 Task: Play online Dominion games.
Action: Mouse moved to (607, 456)
Screenshot: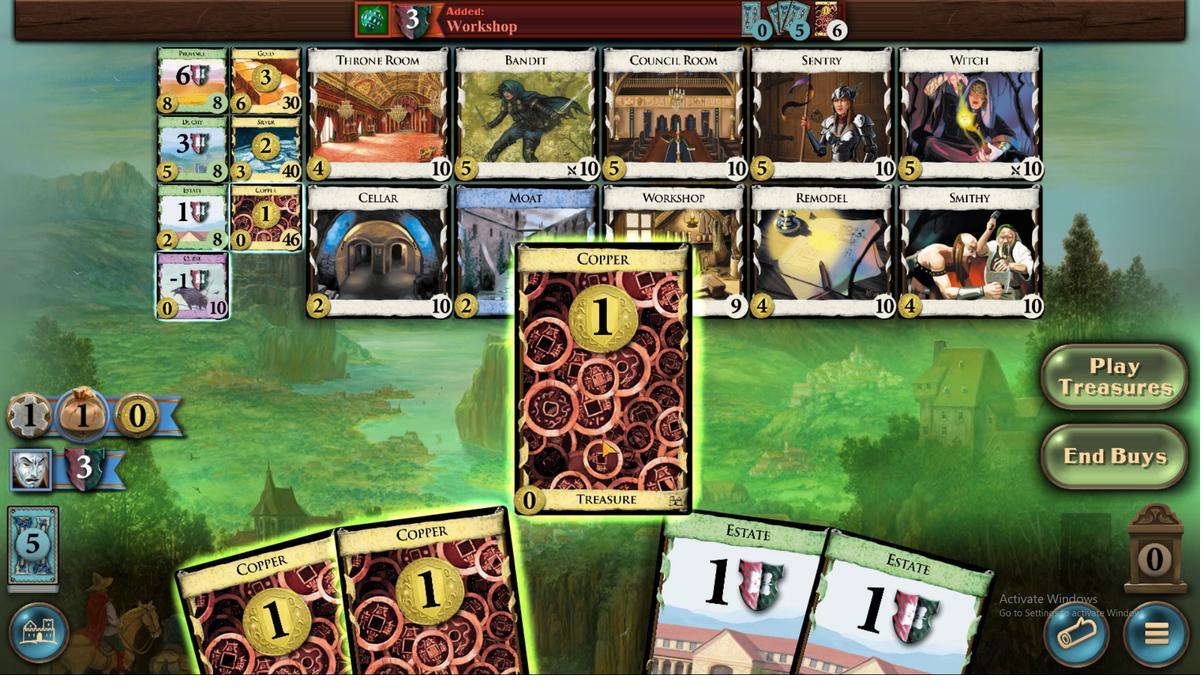 
Action: Mouse pressed left at (606, 457)
Screenshot: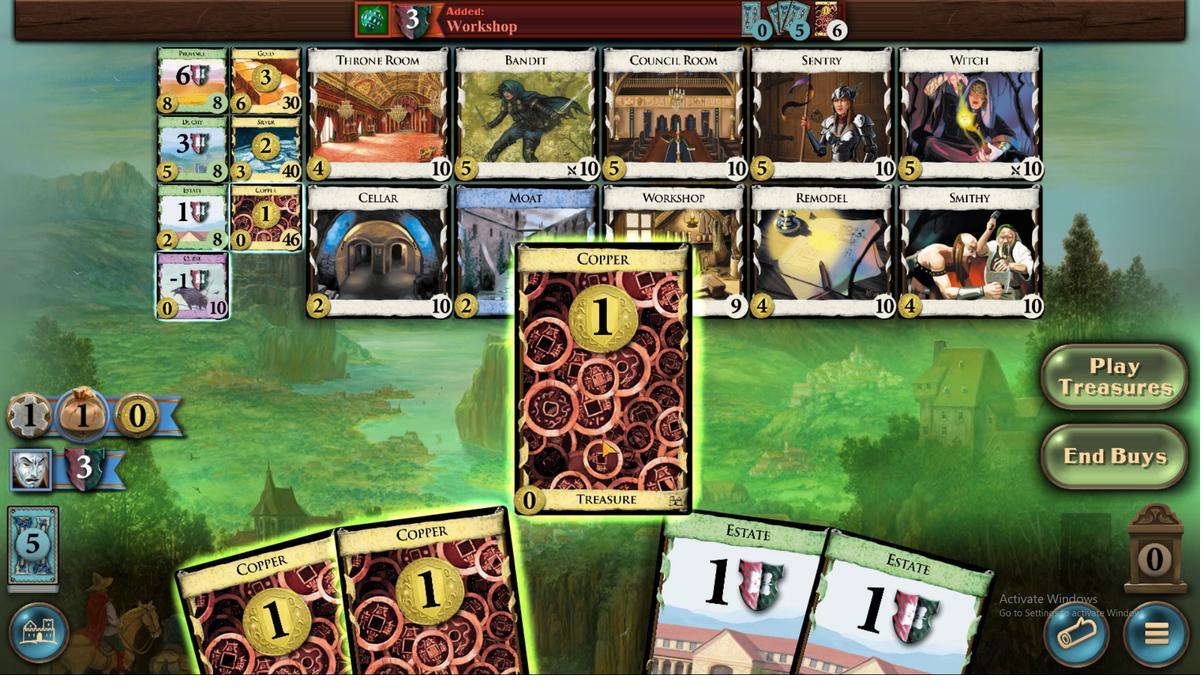 
Action: Mouse moved to (564, 459)
Screenshot: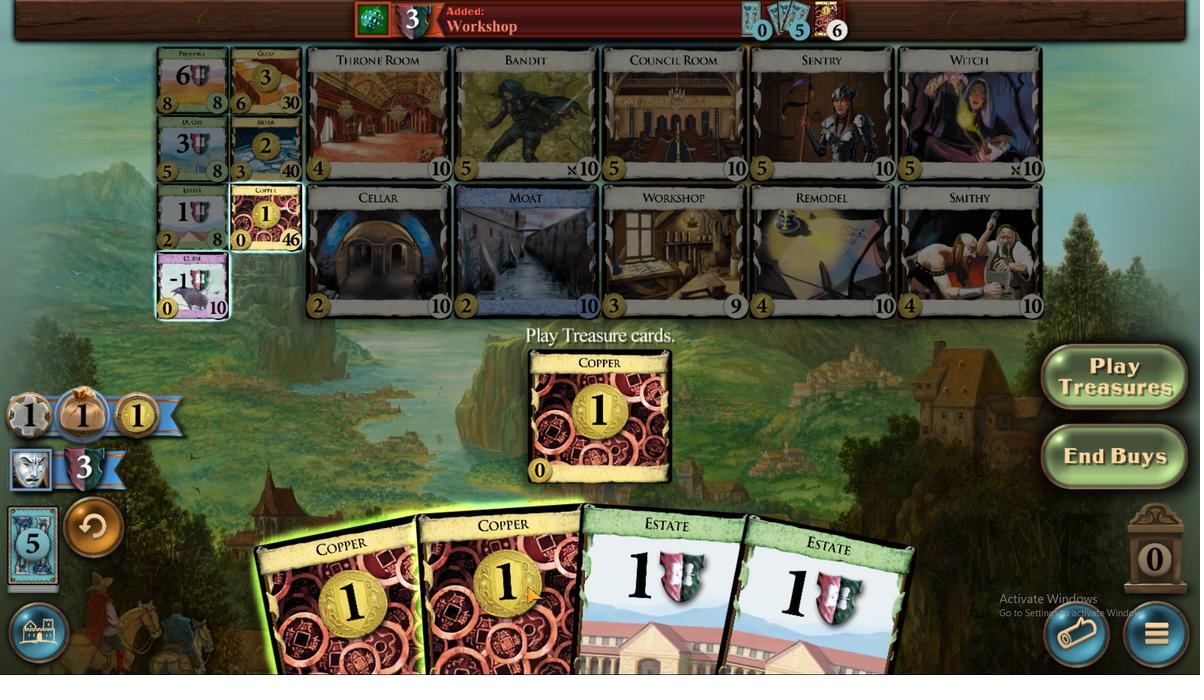 
Action: Mouse pressed left at (564, 459)
Screenshot: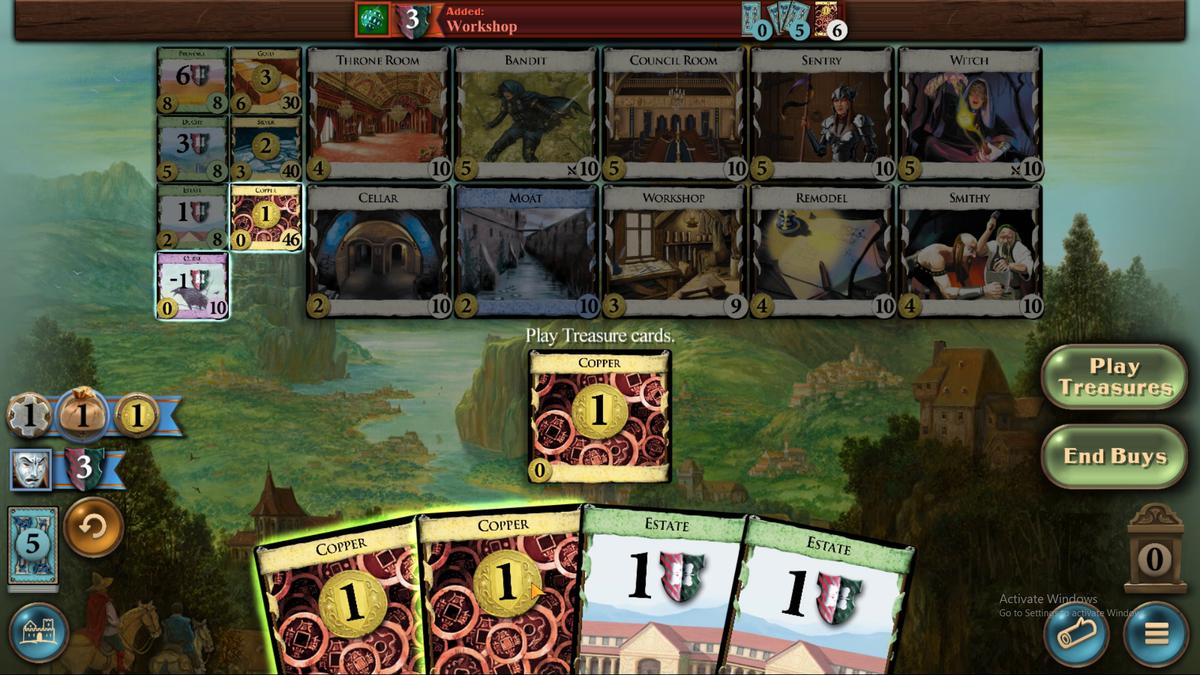 
Action: Mouse moved to (529, 457)
Screenshot: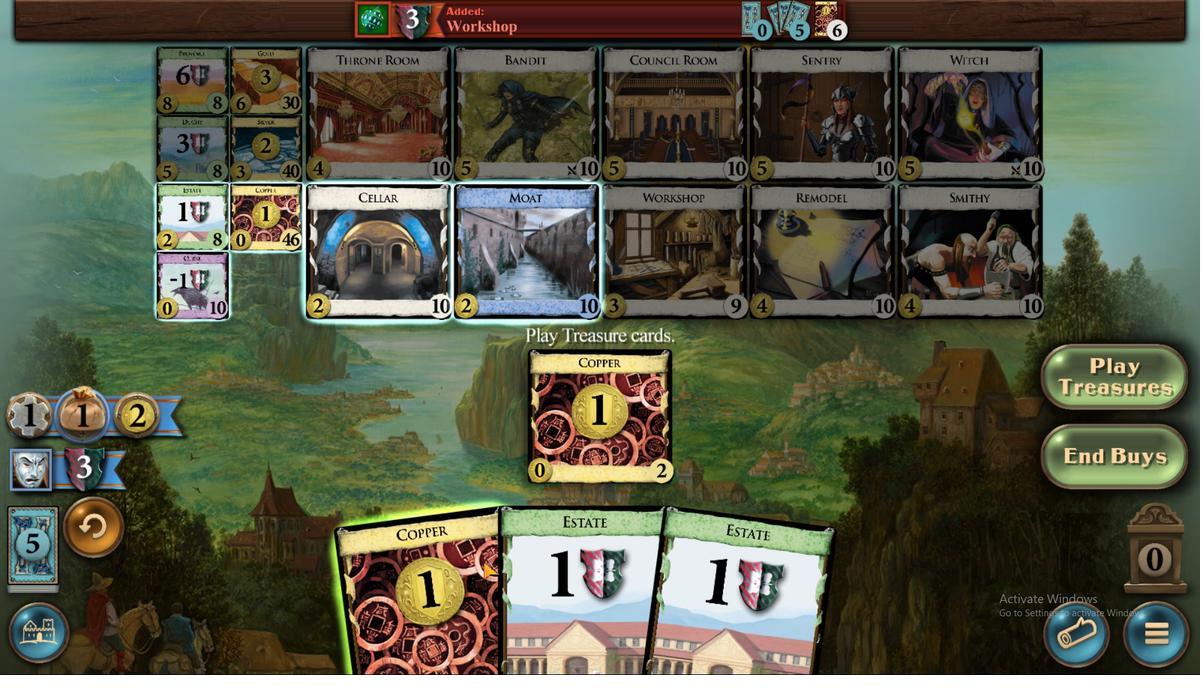 
Action: Mouse pressed left at (529, 457)
Screenshot: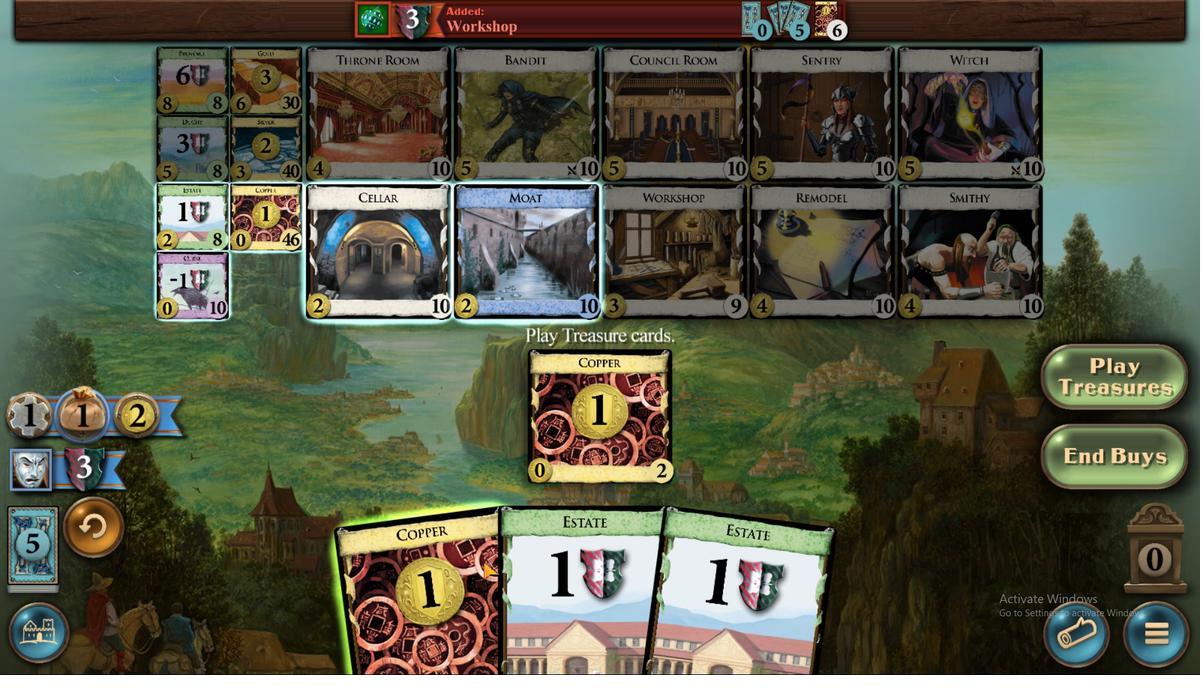 
Action: Mouse moved to (389, 399)
Screenshot: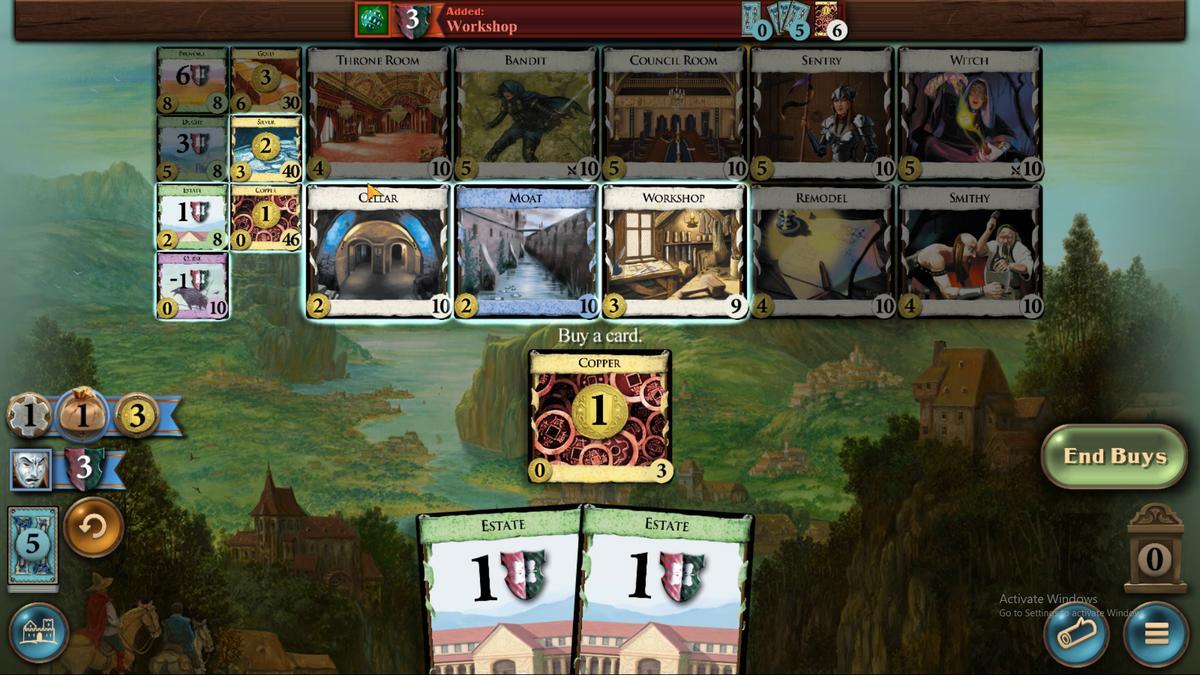 
Action: Mouse pressed left at (379, 397)
Screenshot: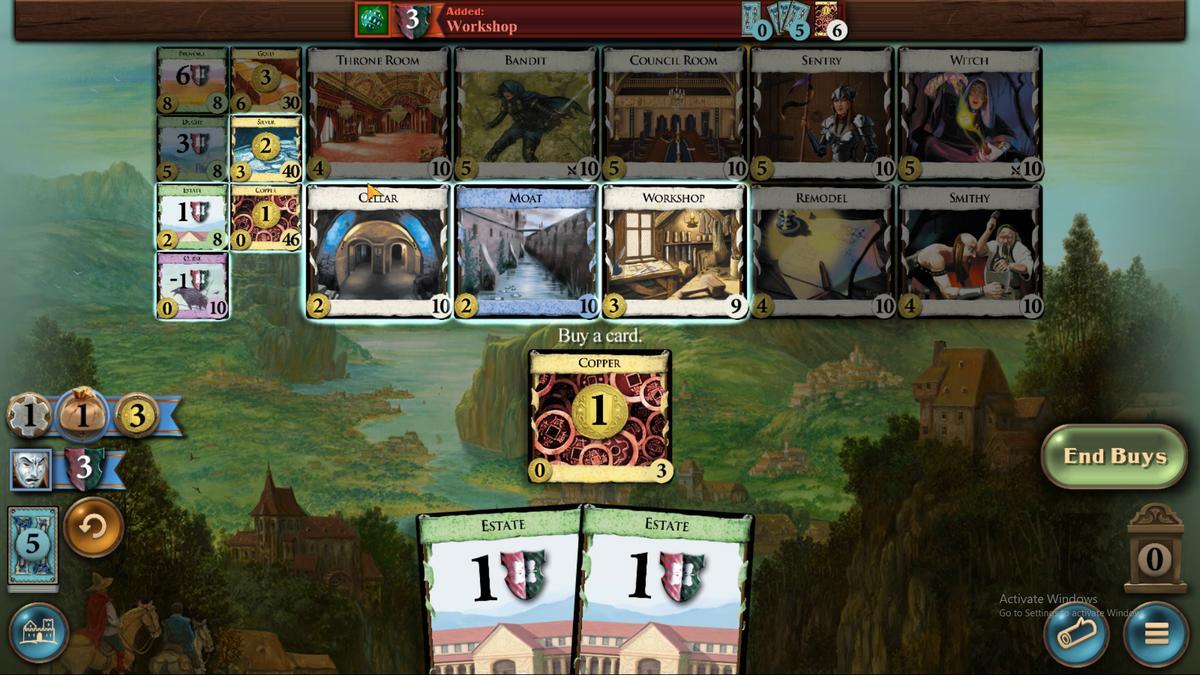 
Action: Mouse moved to (731, 459)
Screenshot: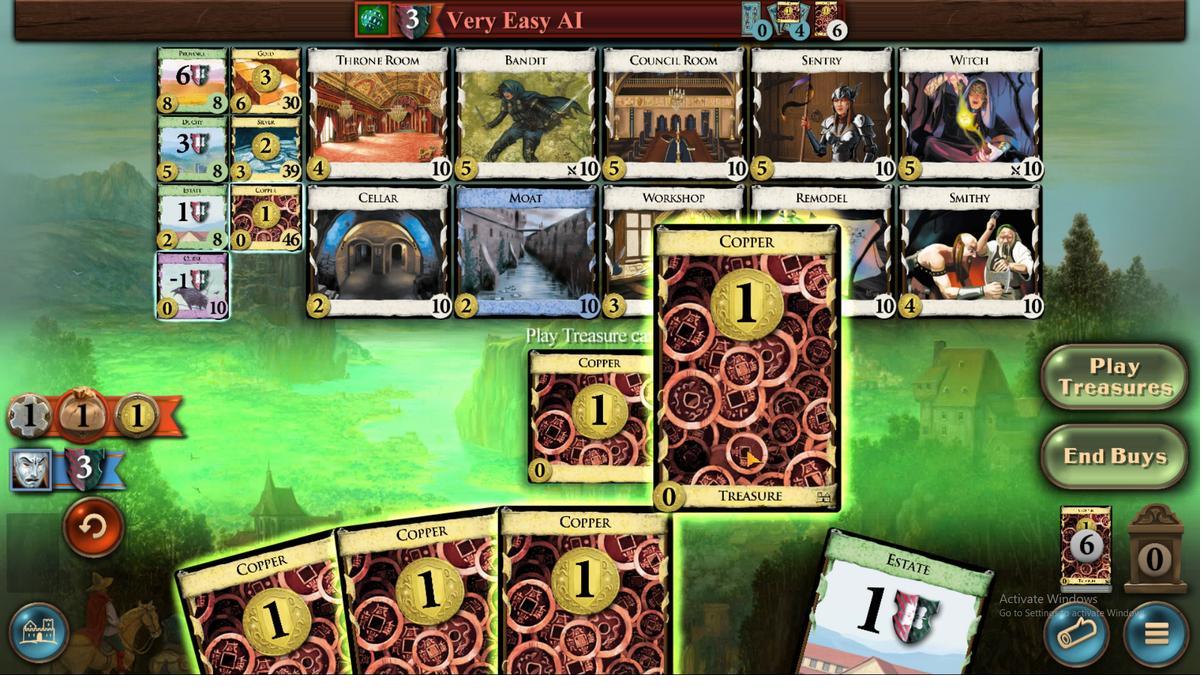 
Action: Mouse pressed left at (731, 459)
Screenshot: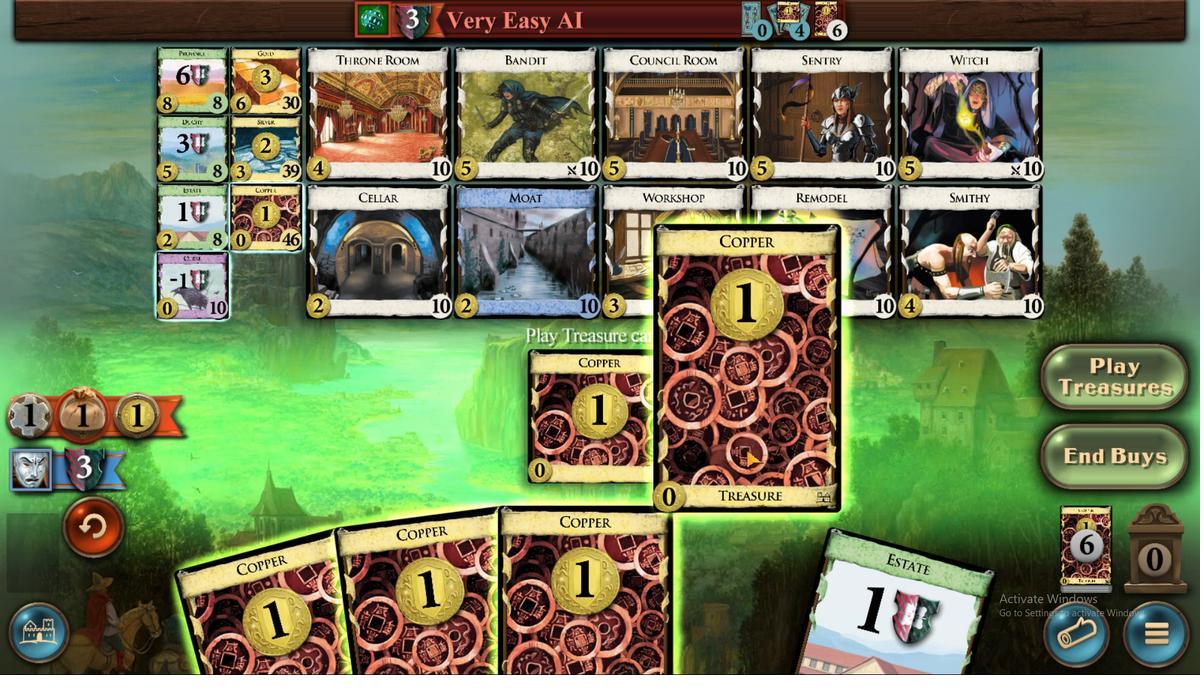 
Action: Mouse moved to (646, 459)
Screenshot: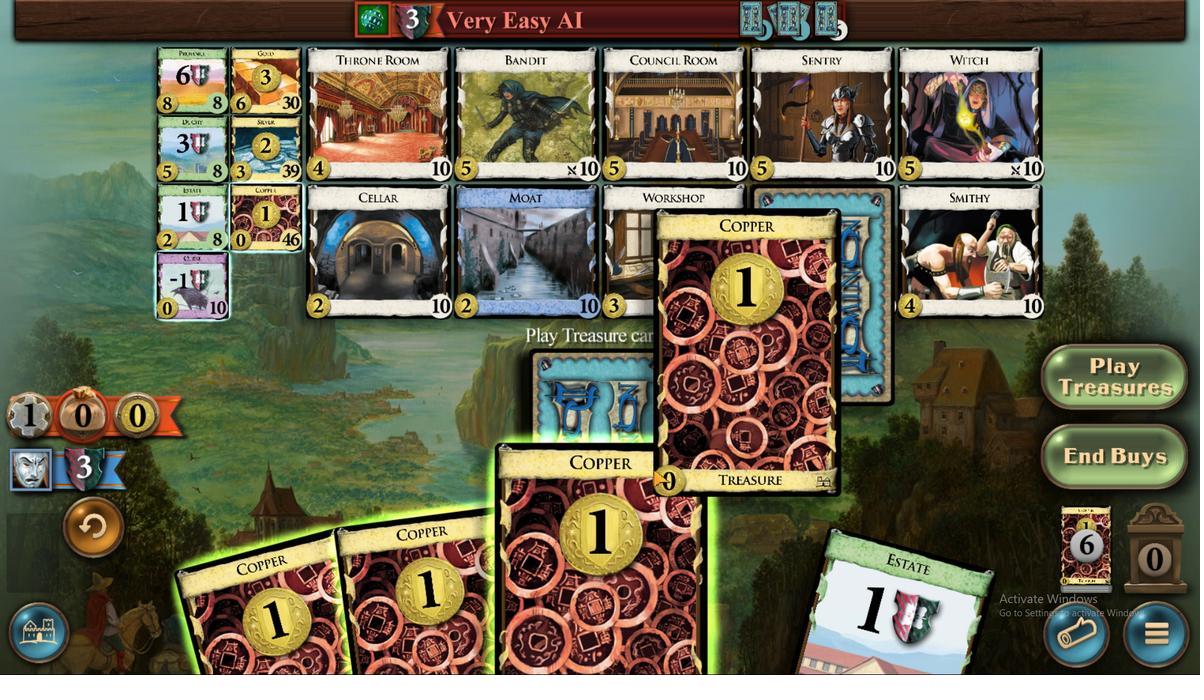 
Action: Mouse pressed left at (646, 459)
Screenshot: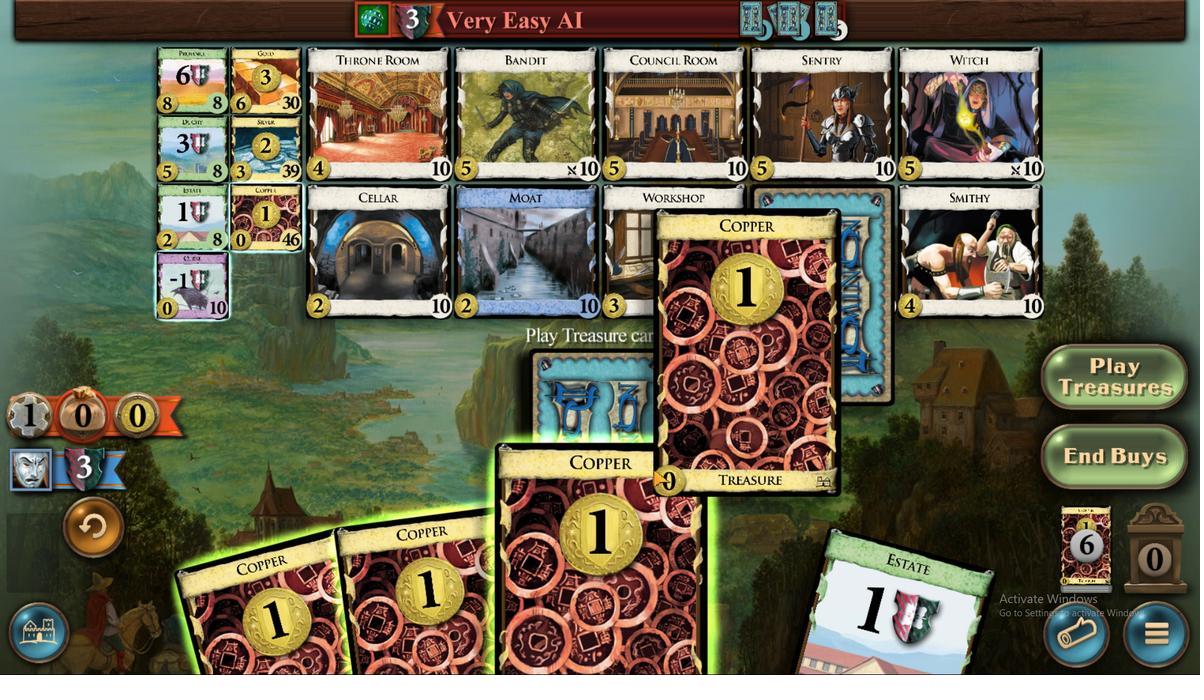 
Action: Mouse moved to (578, 460)
Screenshot: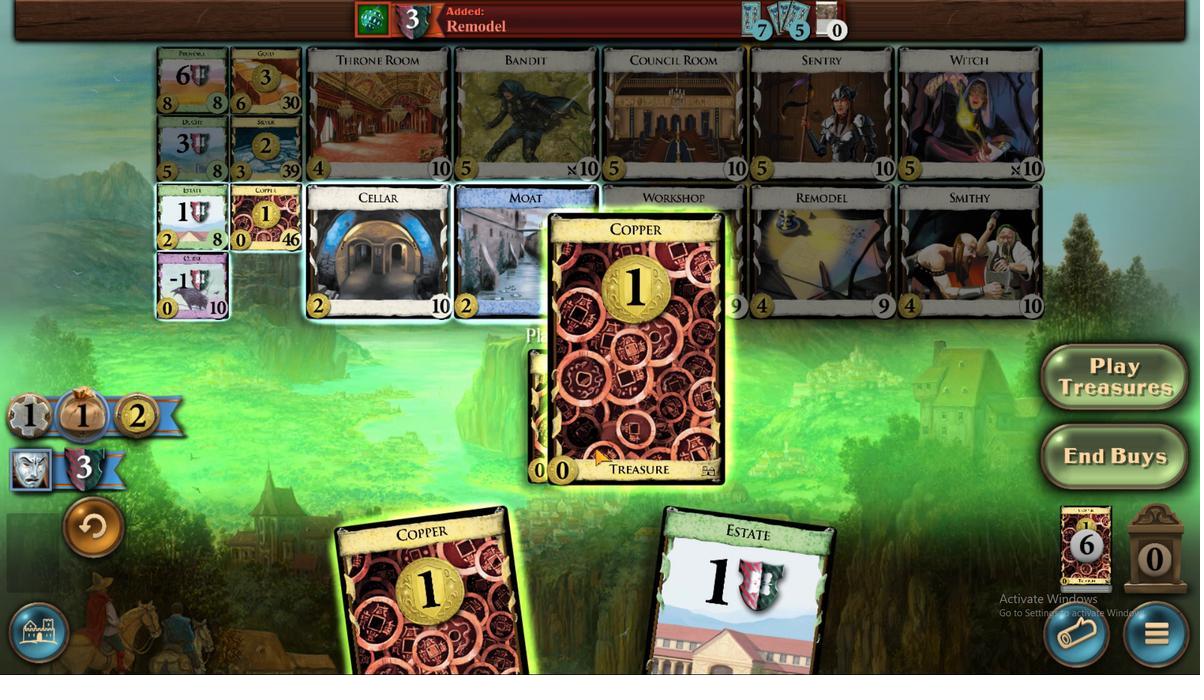 
Action: Mouse pressed left at (577, 460)
Screenshot: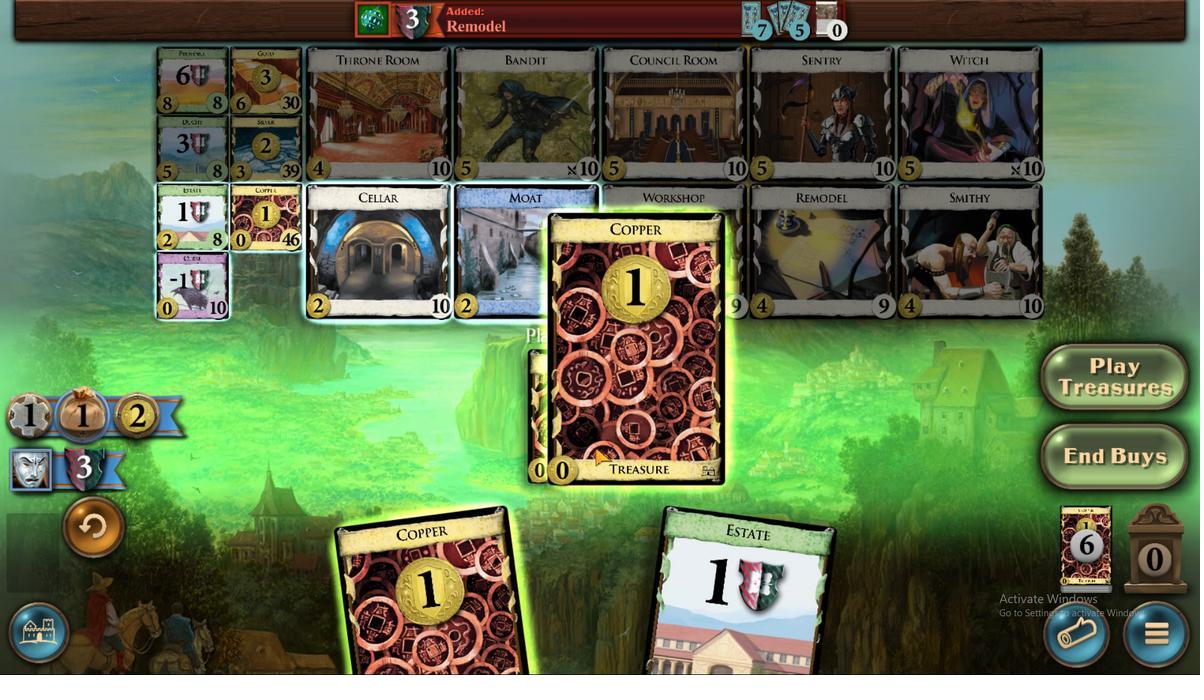 
Action: Mouse moved to (573, 458)
Screenshot: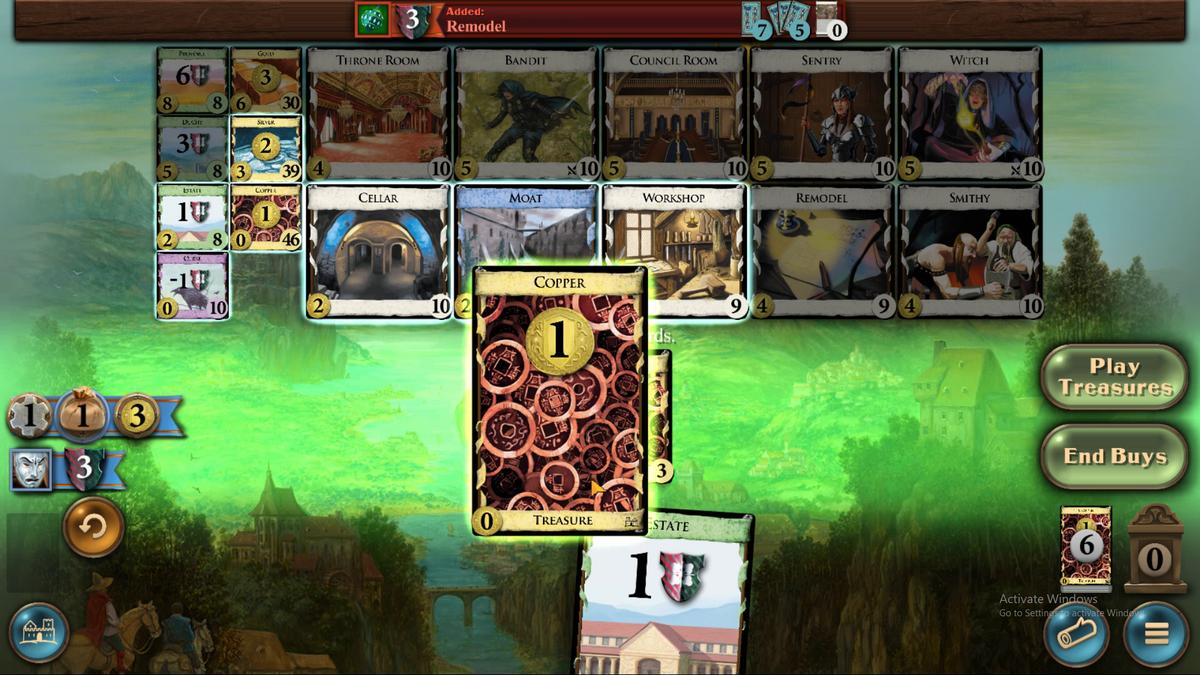 
Action: Mouse pressed left at (569, 459)
Screenshot: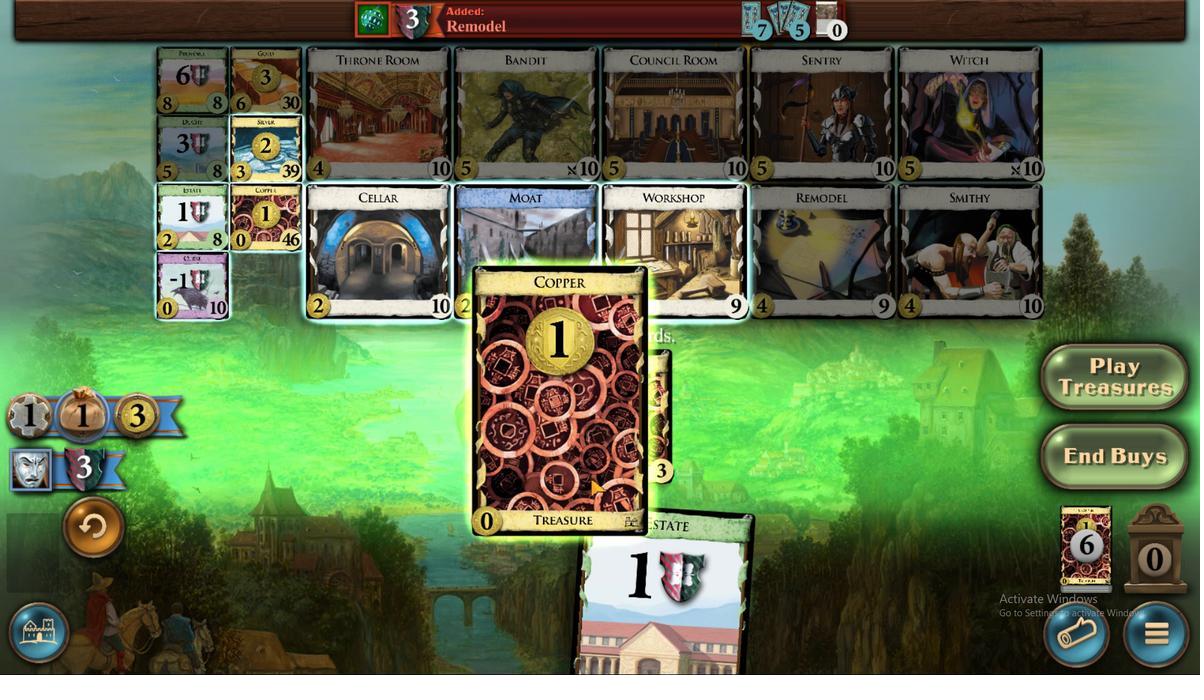 
Action: Mouse moved to (449, 397)
Screenshot: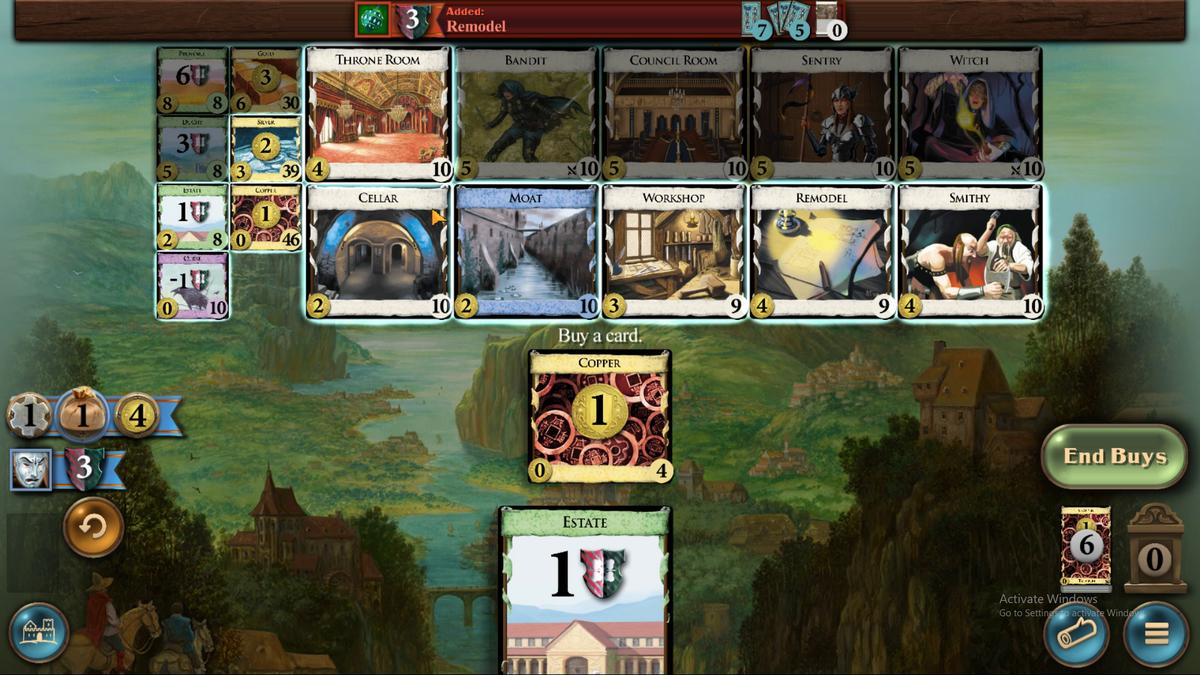 
Action: Mouse pressed left at (440, 397)
Screenshot: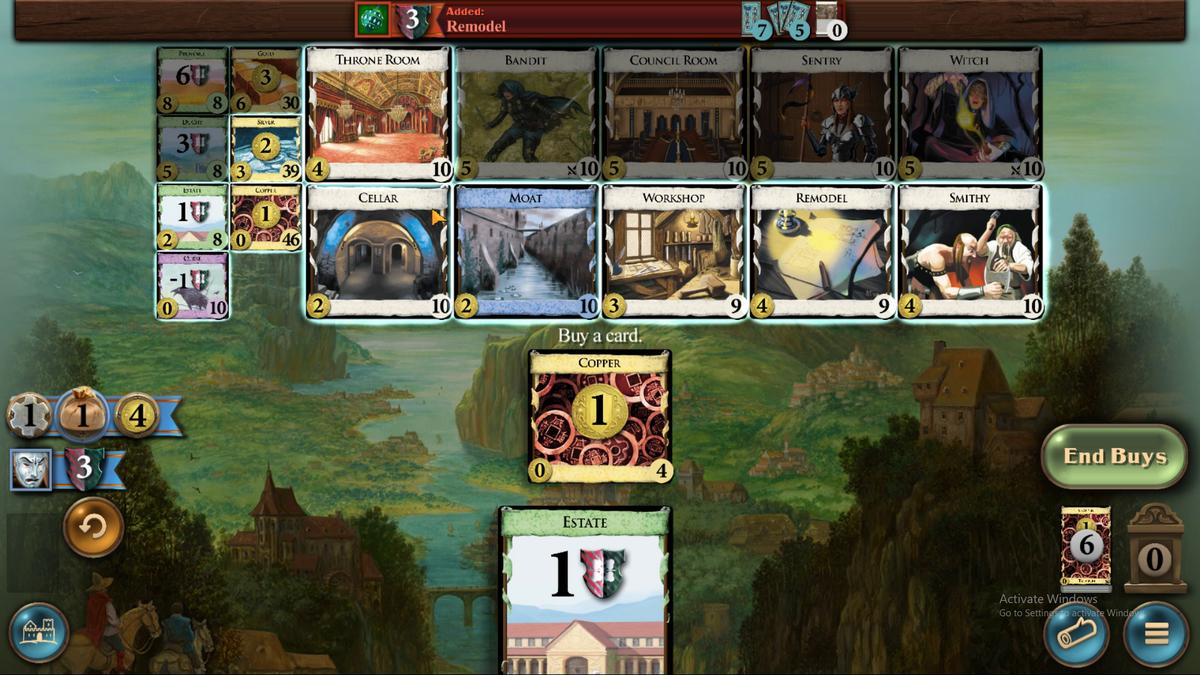 
Action: Mouse moved to (609, 451)
Screenshot: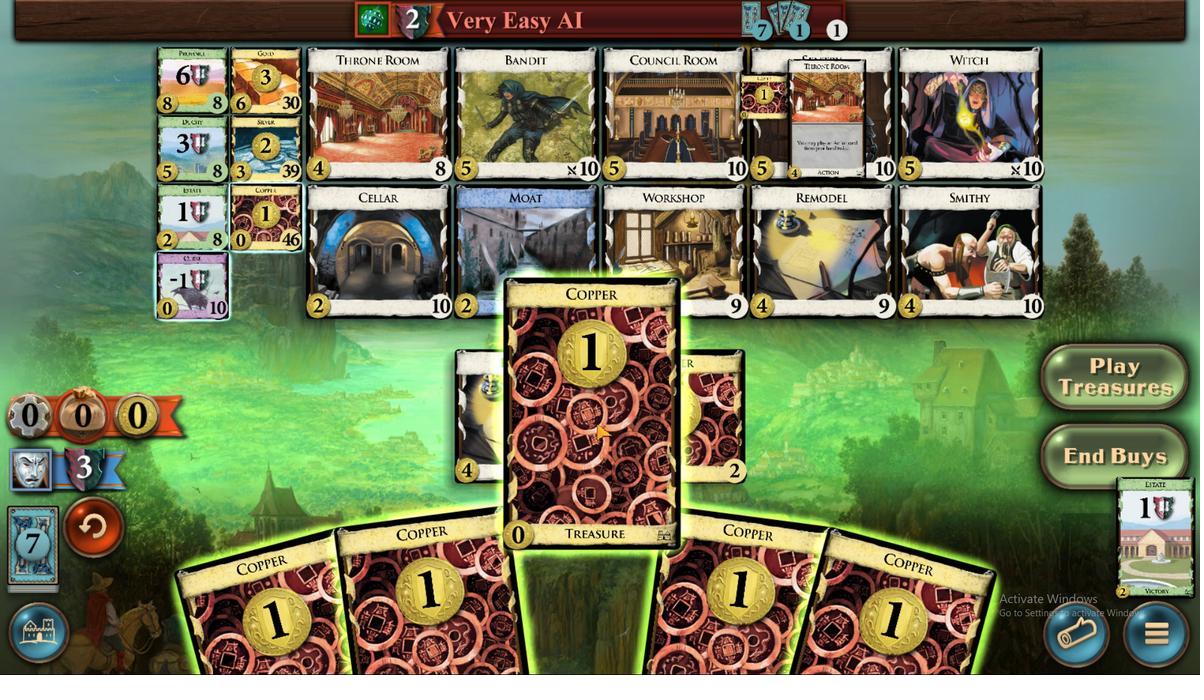 
Action: Mouse pressed left at (605, 455)
Screenshot: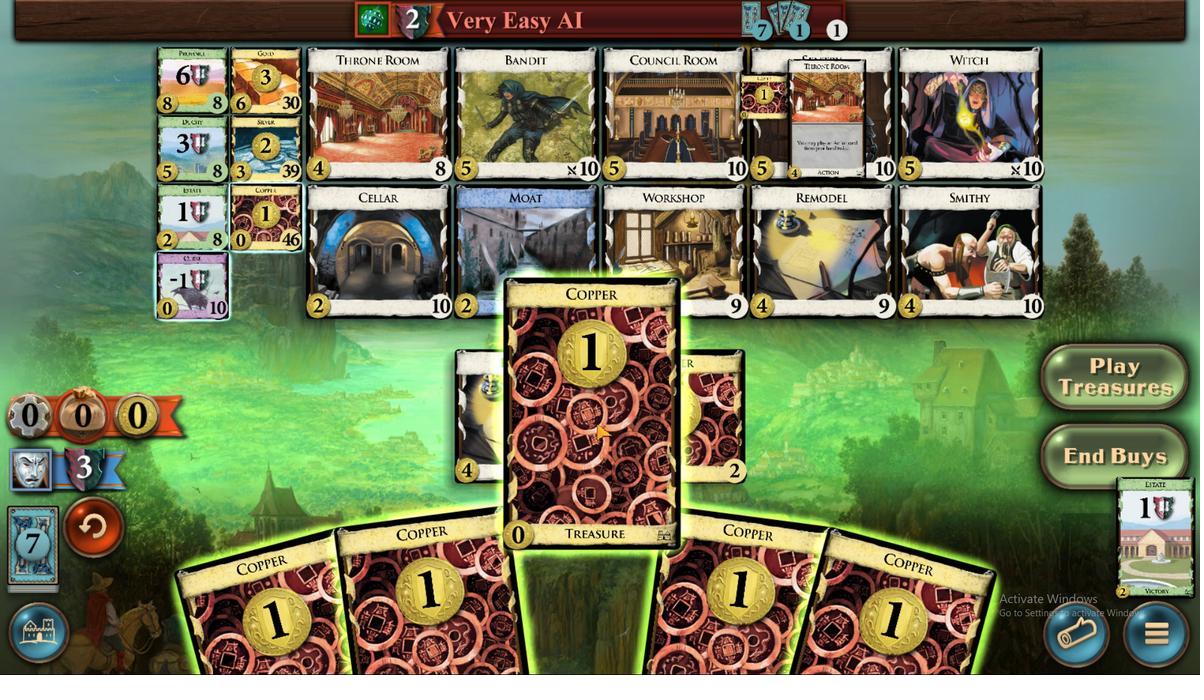 
Action: Mouse moved to (663, 455)
Screenshot: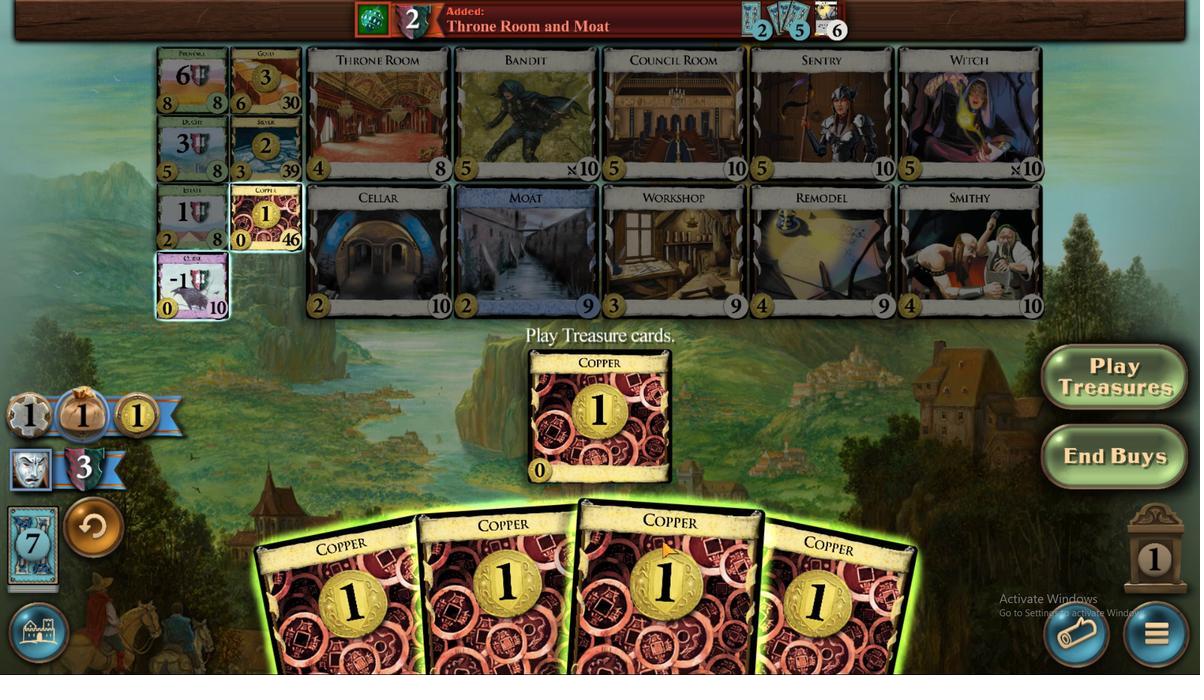
Action: Mouse pressed left at (663, 455)
Screenshot: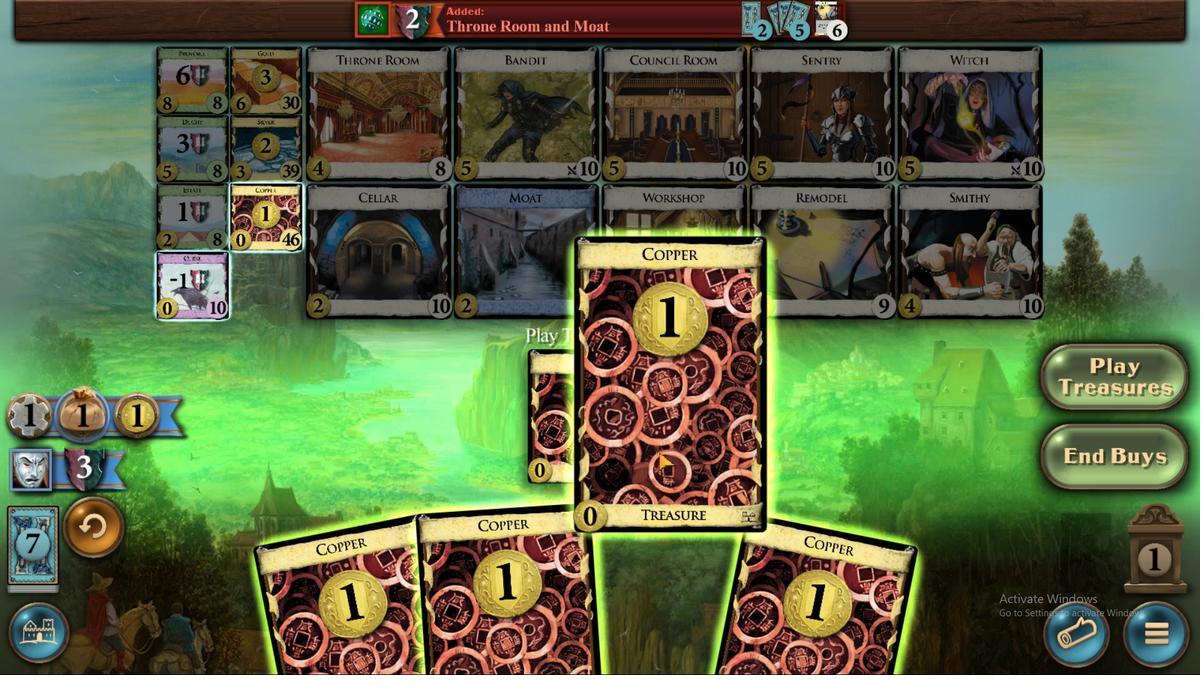 
Action: Mouse moved to (708, 455)
Screenshot: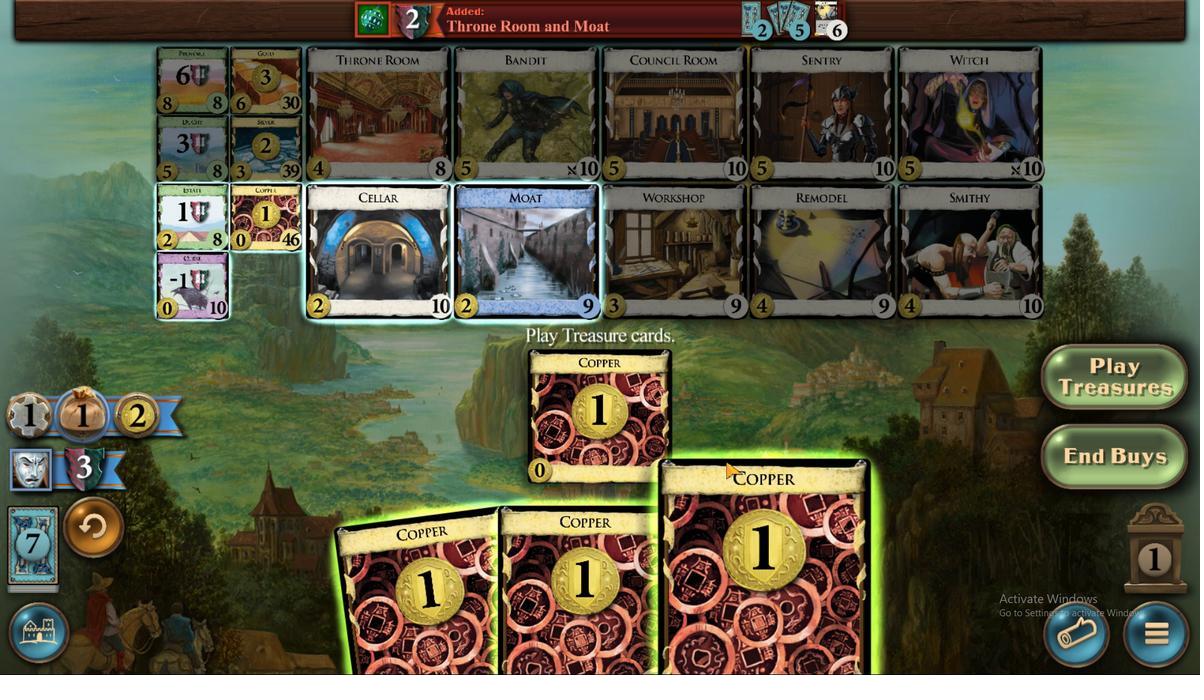 
Action: Mouse pressed left at (708, 455)
Screenshot: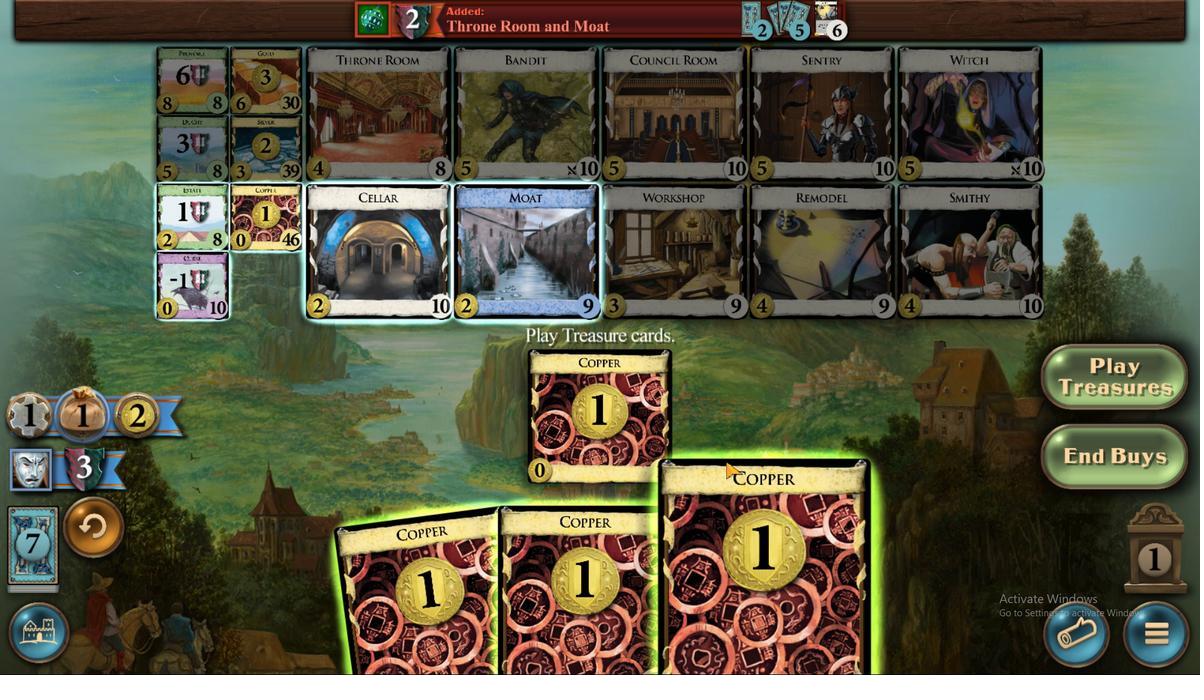 
Action: Mouse moved to (670, 448)
Screenshot: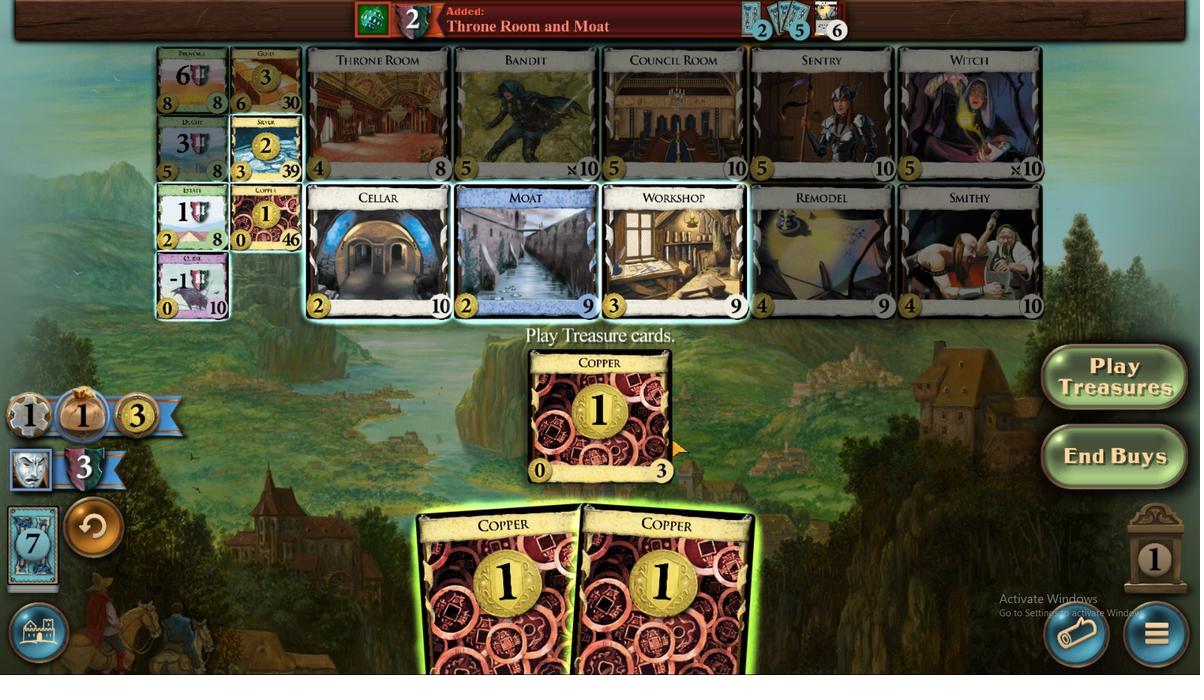
Action: Mouse pressed left at (669, 457)
Screenshot: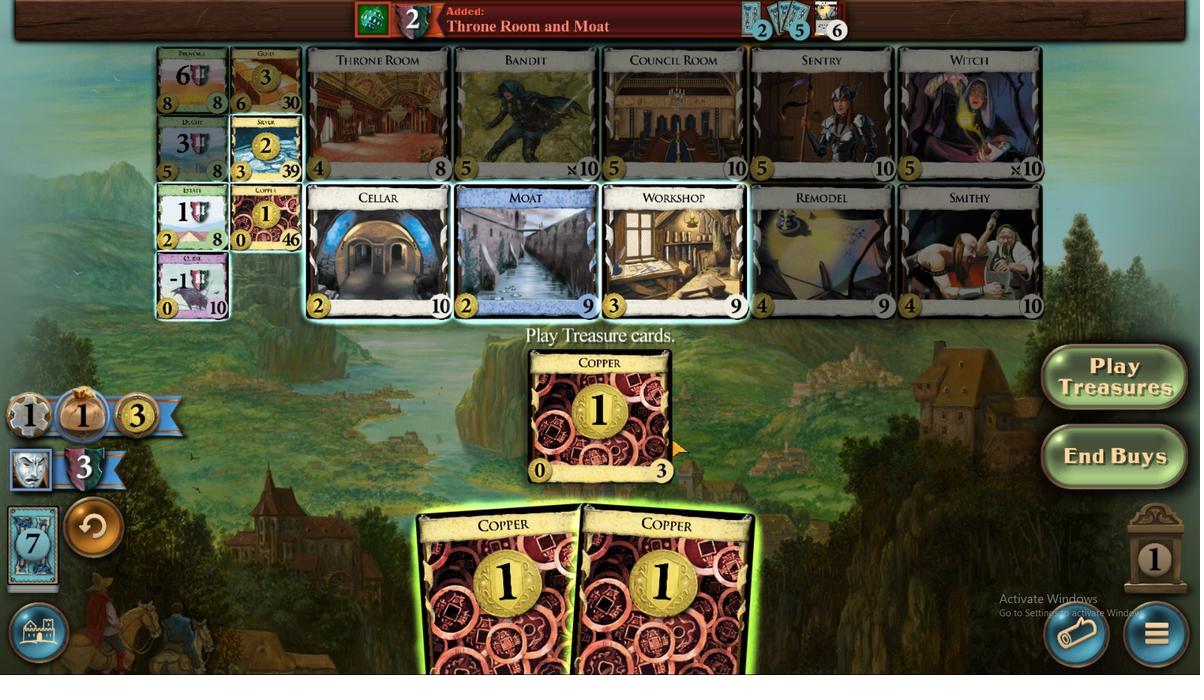 
Action: Mouse moved to (774, 450)
Screenshot: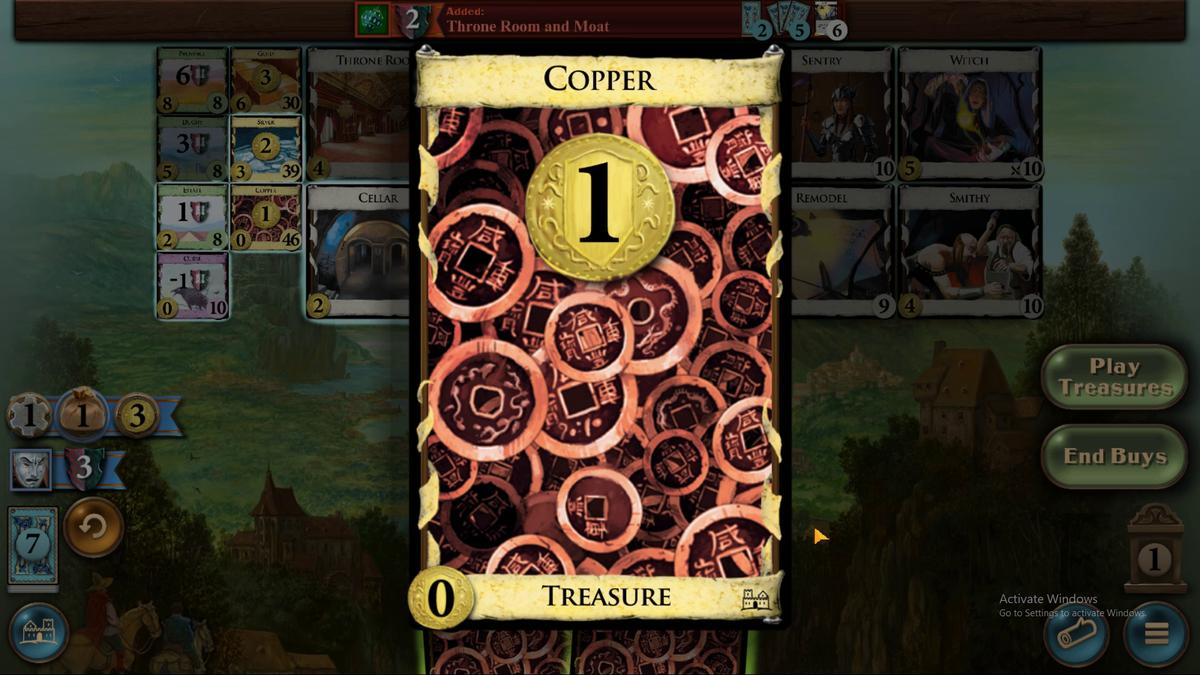 
Action: Mouse pressed left at (774, 450)
Screenshot: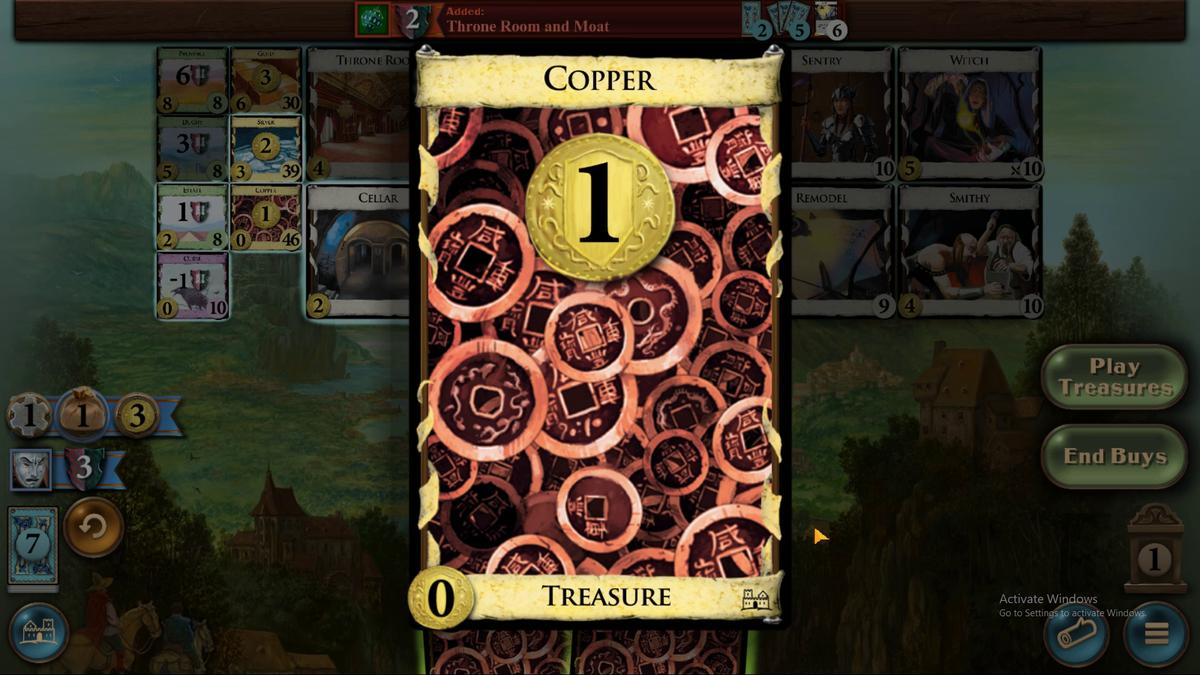 
Action: Mouse moved to (678, 459)
Screenshot: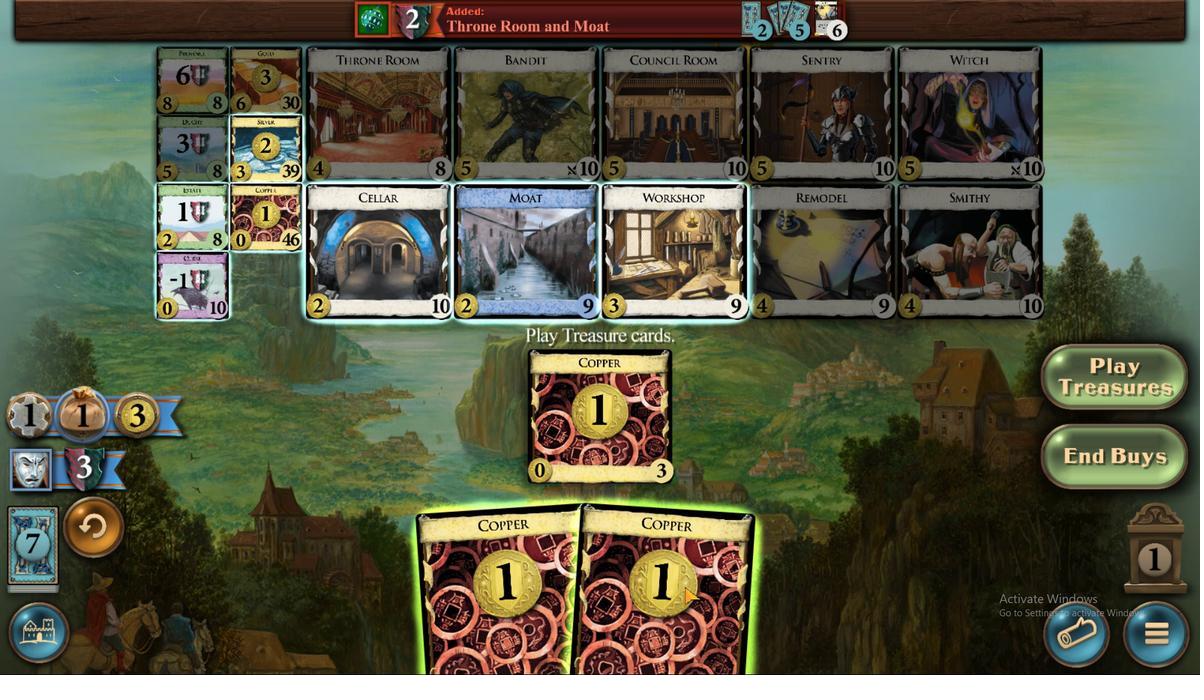 
Action: Mouse pressed left at (678, 459)
Screenshot: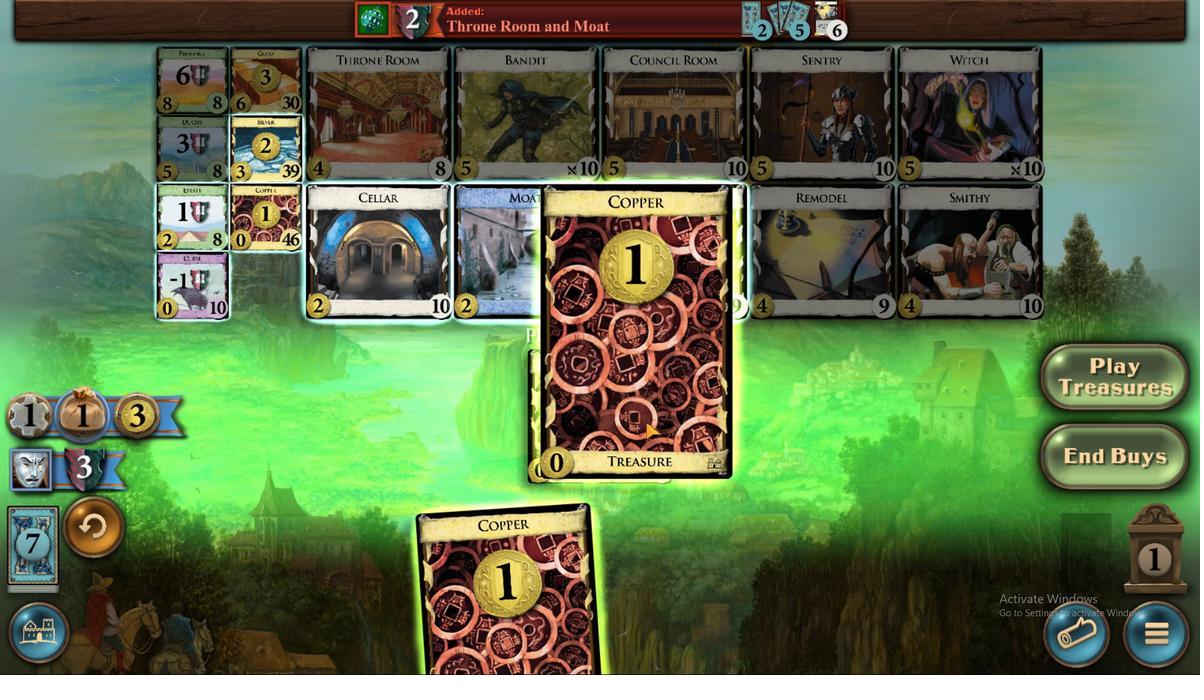 
Action: Mouse moved to (603, 453)
Screenshot: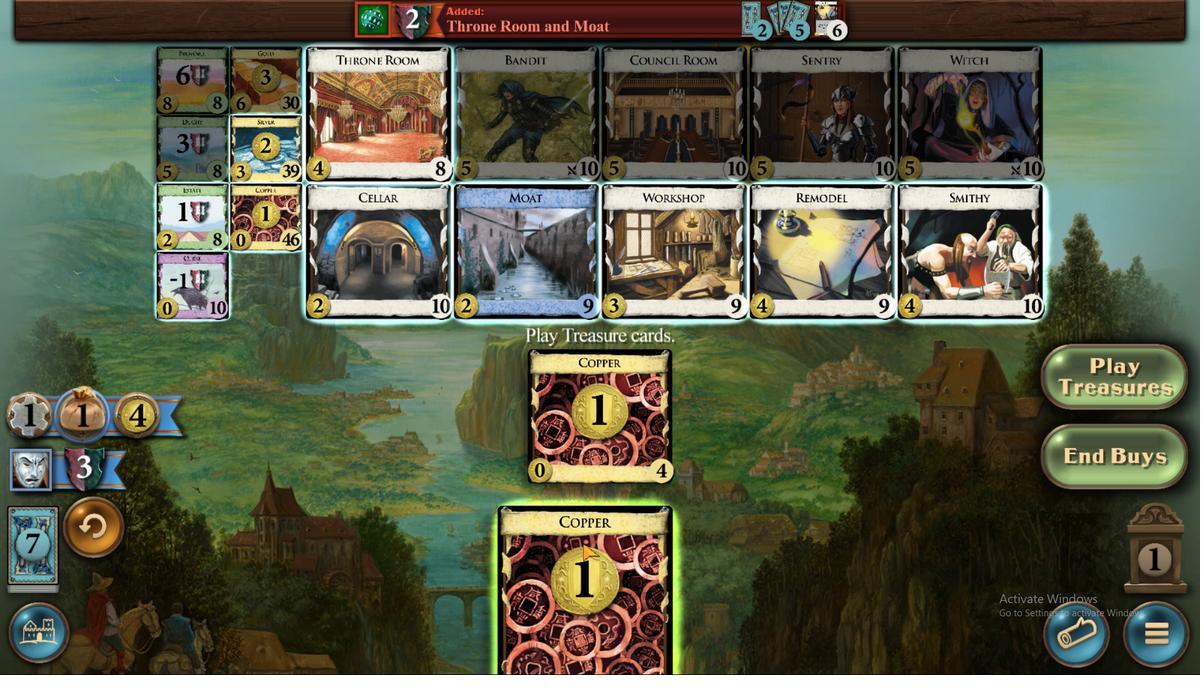 
Action: Mouse pressed left at (602, 453)
Screenshot: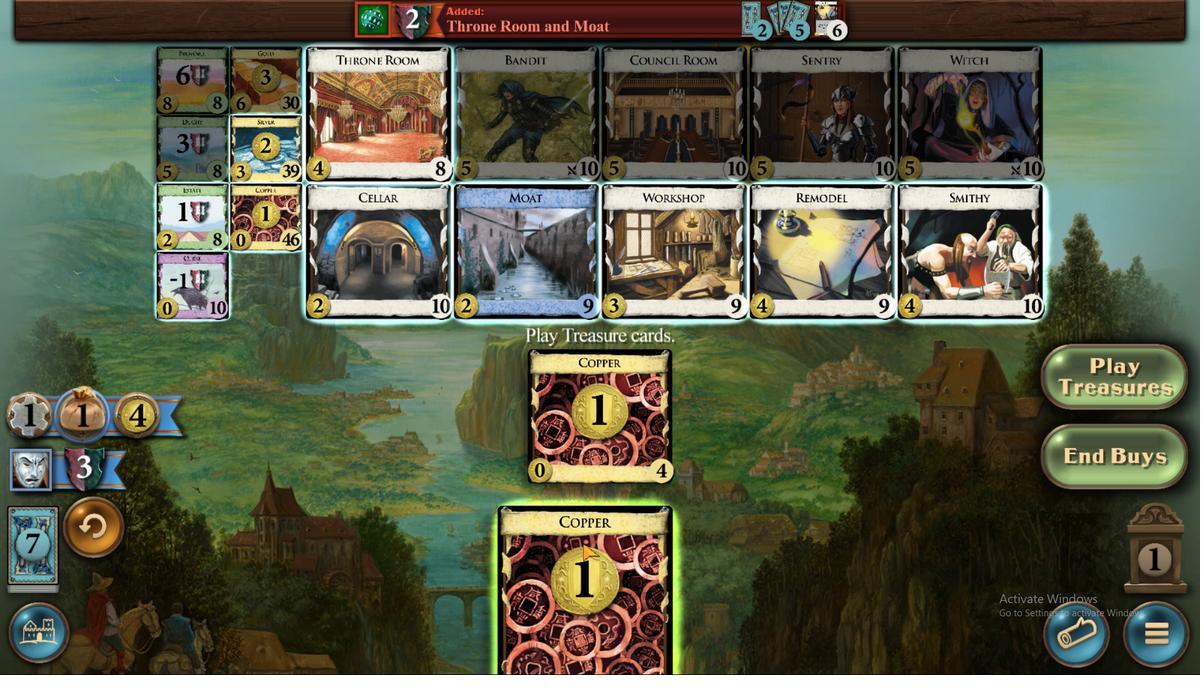 
Action: Mouse moved to (318, 397)
Screenshot: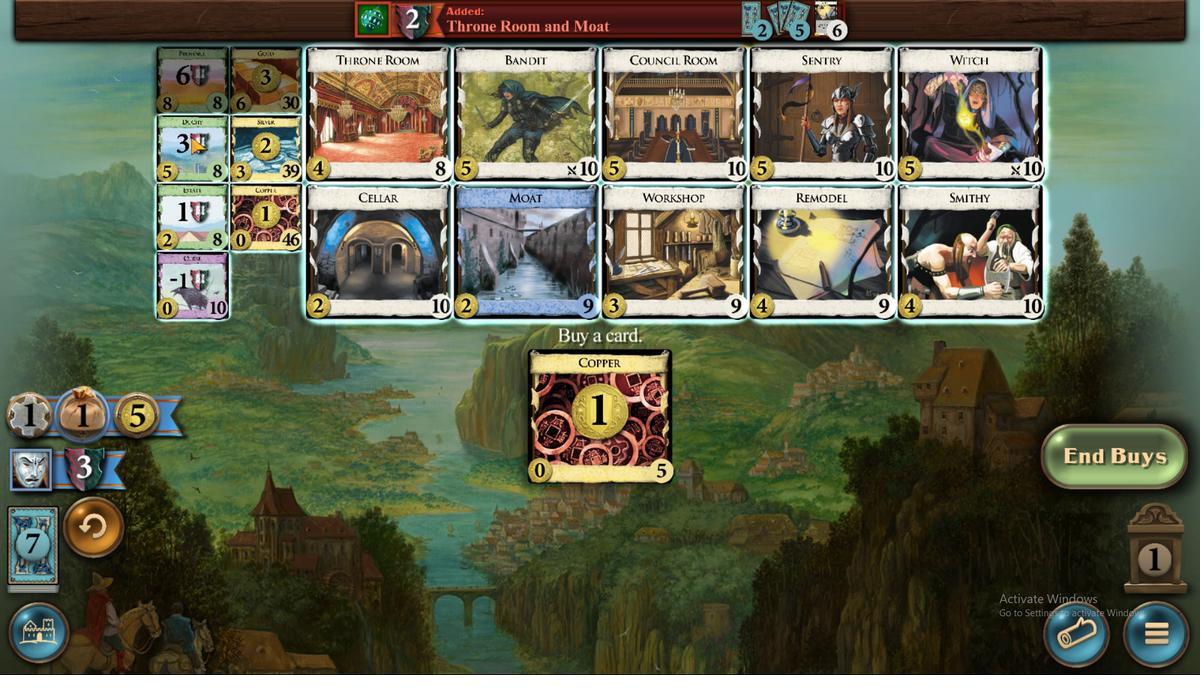 
Action: Mouse pressed left at (318, 397)
Screenshot: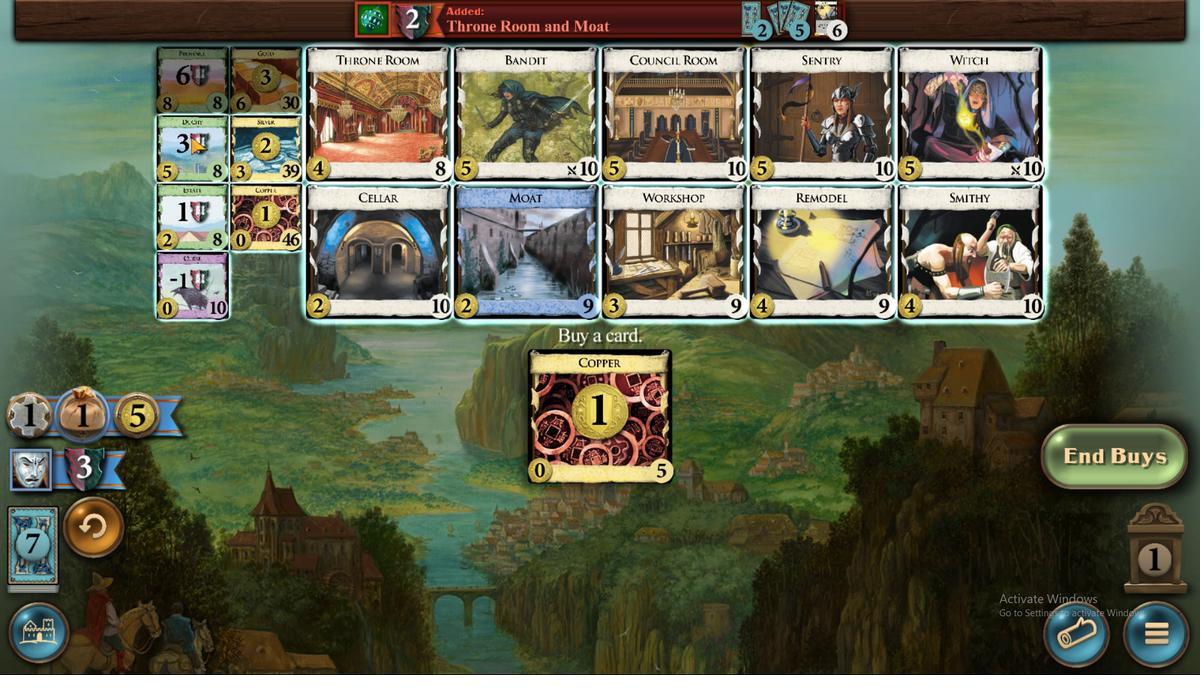 
Action: Mouse moved to (404, 460)
Screenshot: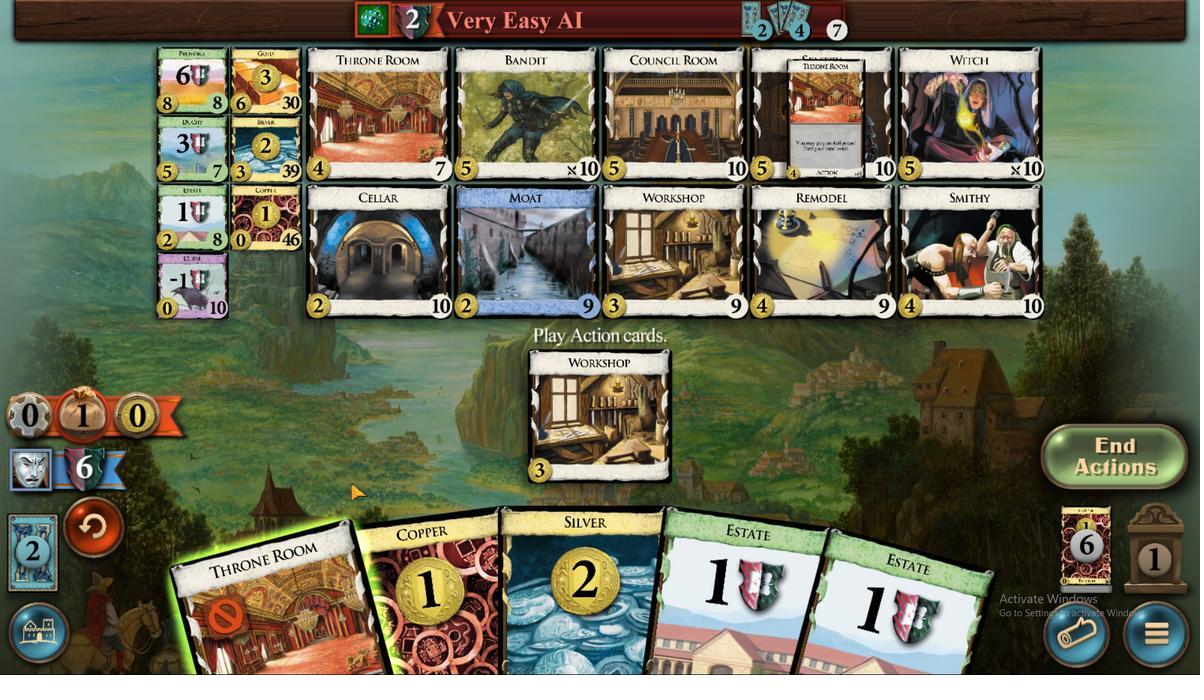 
Action: Mouse pressed left at (404, 460)
Screenshot: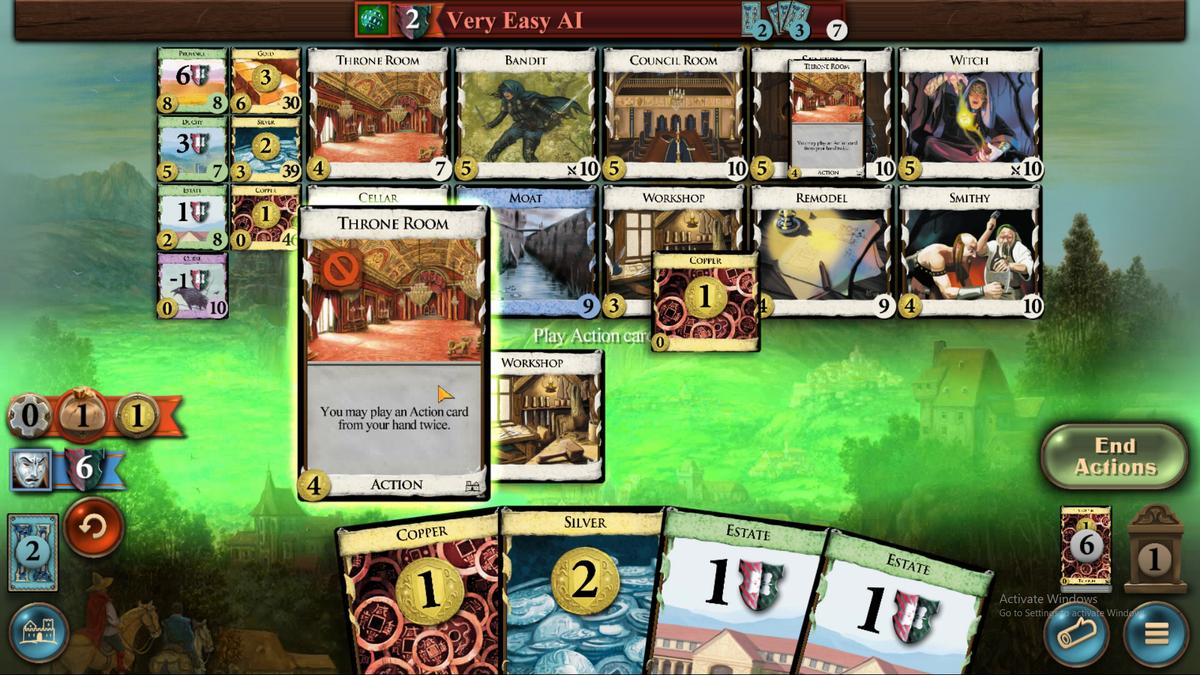 
Action: Mouse moved to (526, 455)
Screenshot: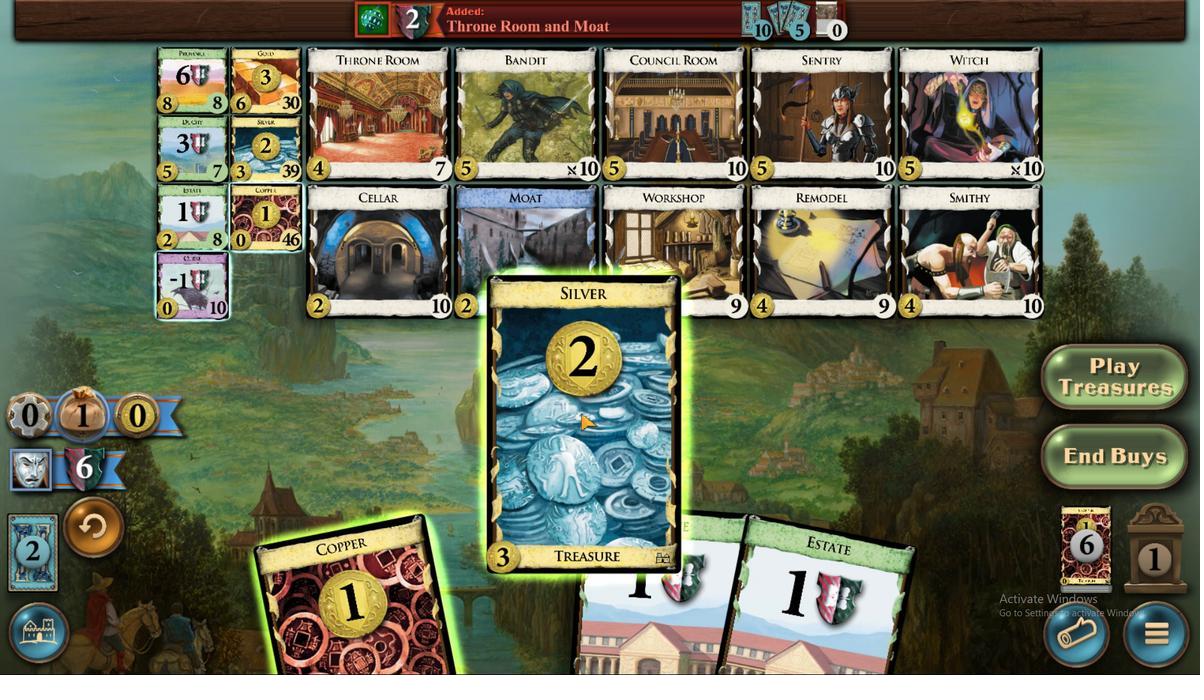 
Action: Mouse pressed left at (526, 455)
Screenshot: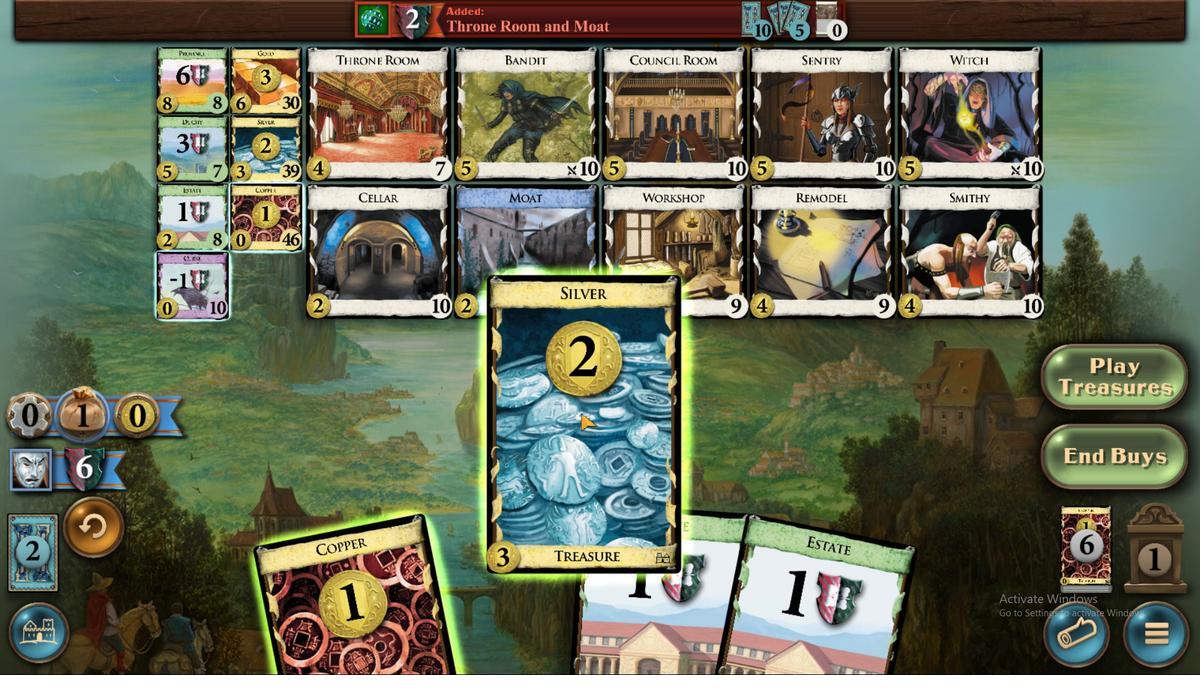 
Action: Mouse moved to (482, 462)
Screenshot: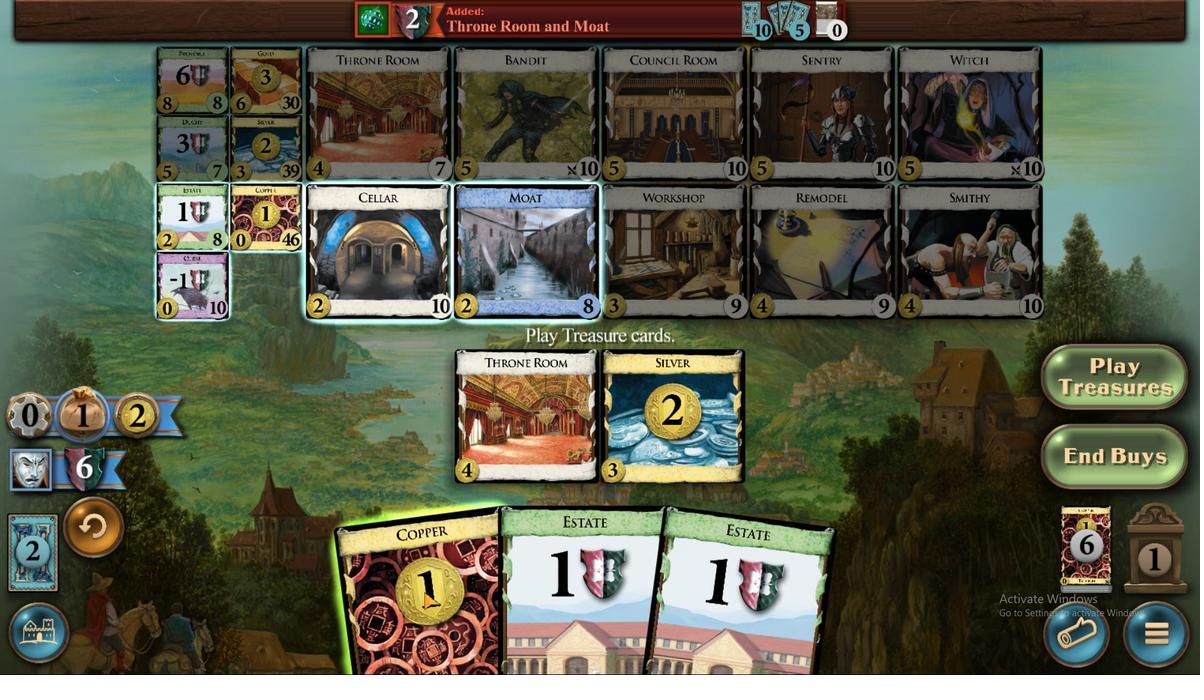 
Action: Mouse pressed left at (482, 462)
Screenshot: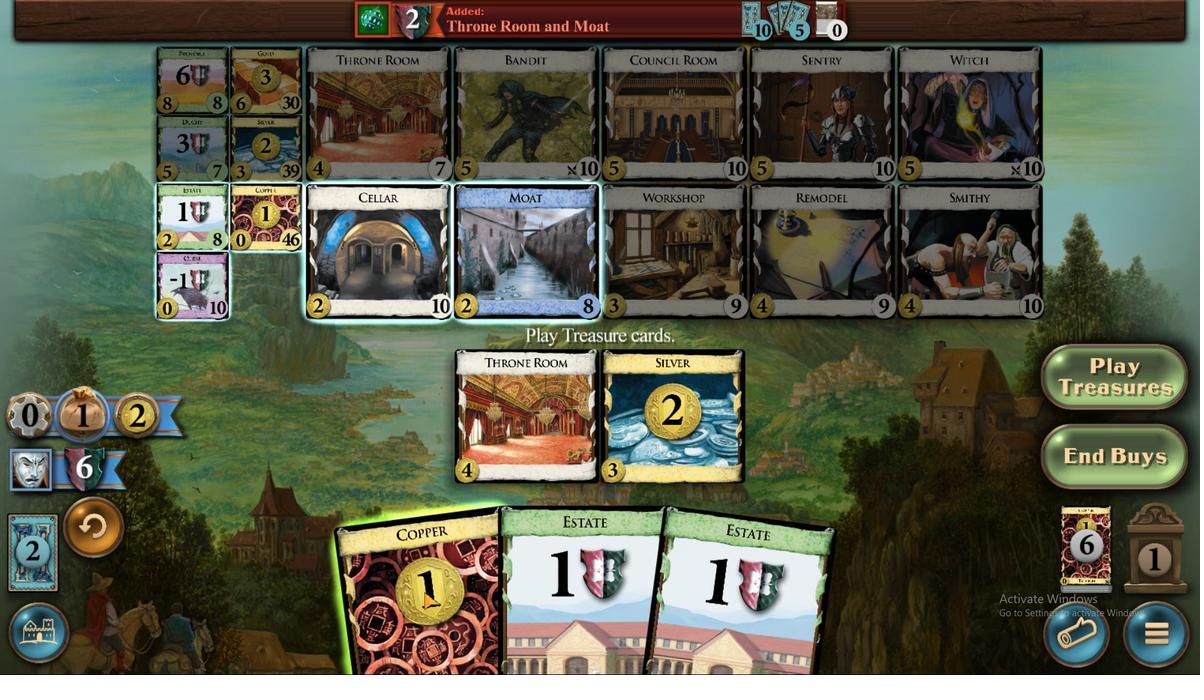 
Action: Mouse moved to (408, 401)
Screenshot: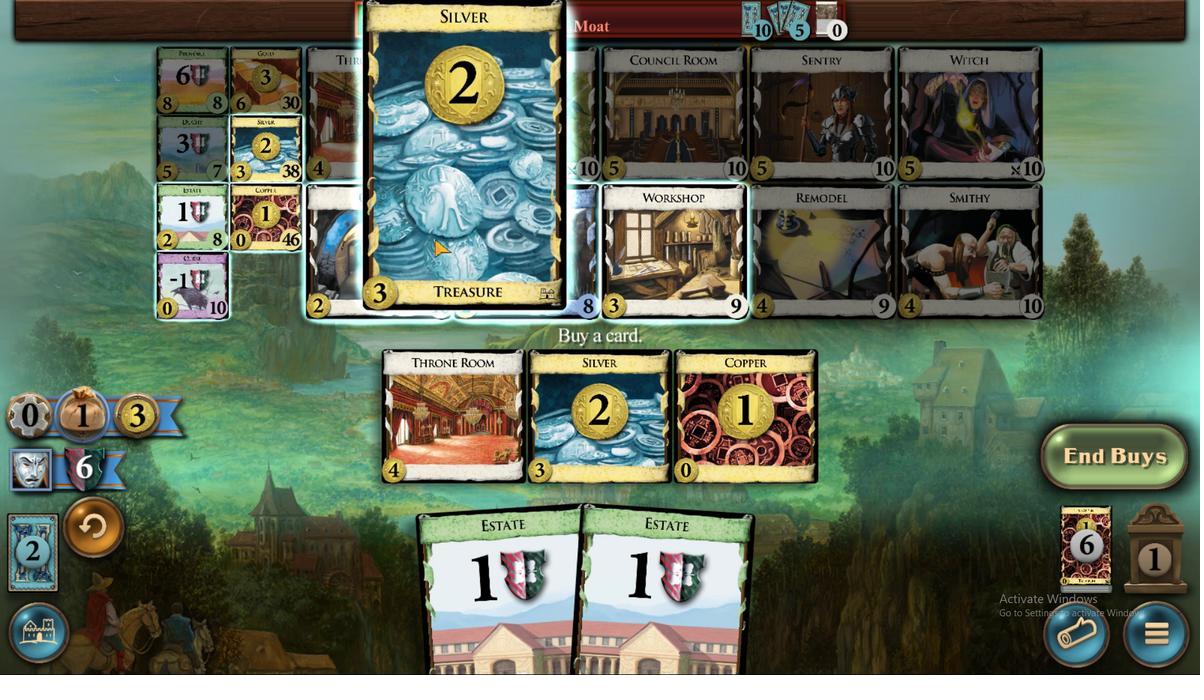 
Action: Mouse pressed left at (386, 401)
Screenshot: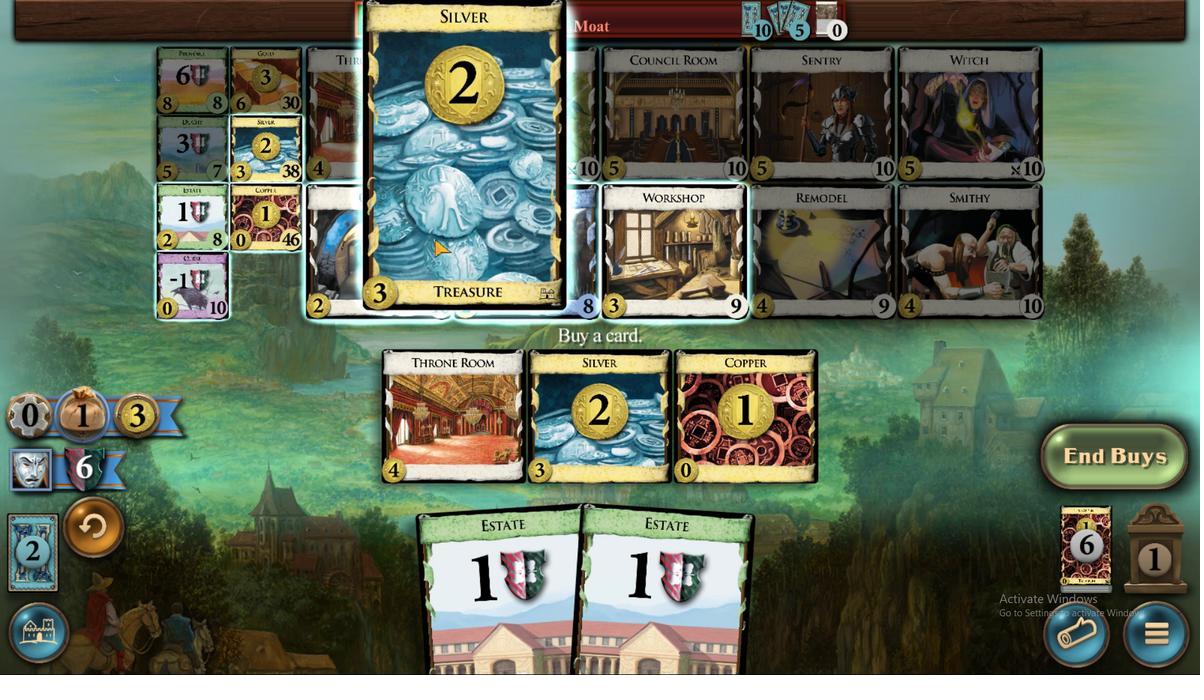 
Action: Mouse moved to (405, 462)
Screenshot: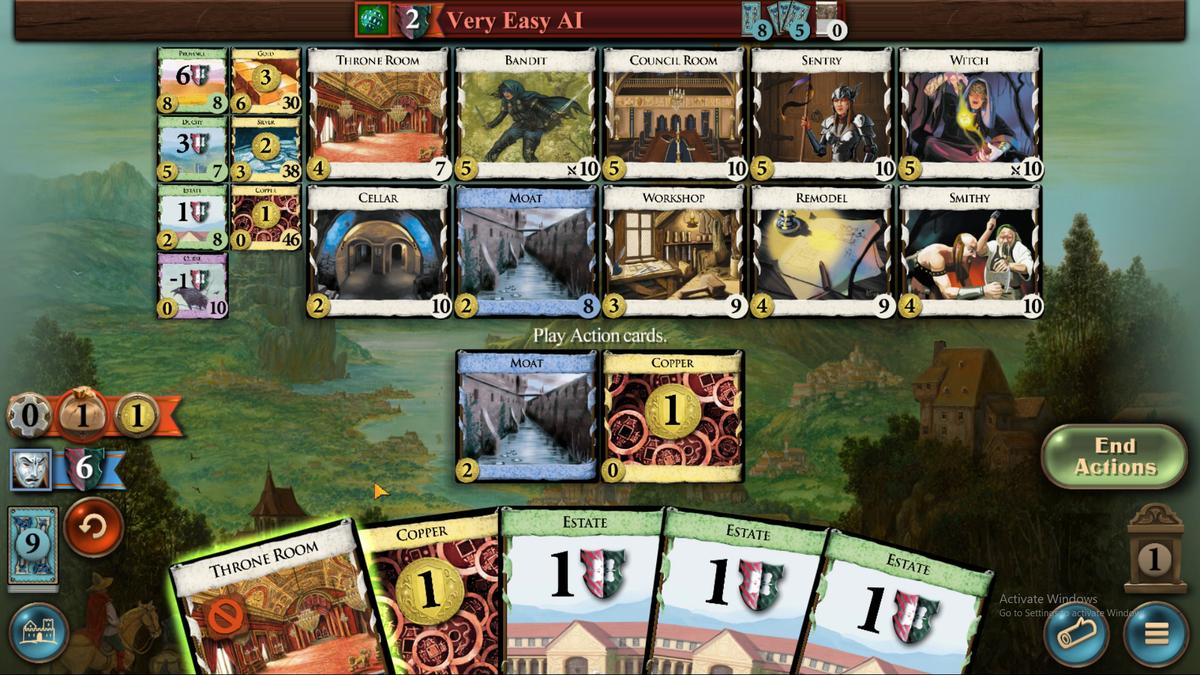 
Action: Mouse pressed left at (405, 462)
Screenshot: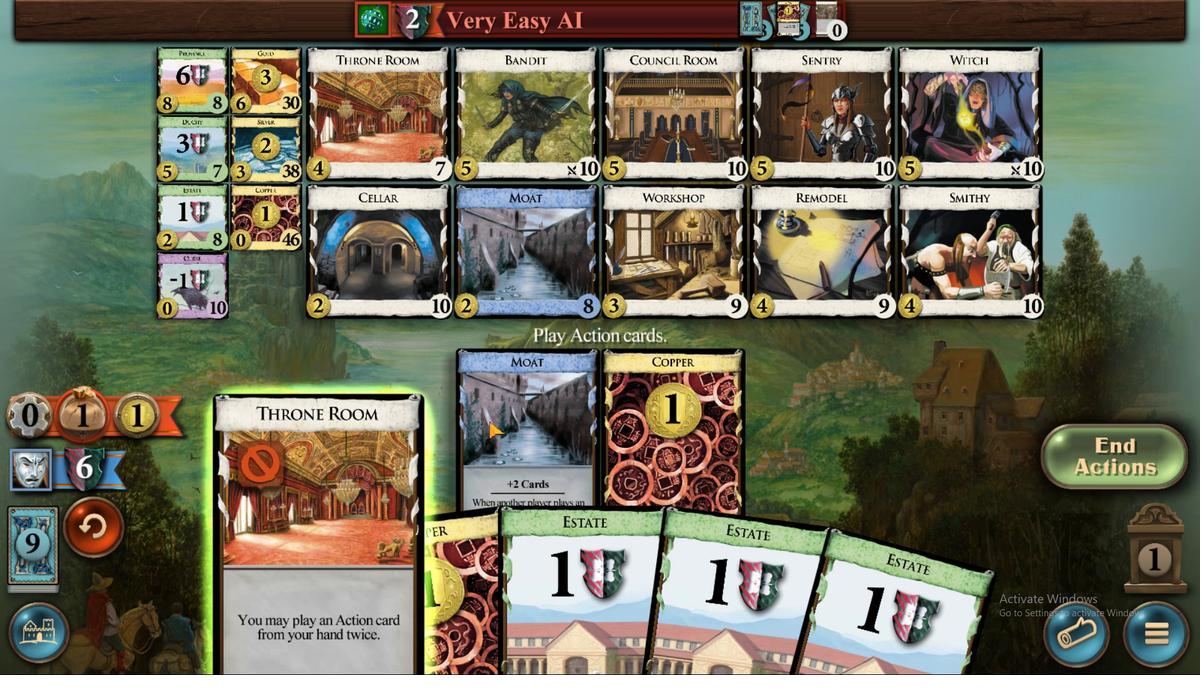
Action: Mouse moved to (432, 460)
Screenshot: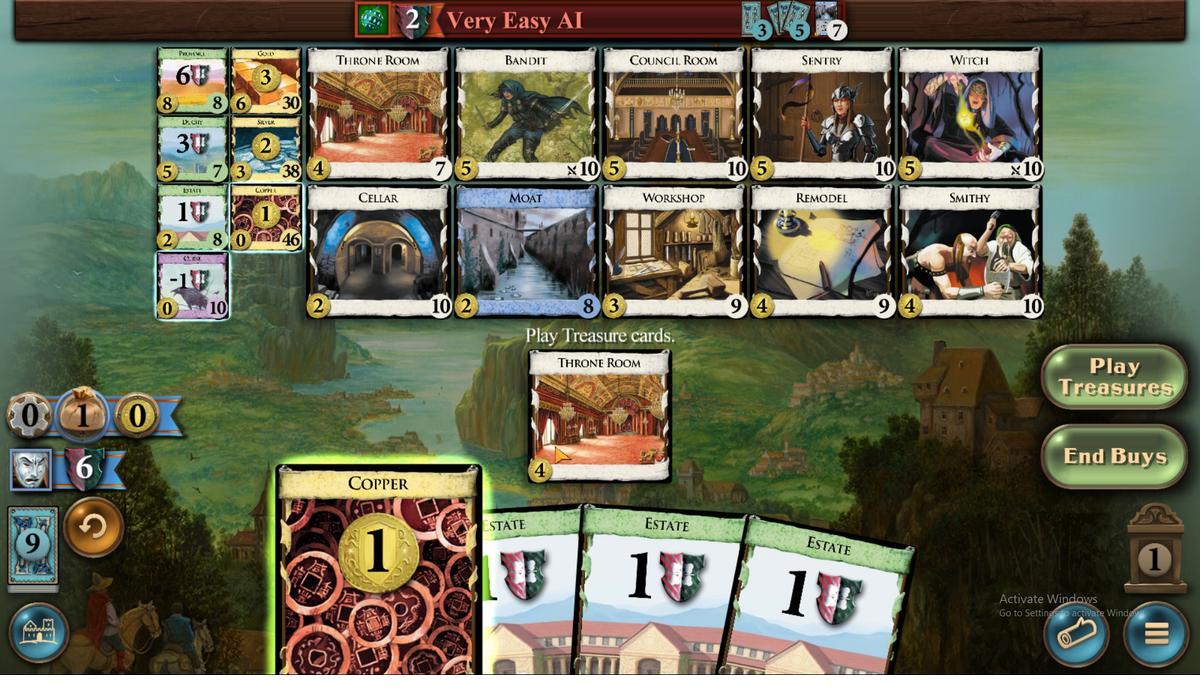 
Action: Mouse pressed left at (431, 461)
Screenshot: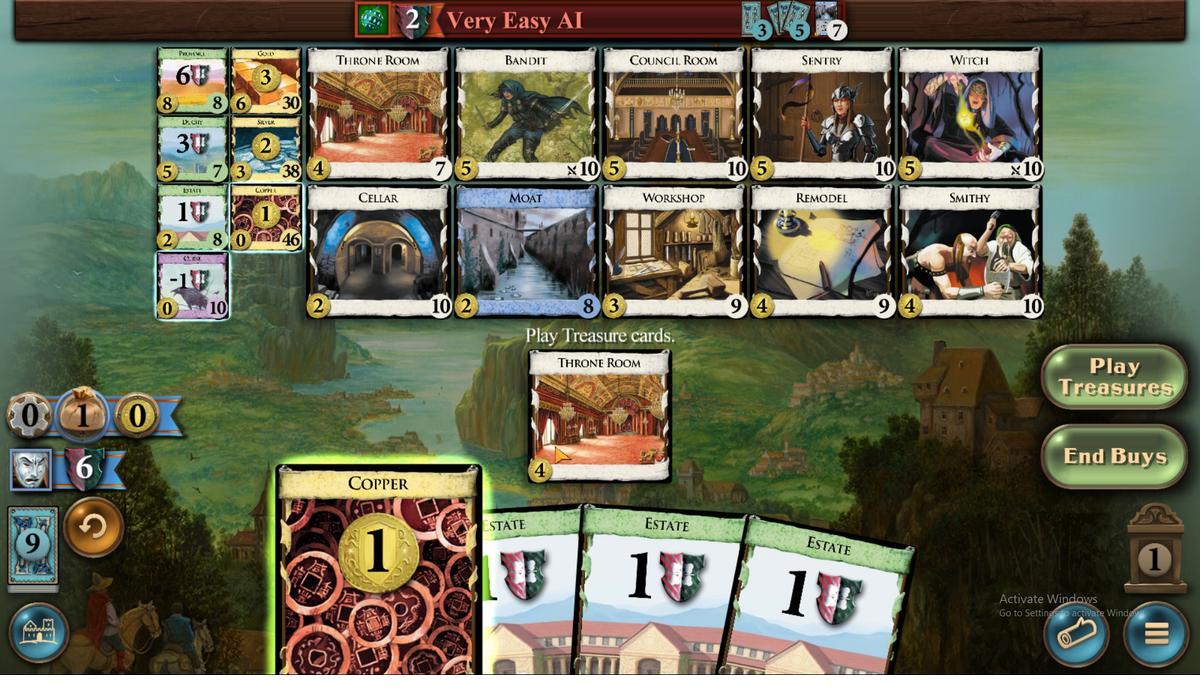 
Action: Mouse moved to (382, 408)
Screenshot: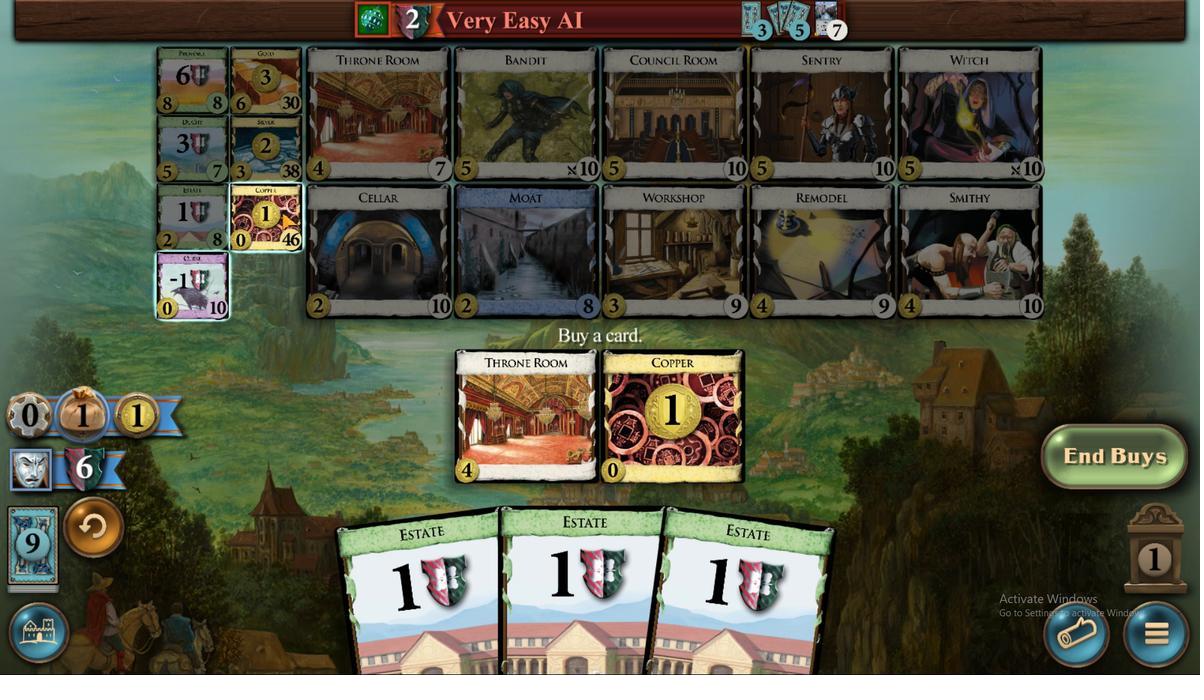 
Action: Mouse pressed left at (382, 408)
Screenshot: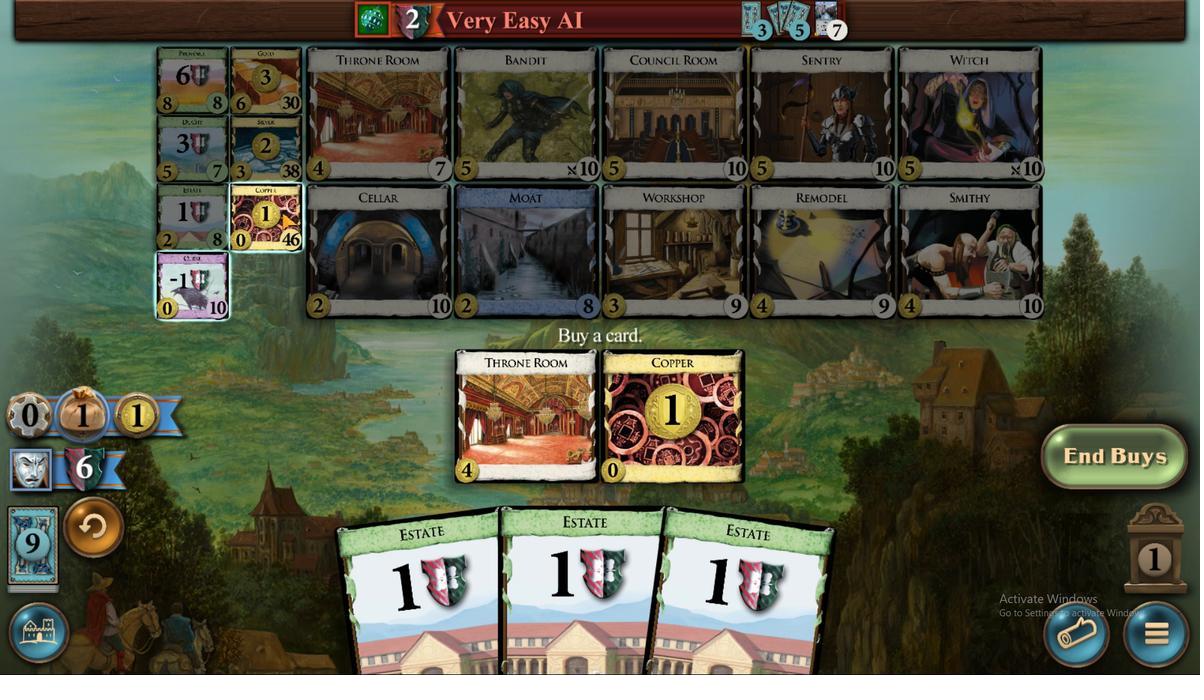 
Action: Mouse moved to (589, 455)
Screenshot: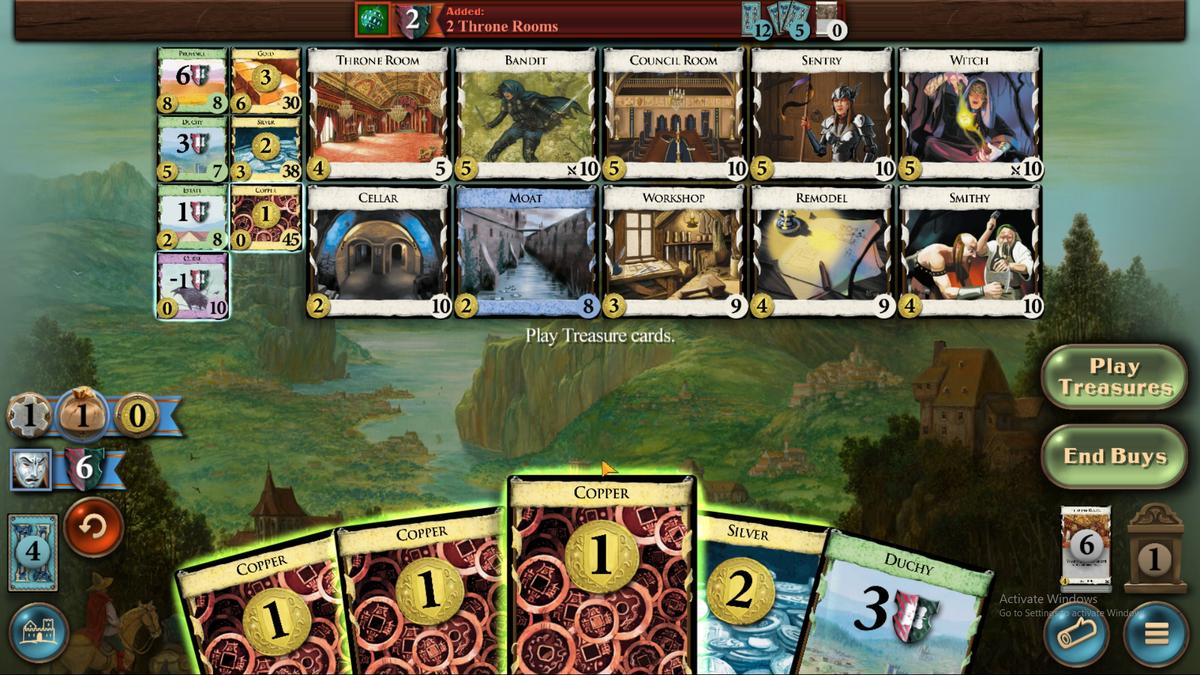
Action: Mouse pressed left at (587, 456)
Screenshot: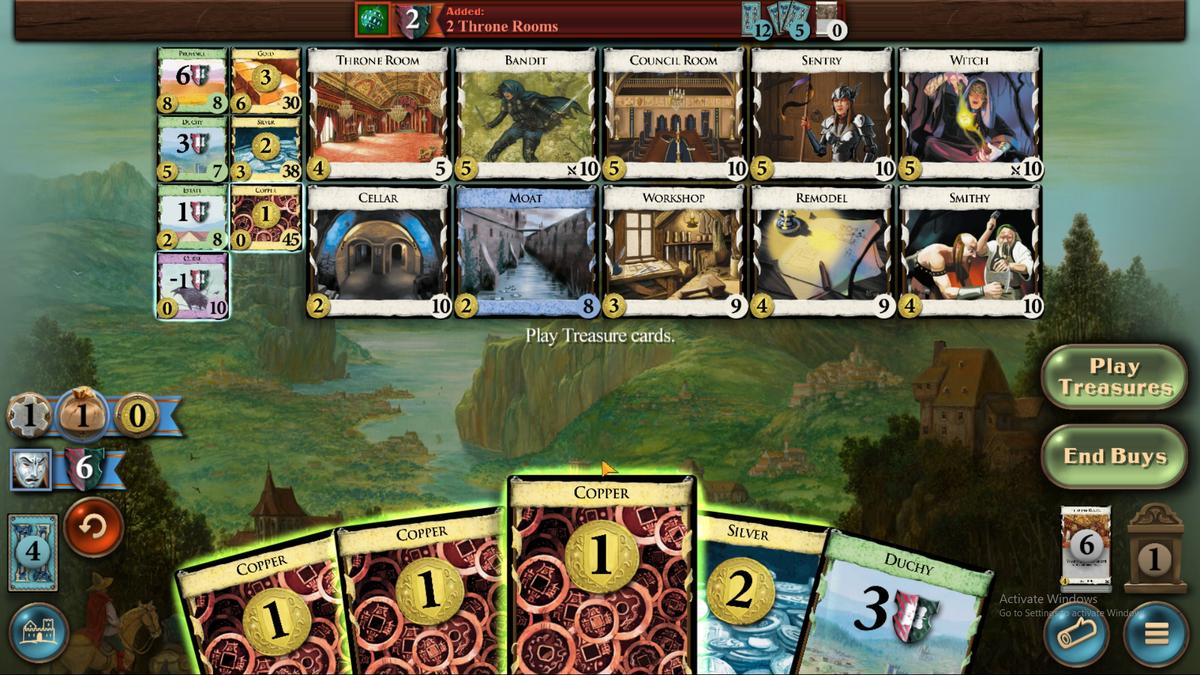 
Action: Mouse moved to (565, 455)
Screenshot: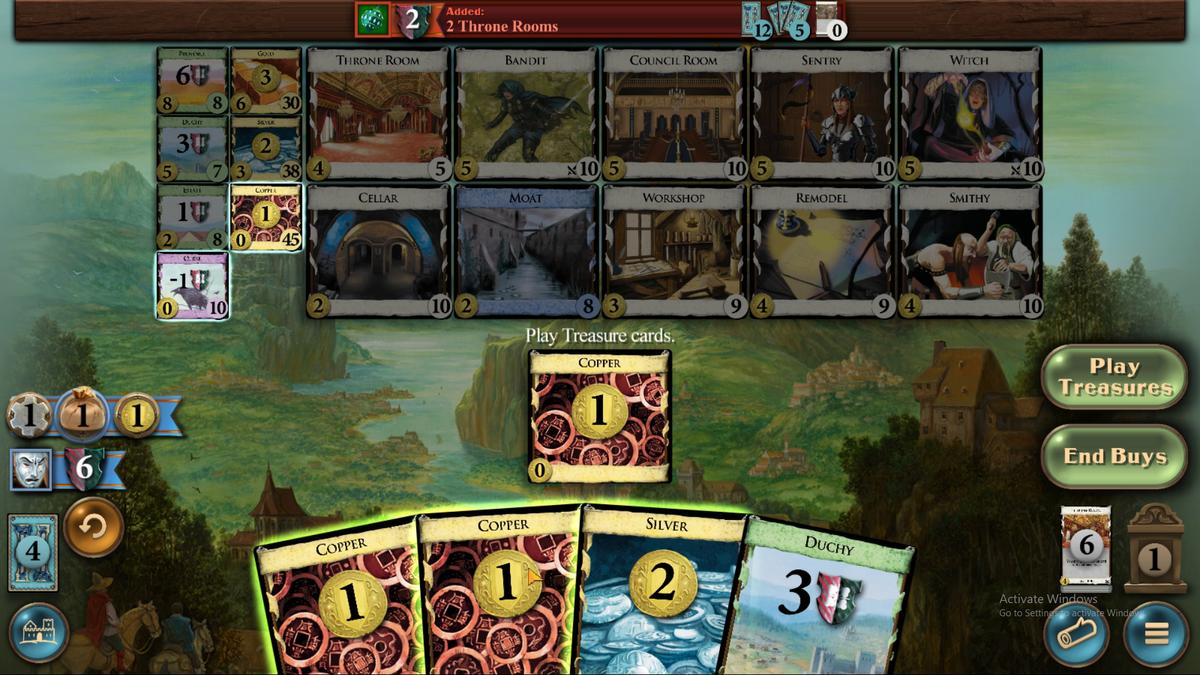 
Action: Mouse pressed left at (565, 455)
Screenshot: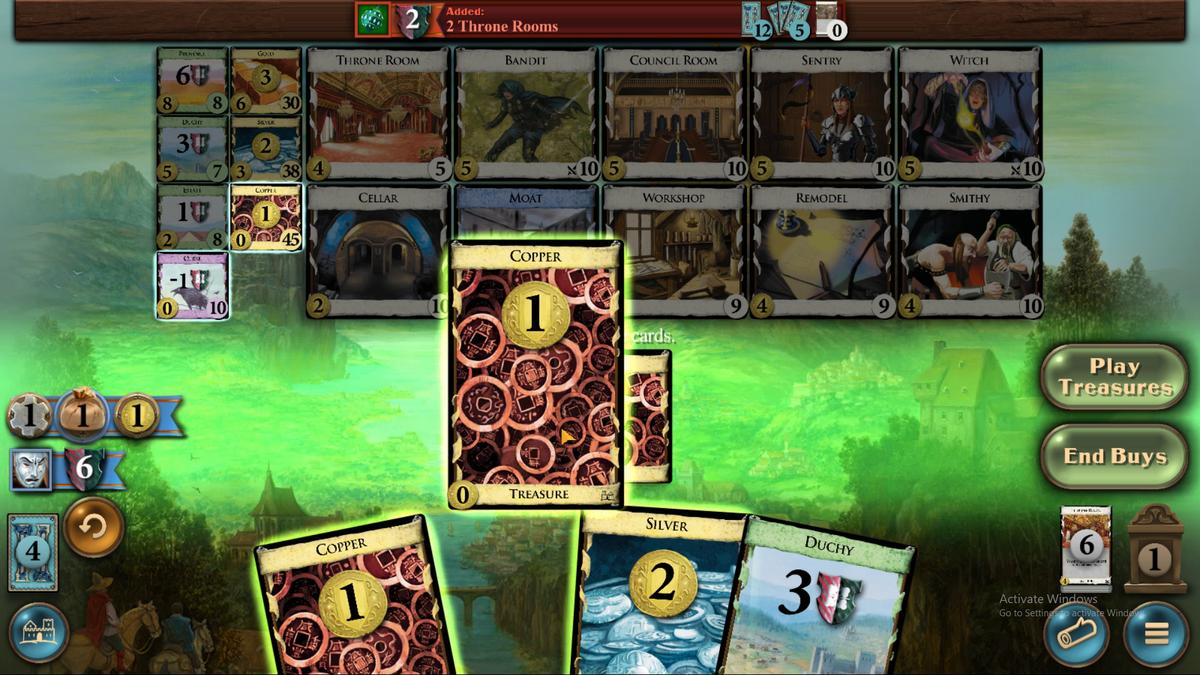 
Action: Mouse moved to (627, 455)
Screenshot: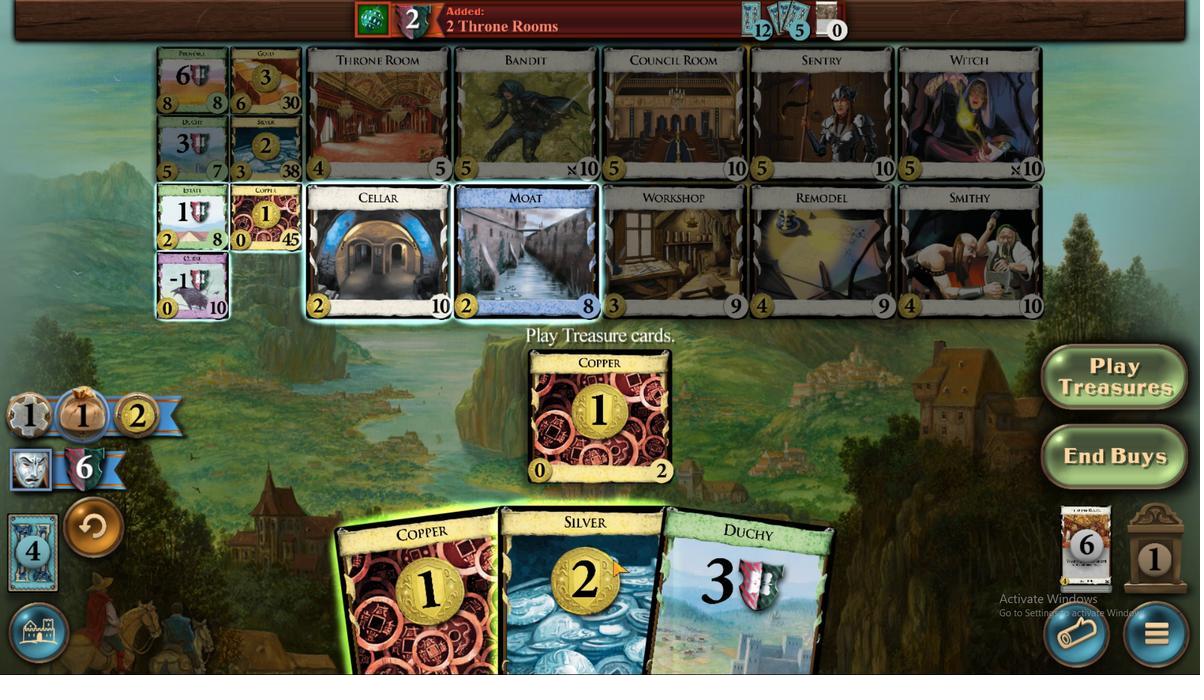 
Action: Mouse pressed left at (627, 455)
Screenshot: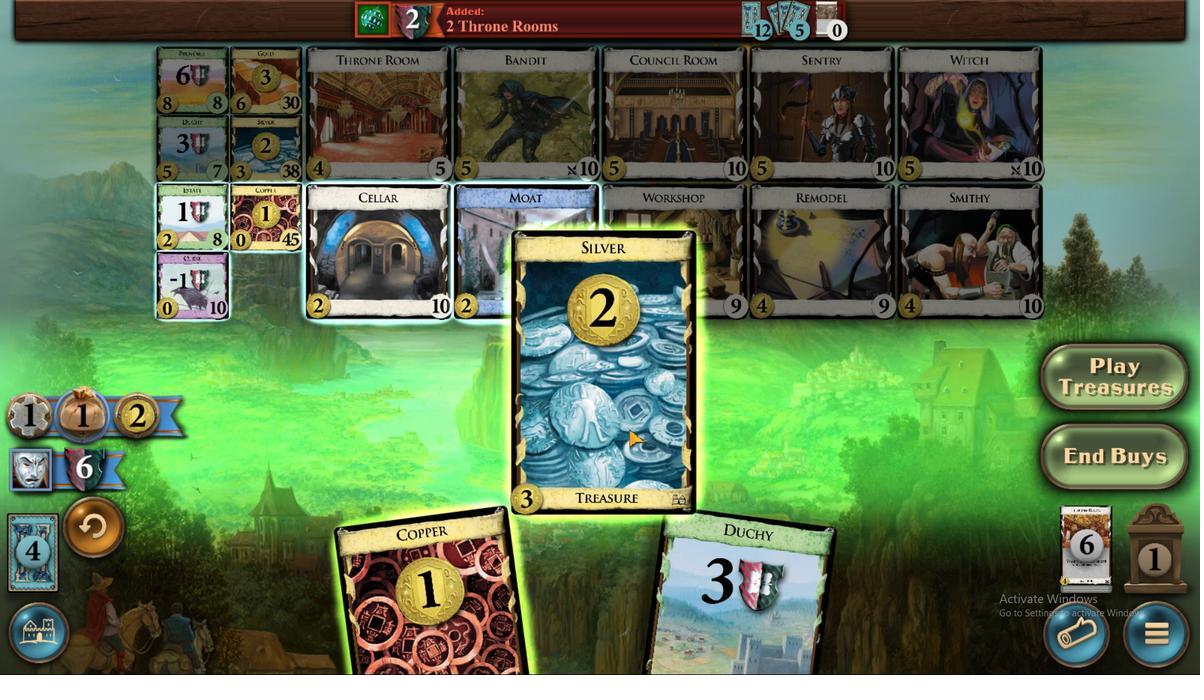 
Action: Mouse moved to (449, 397)
Screenshot: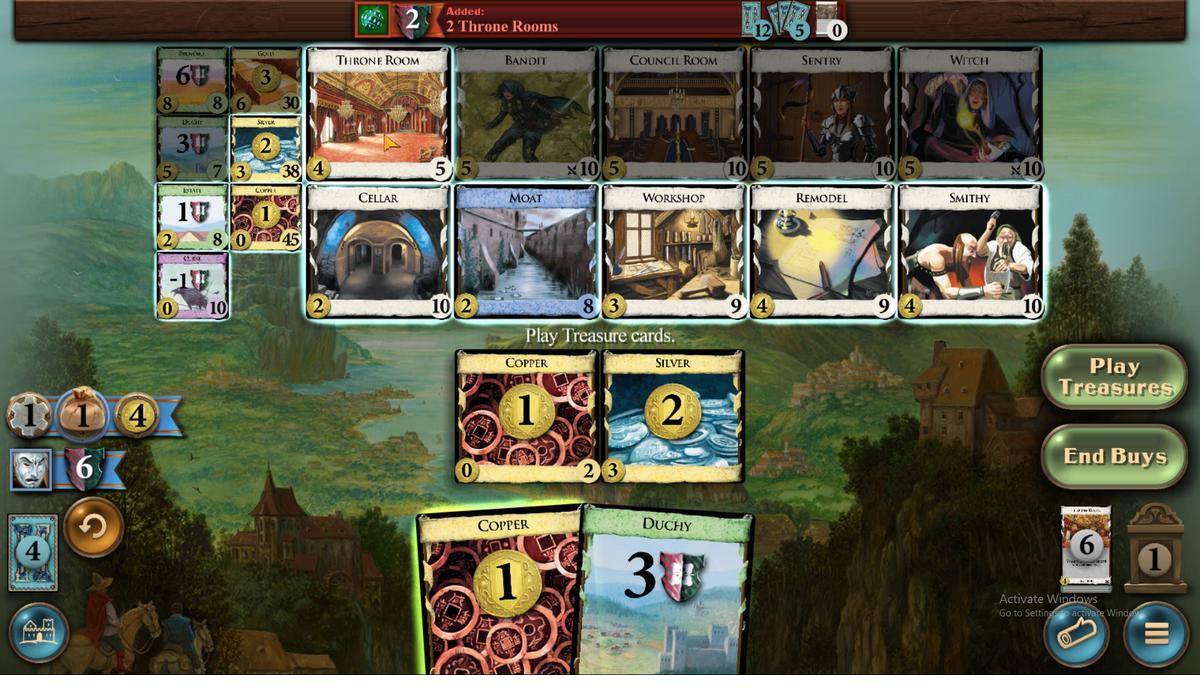 
Action: Mouse pressed left at (447, 397)
Screenshot: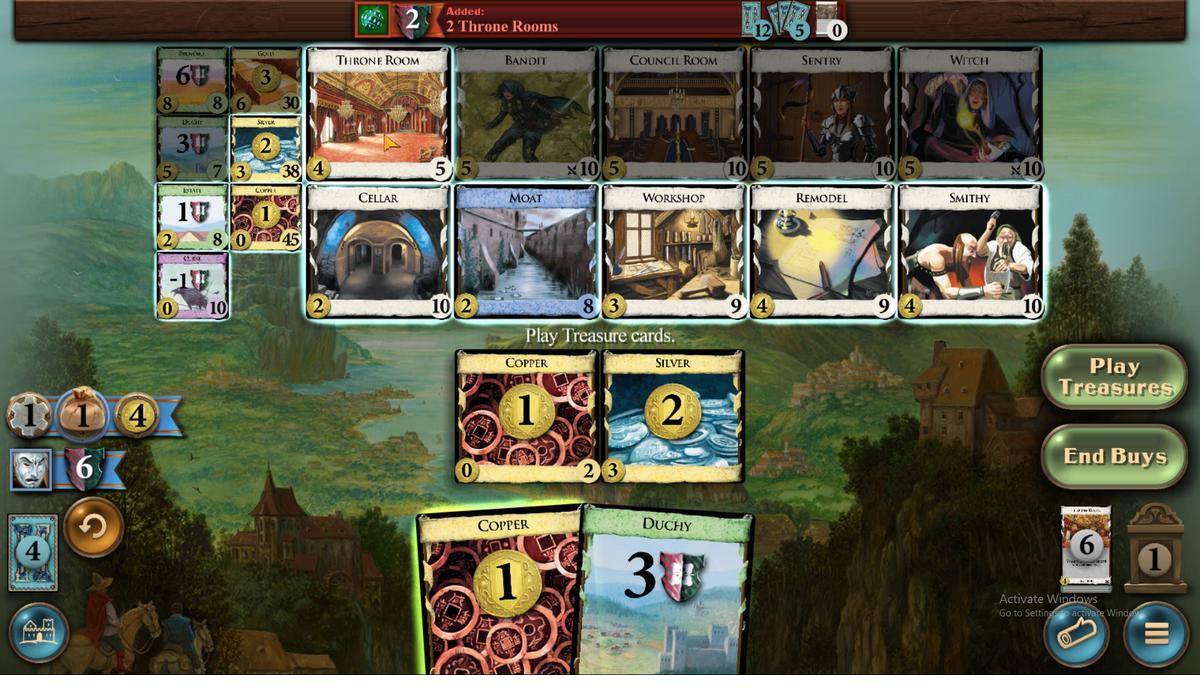 
Action: Mouse moved to (714, 459)
Screenshot: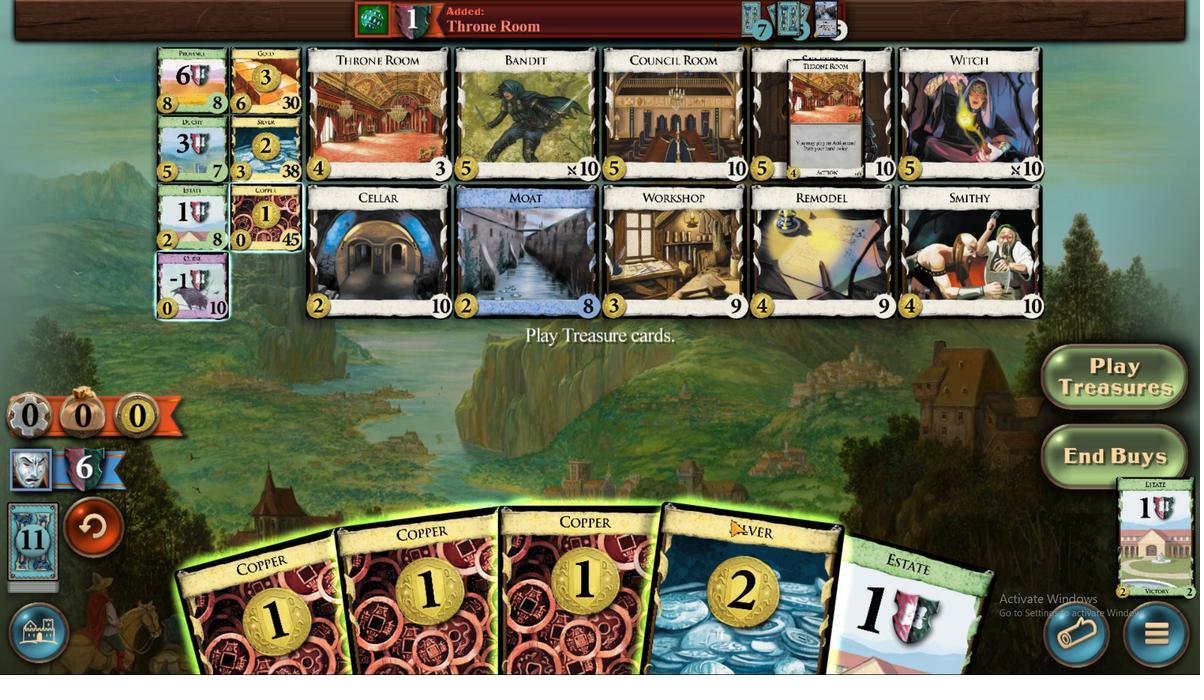 
Action: Mouse pressed left at (714, 459)
Screenshot: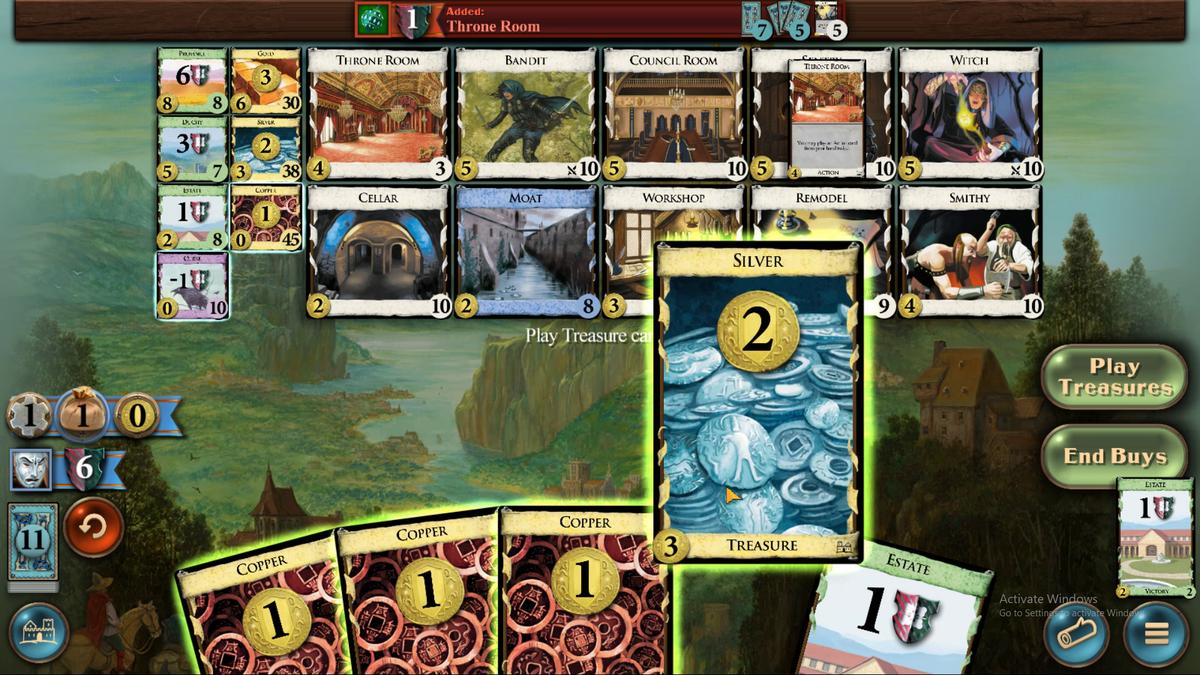 
Action: Mouse moved to (631, 459)
Screenshot: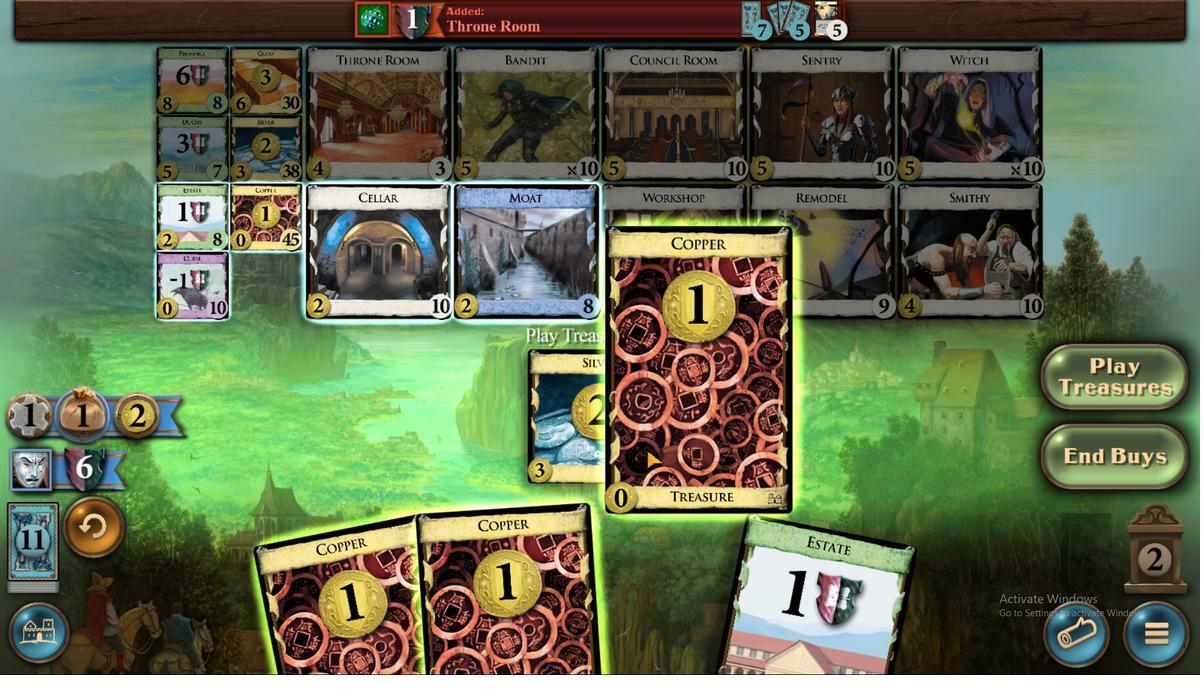 
Action: Mouse pressed left at (631, 459)
Screenshot: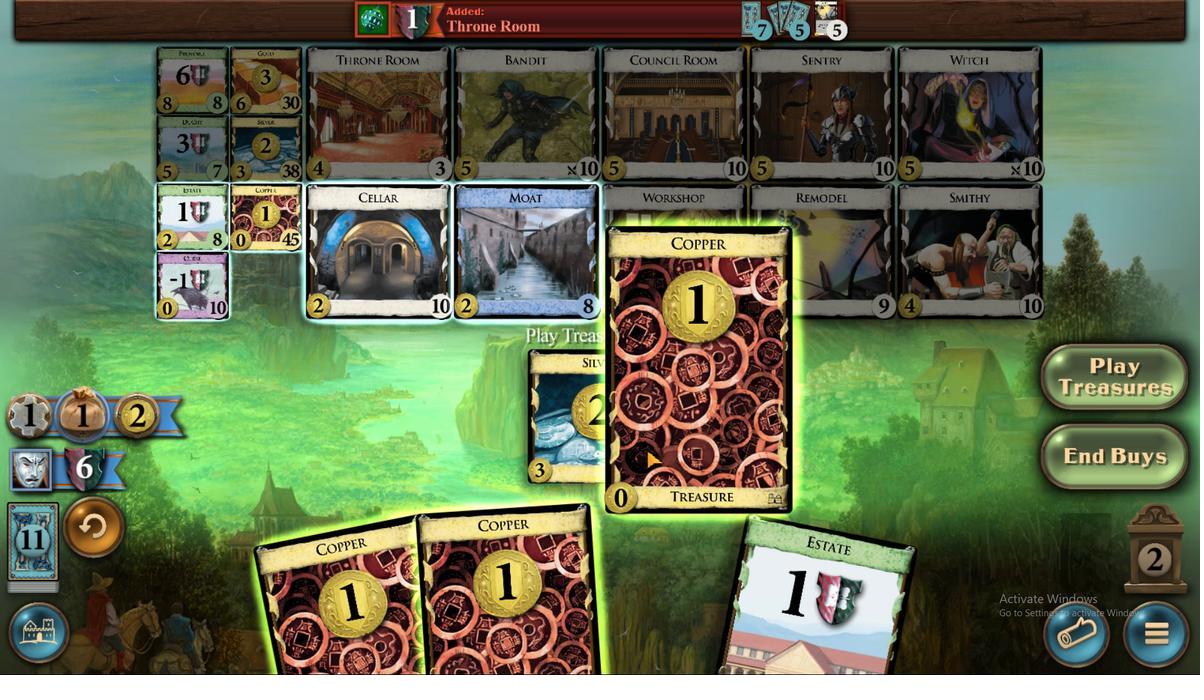 
Action: Mouse moved to (581, 462)
Screenshot: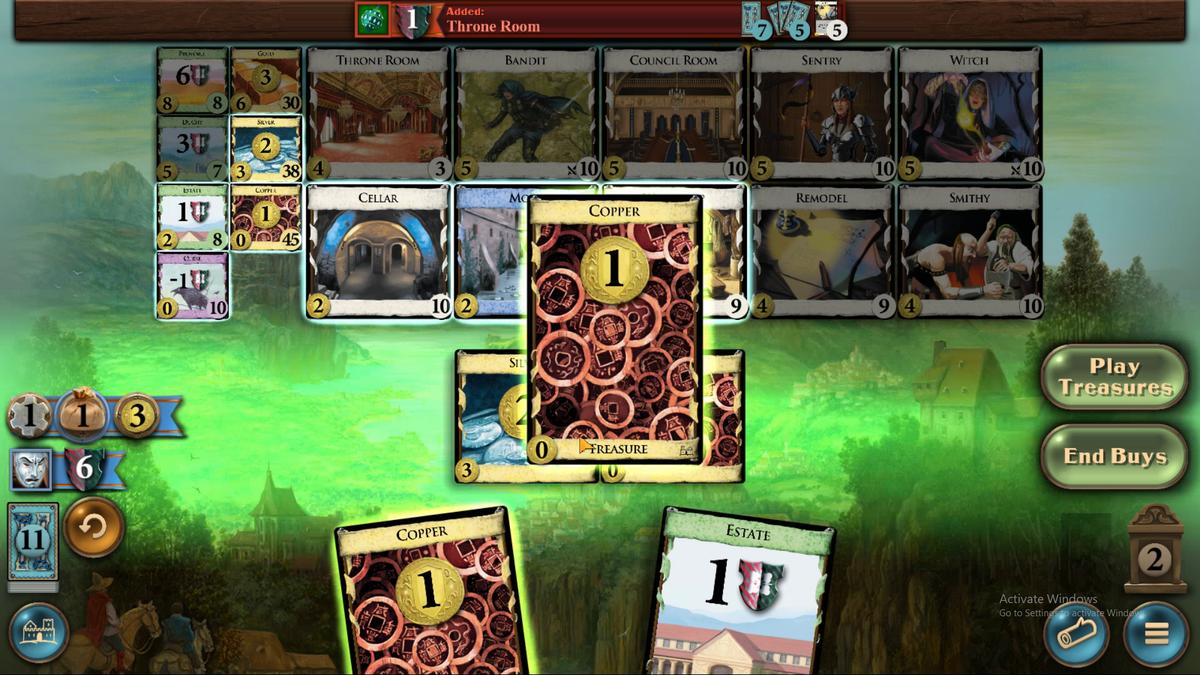 
Action: Mouse pressed left at (579, 462)
Screenshot: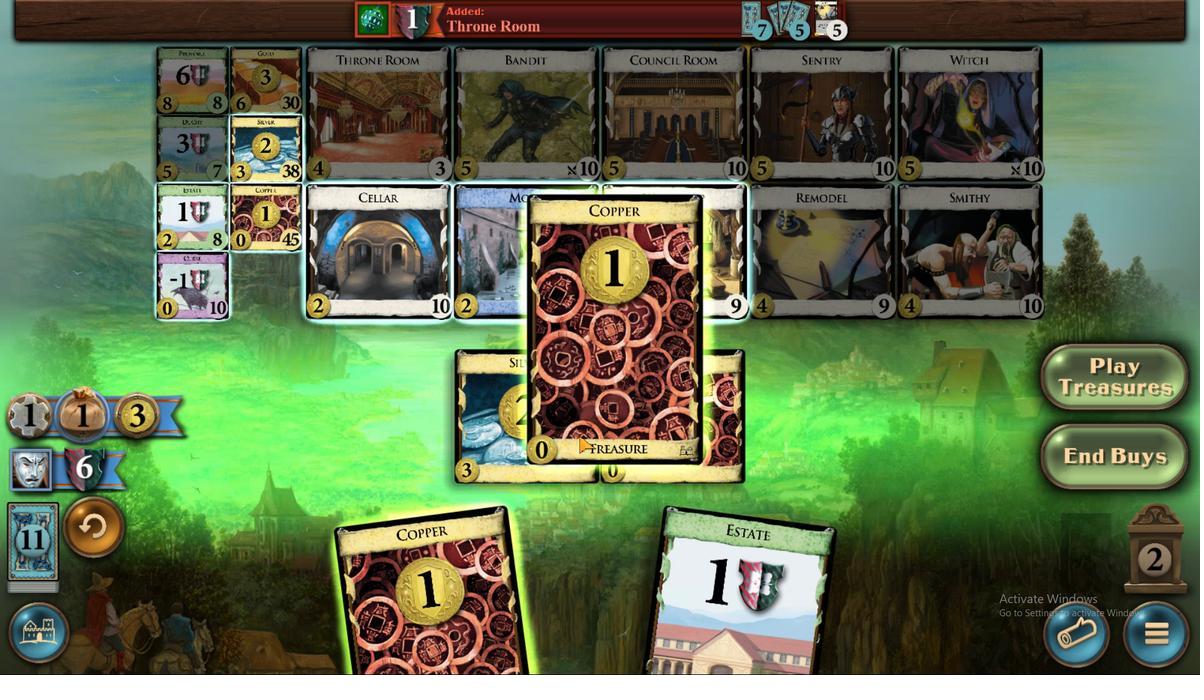 
Action: Mouse moved to (511, 457)
Screenshot: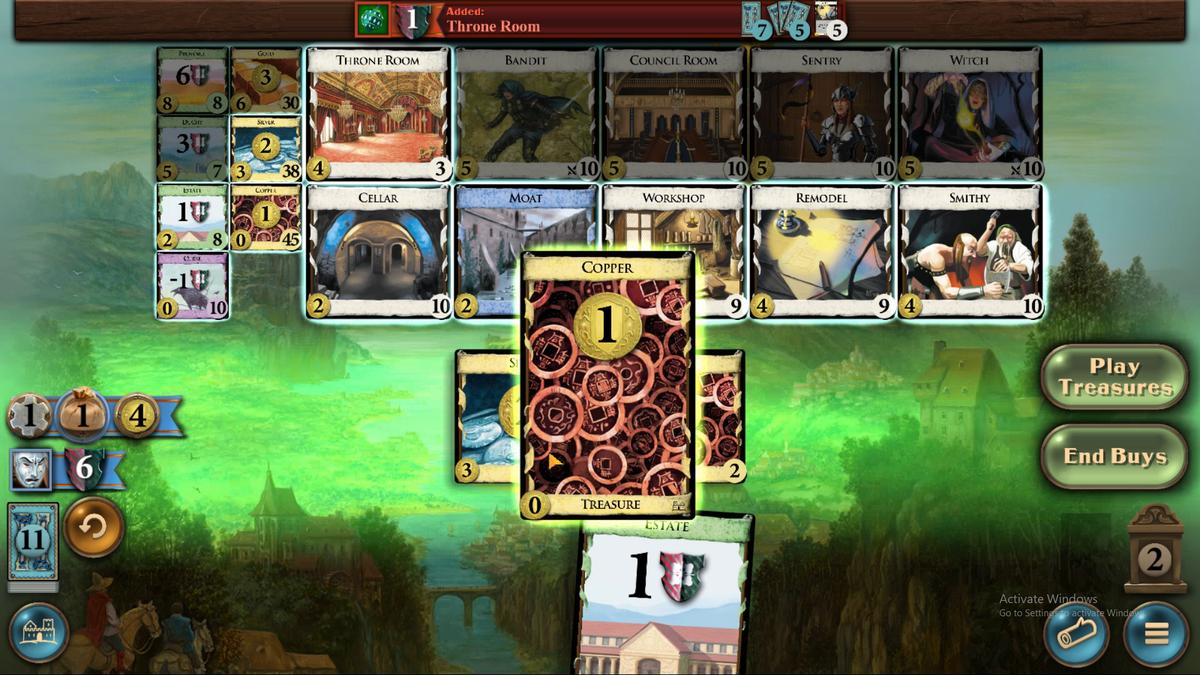 
Action: Mouse pressed left at (503, 457)
Screenshot: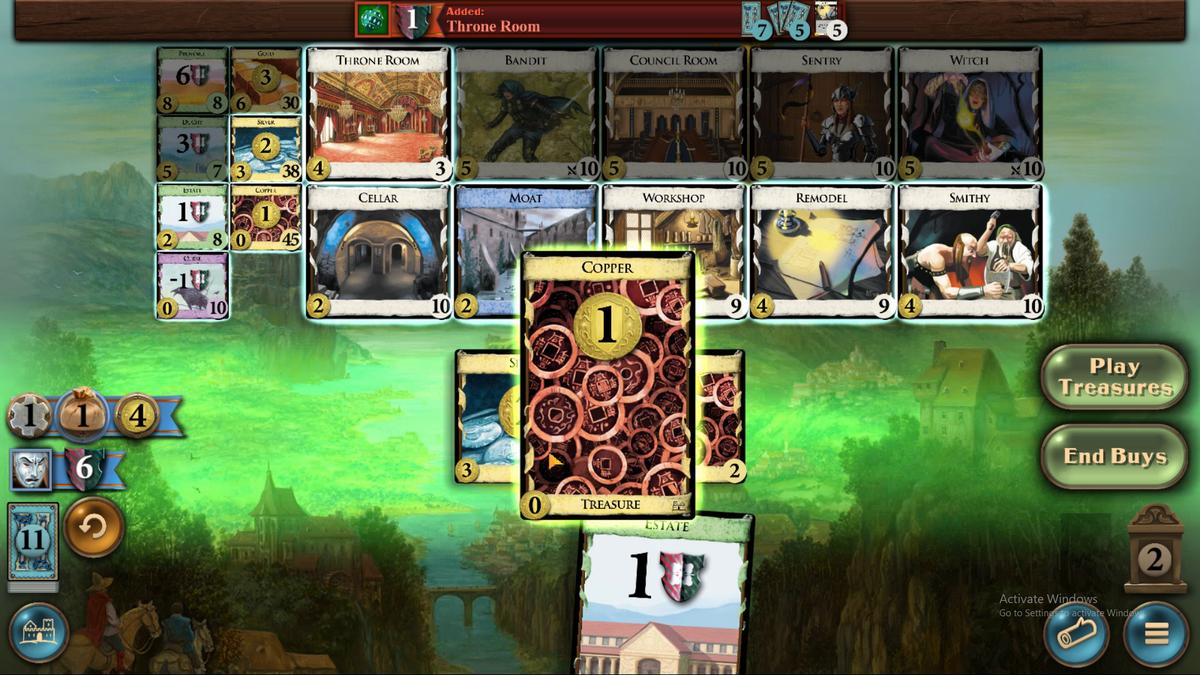 
Action: Mouse moved to (310, 401)
Screenshot: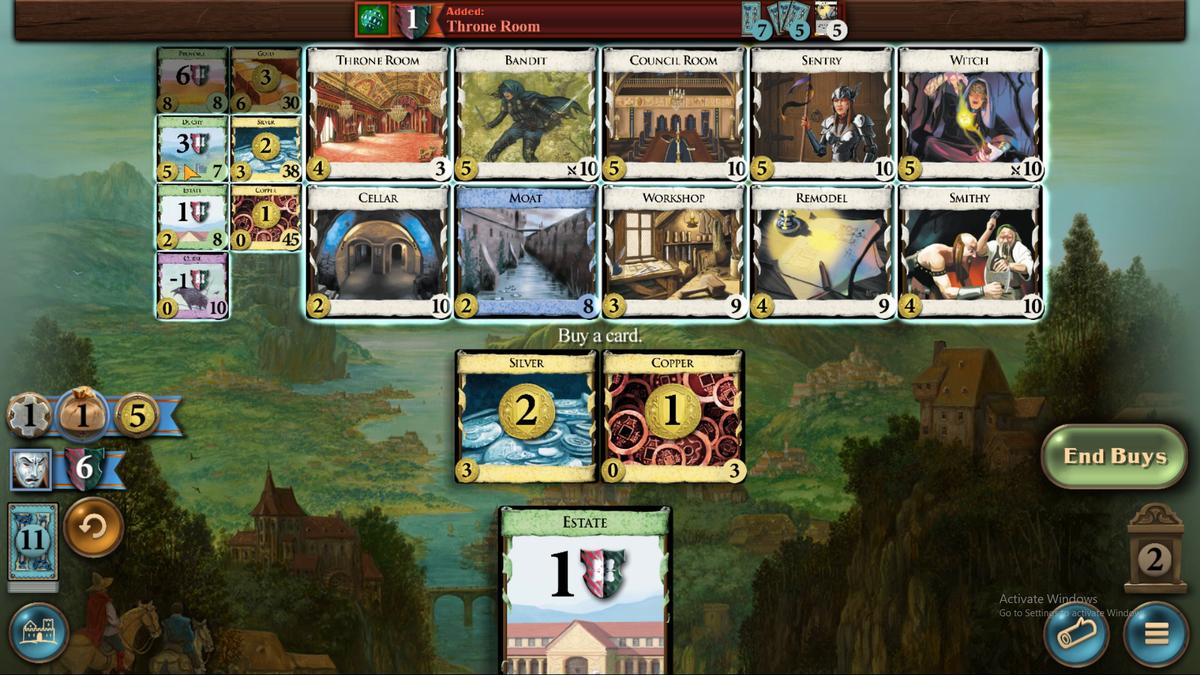 
Action: Mouse pressed left at (310, 401)
Screenshot: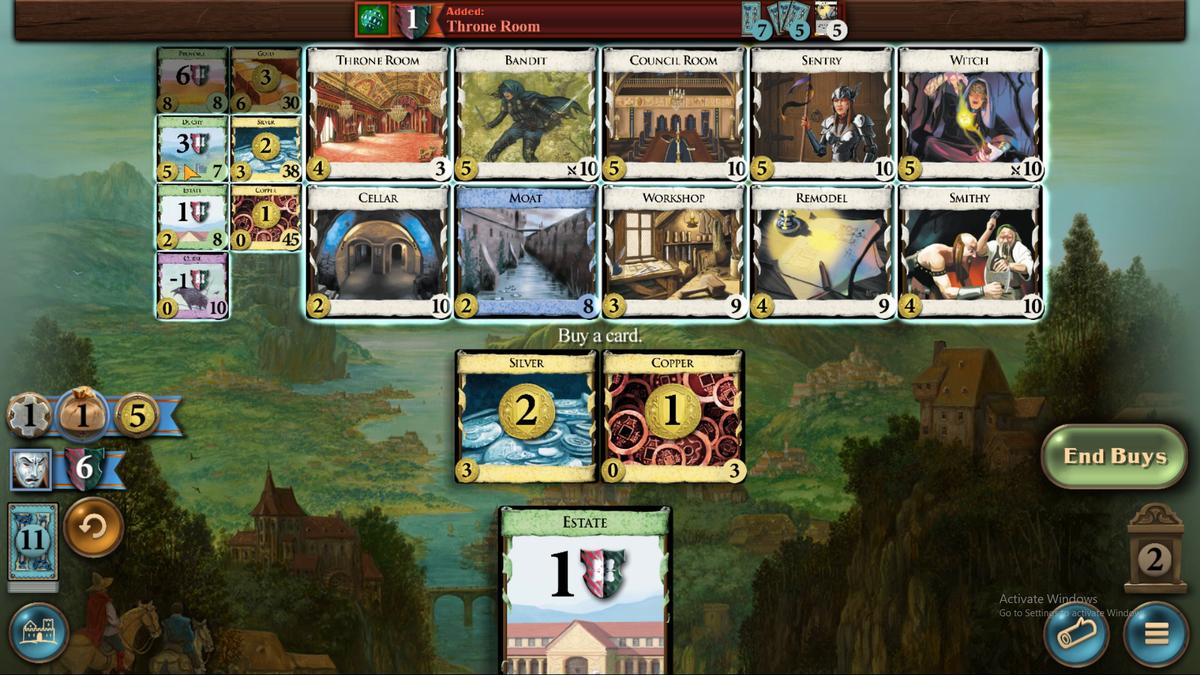 
Action: Mouse moved to (541, 444)
Screenshot: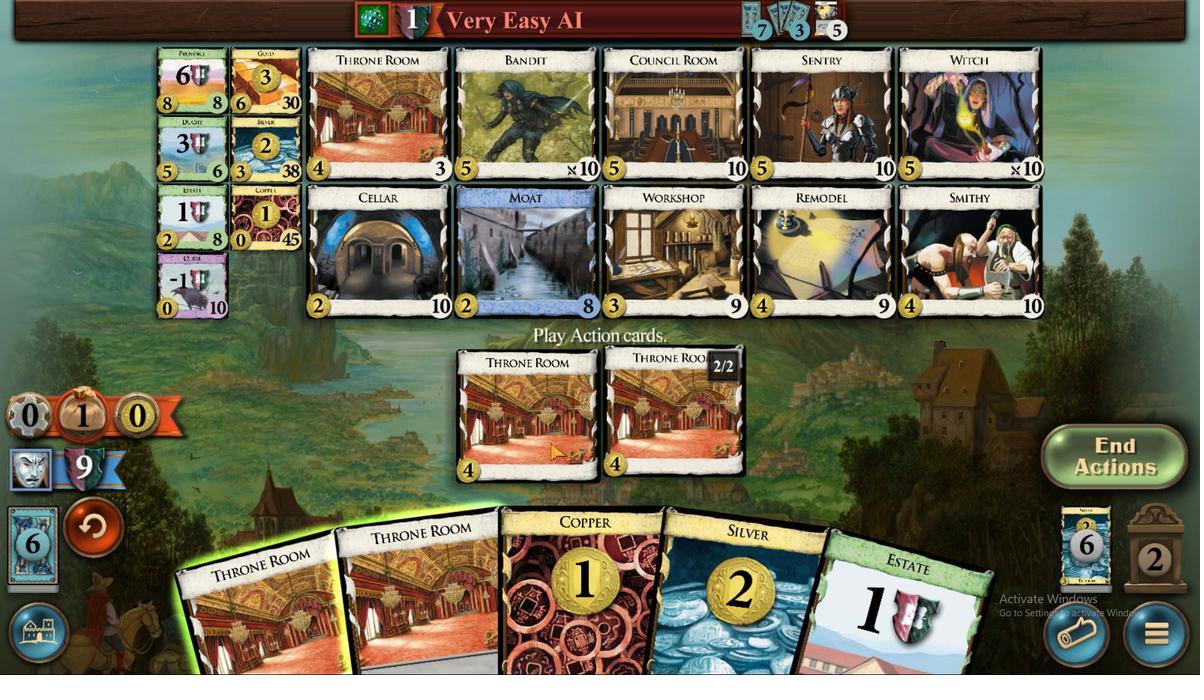 
Action: Mouse pressed left at (492, 462)
Screenshot: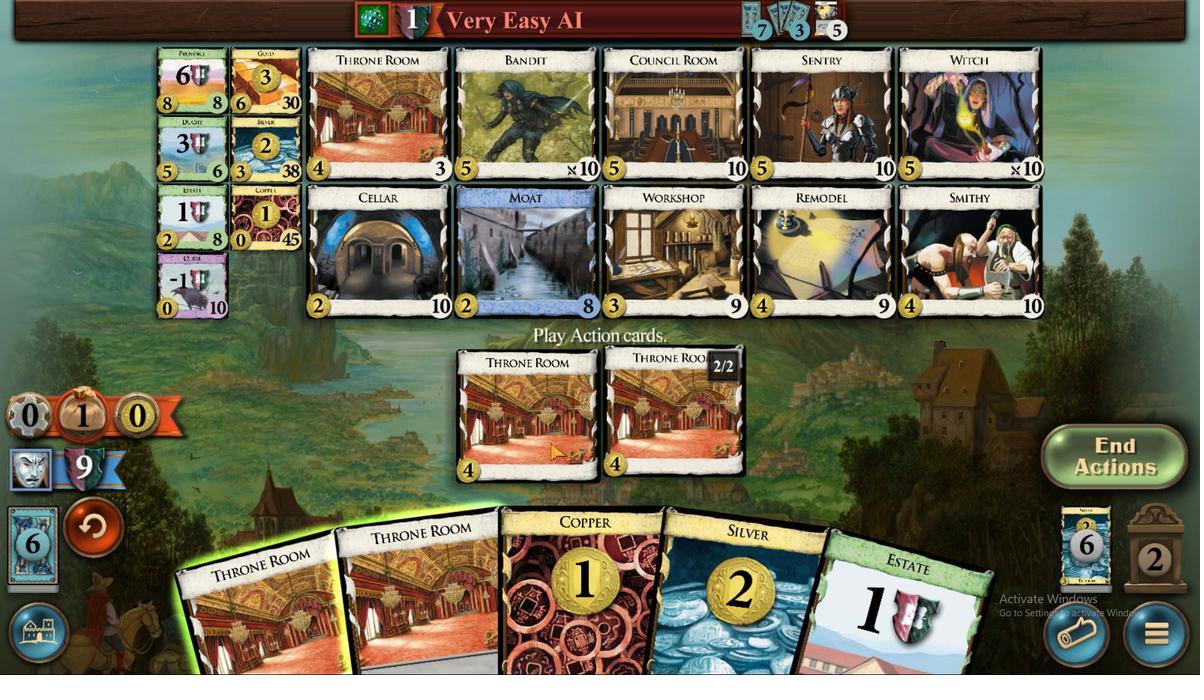 
Action: Mouse moved to (495, 457)
Screenshot: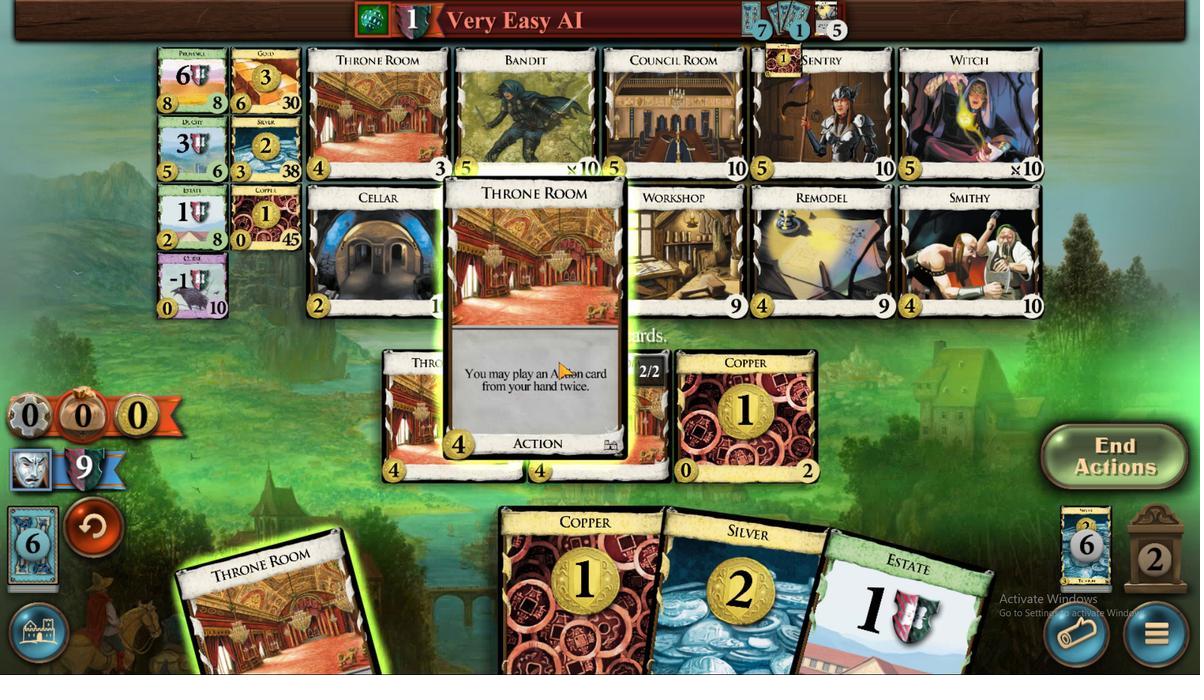 
Action: Mouse pressed left at (495, 457)
Screenshot: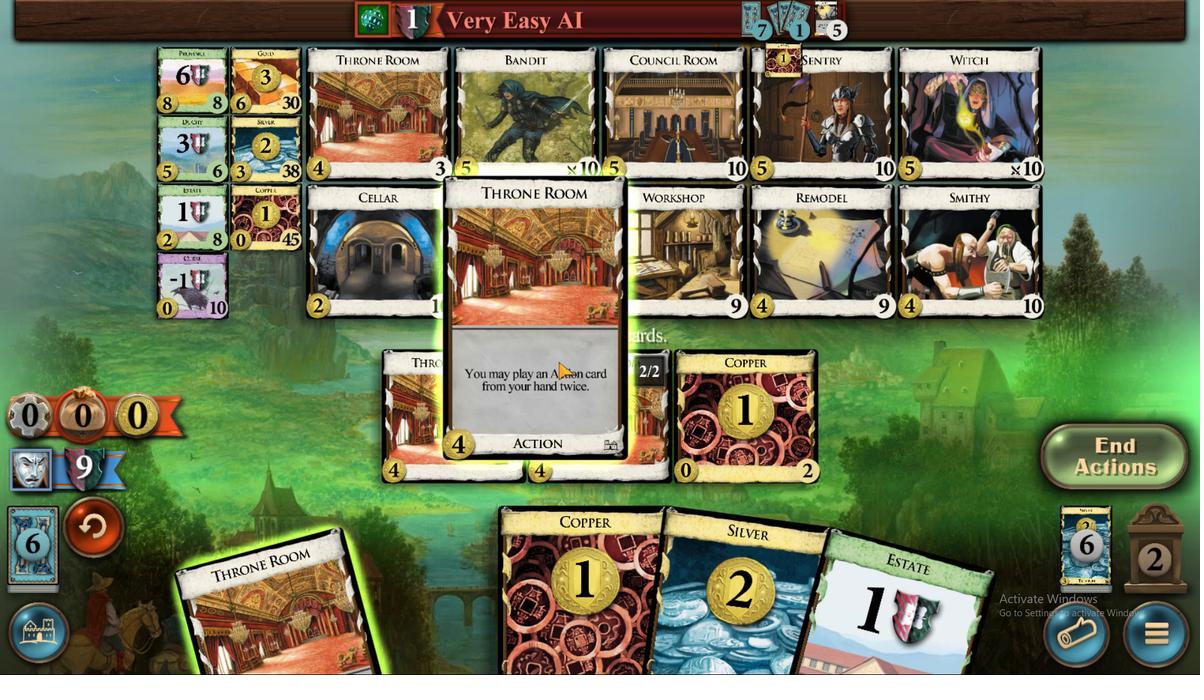 
Action: Mouse moved to (414, 454)
Screenshot: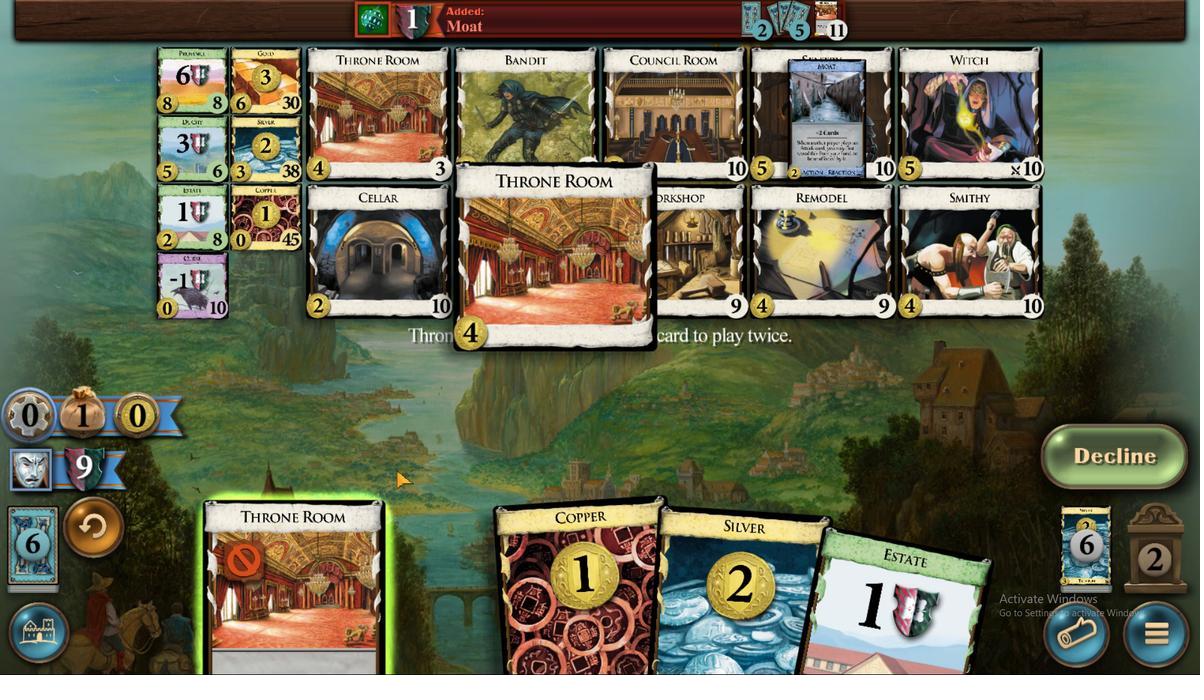 
Action: Mouse pressed left at (403, 460)
Screenshot: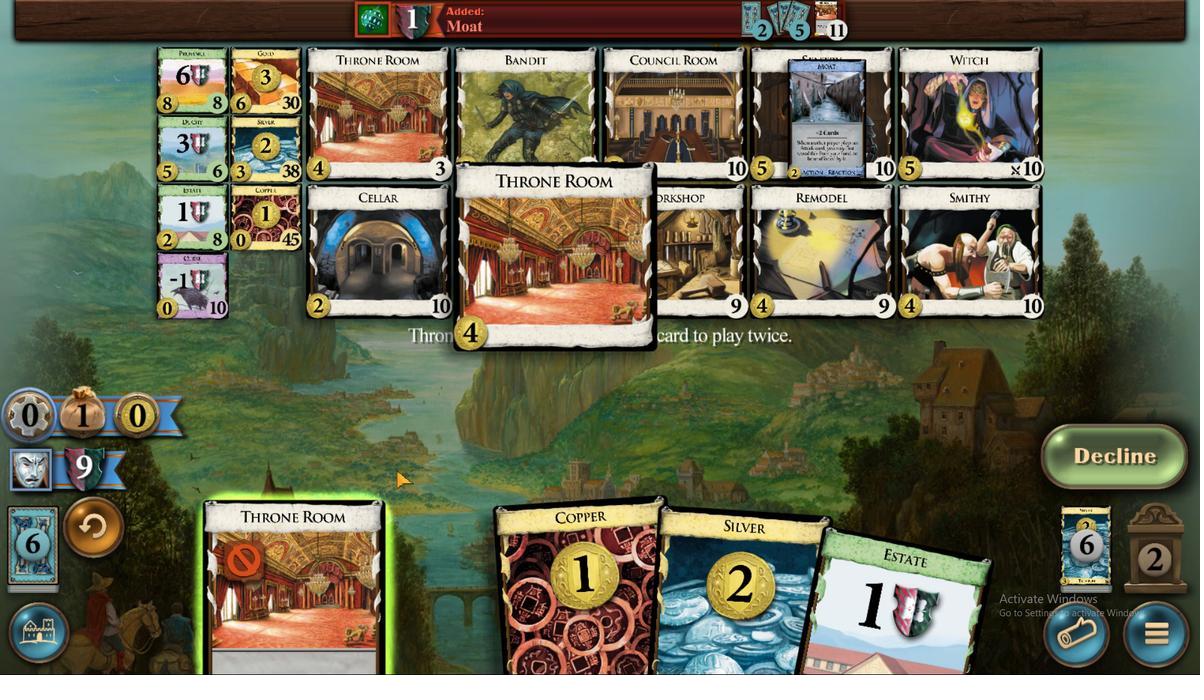 
Action: Mouse moved to (577, 461)
Screenshot: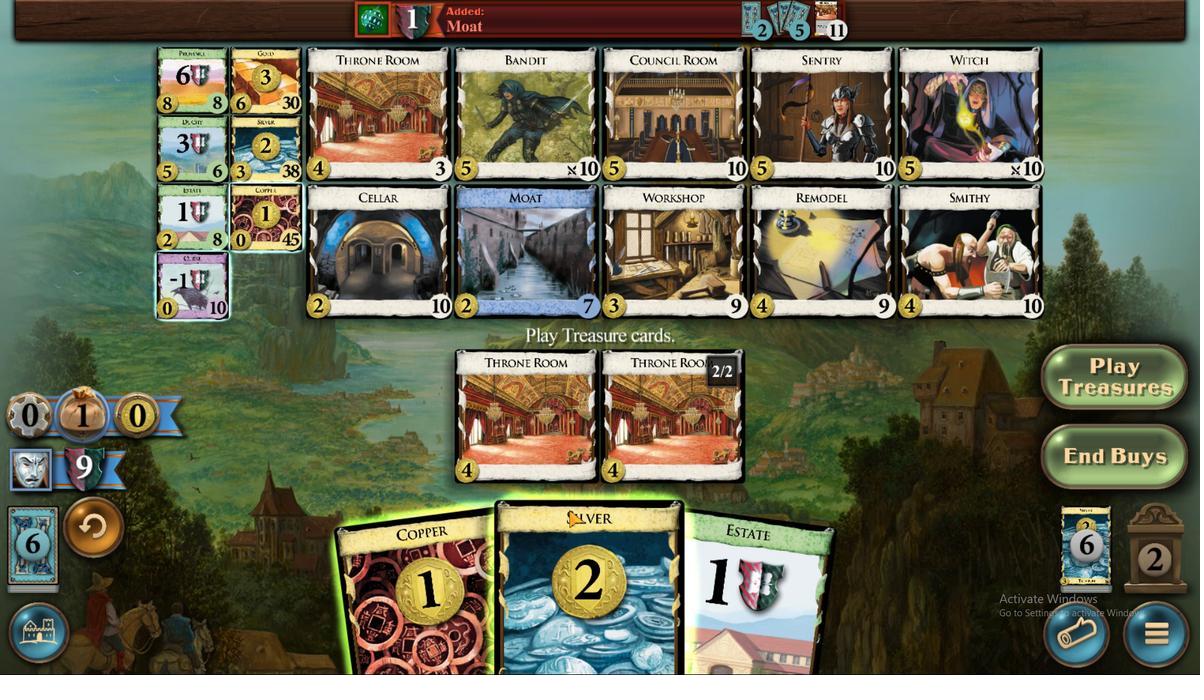 
Action: Mouse pressed left at (577, 461)
Screenshot: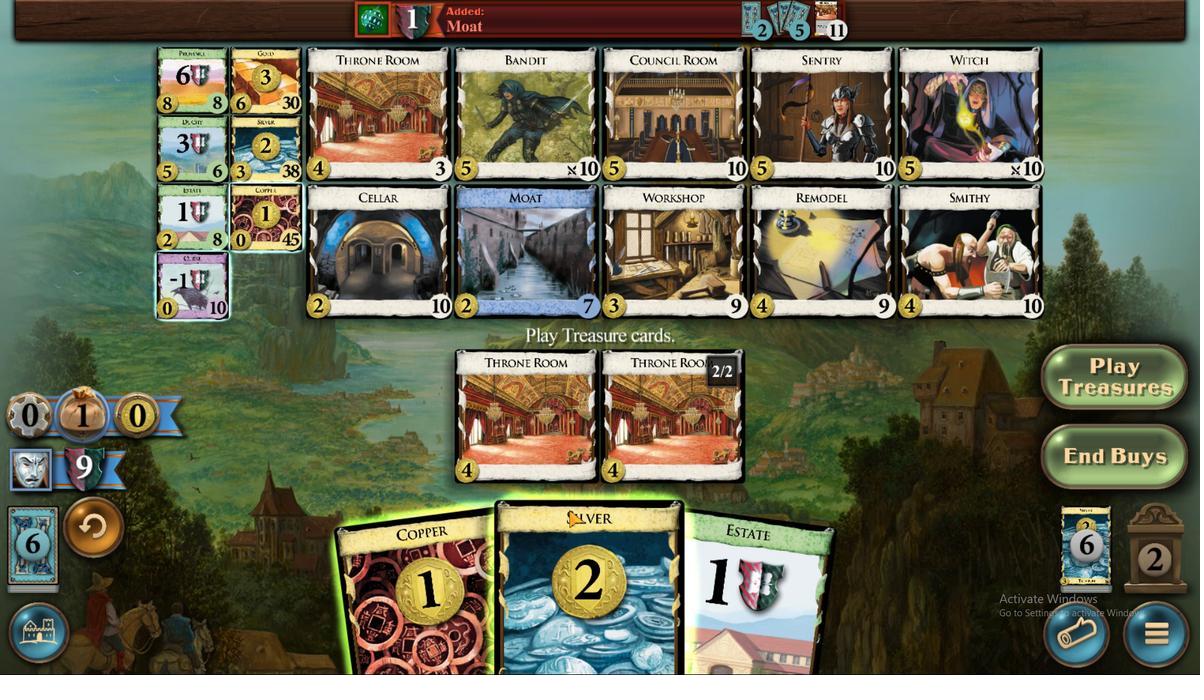 
Action: Mouse moved to (530, 465)
Screenshot: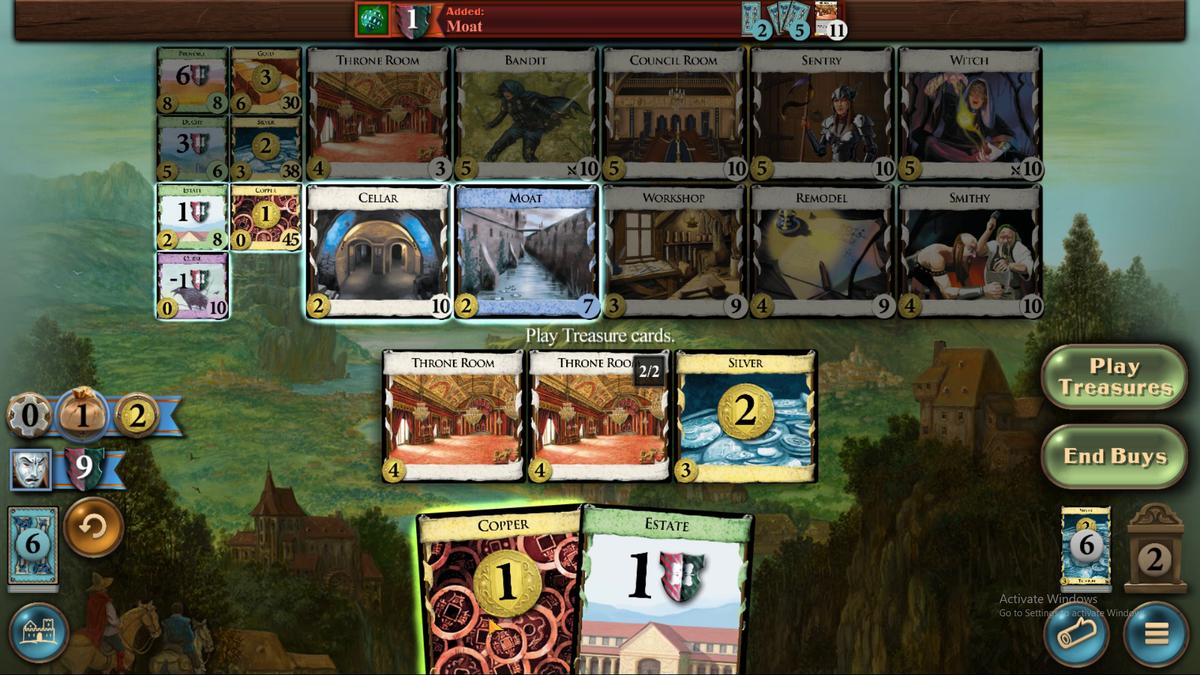 
Action: Mouse pressed left at (529, 465)
Screenshot: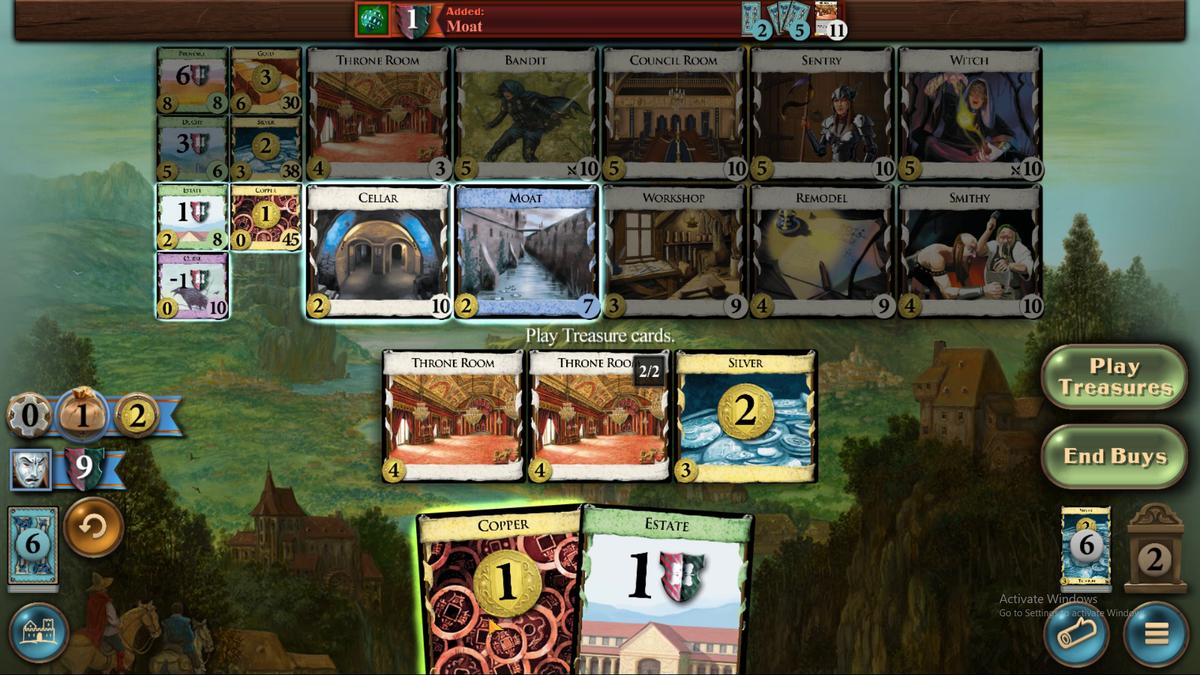 
Action: Mouse moved to (368, 401)
Screenshot: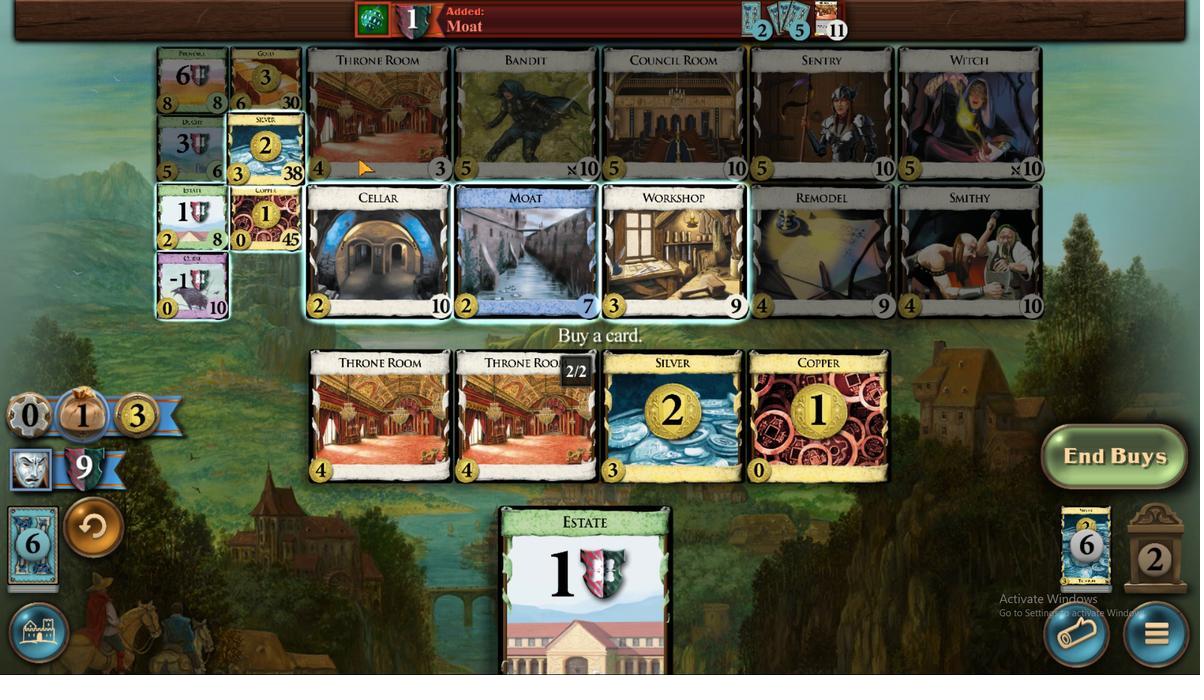 
Action: Mouse pressed left at (368, 401)
Screenshot: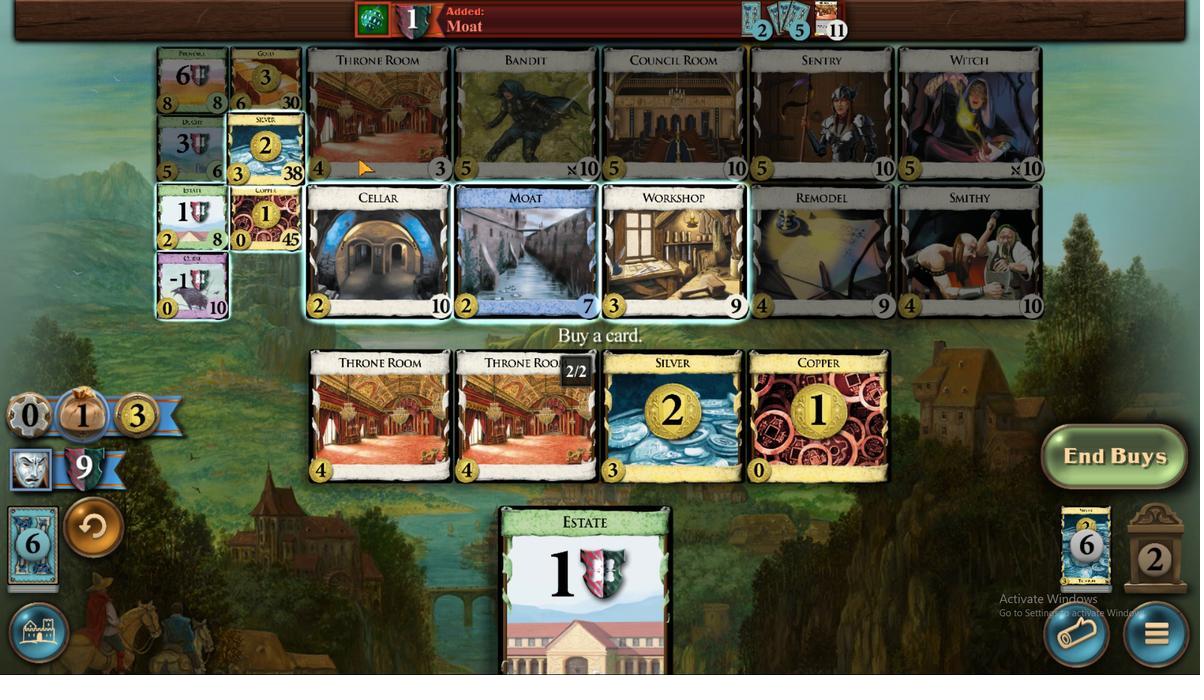 
Action: Mouse moved to (718, 461)
Screenshot: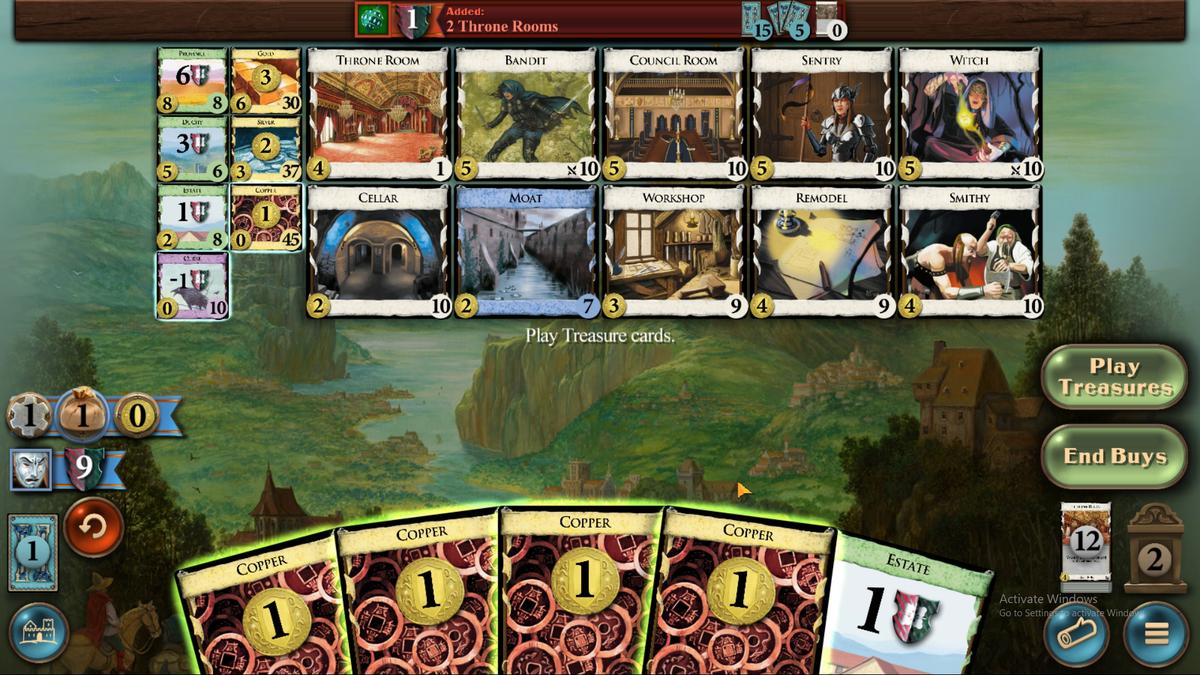 
Action: Mouse pressed left at (718, 461)
Screenshot: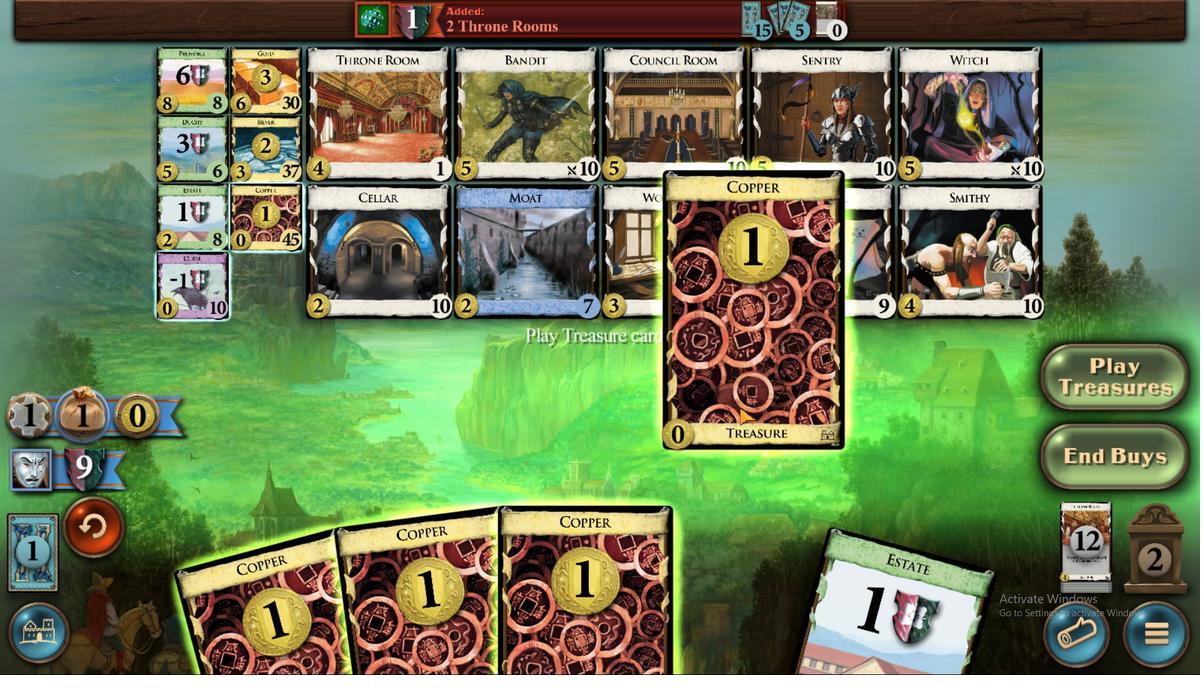 
Action: Mouse moved to (661, 463)
Screenshot: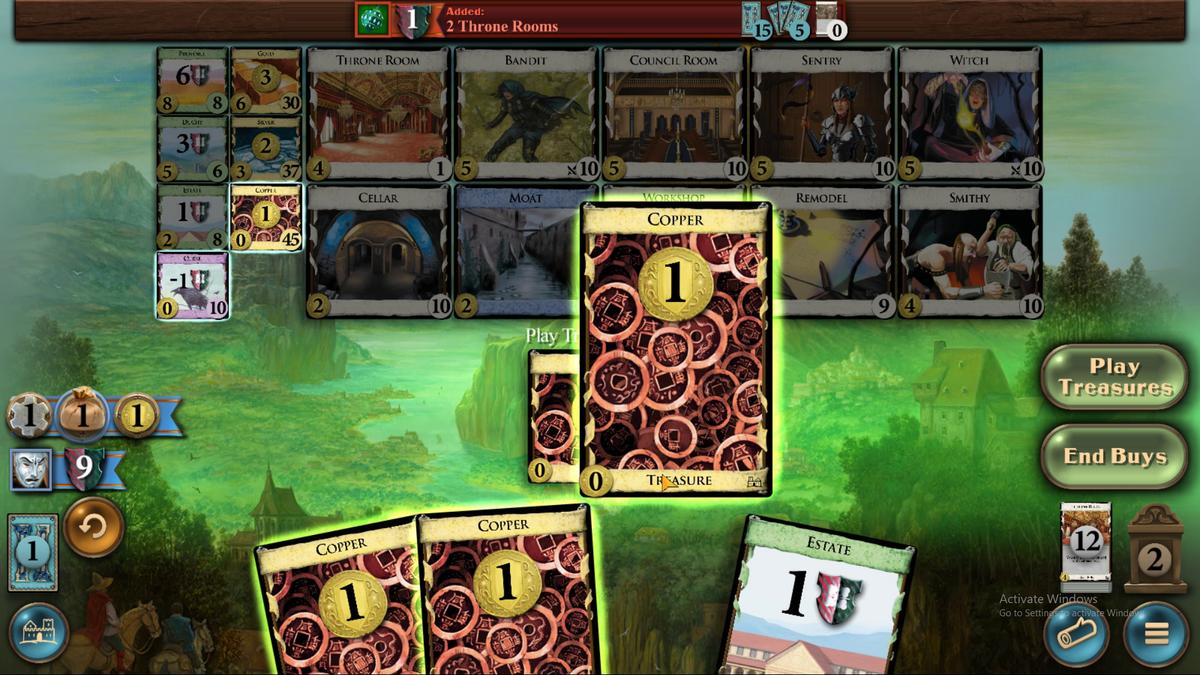 
Action: Mouse pressed left at (661, 464)
Screenshot: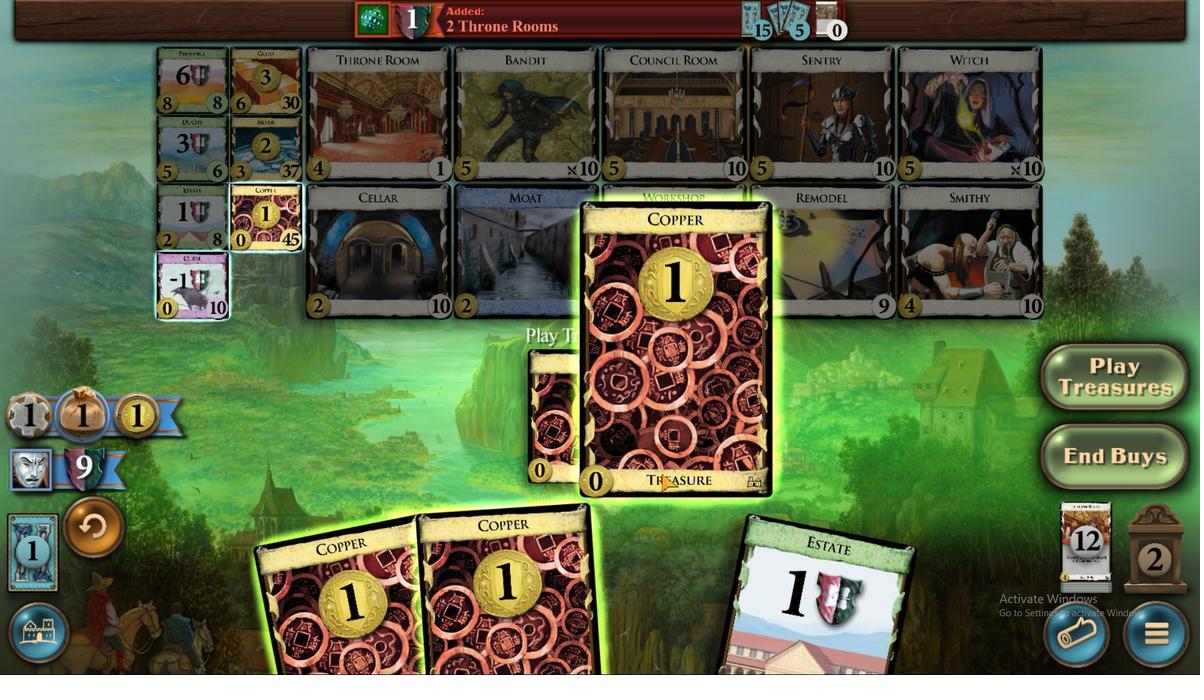 
Action: Mouse moved to (616, 455)
Screenshot: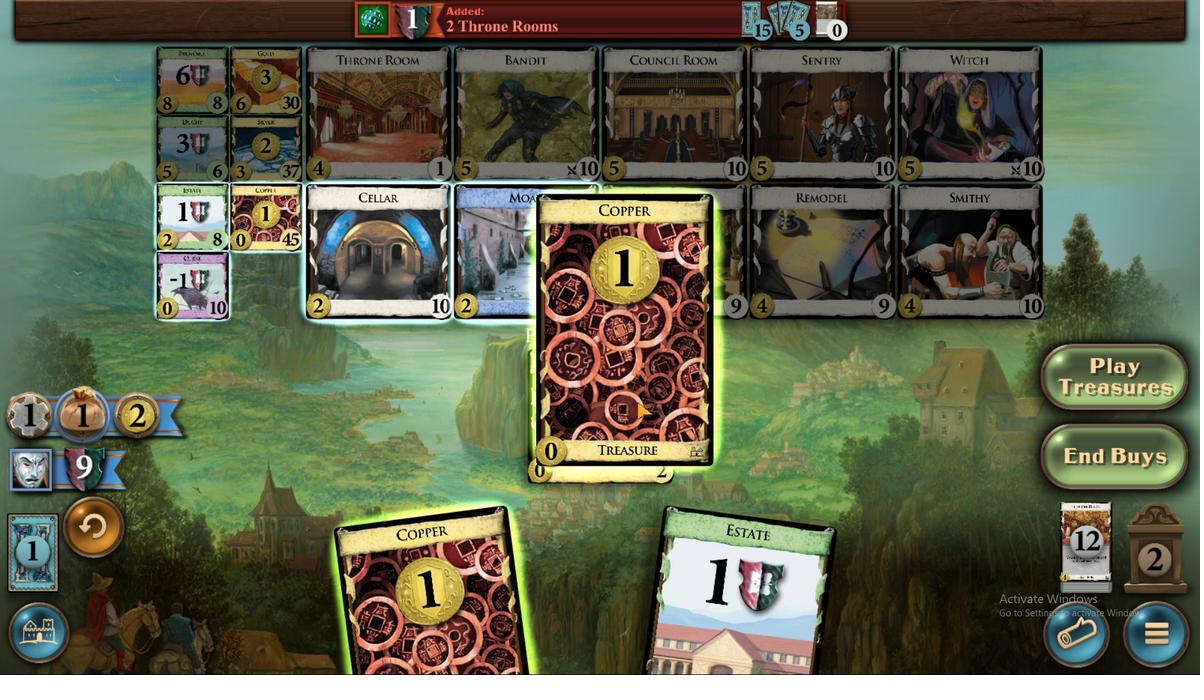 
Action: Mouse pressed left at (616, 457)
Screenshot: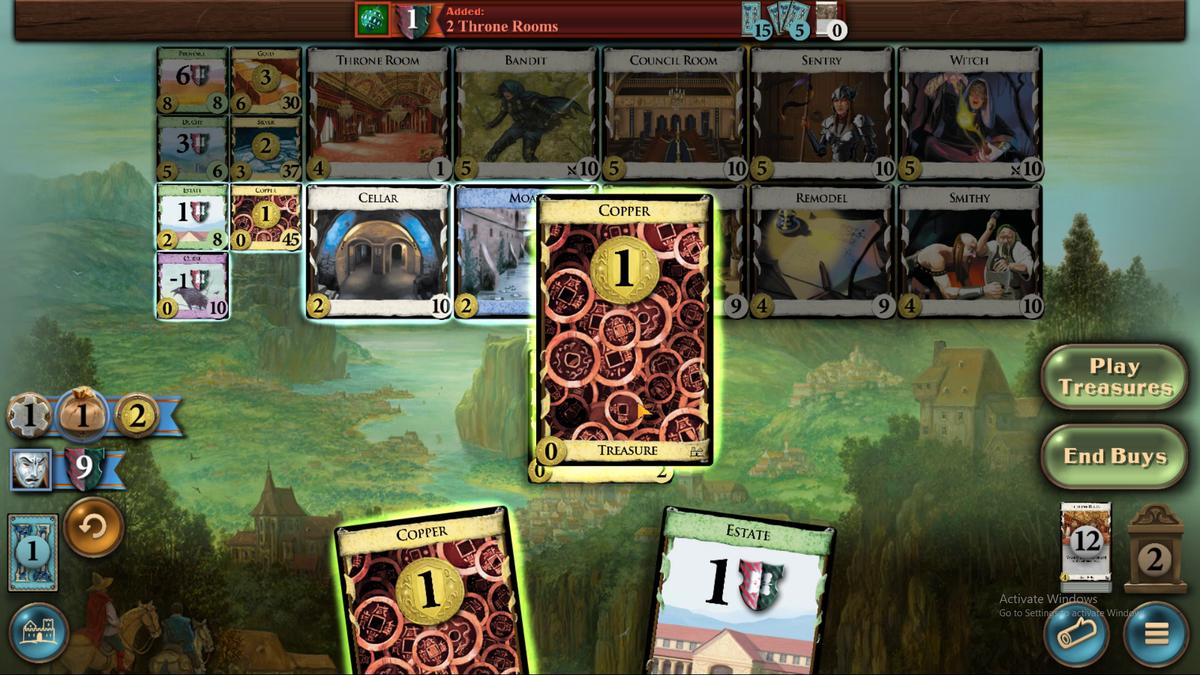 
Action: Mouse moved to (560, 462)
Screenshot: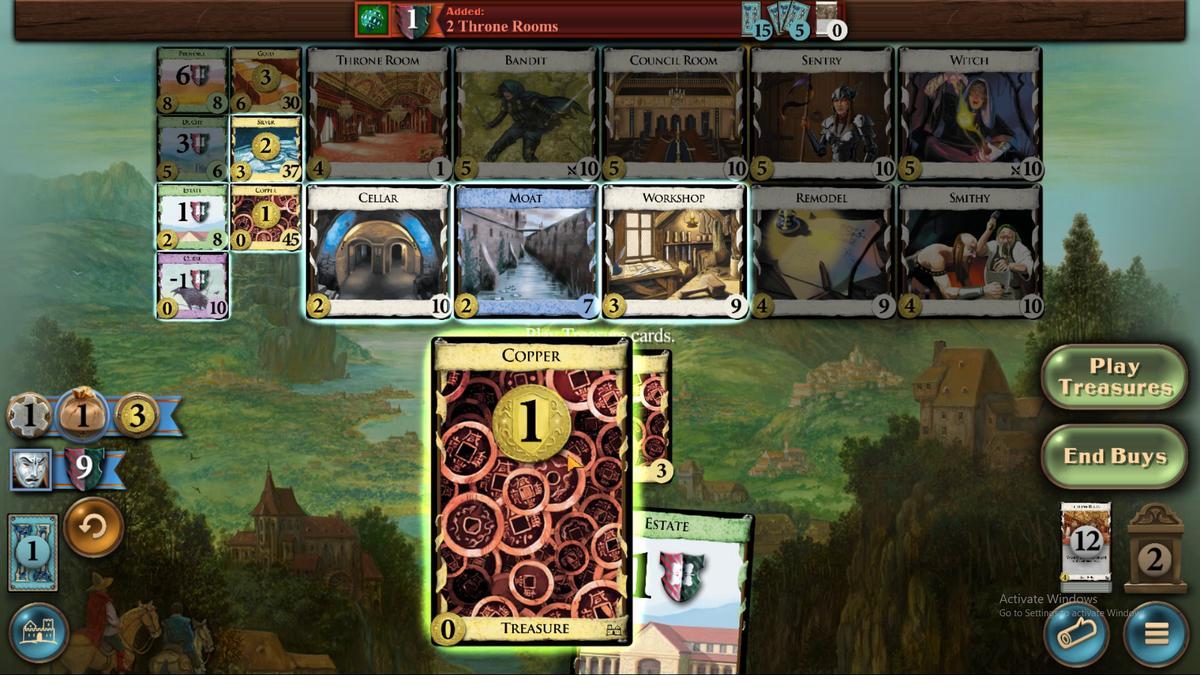 
Action: Mouse pressed left at (560, 462)
Screenshot: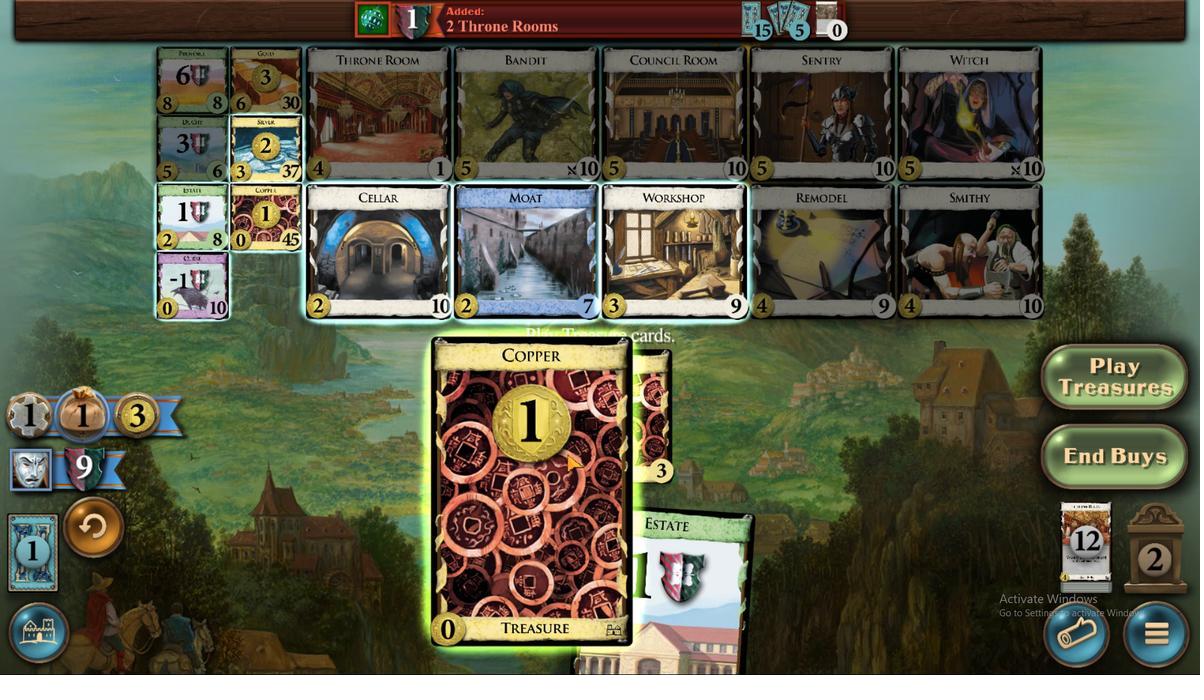 
Action: Mouse moved to (470, 399)
Screenshot: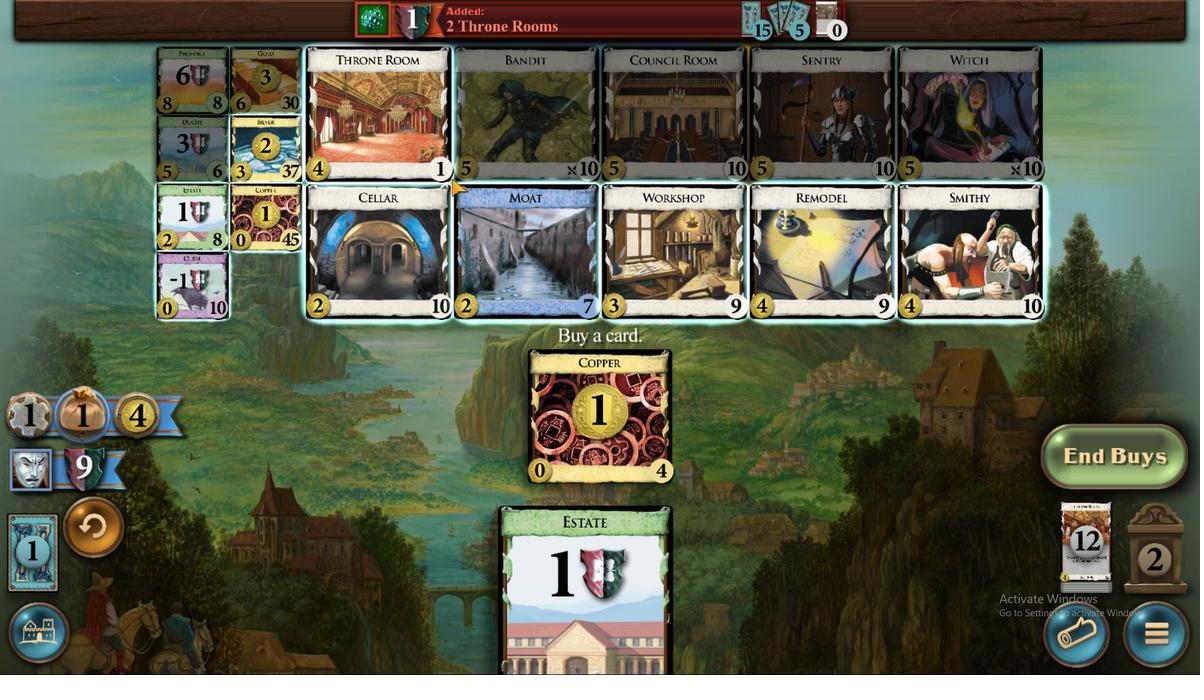 
Action: Mouse pressed left at (469, 399)
Screenshot: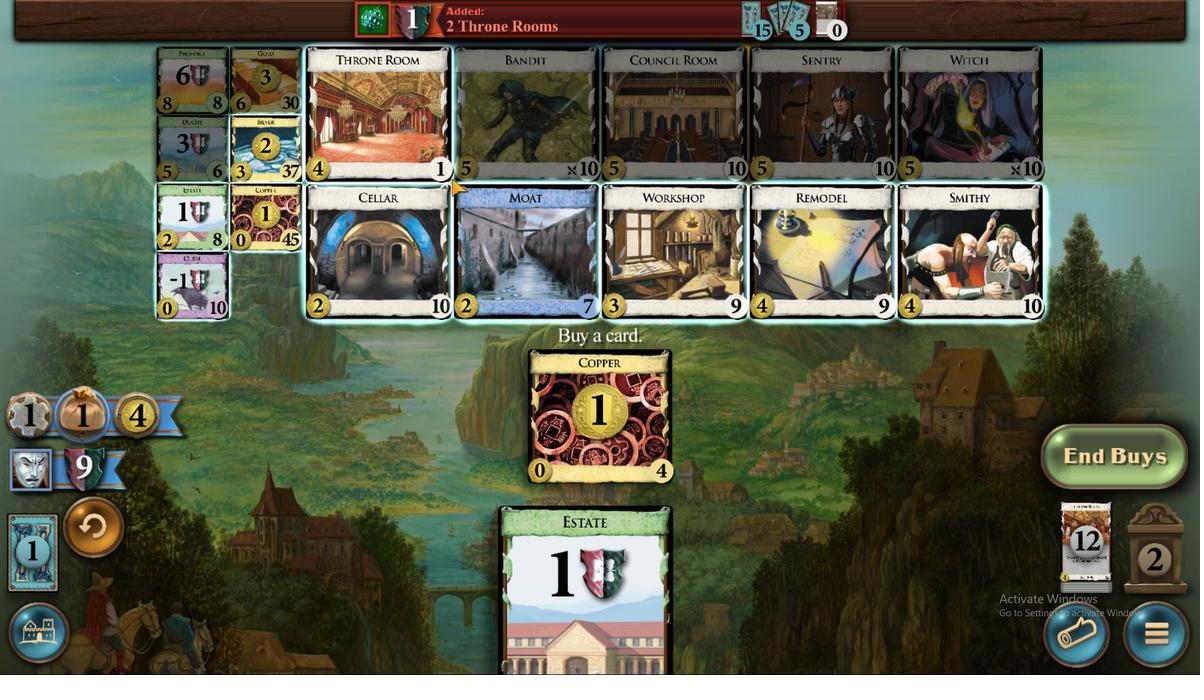 
Action: Mouse moved to (403, 461)
Screenshot: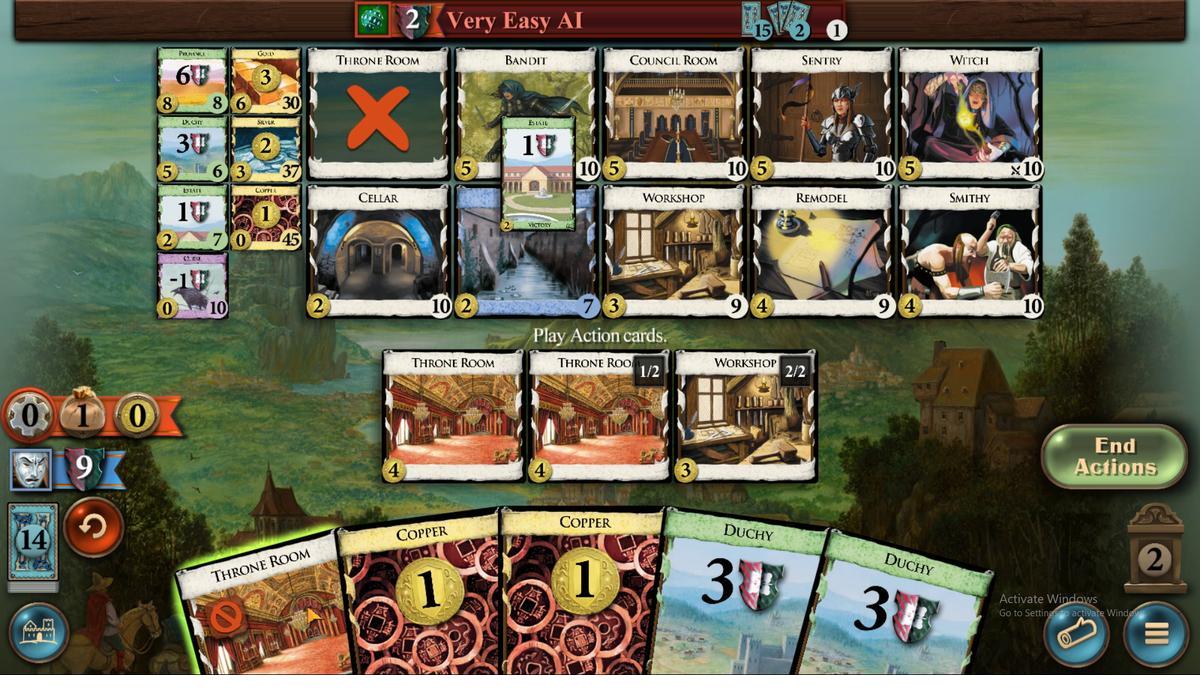 
Action: Mouse pressed left at (403, 461)
Screenshot: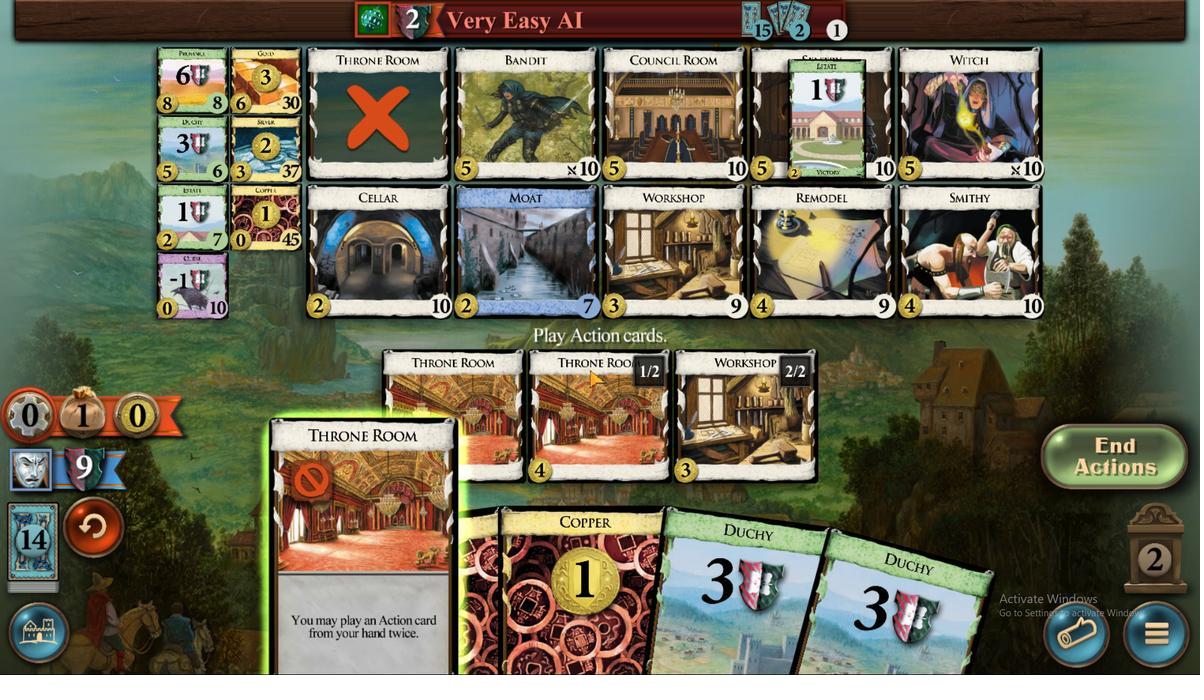 
Action: Mouse moved to (561, 452)
Screenshot: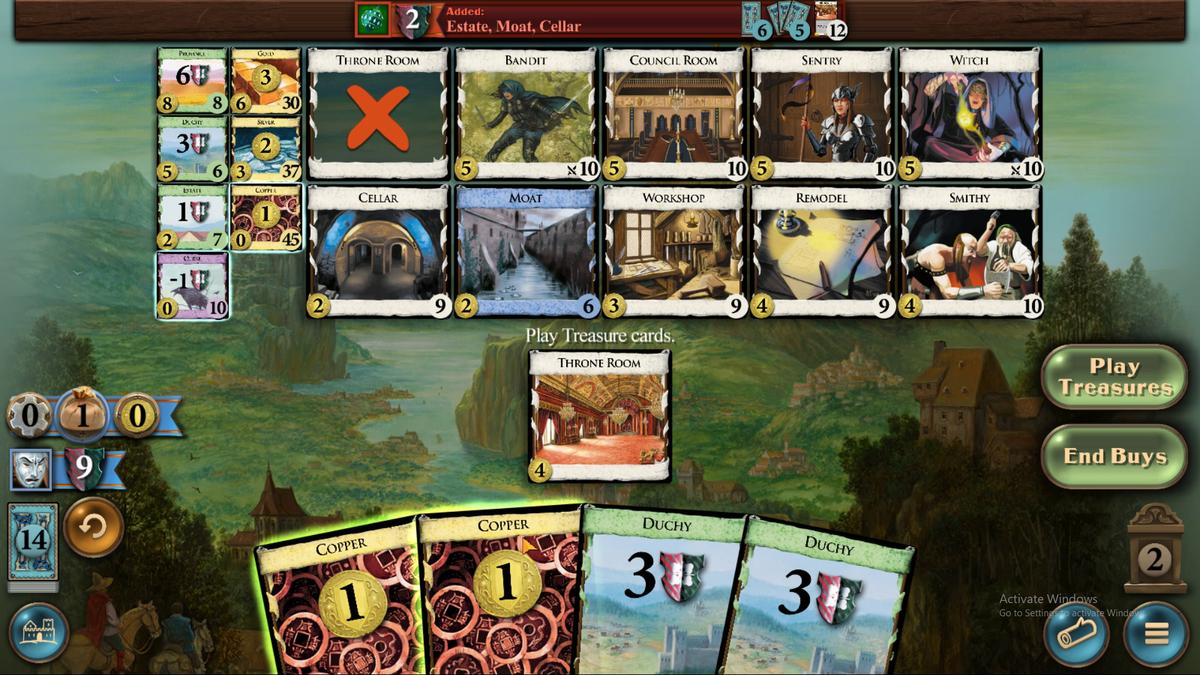 
Action: Mouse pressed left at (561, 452)
Screenshot: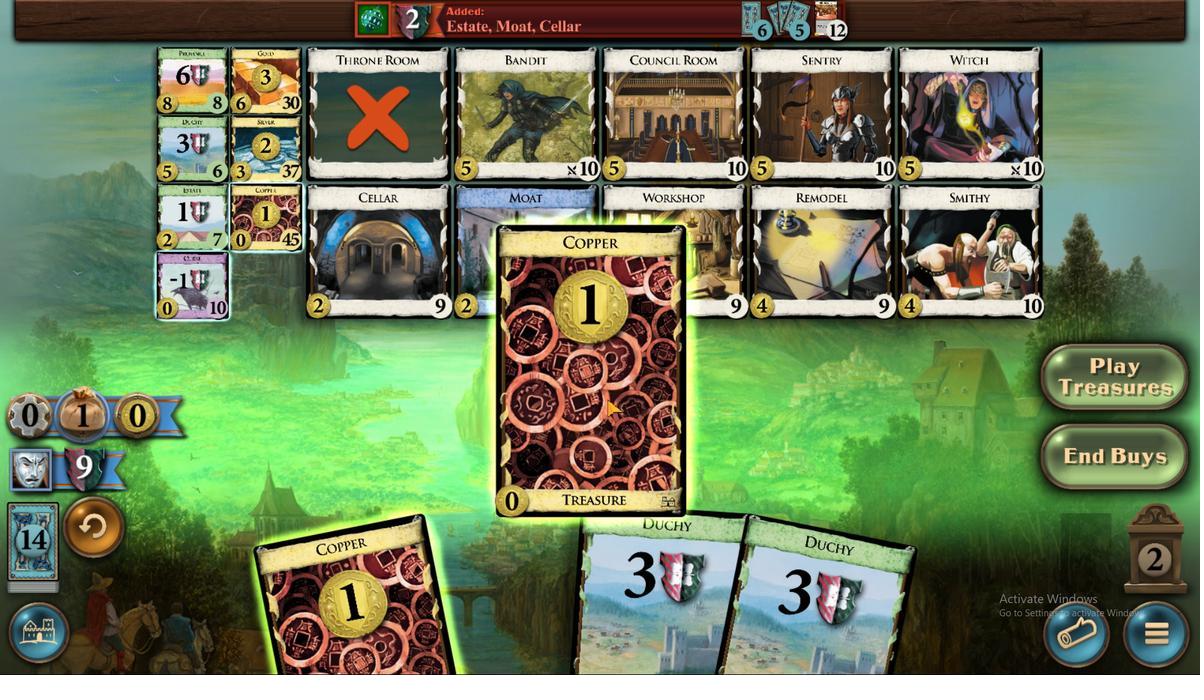
Action: Mouse moved to (529, 457)
Screenshot: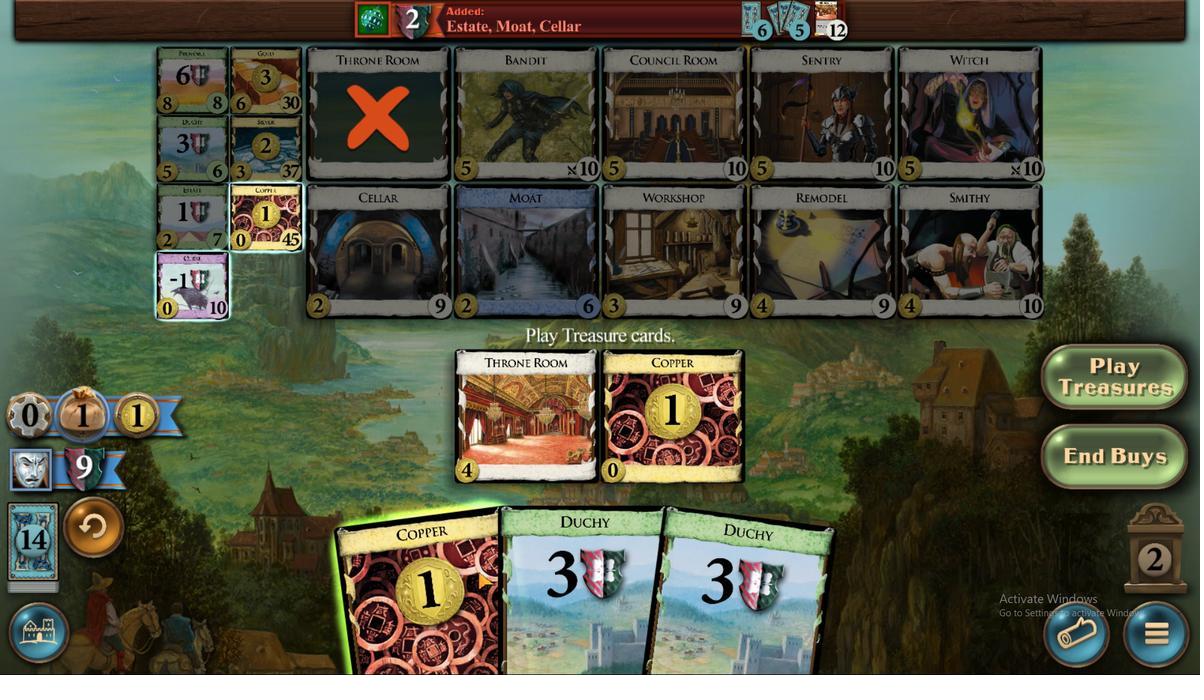
Action: Mouse pressed left at (529, 457)
Screenshot: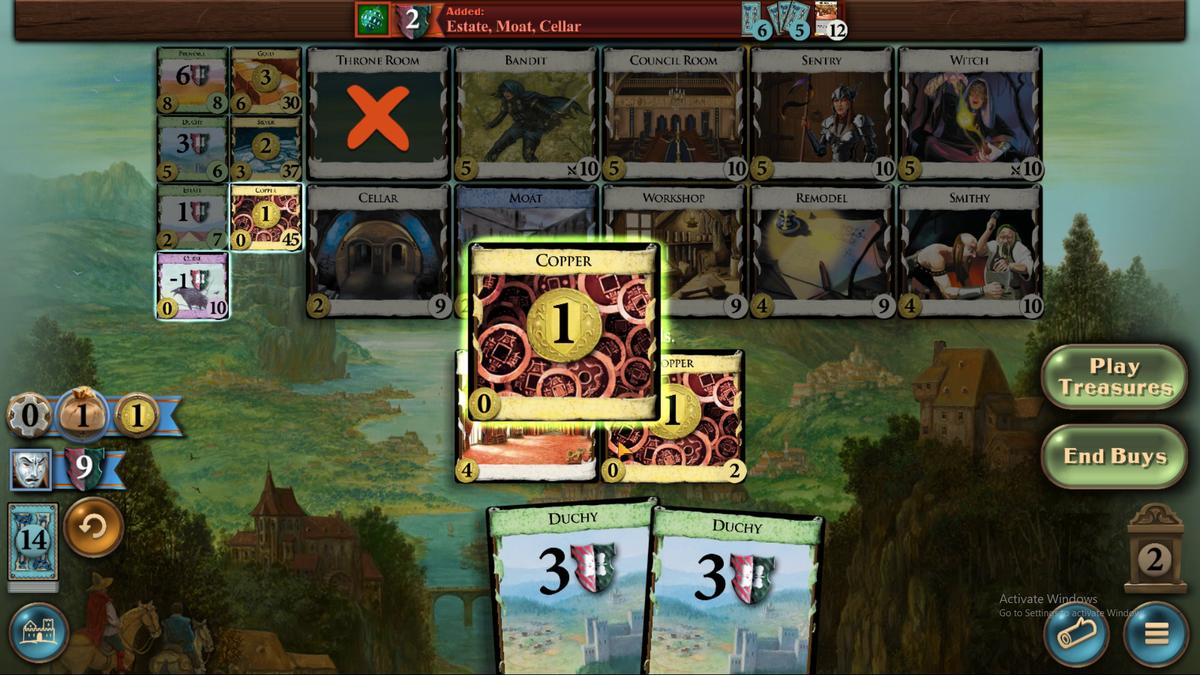 
Action: Mouse moved to (568, 415)
Screenshot: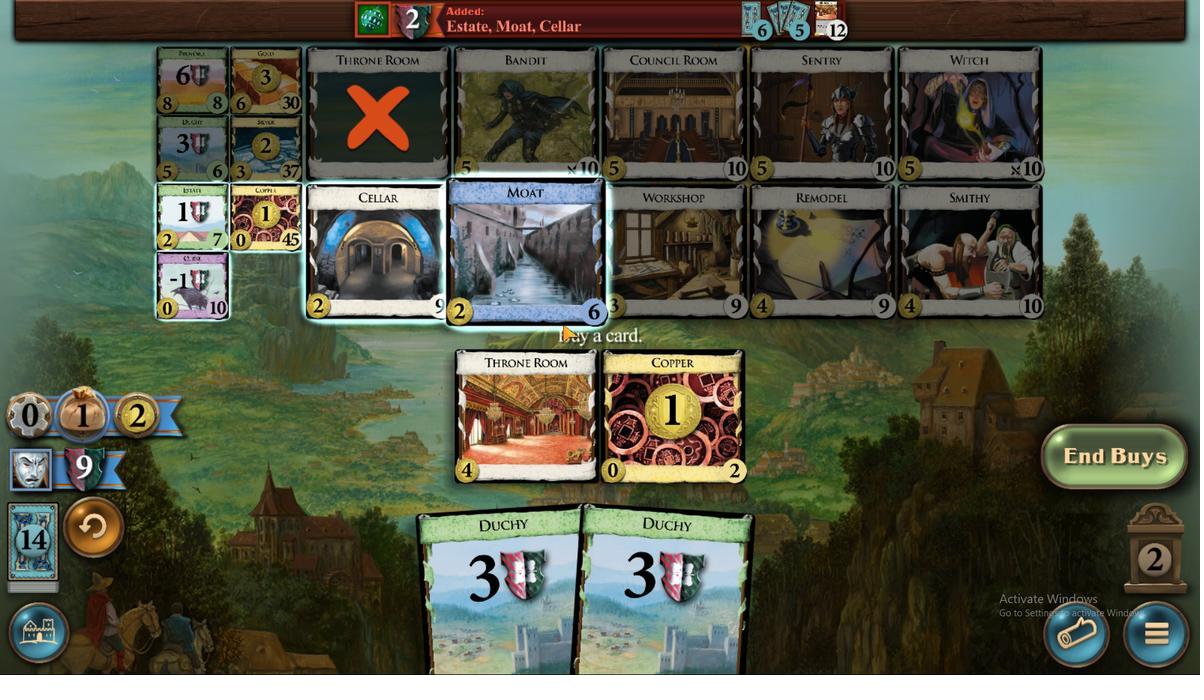 
Action: Mouse pressed left at (567, 415)
Screenshot: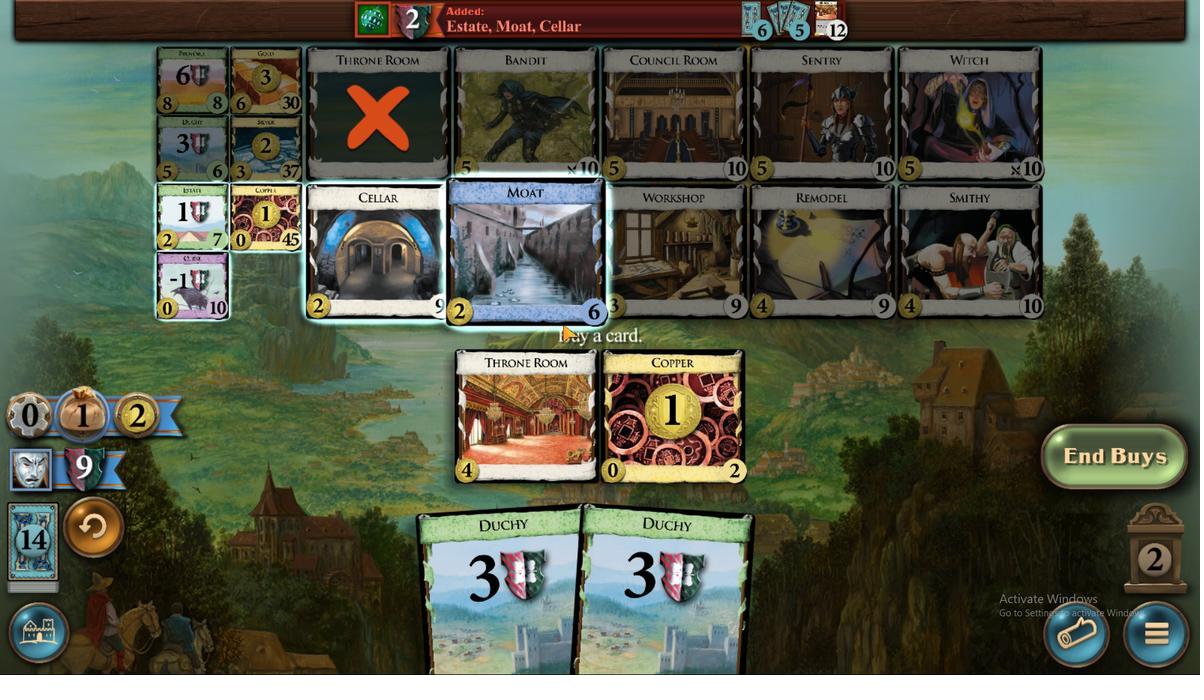 
Action: Mouse moved to (693, 458)
Screenshot: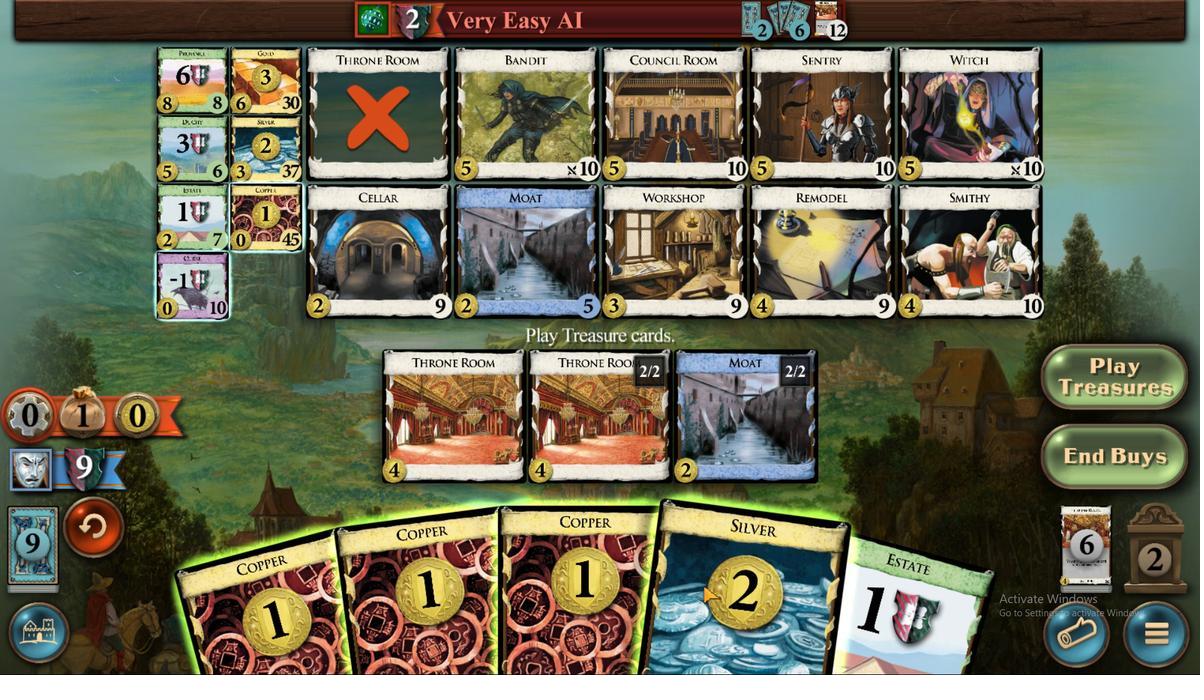 
Action: Mouse pressed left at (693, 458)
Screenshot: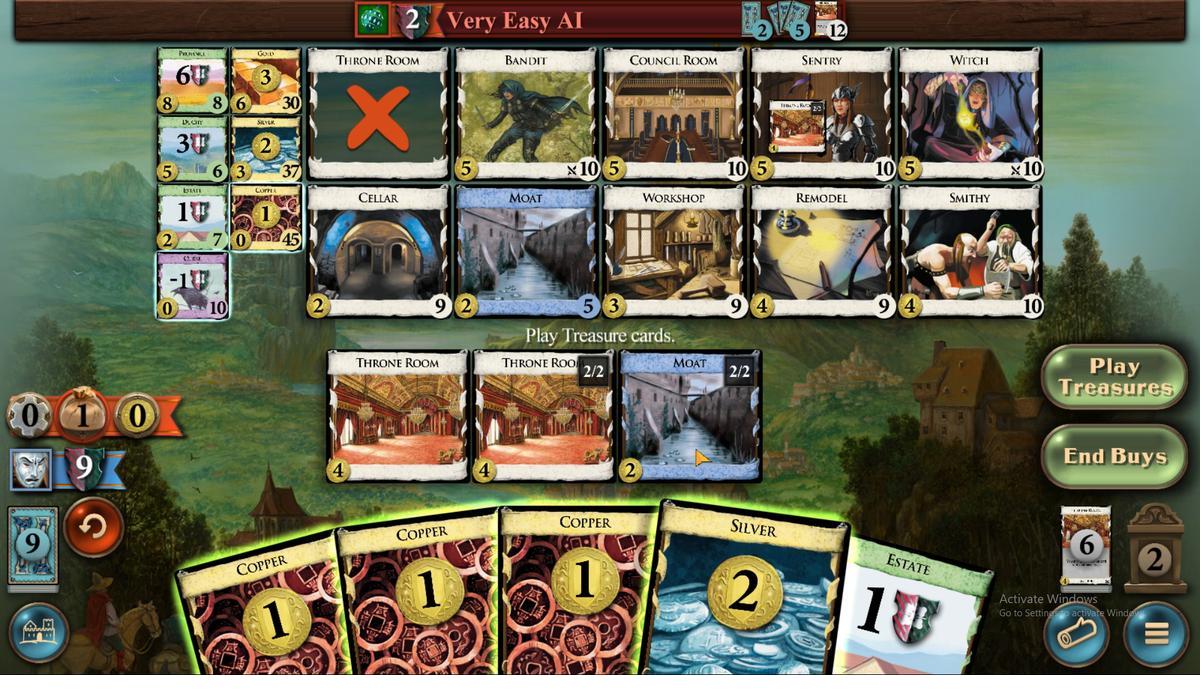 
Action: Mouse moved to (632, 458)
Screenshot: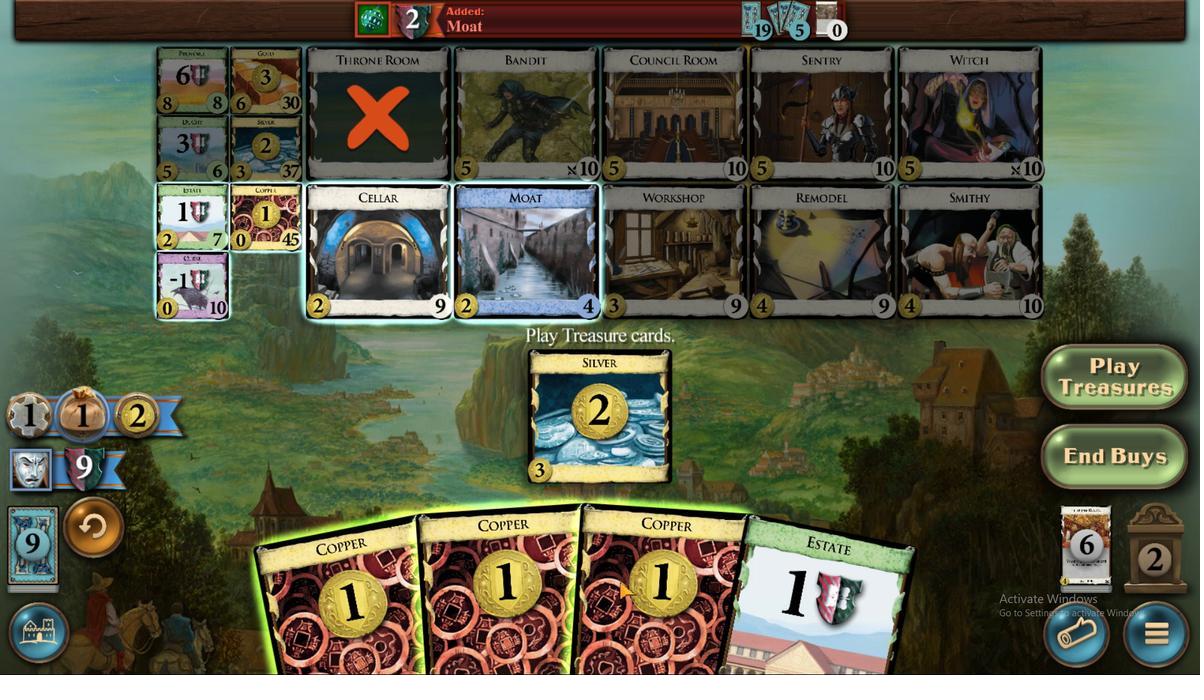 
Action: Mouse pressed left at (632, 458)
Screenshot: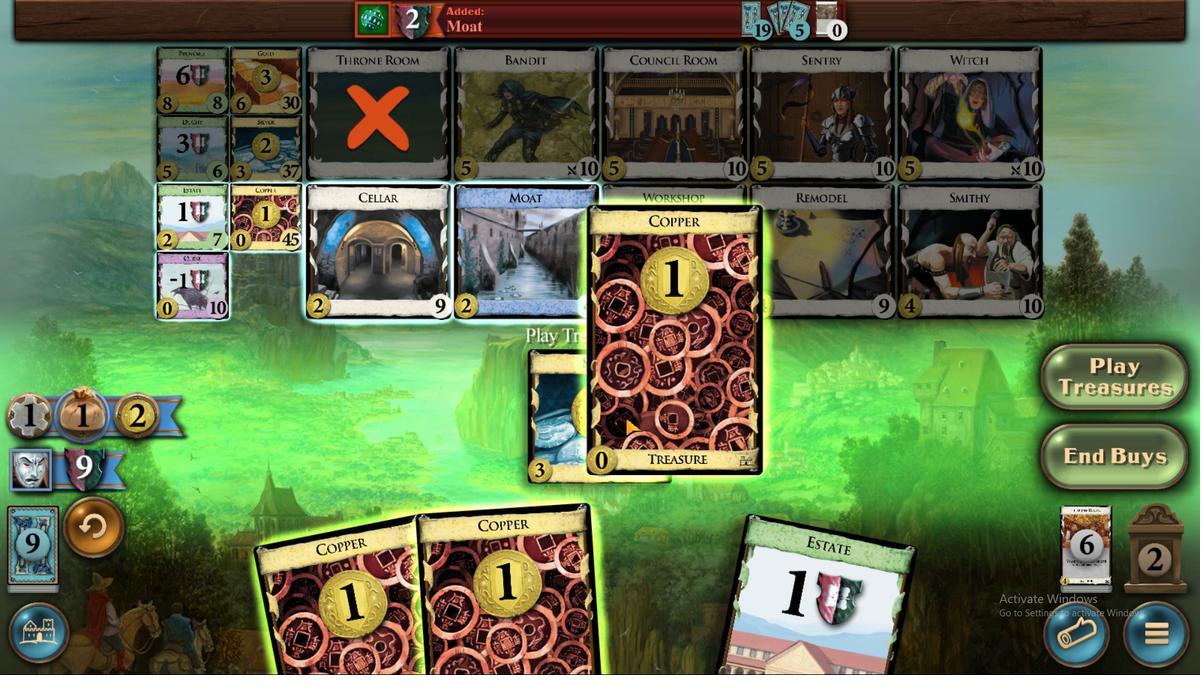 
Action: Mouse moved to (625, 453)
Screenshot: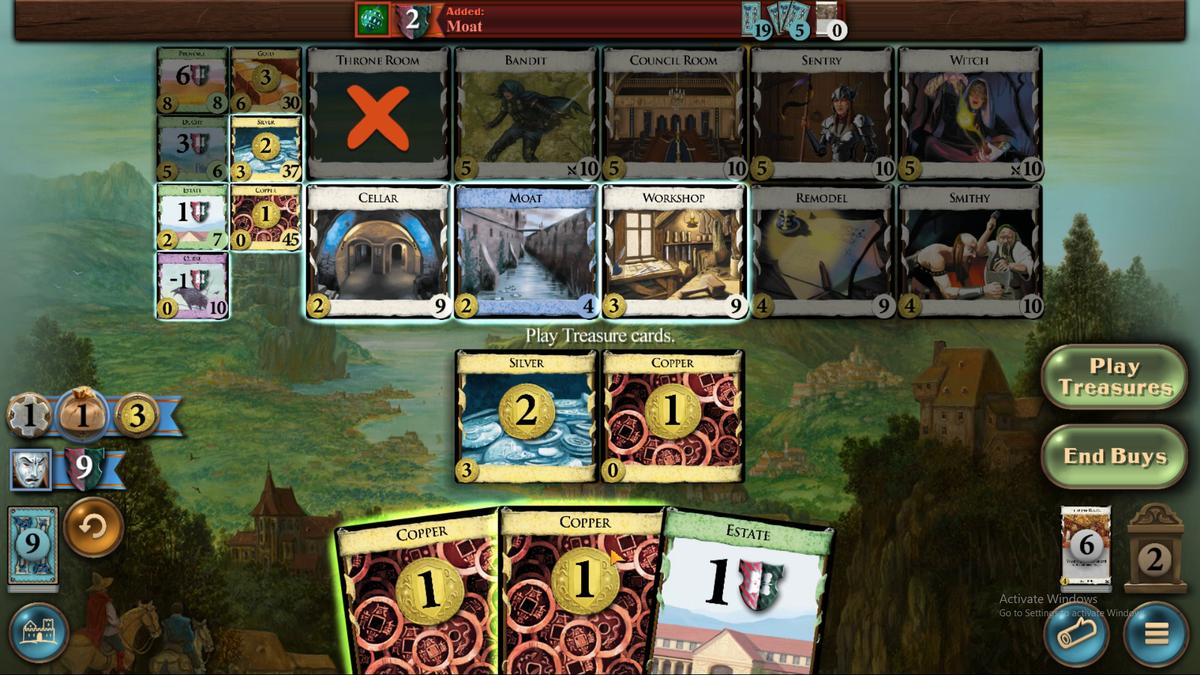 
Action: Mouse pressed left at (625, 453)
Screenshot: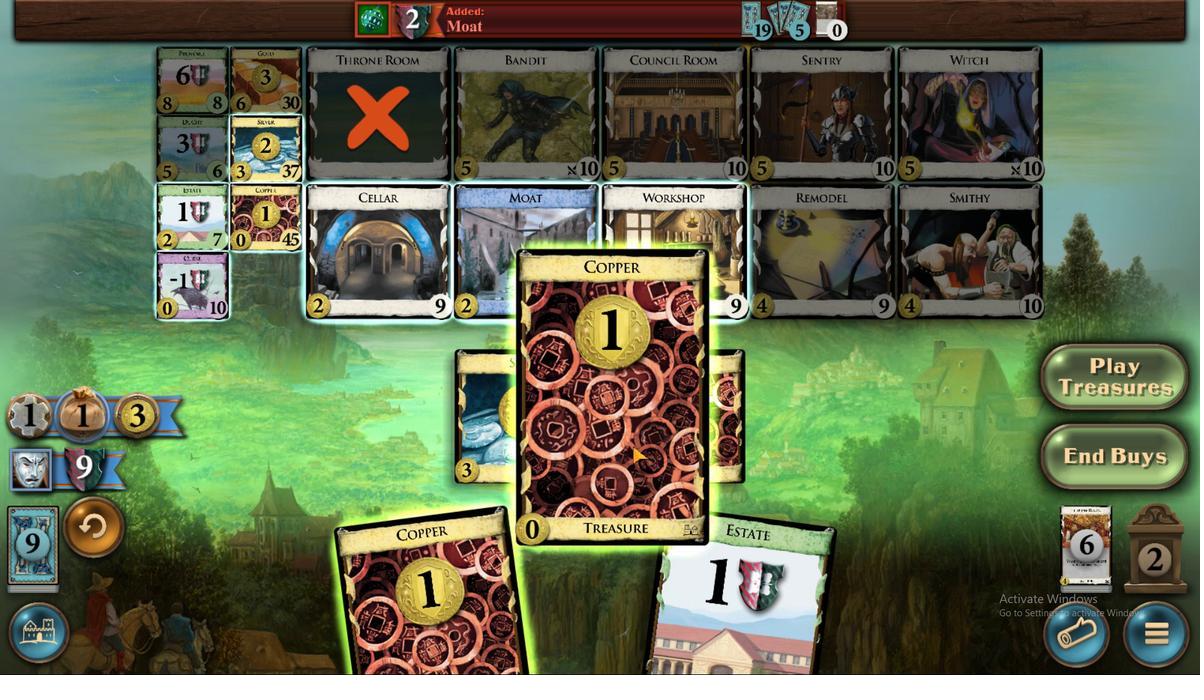 
Action: Mouse moved to (566, 456)
Screenshot: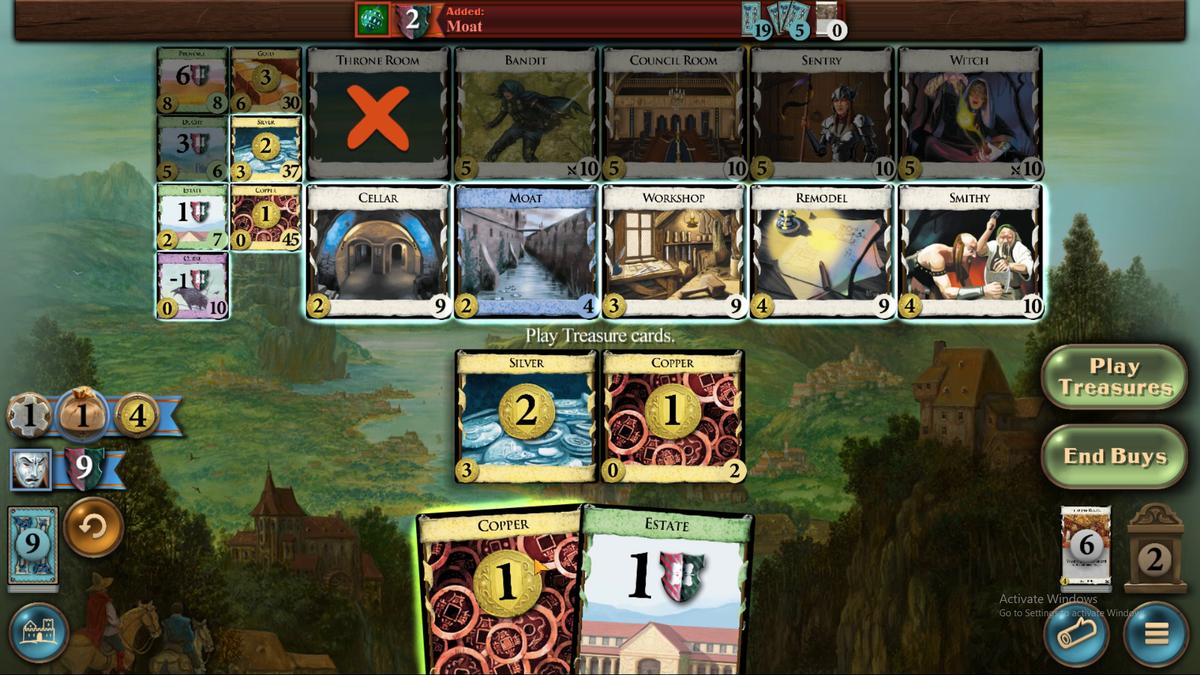 
Action: Mouse pressed left at (566, 456)
Screenshot: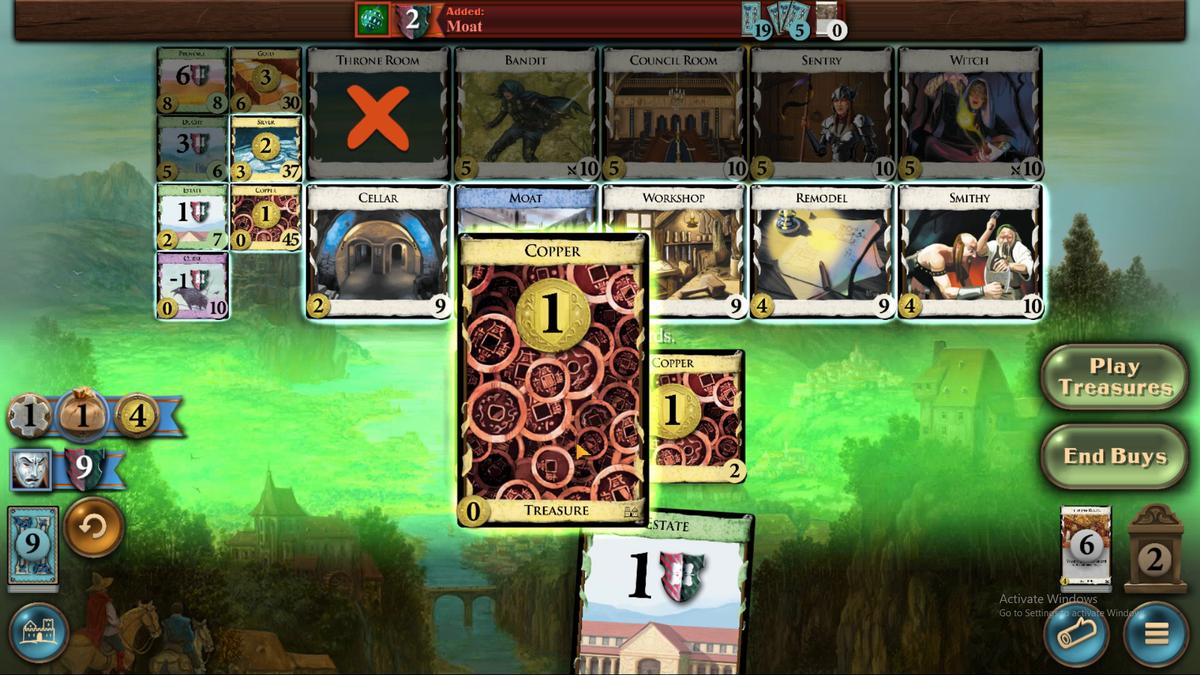 
Action: Mouse moved to (323, 399)
Screenshot: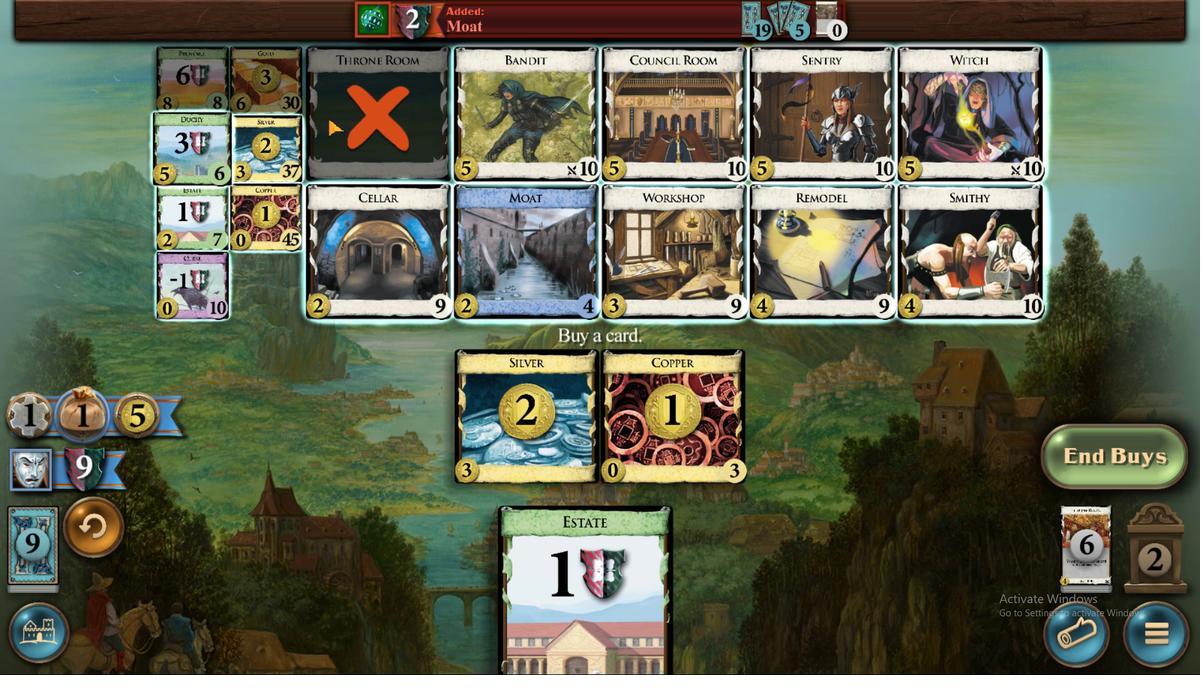 
Action: Mouse pressed left at (323, 399)
Screenshot: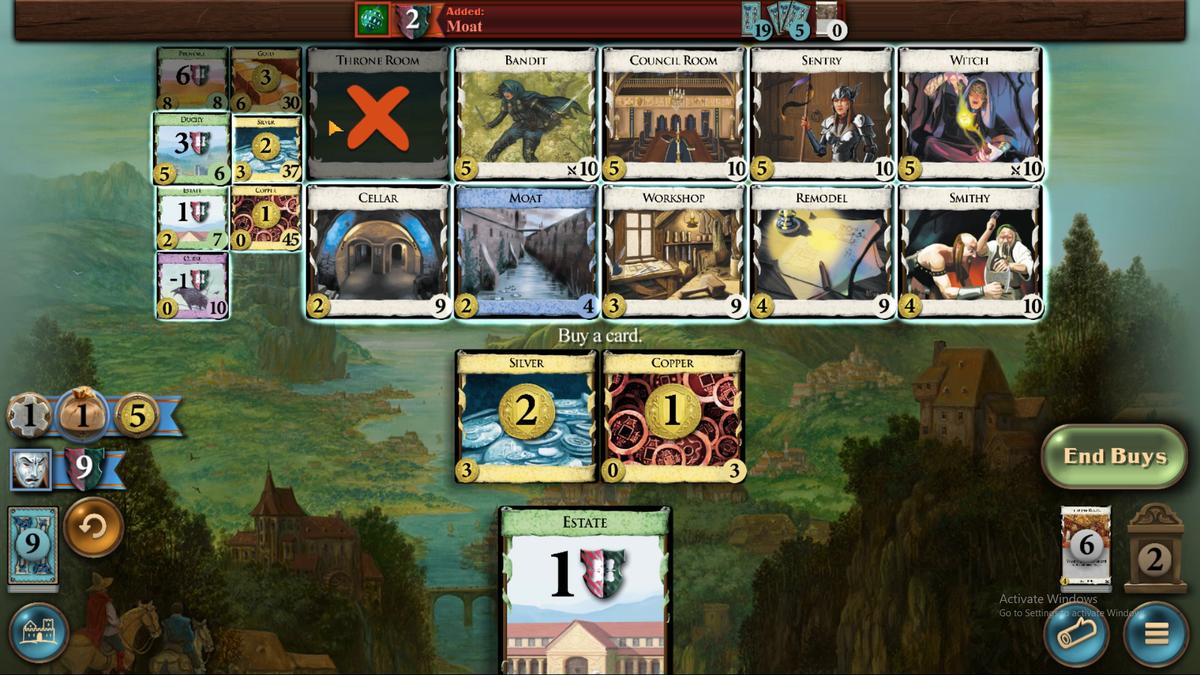 
Action: Mouse moved to (602, 455)
Screenshot: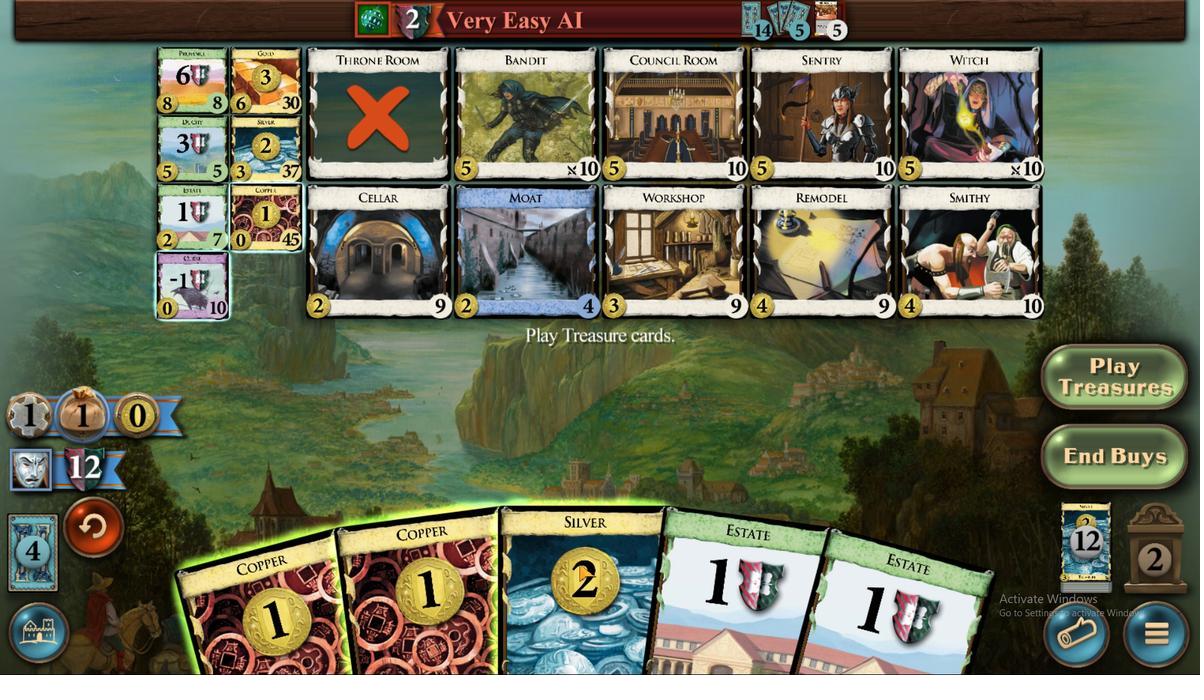 
Action: Mouse pressed left at (602, 455)
Screenshot: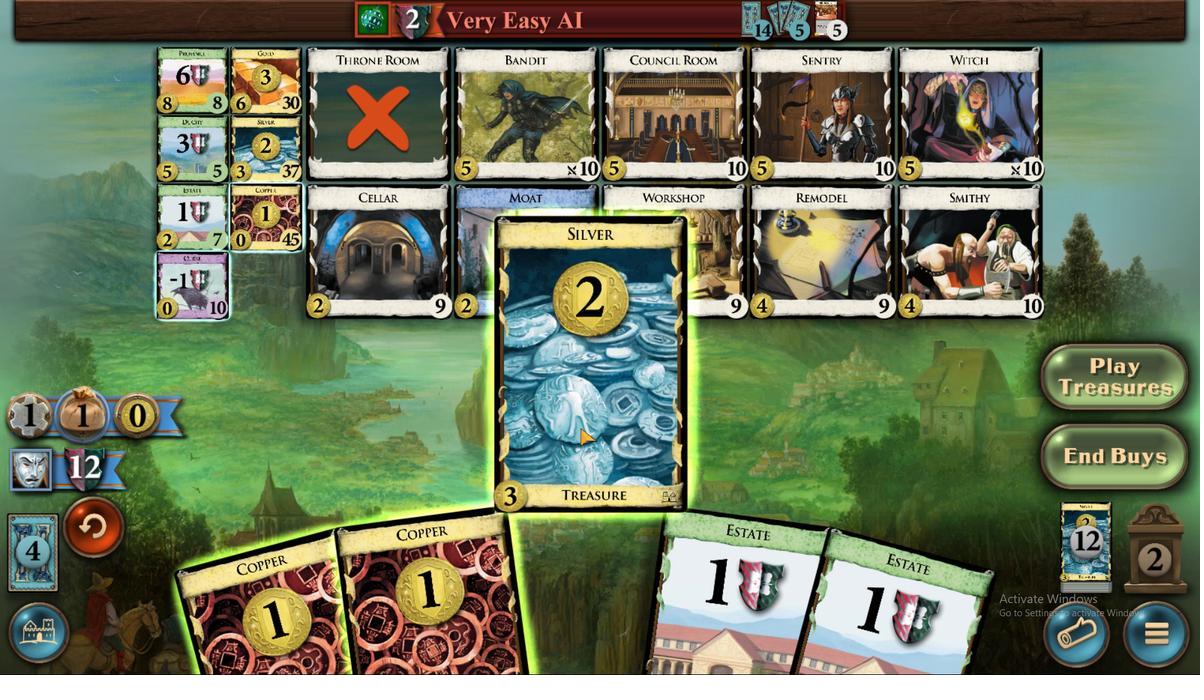 
Action: Mouse moved to (556, 455)
Screenshot: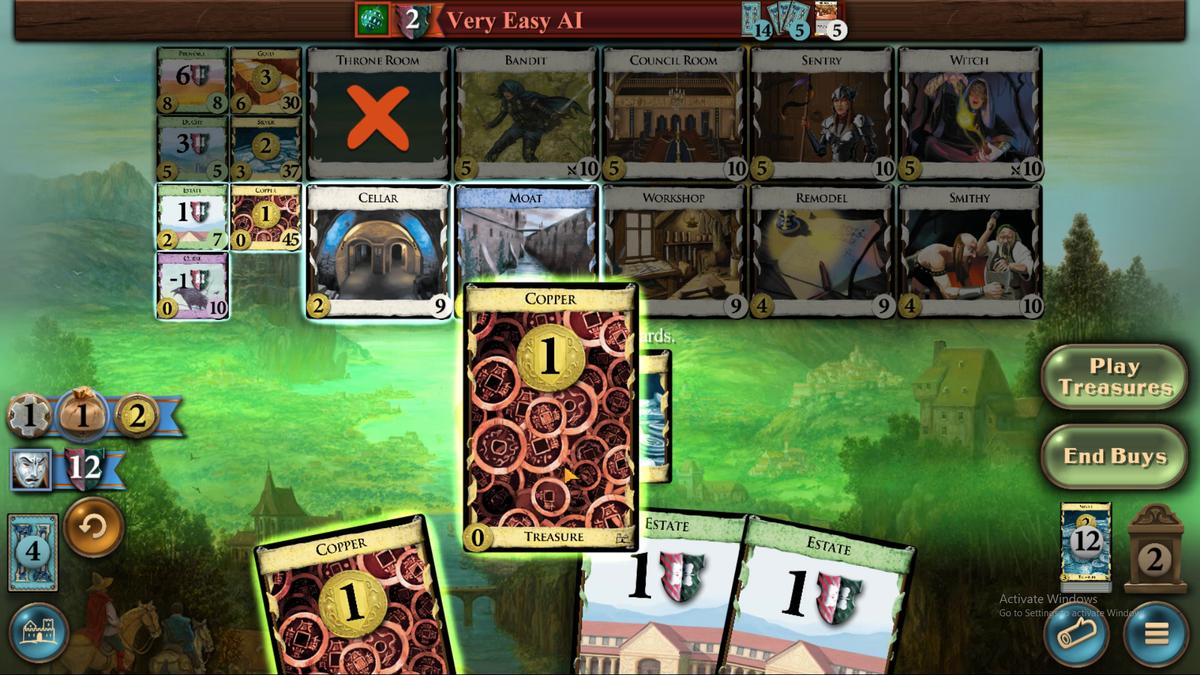 
Action: Mouse pressed left at (550, 459)
Screenshot: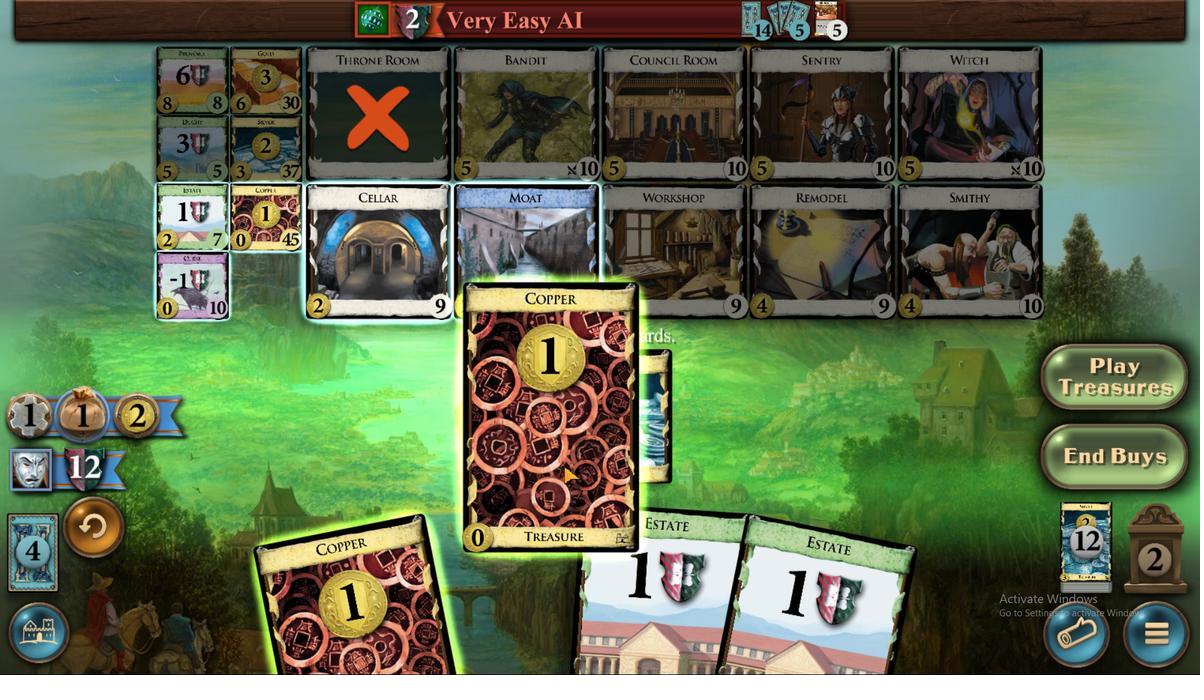
Action: Mouse moved to (486, 457)
Screenshot: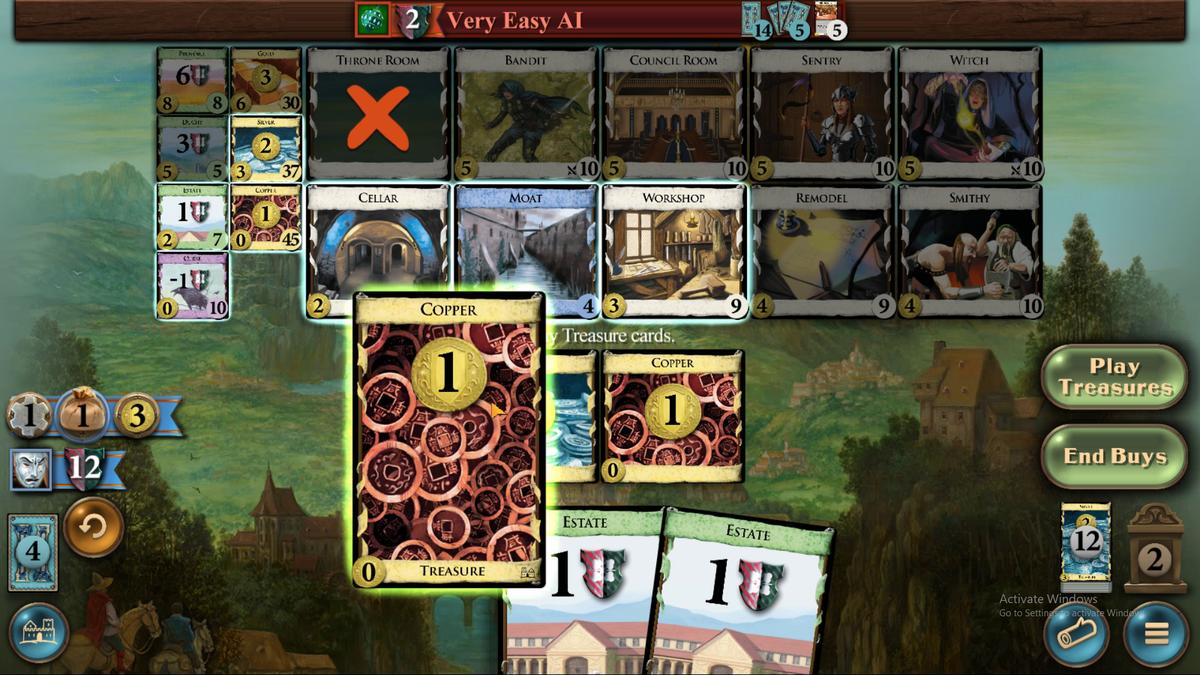 
Action: Mouse pressed left at (486, 457)
Screenshot: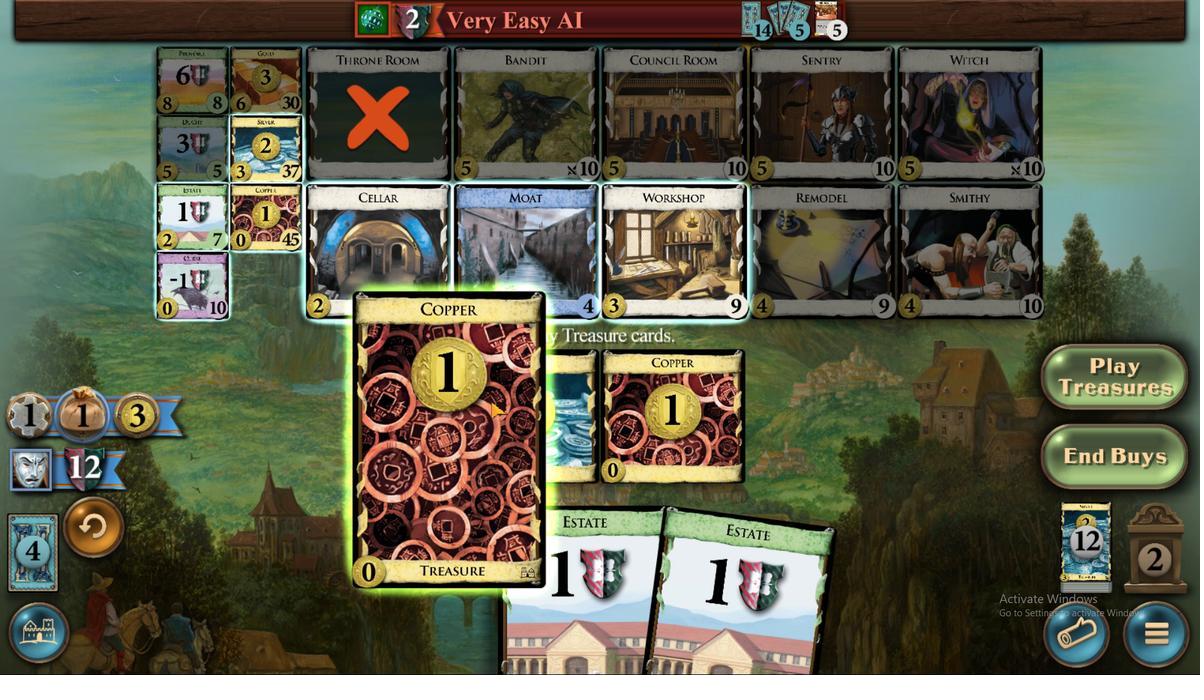 
Action: Mouse moved to (566, 412)
Screenshot: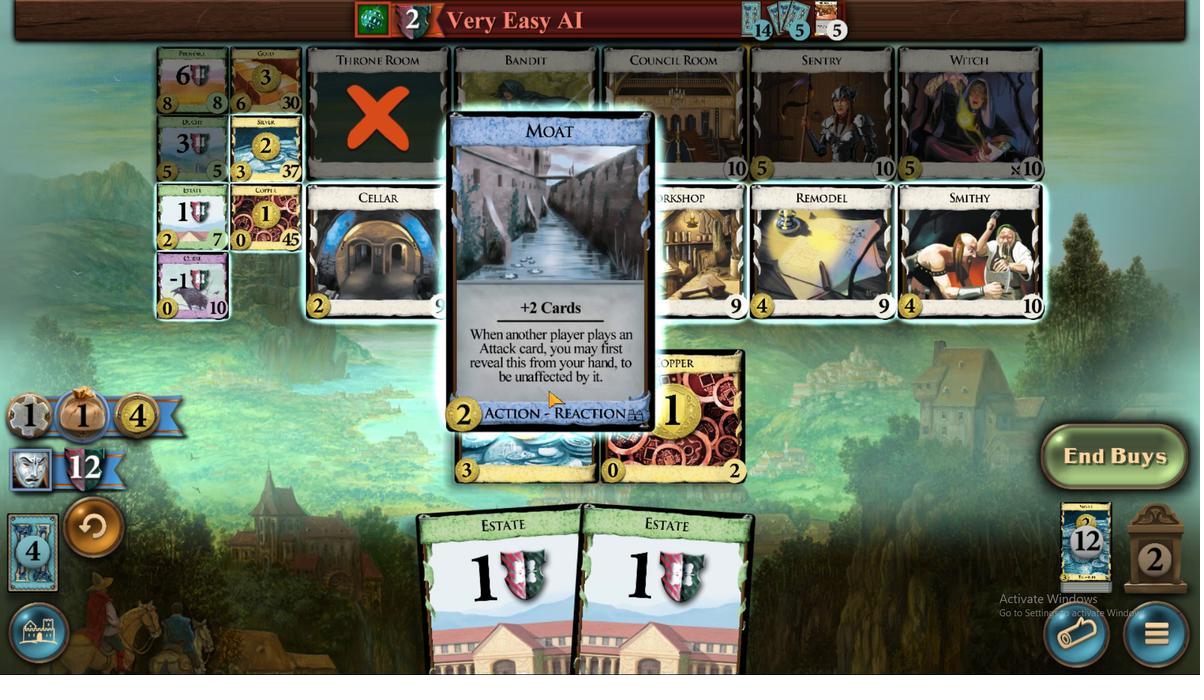 
Action: Mouse pressed left at (556, 409)
Screenshot: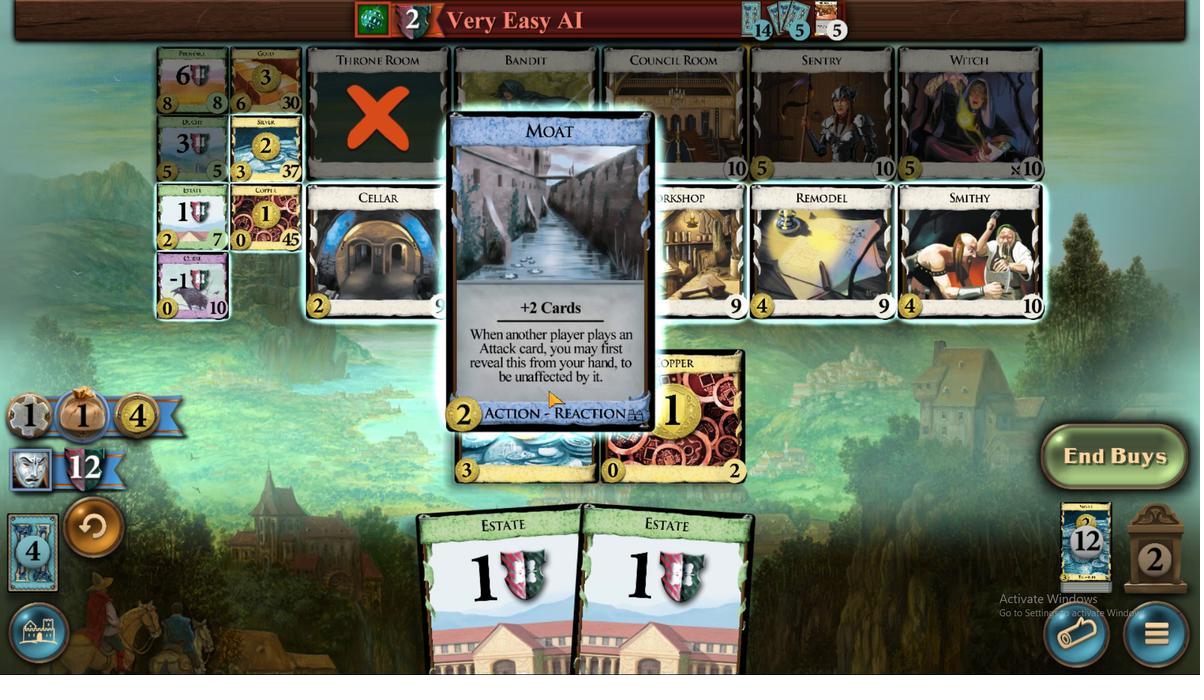 
Action: Mouse moved to (471, 460)
Screenshot: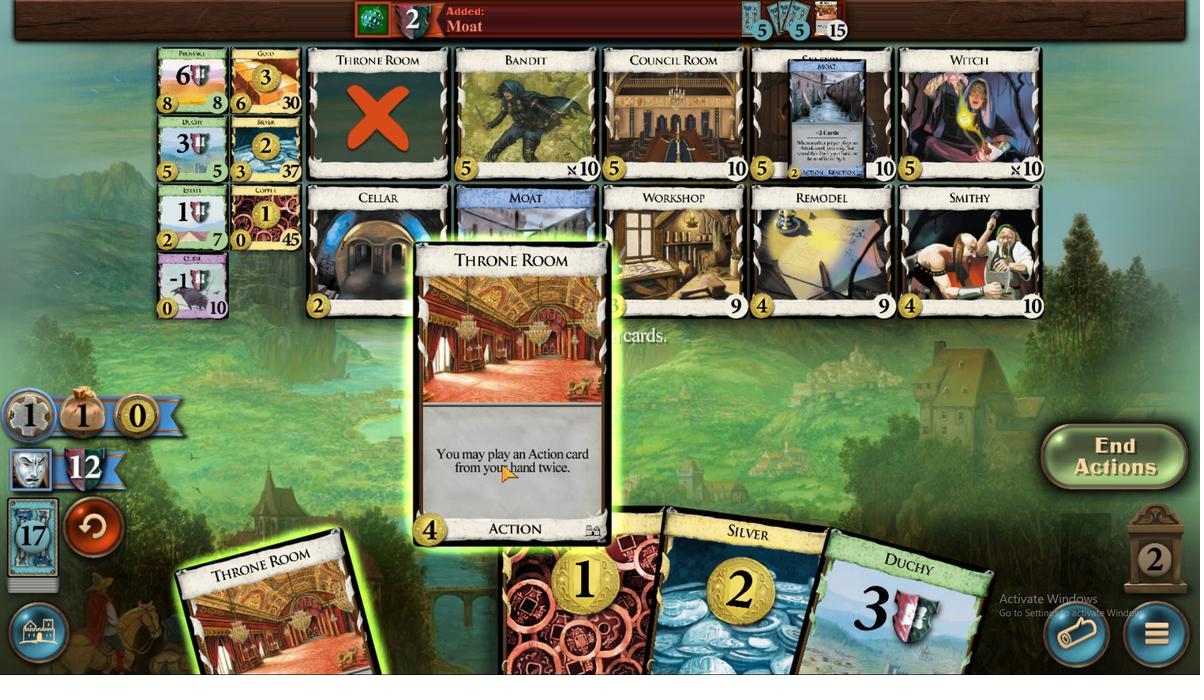 
Action: Mouse pressed left at (470, 460)
Screenshot: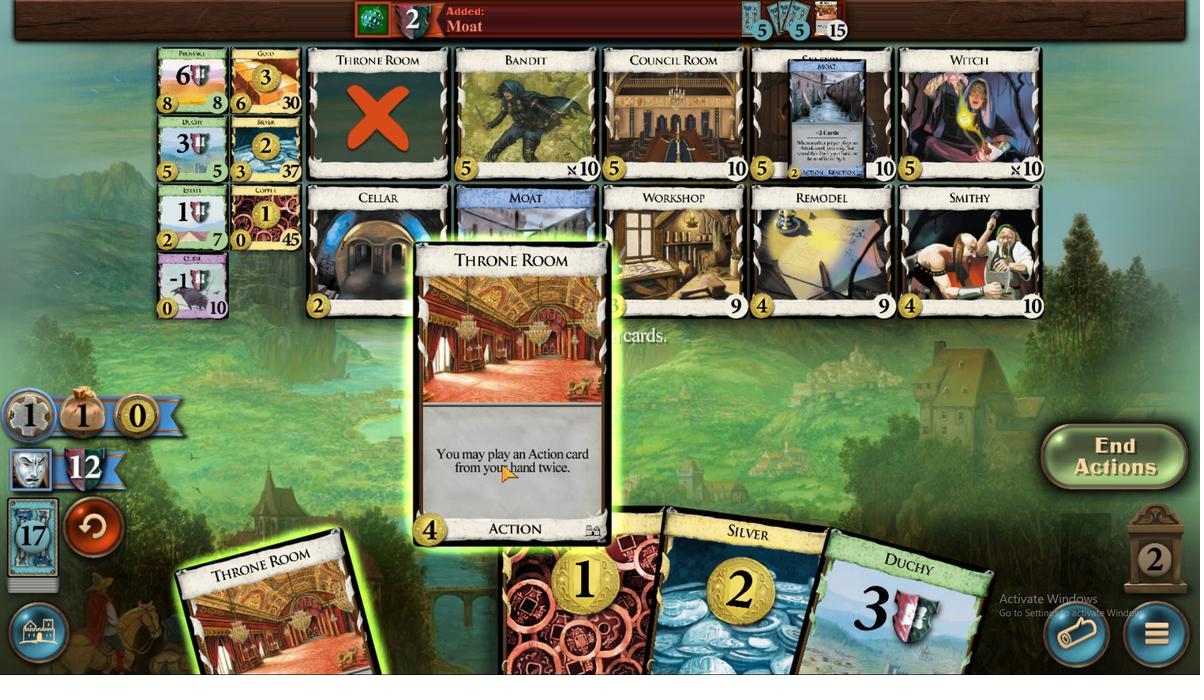 
Action: Mouse moved to (468, 452)
Screenshot: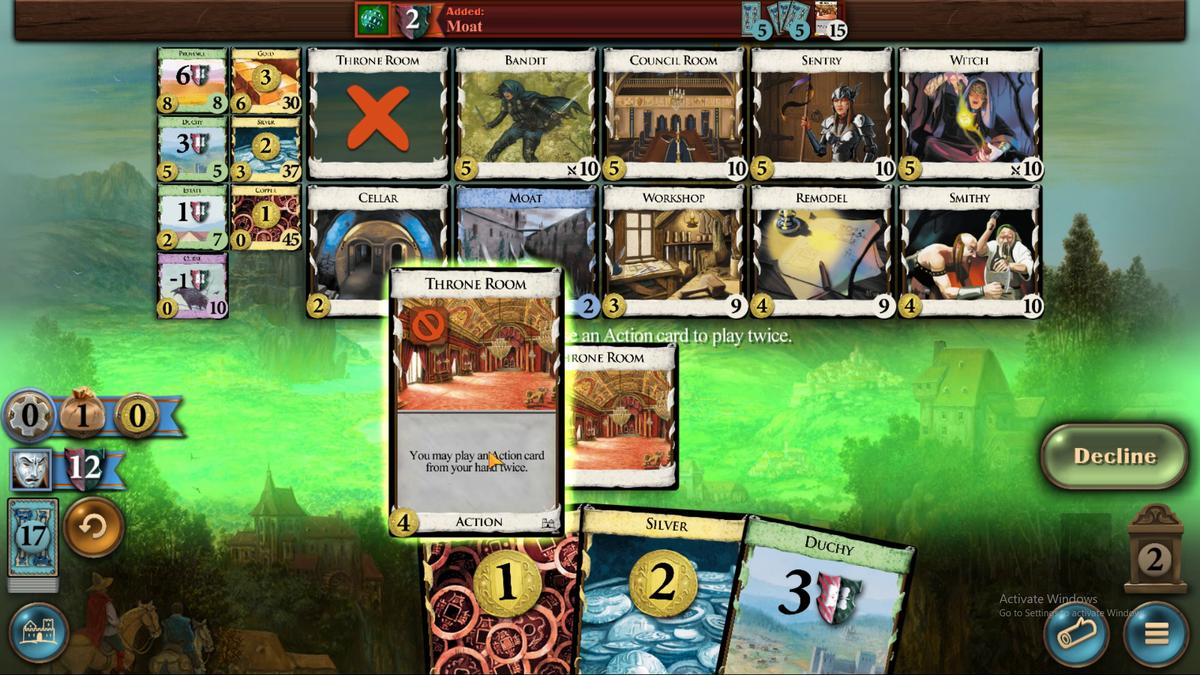 
Action: Mouse pressed left at (436, 460)
Screenshot: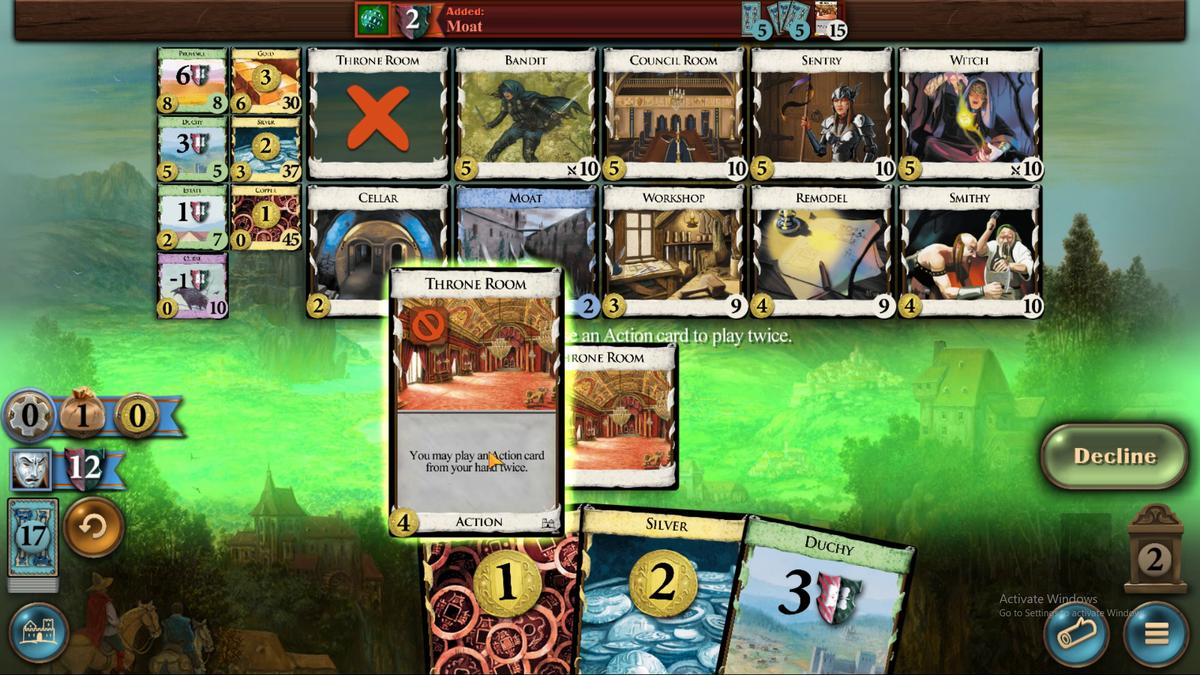 
Action: Mouse moved to (600, 460)
Screenshot: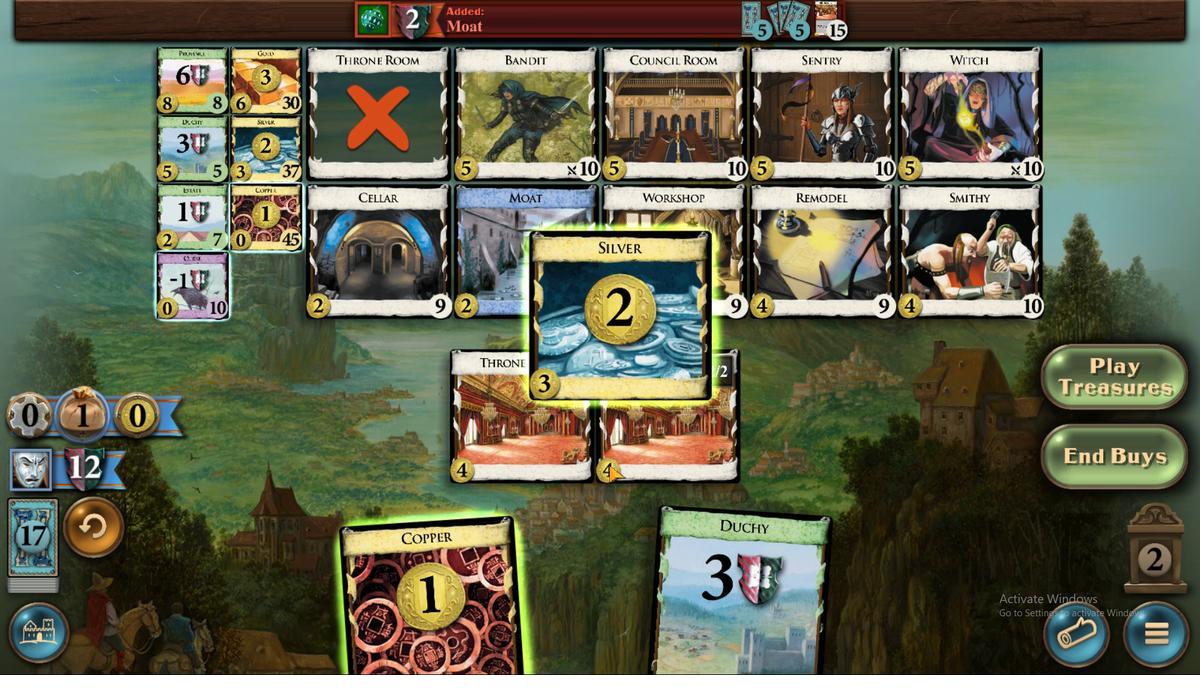 
Action: Mouse pressed left at (594, 462)
Screenshot: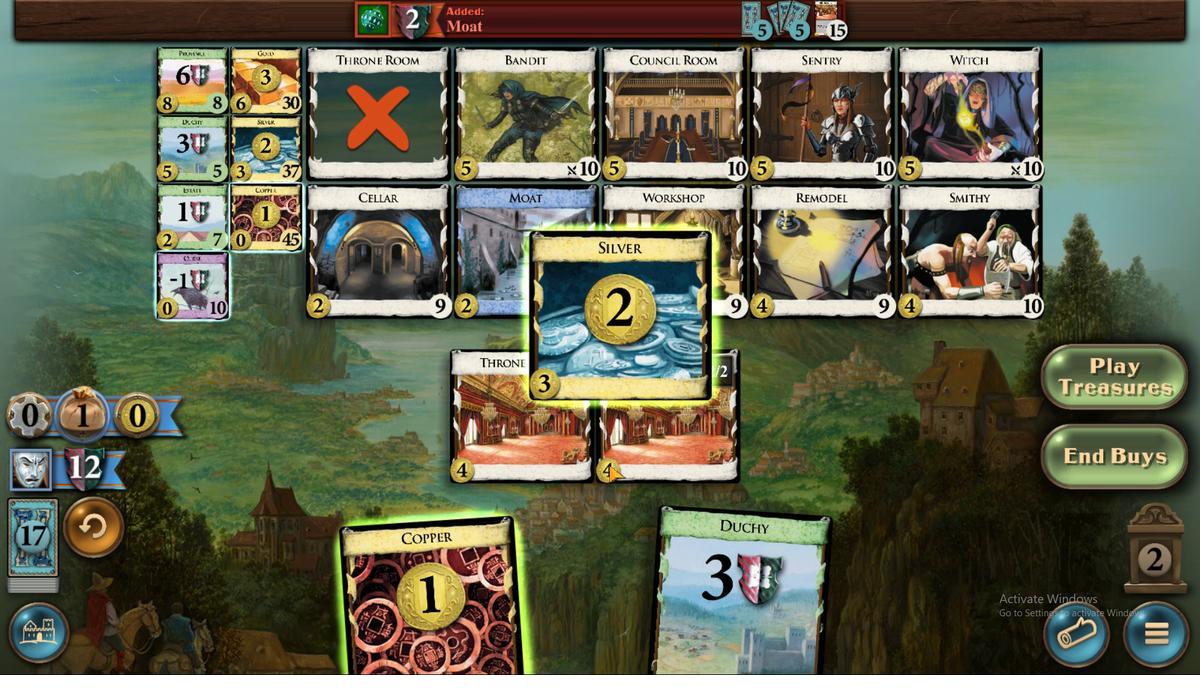 
Action: Mouse moved to (556, 459)
Screenshot: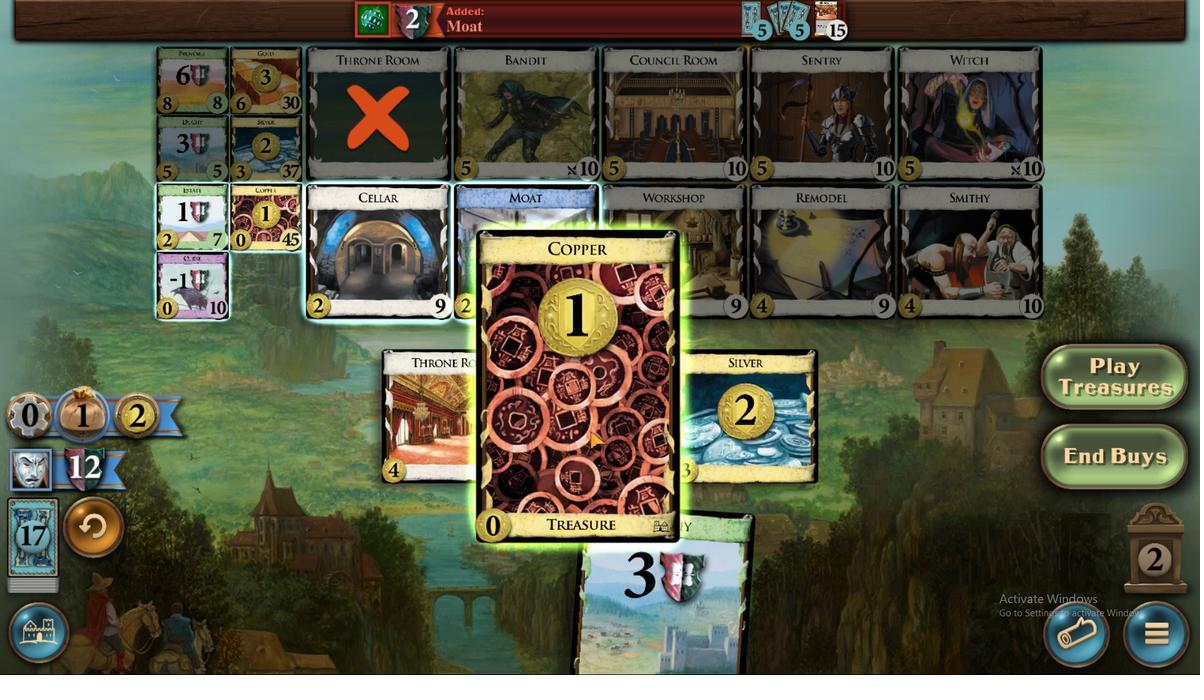 
Action: Mouse pressed left at (556, 459)
Screenshot: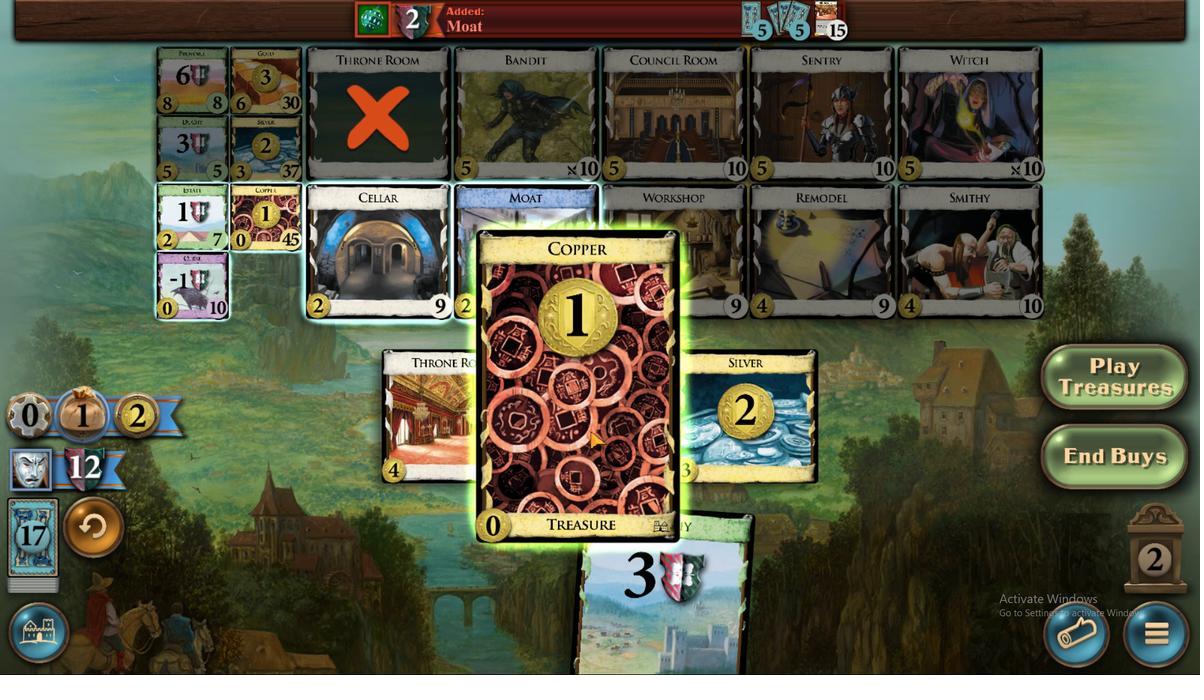 
Action: Mouse moved to (373, 397)
Screenshot: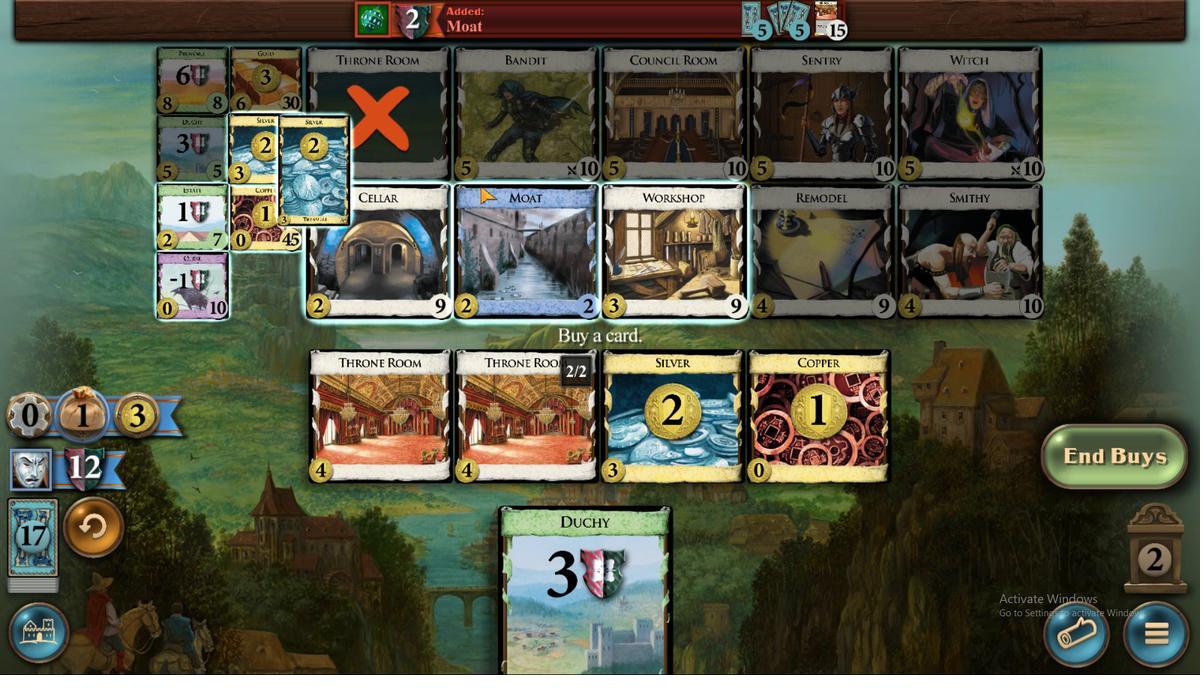 
Action: Mouse pressed left at (373, 397)
Screenshot: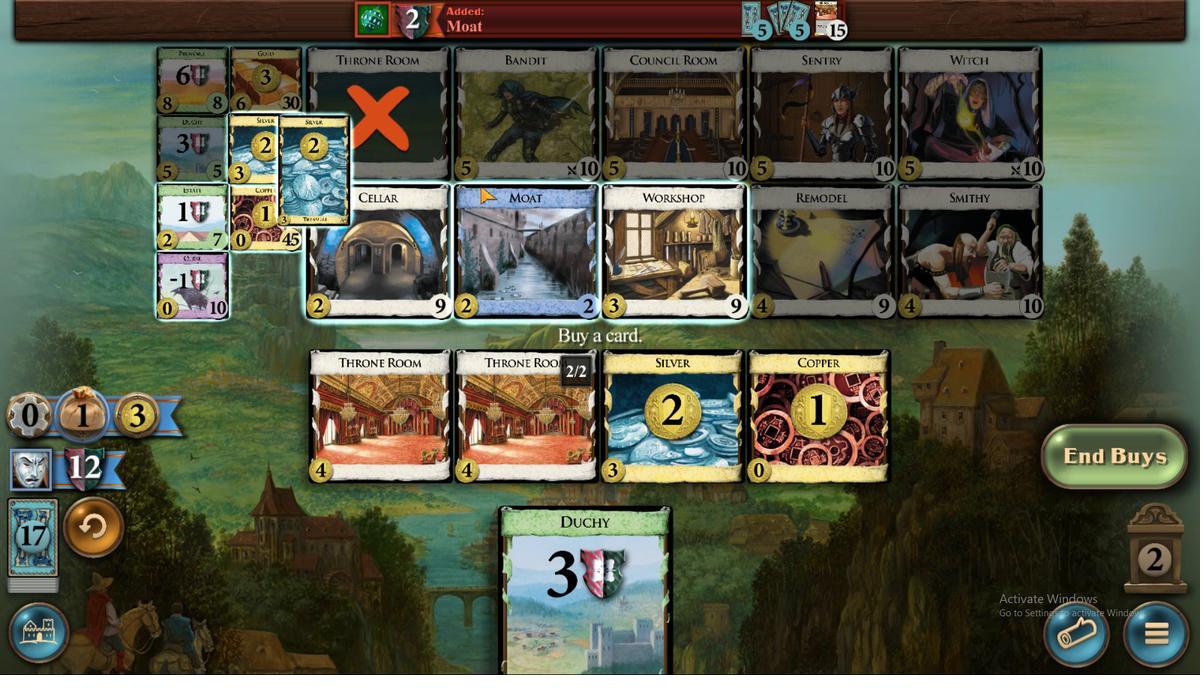 
Action: Mouse moved to (456, 457)
Screenshot: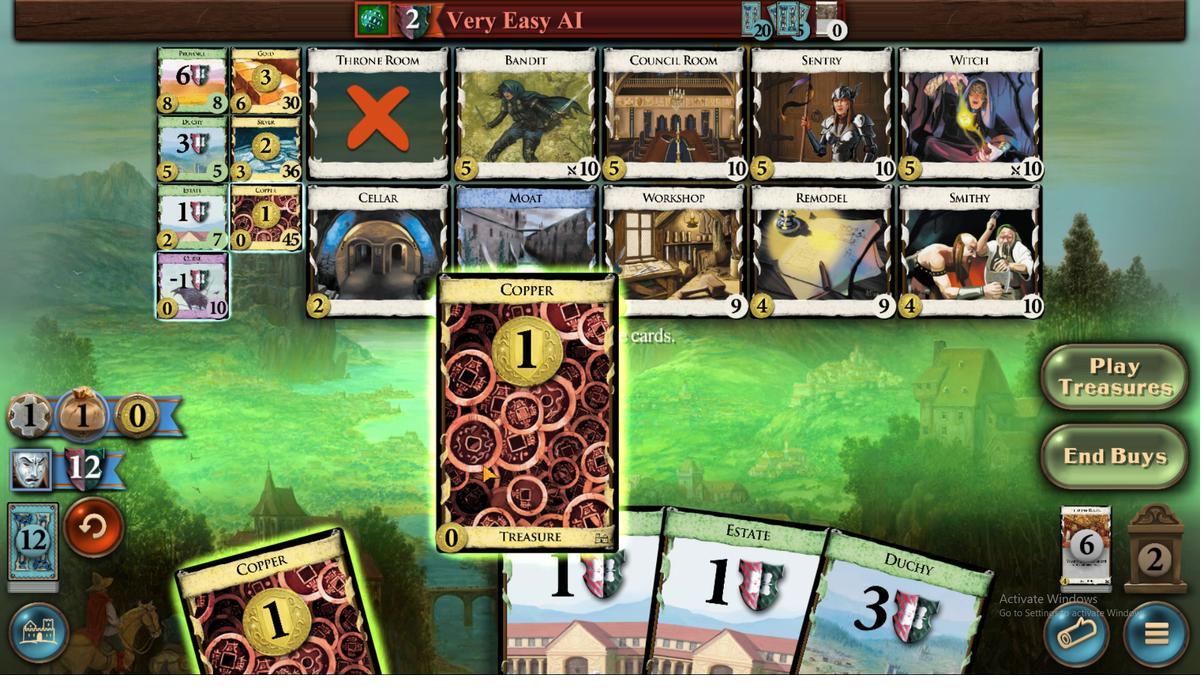 
Action: Mouse pressed left at (455, 457)
Screenshot: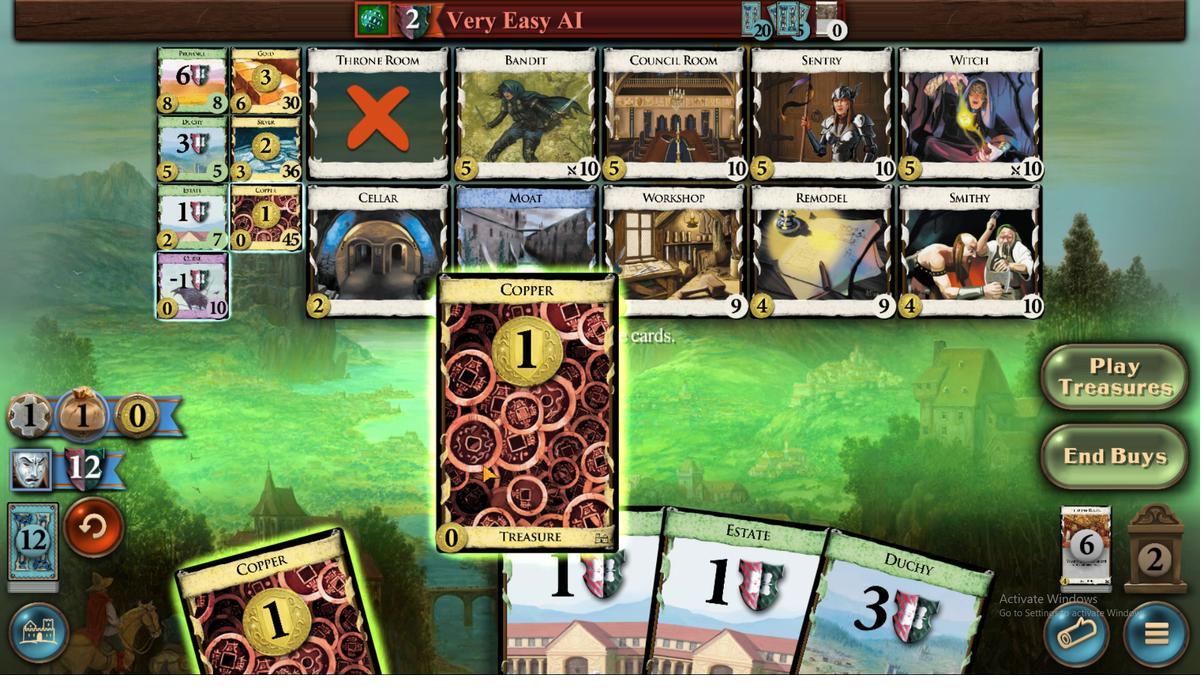 
Action: Mouse moved to (439, 460)
Screenshot: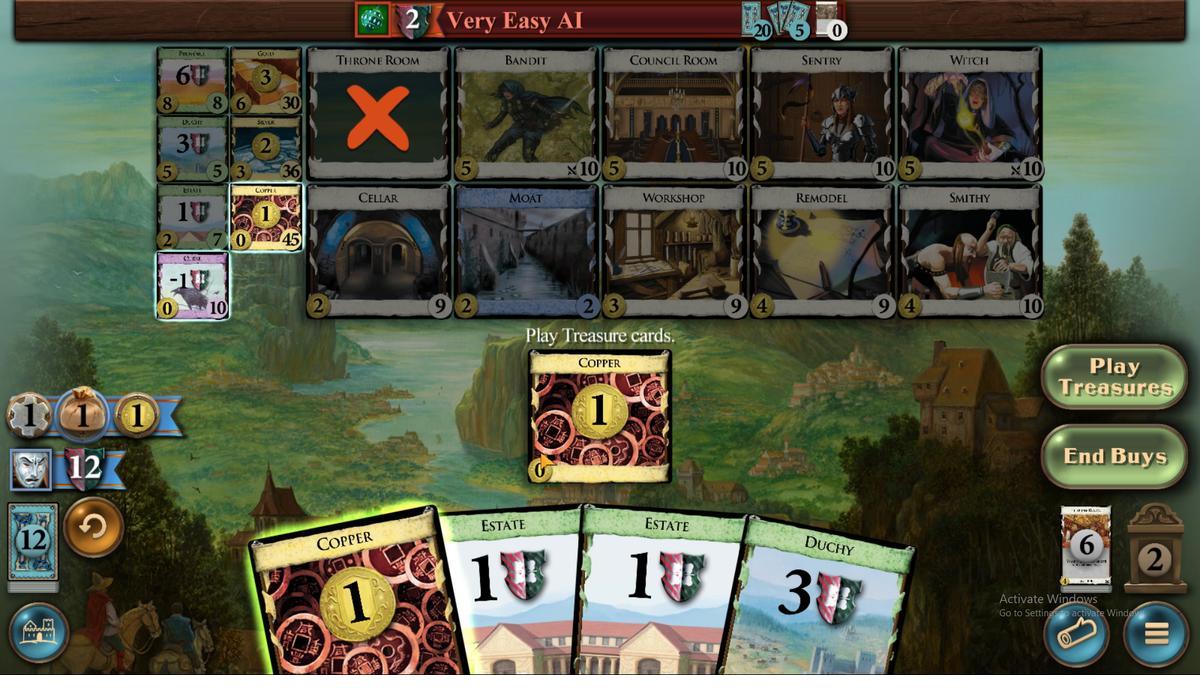 
Action: Mouse pressed left at (439, 460)
Screenshot: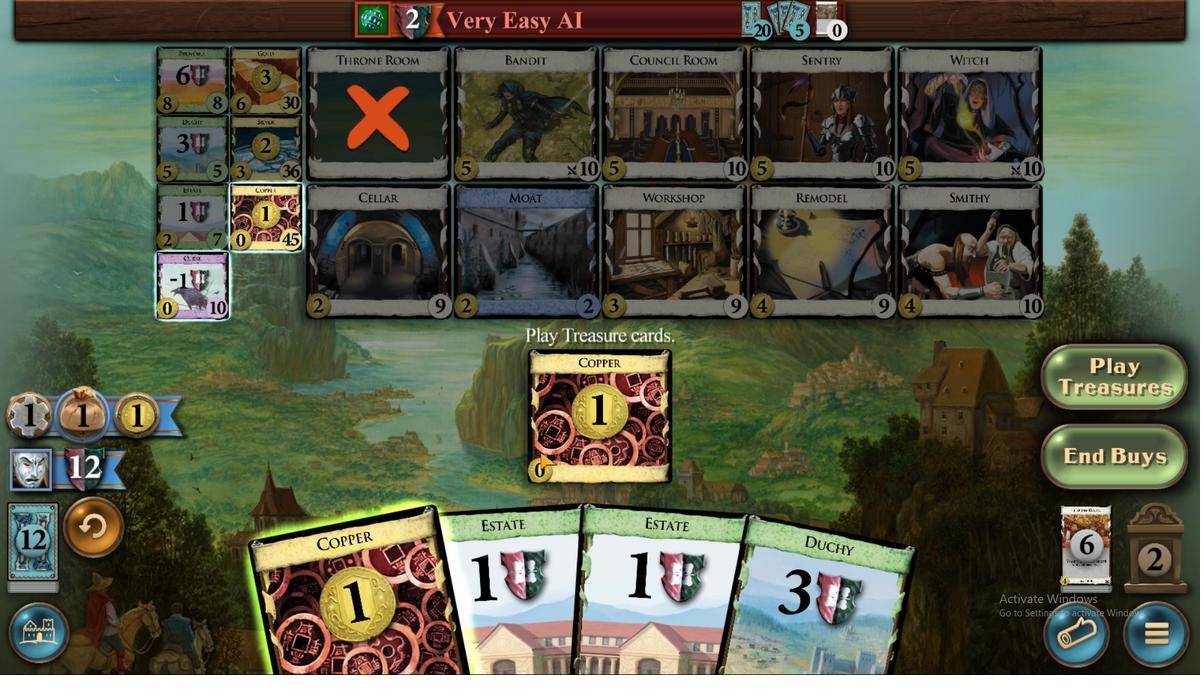 
Action: Mouse moved to (534, 414)
Screenshot: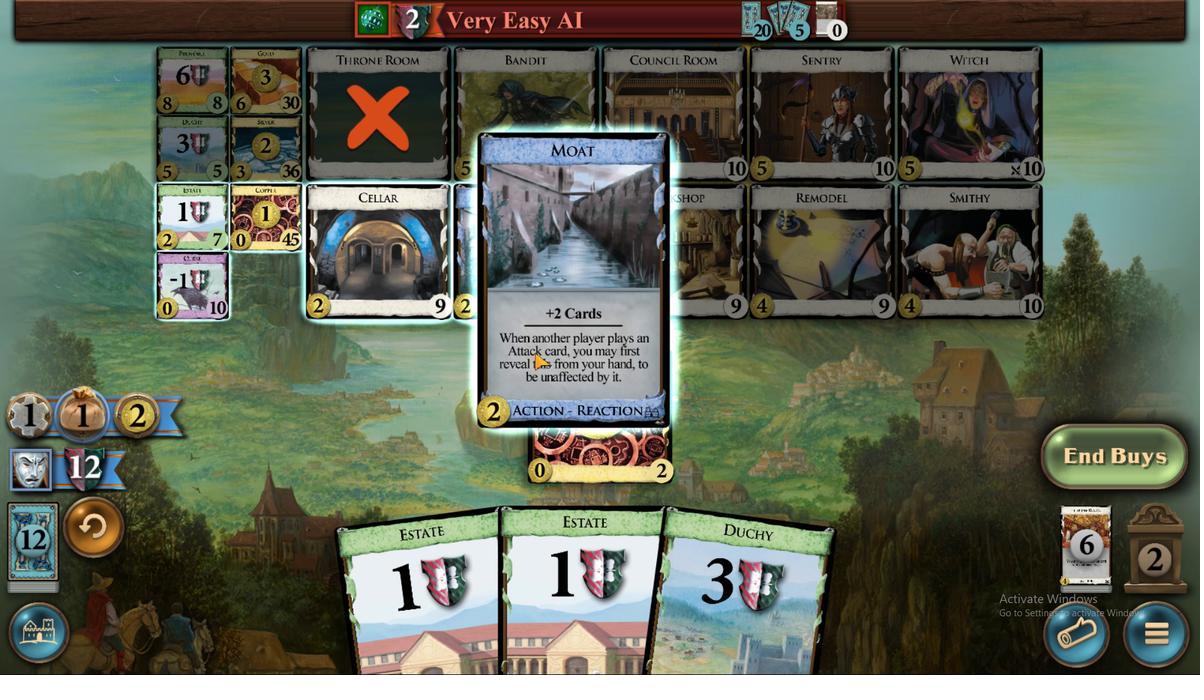 
Action: Mouse pressed left at (534, 414)
Screenshot: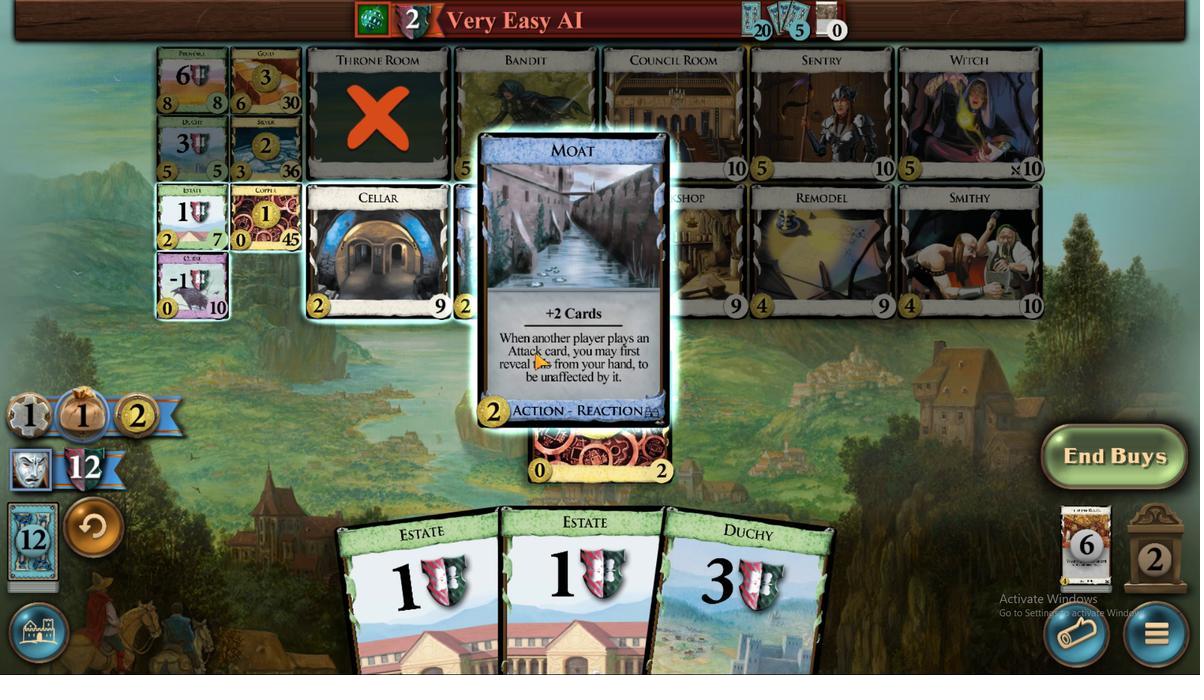 
Action: Mouse moved to (509, 459)
Screenshot: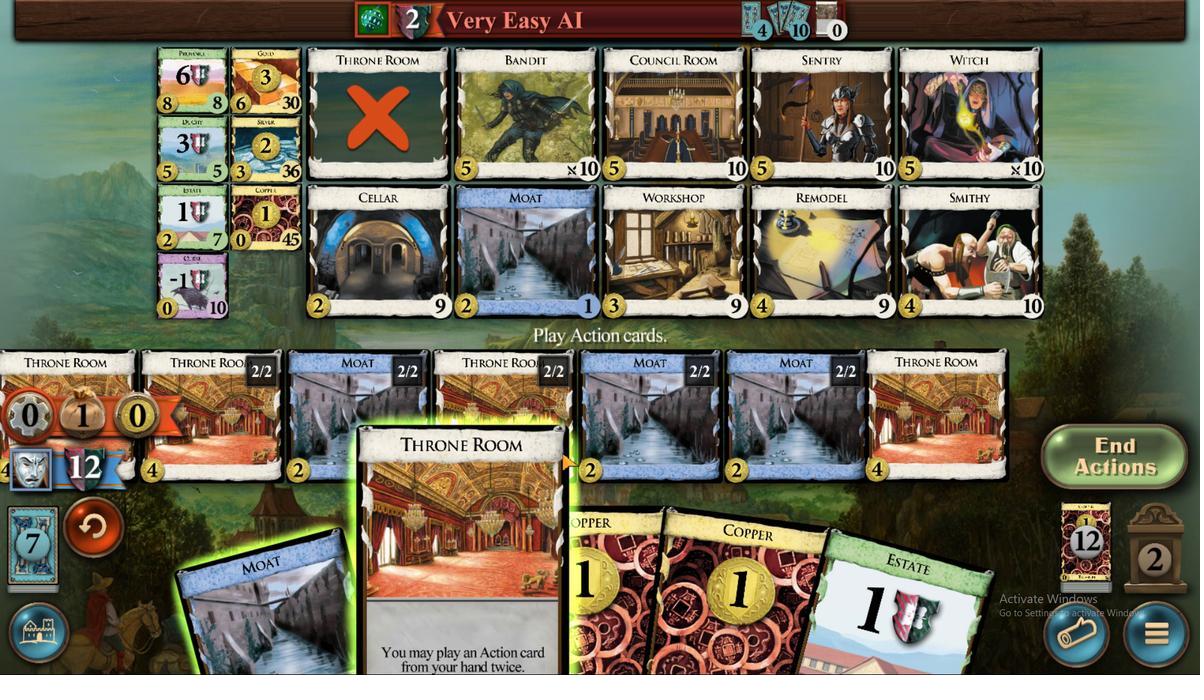 
Action: Mouse pressed left at (509, 459)
Screenshot: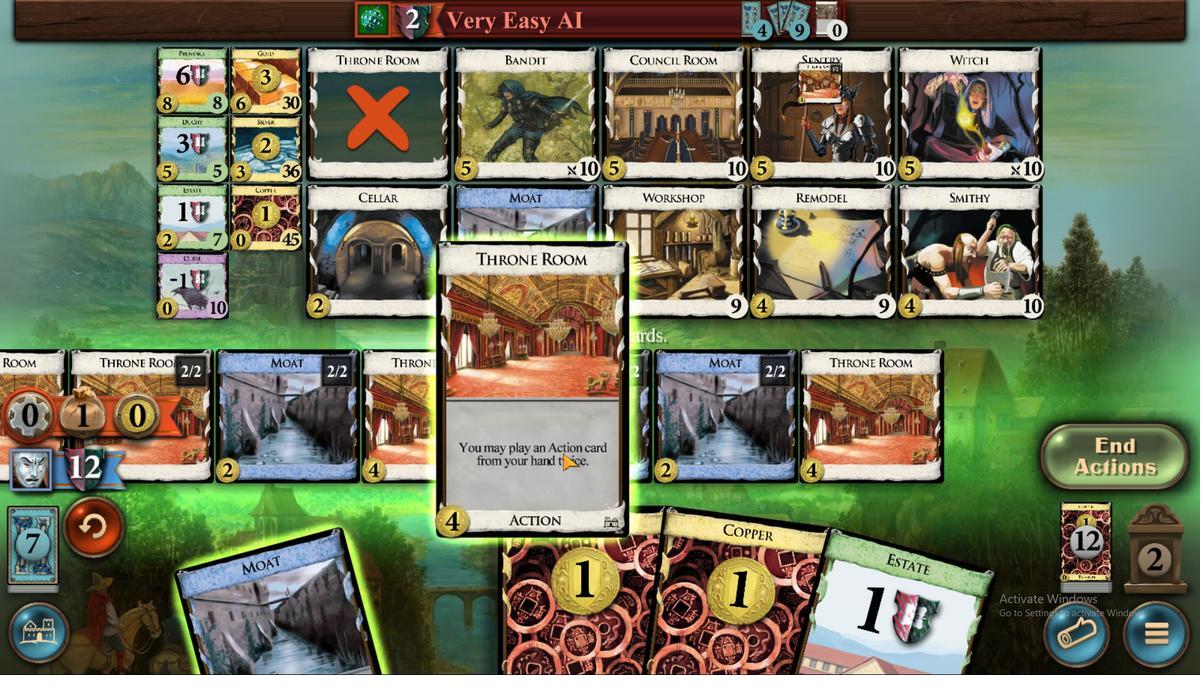 
Action: Mouse moved to (407, 459)
Screenshot: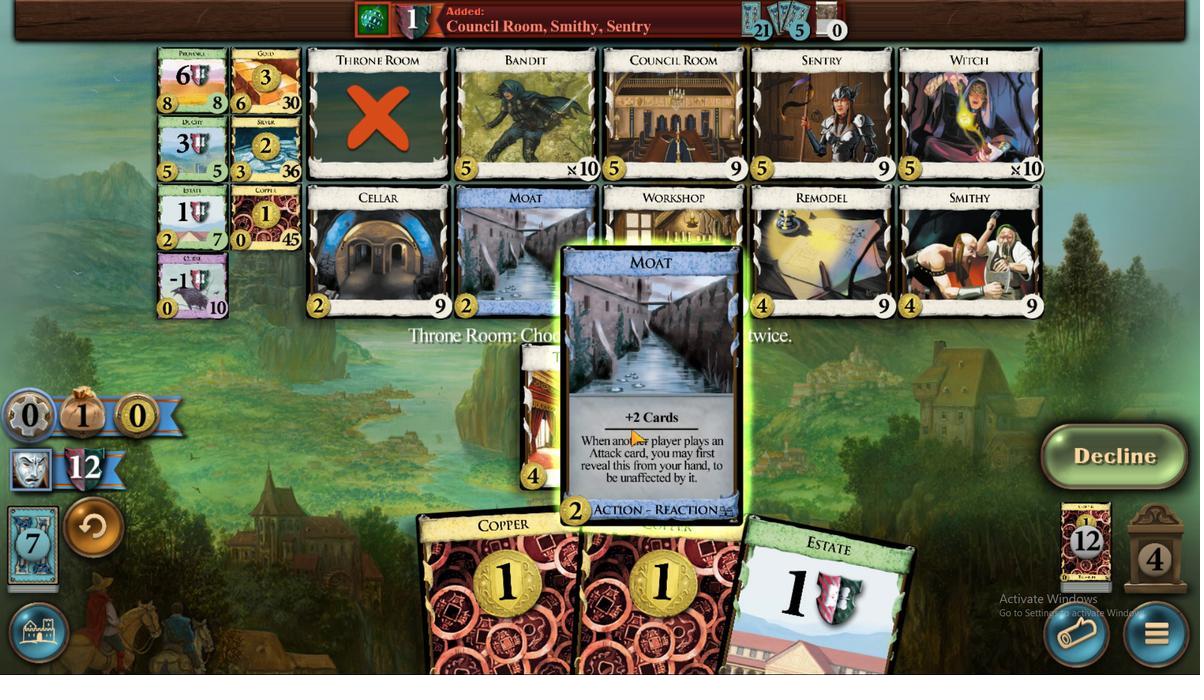 
Action: Mouse pressed left at (399, 459)
Screenshot: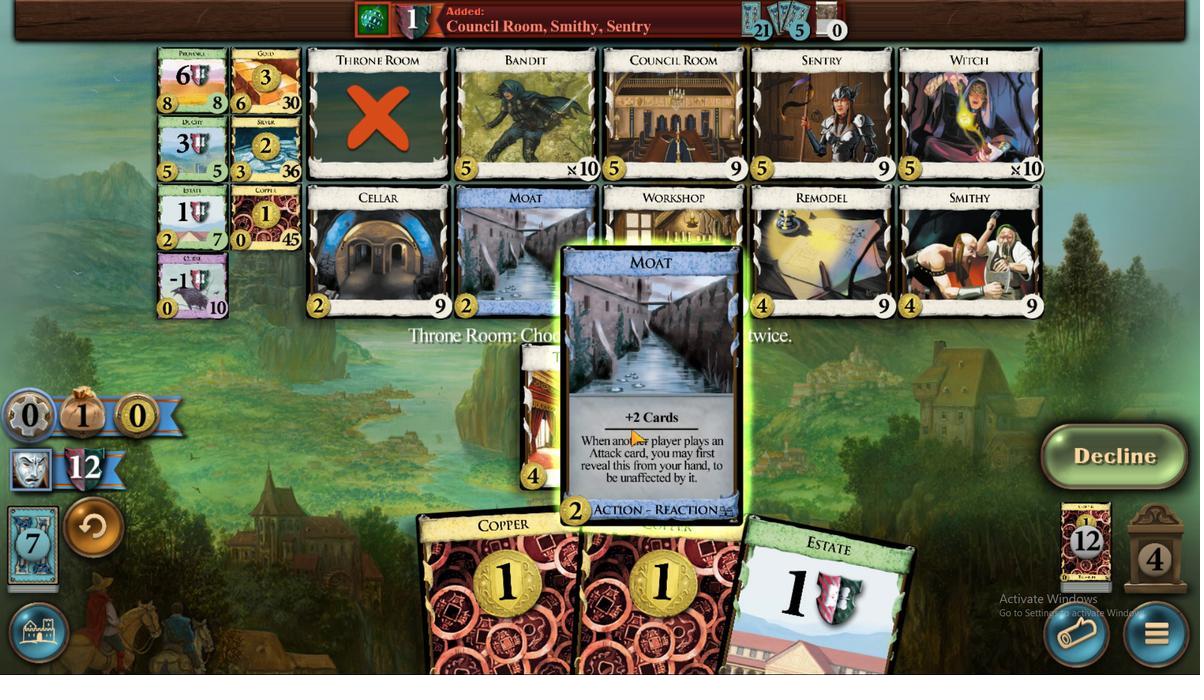 
Action: Mouse moved to (807, 459)
Screenshot: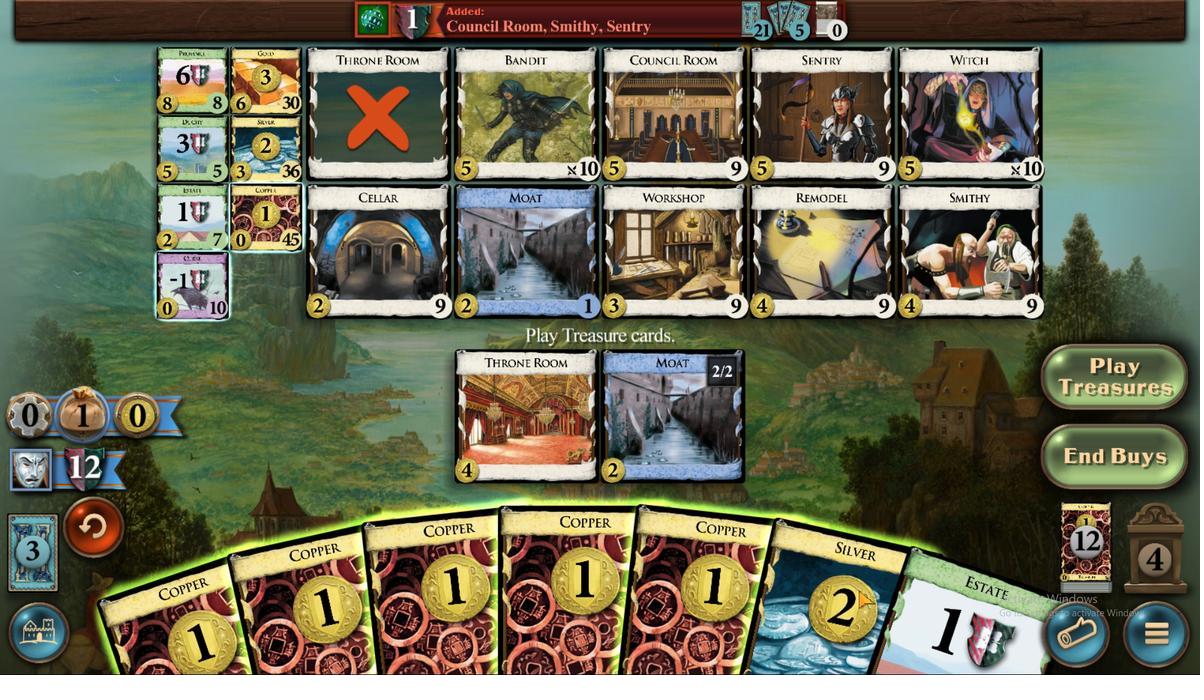 
Action: Mouse pressed left at (807, 459)
Screenshot: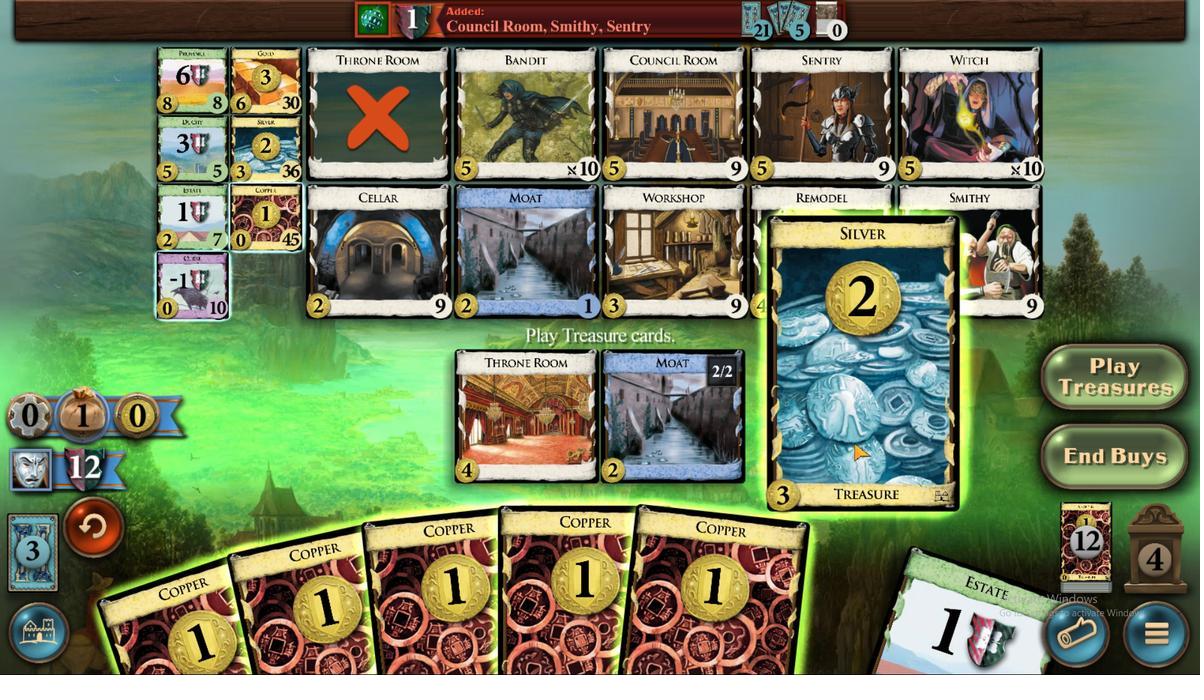
Action: Mouse moved to (773, 458)
Screenshot: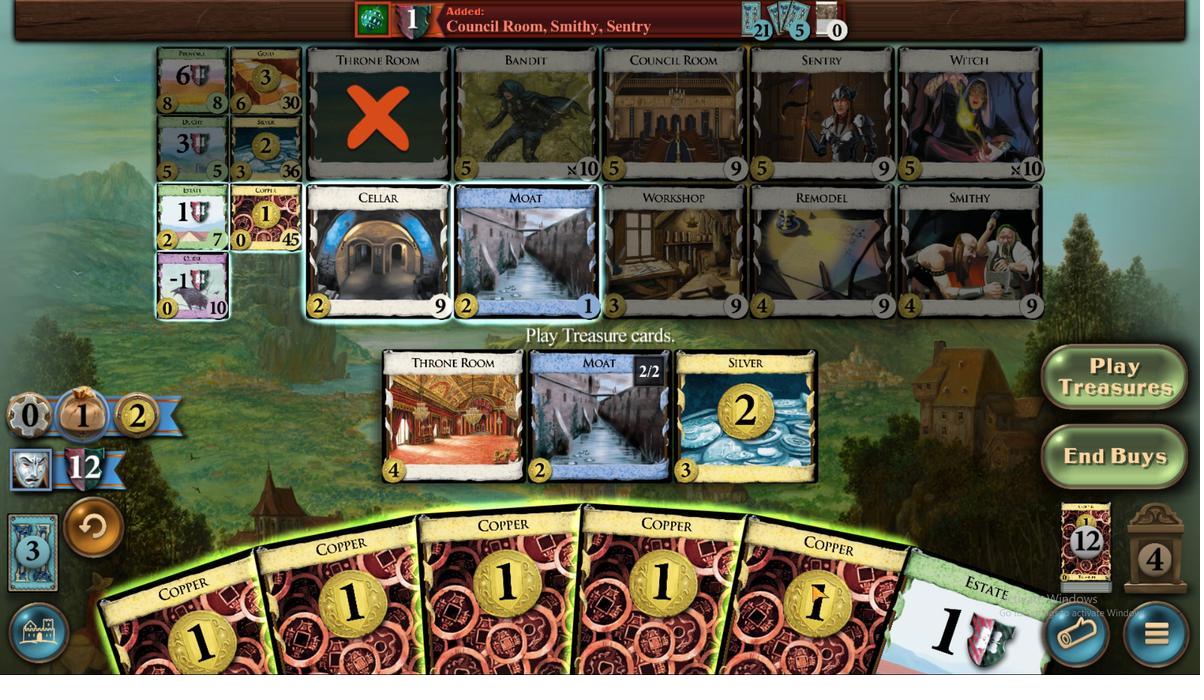 
Action: Mouse pressed left at (773, 458)
Screenshot: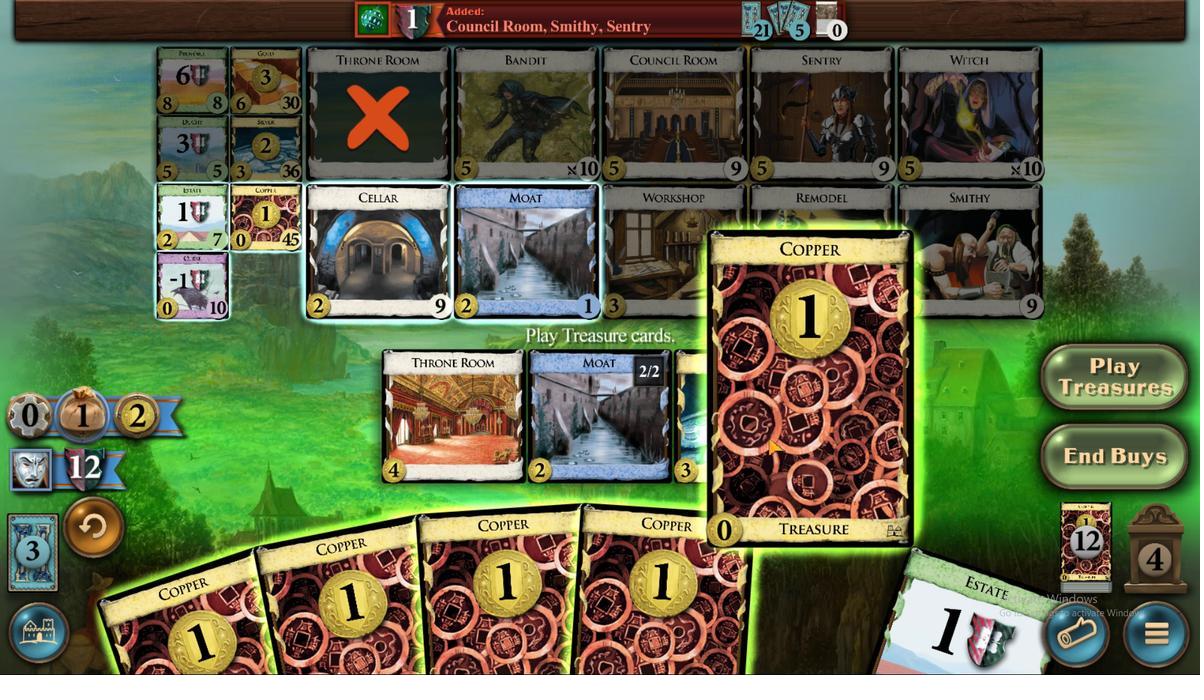 
Action: Mouse moved to (708, 455)
Screenshot: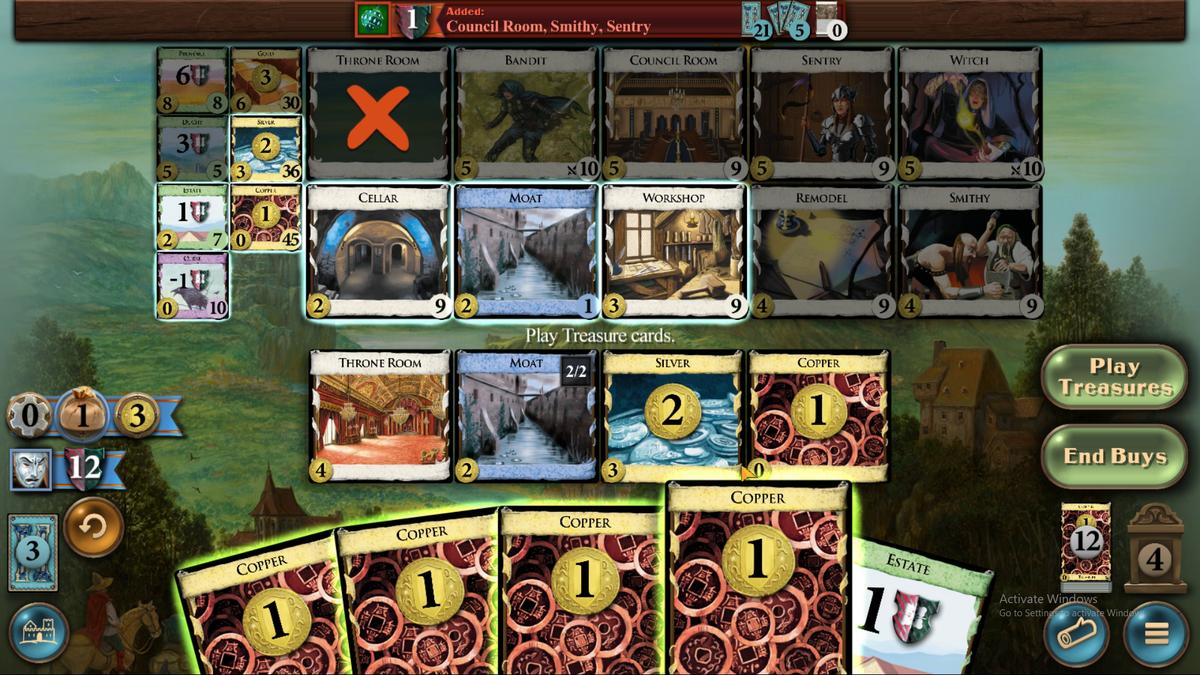 
Action: Mouse pressed left at (708, 455)
Screenshot: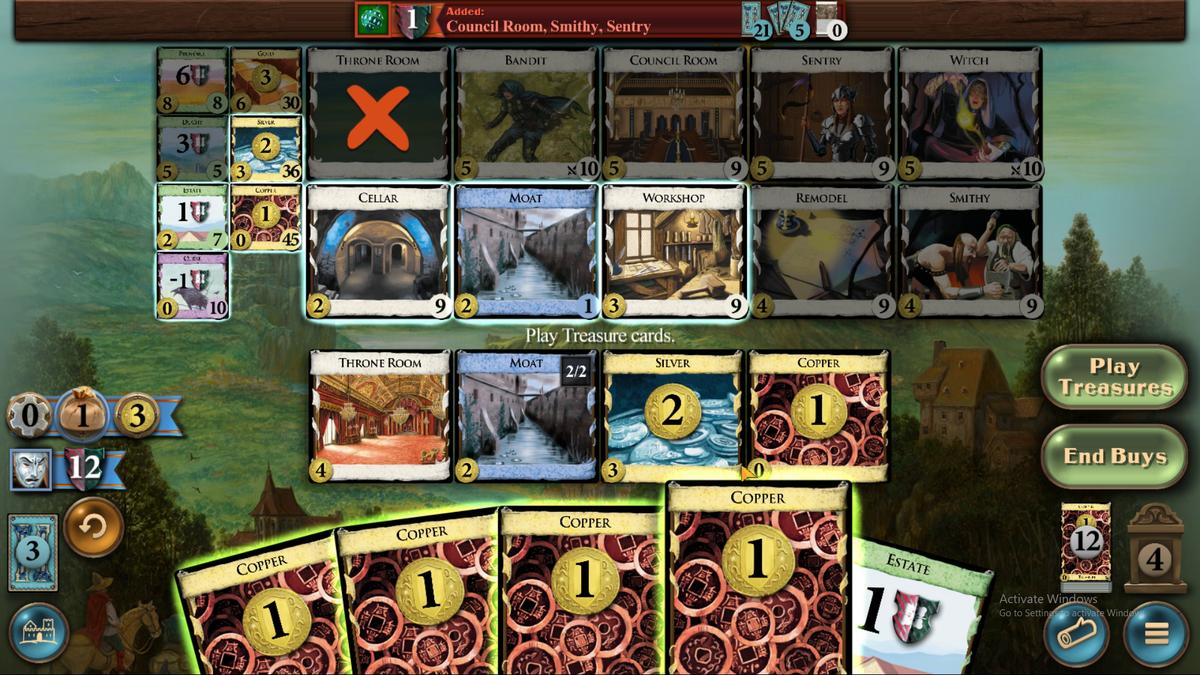 
Action: Mouse moved to (689, 449)
Screenshot: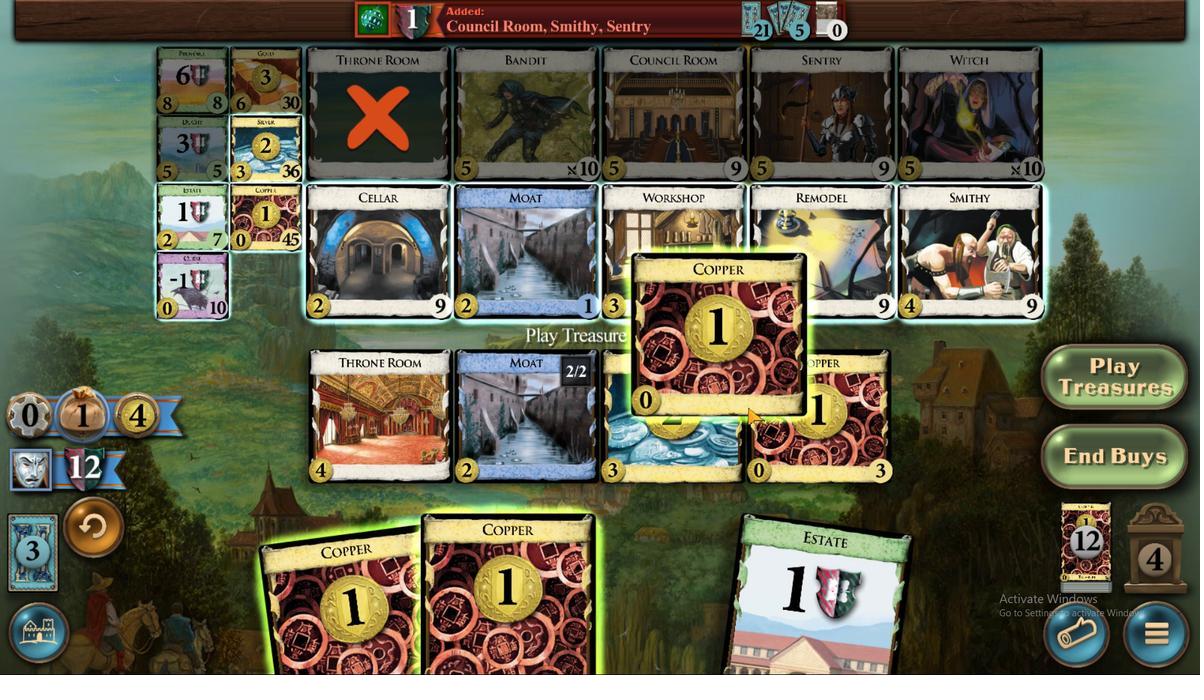 
Action: Mouse pressed left at (686, 451)
Screenshot: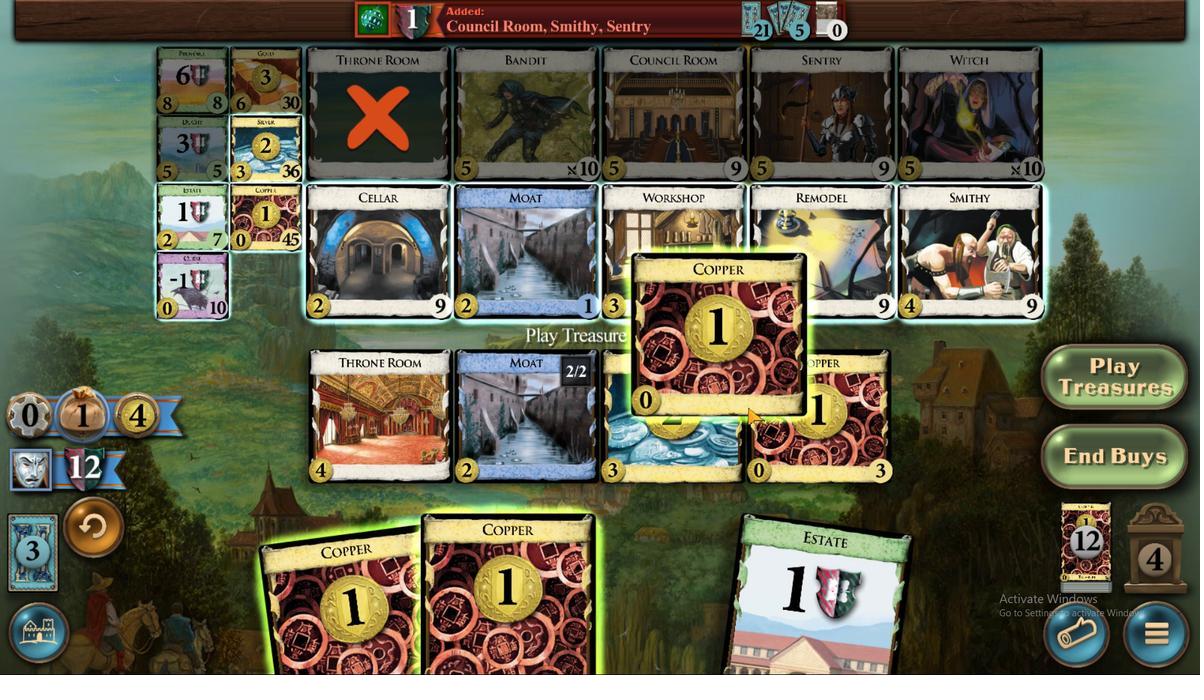 
Action: Mouse moved to (629, 458)
Screenshot: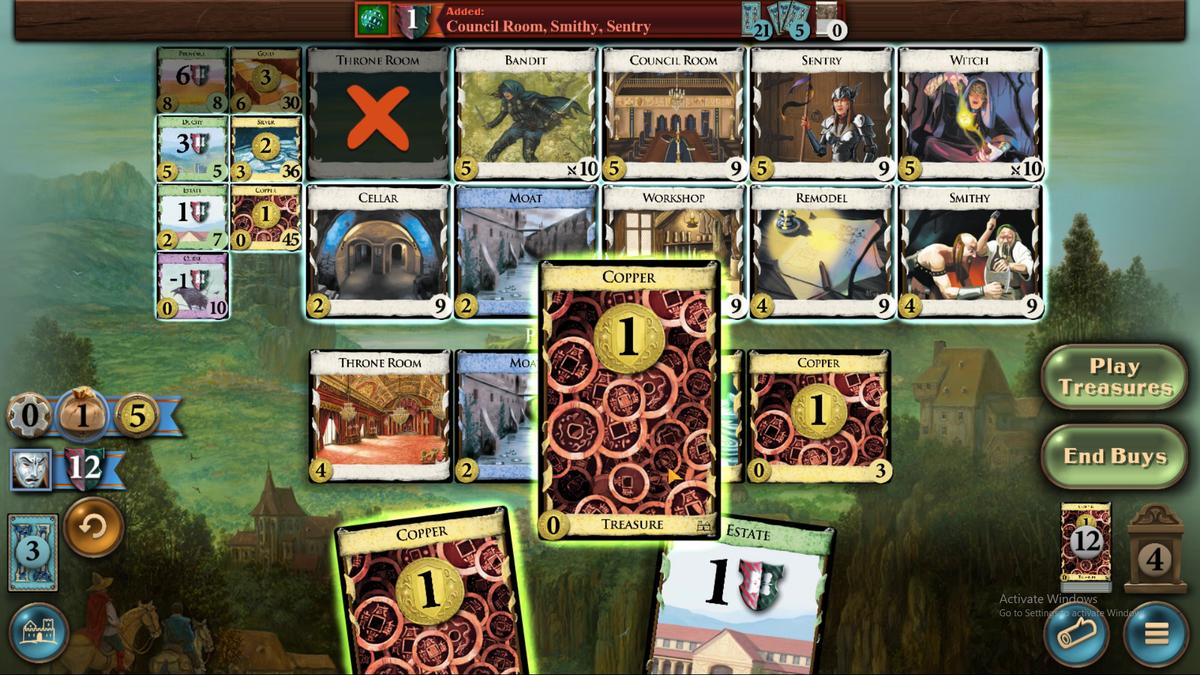
Action: Mouse pressed left at (629, 459)
Screenshot: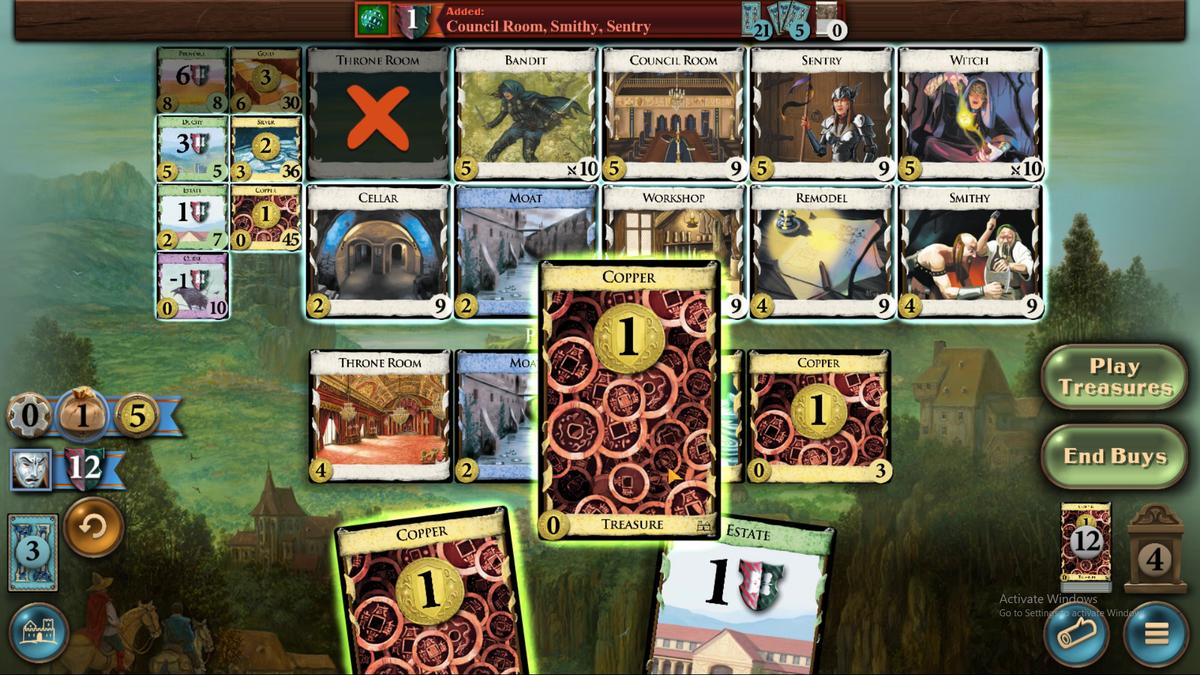
Action: Mouse moved to (374, 389)
Screenshot: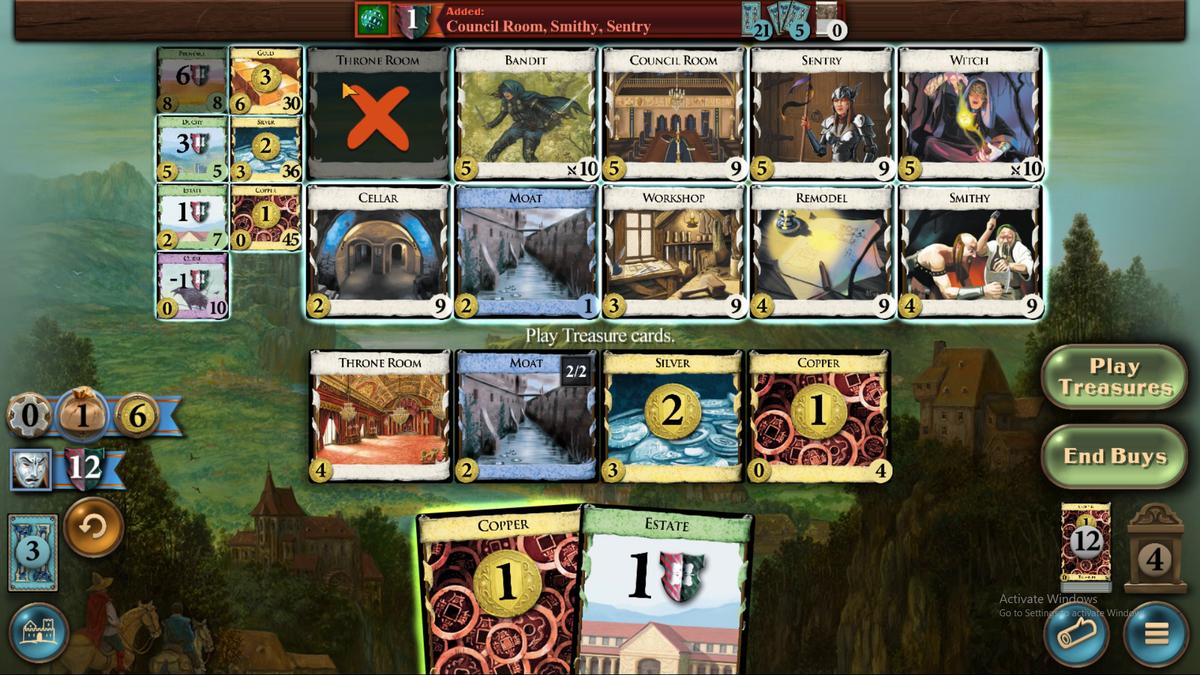 
Action: Mouse pressed left at (374, 389)
Screenshot: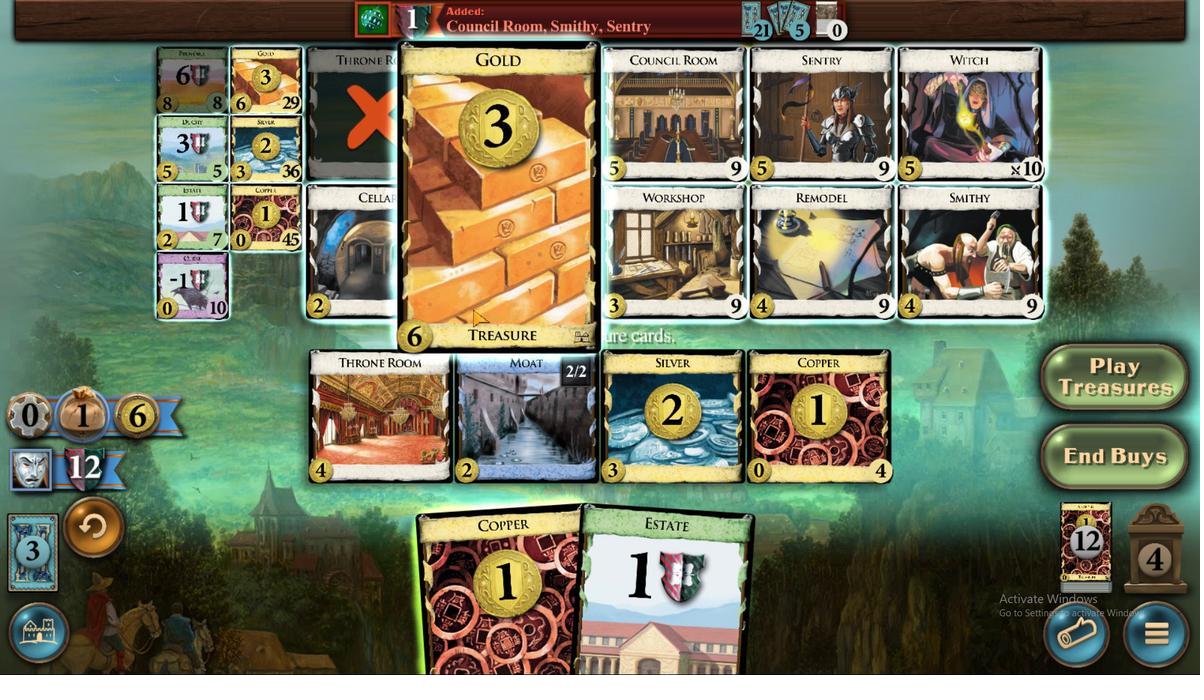 
Action: Mouse moved to (318, 464)
Screenshot: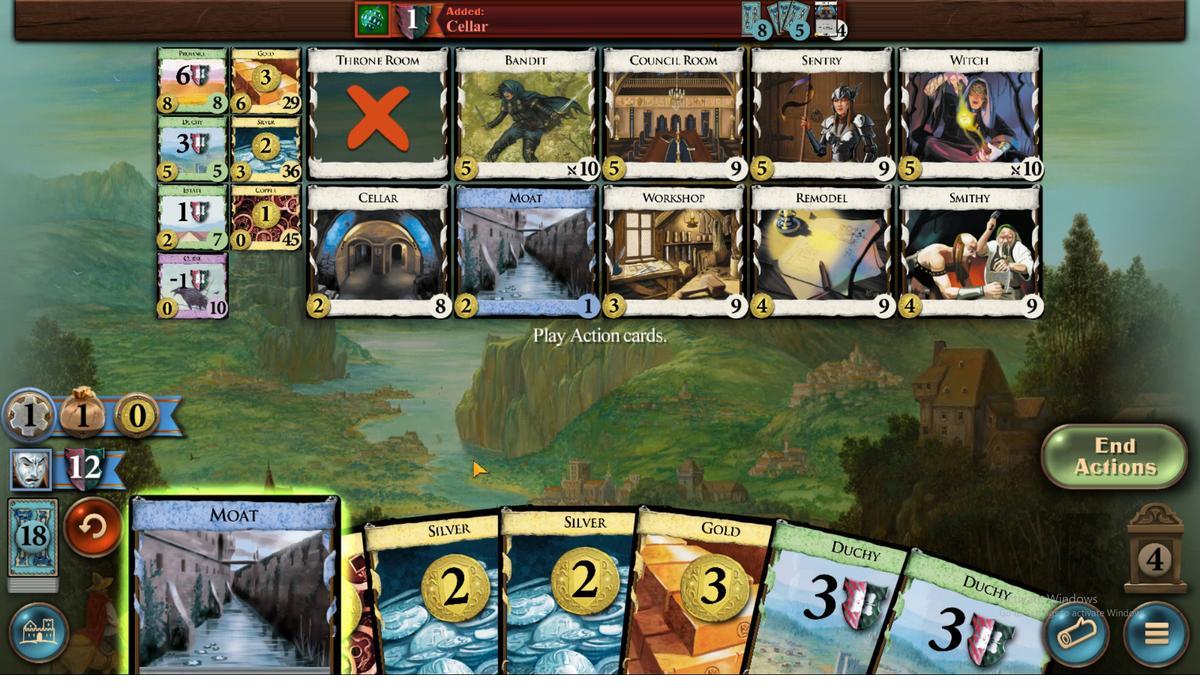 
Action: Mouse pressed left at (318, 464)
Screenshot: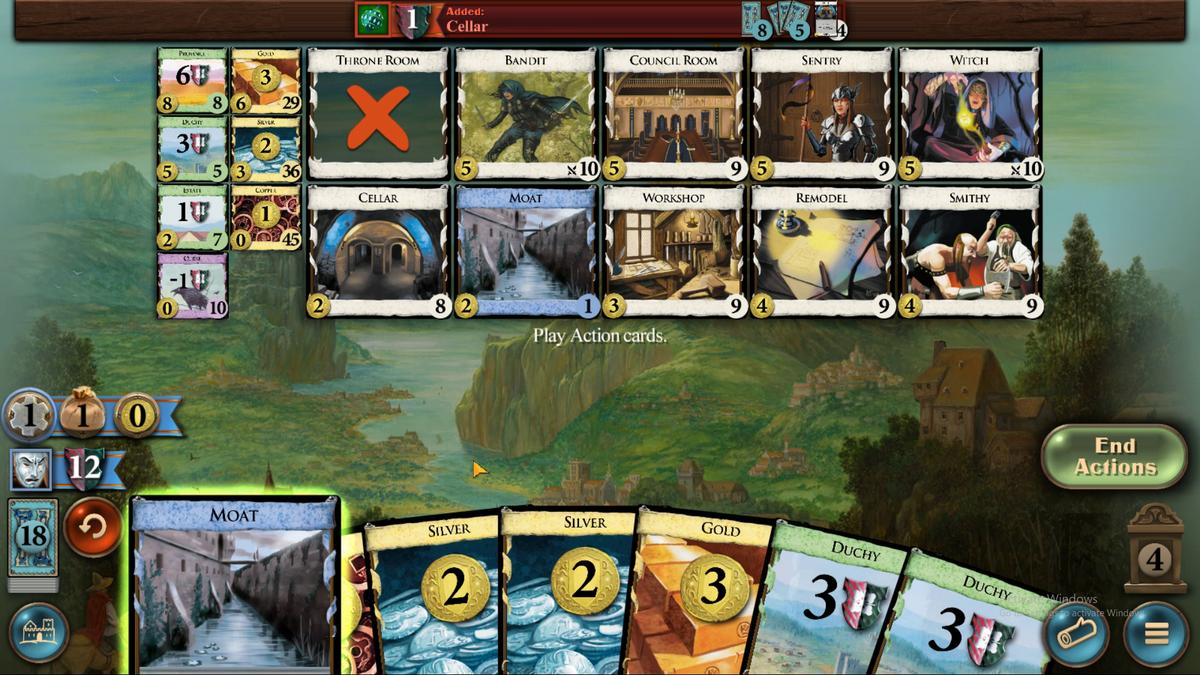 
Action: Mouse moved to (636, 454)
Screenshot: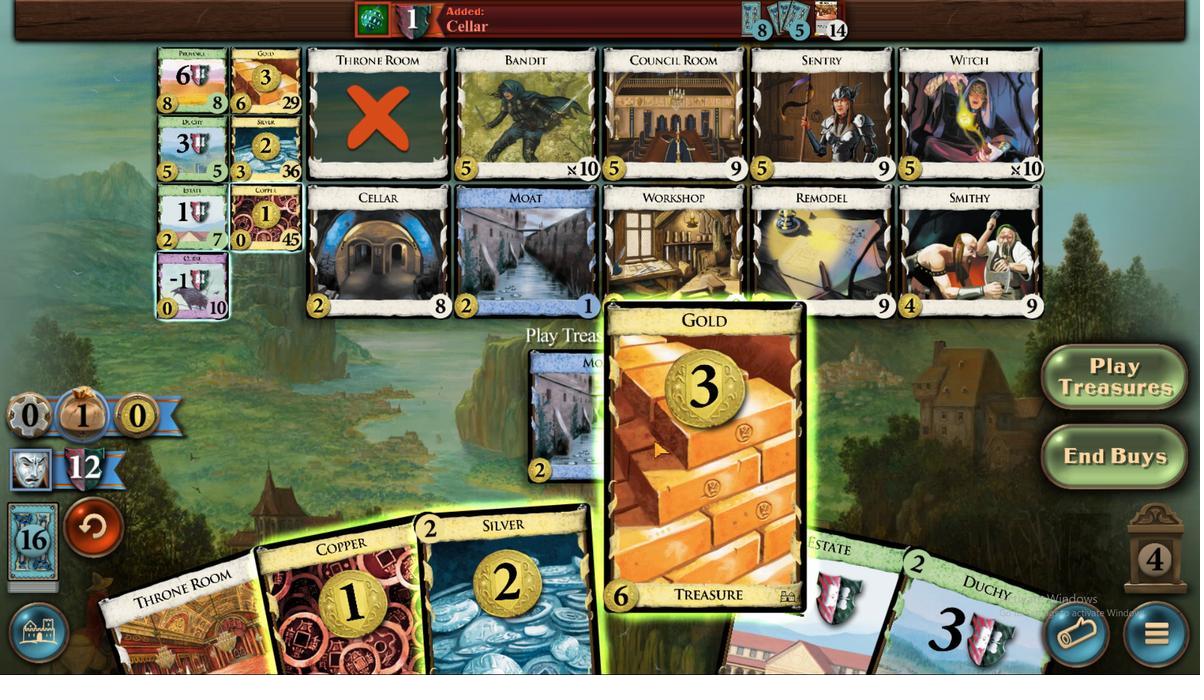 
Action: Mouse pressed left at (636, 454)
Screenshot: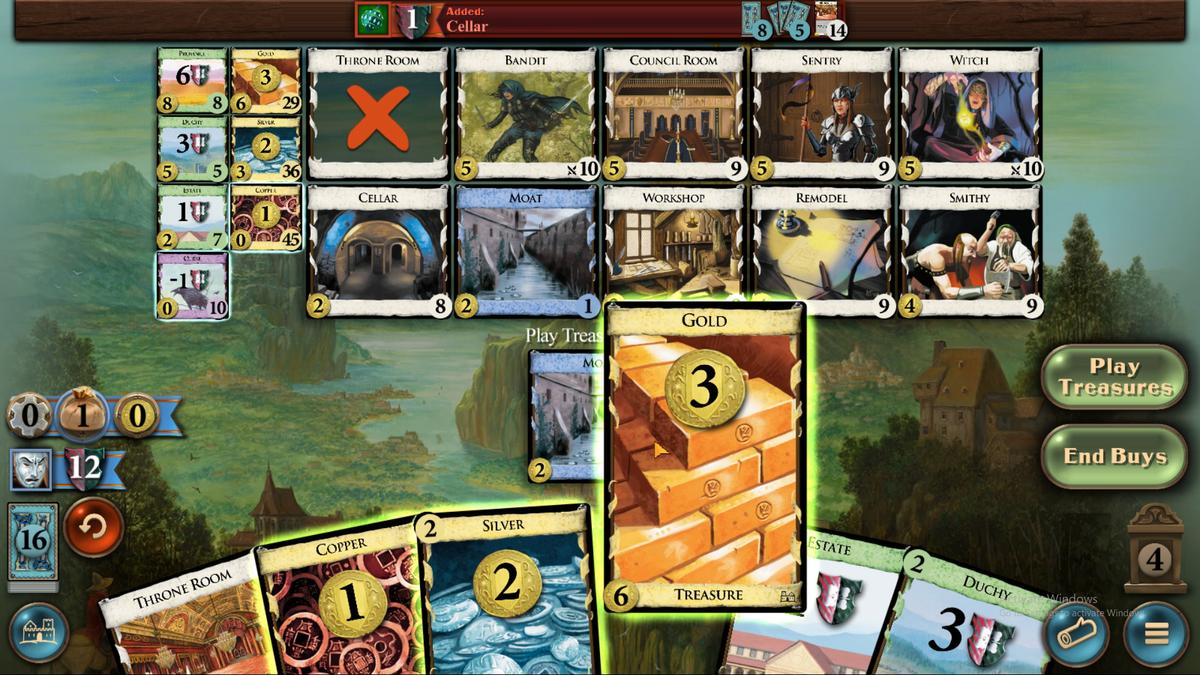 
Action: Mouse moved to (614, 453)
Screenshot: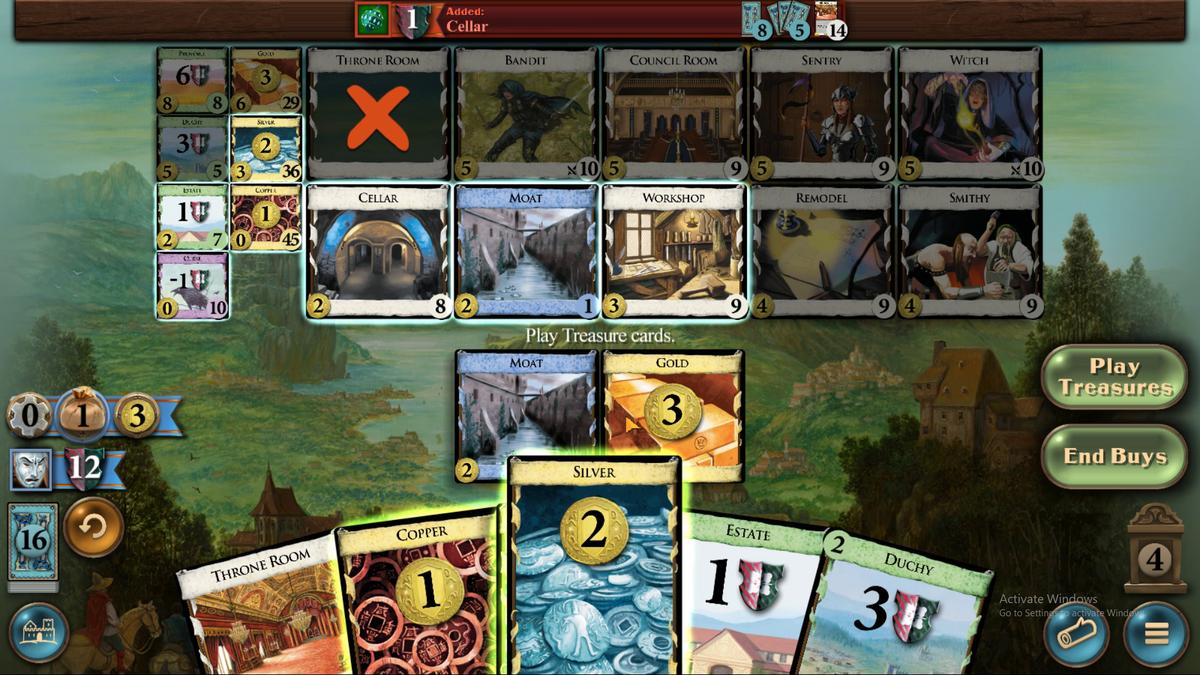
Action: Mouse pressed left at (614, 453)
Screenshot: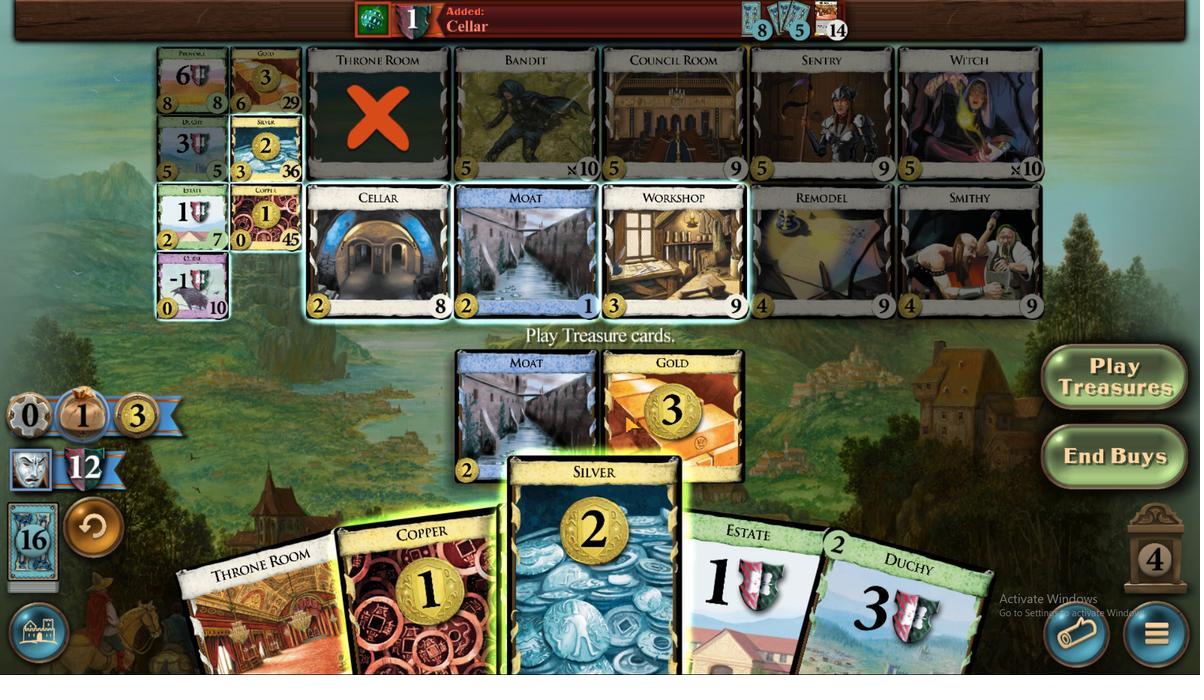 
Action: Mouse moved to (595, 453)
Screenshot: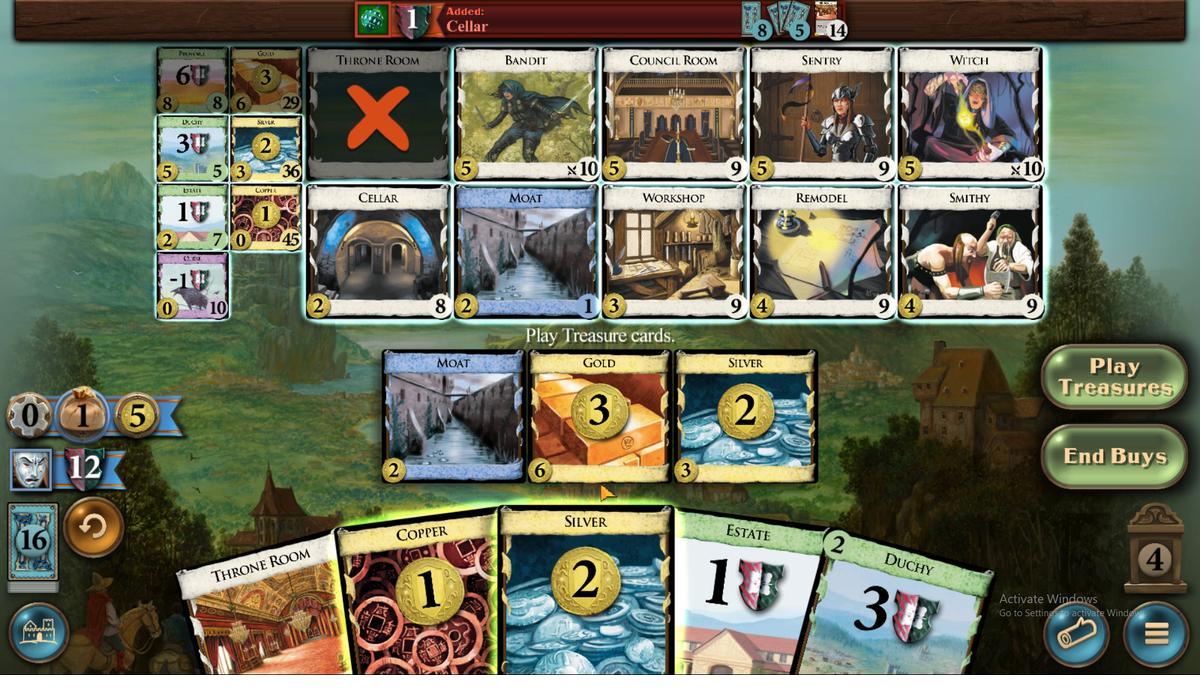 
Action: Mouse pressed left at (595, 453)
Screenshot: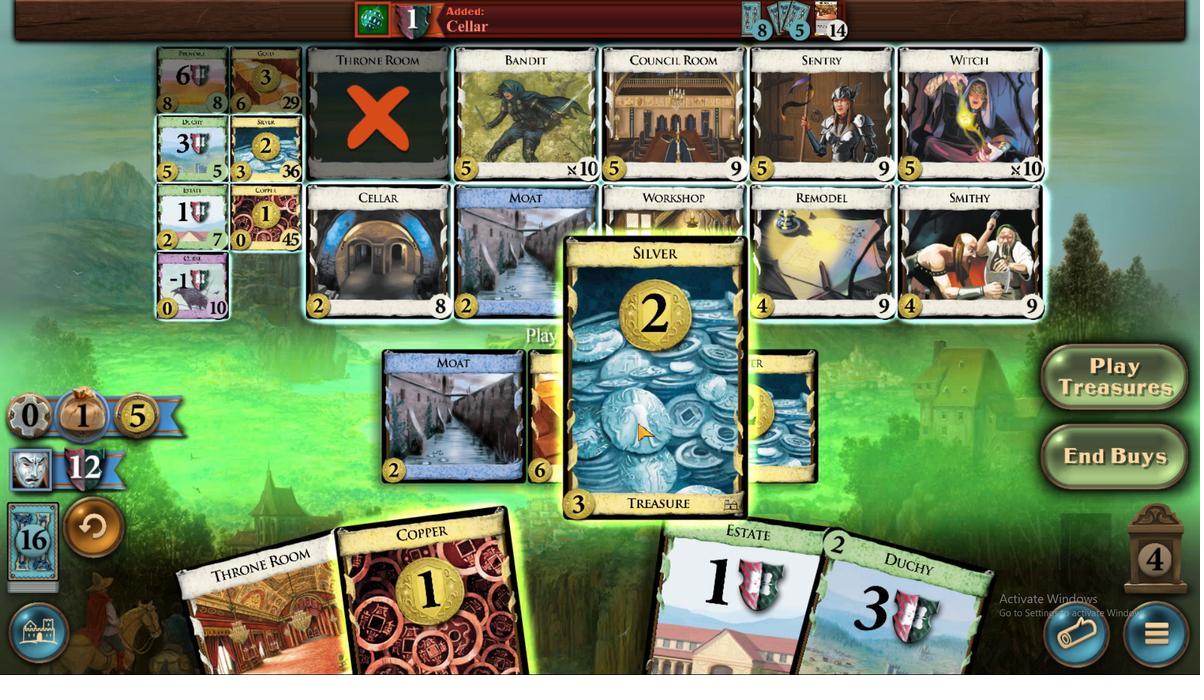 
Action: Mouse moved to (553, 456)
Screenshot: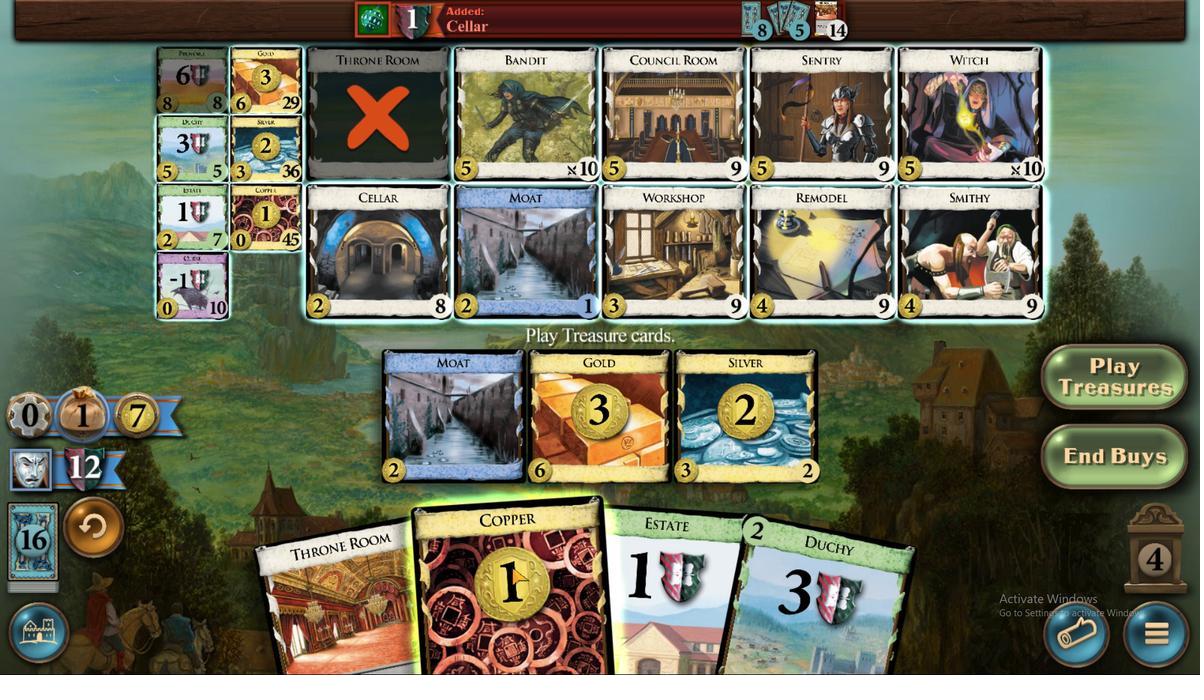 
Action: Mouse pressed left at (553, 456)
Screenshot: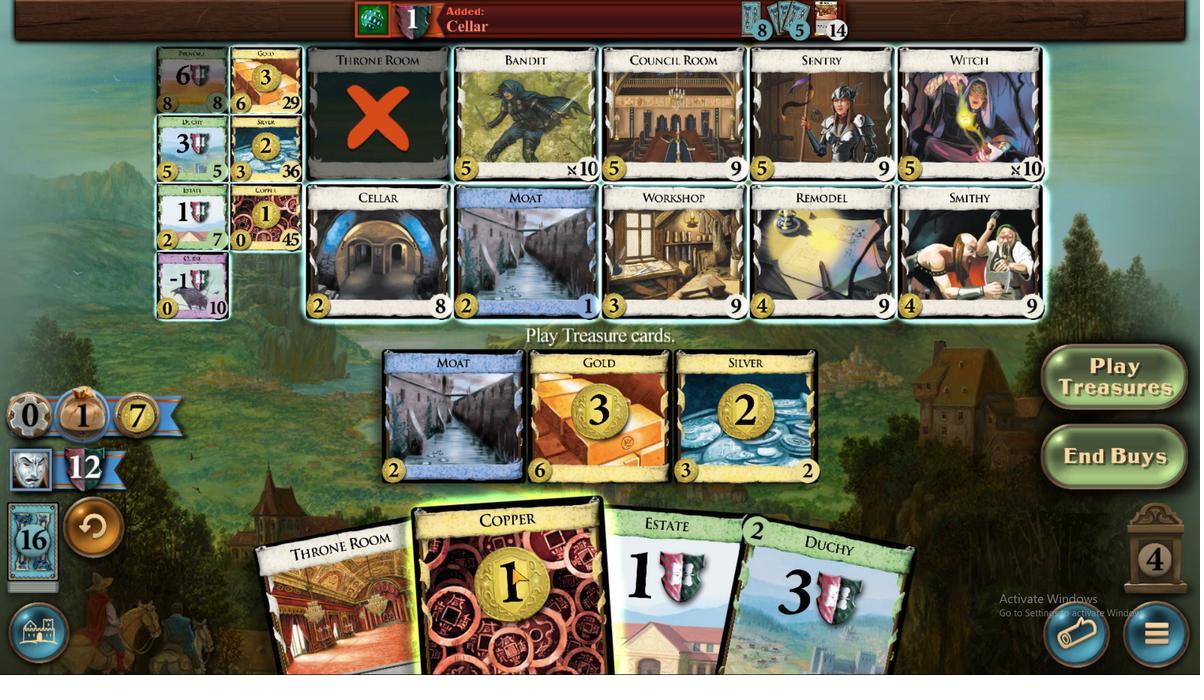 
Action: Mouse moved to (806, 442)
Screenshot: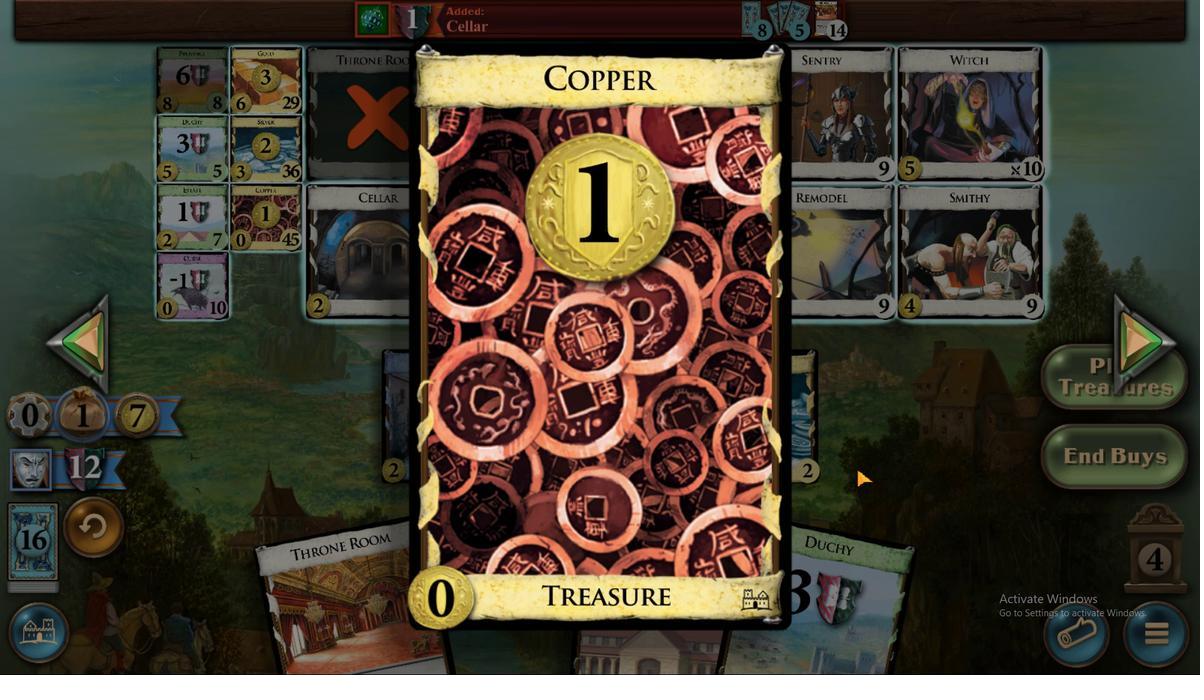 
Action: Mouse pressed left at (806, 442)
Screenshot: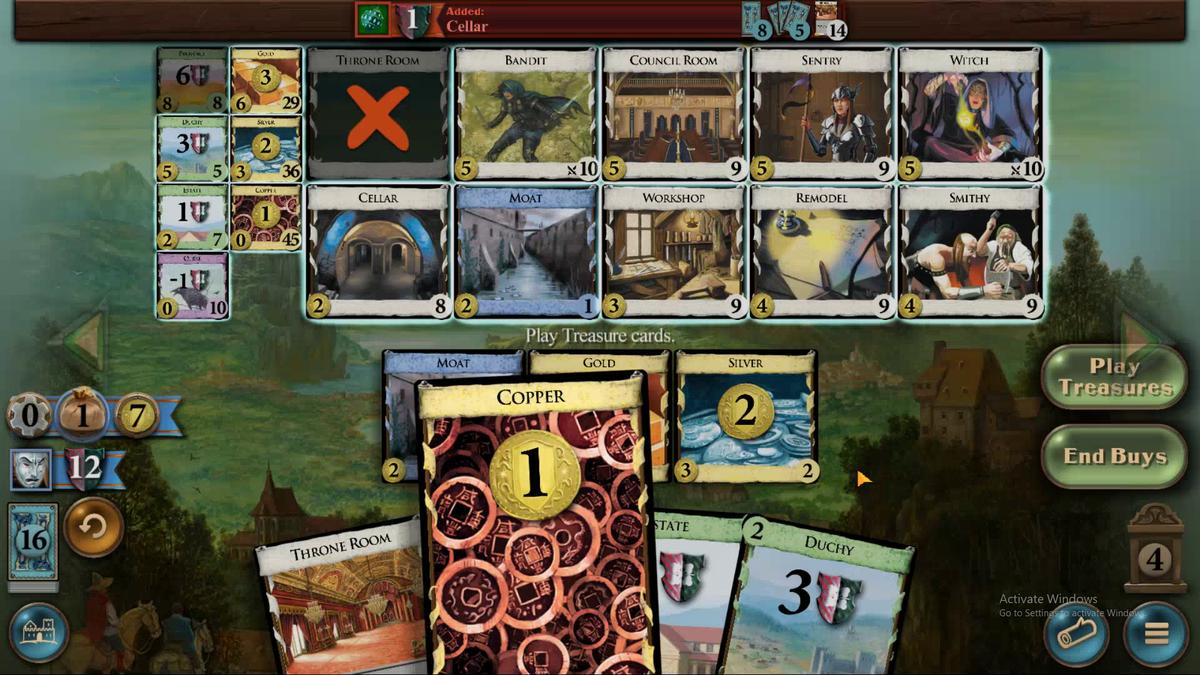 
Action: Mouse moved to (563, 459)
Screenshot: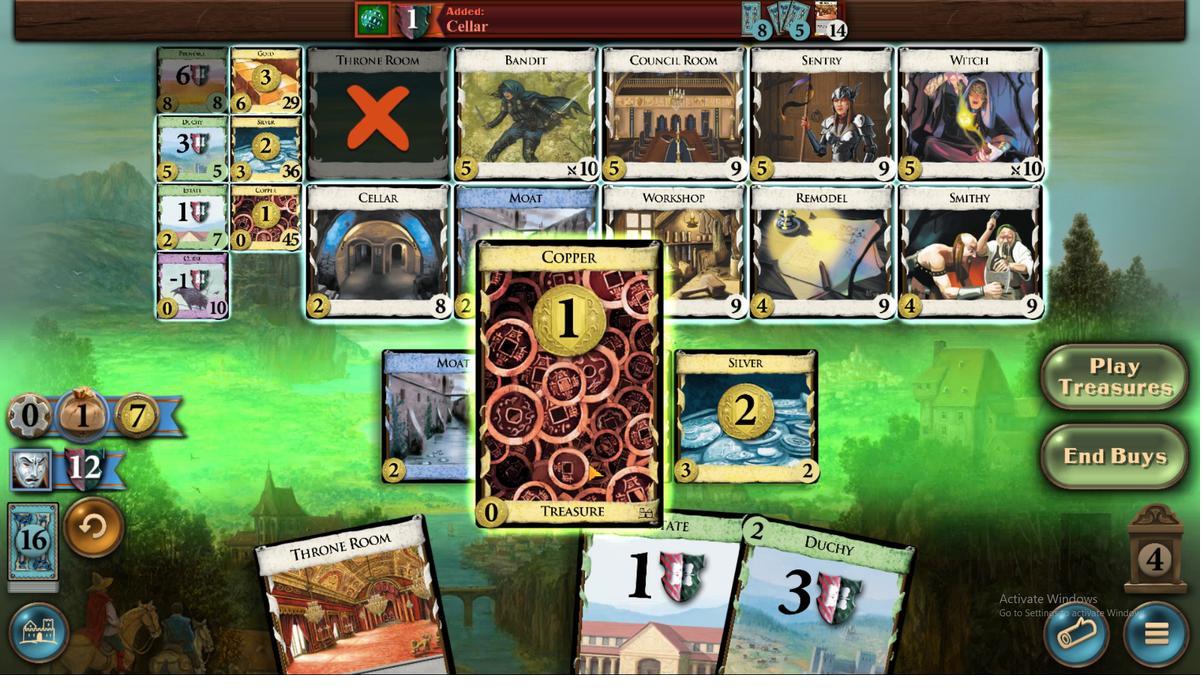 
Action: Mouse pressed left at (563, 459)
Screenshot: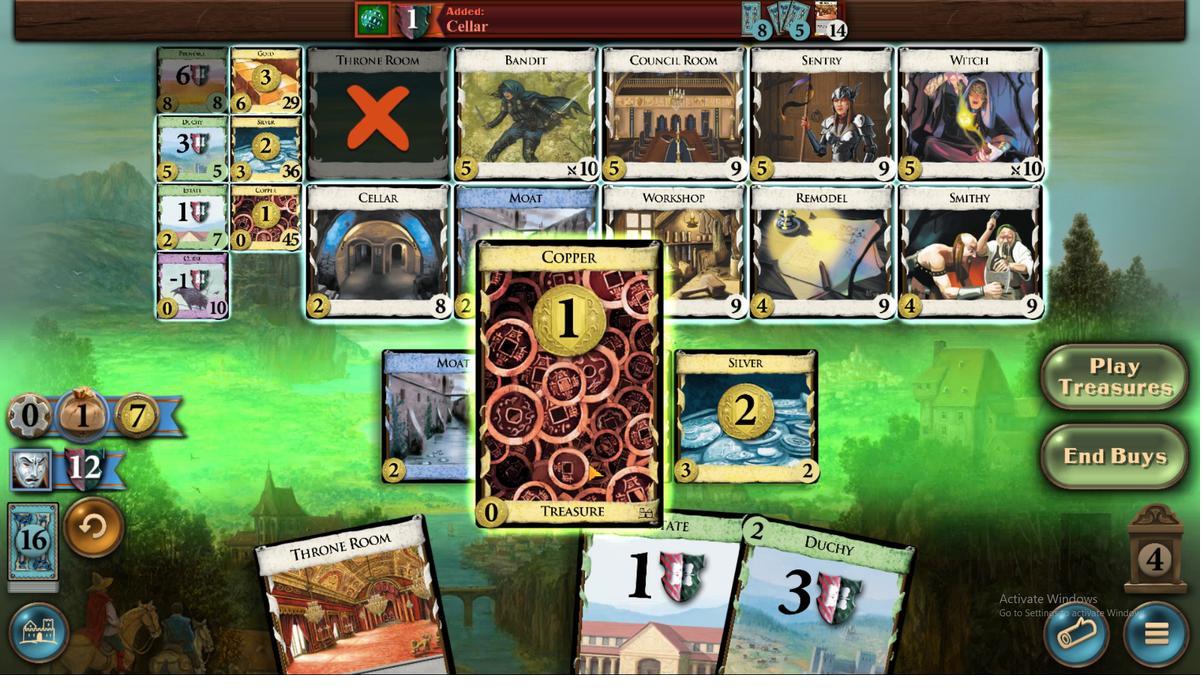 
Action: Mouse moved to (316, 389)
Screenshot: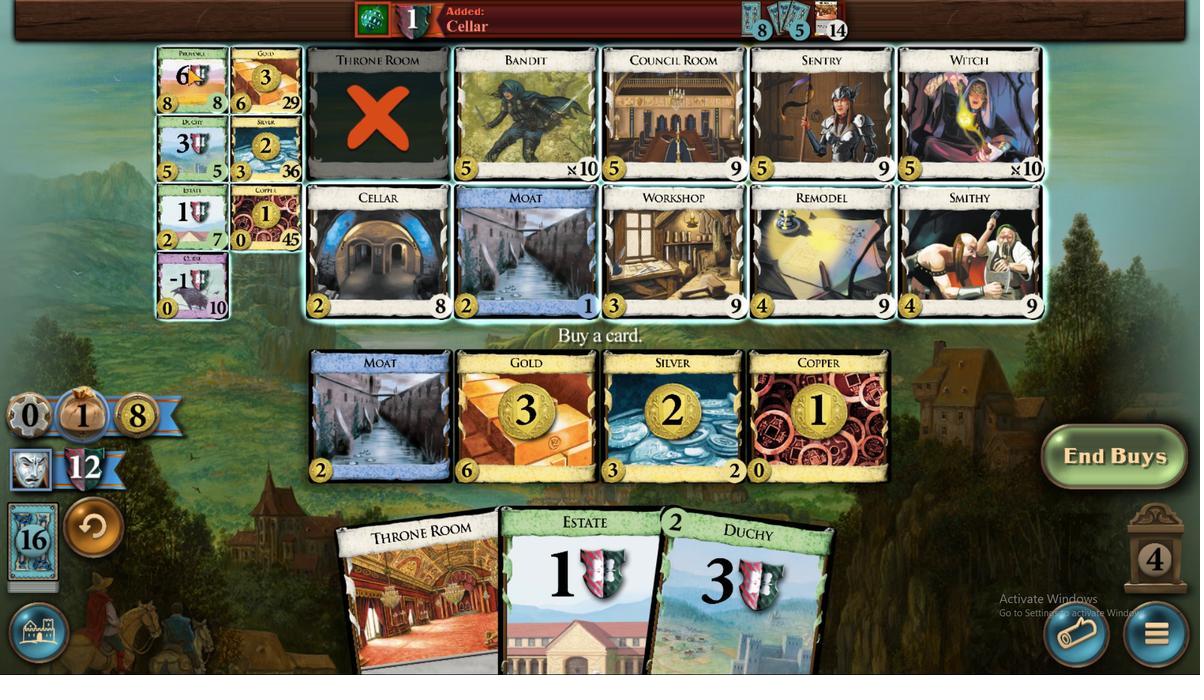 
Action: Mouse pressed left at (316, 389)
Screenshot: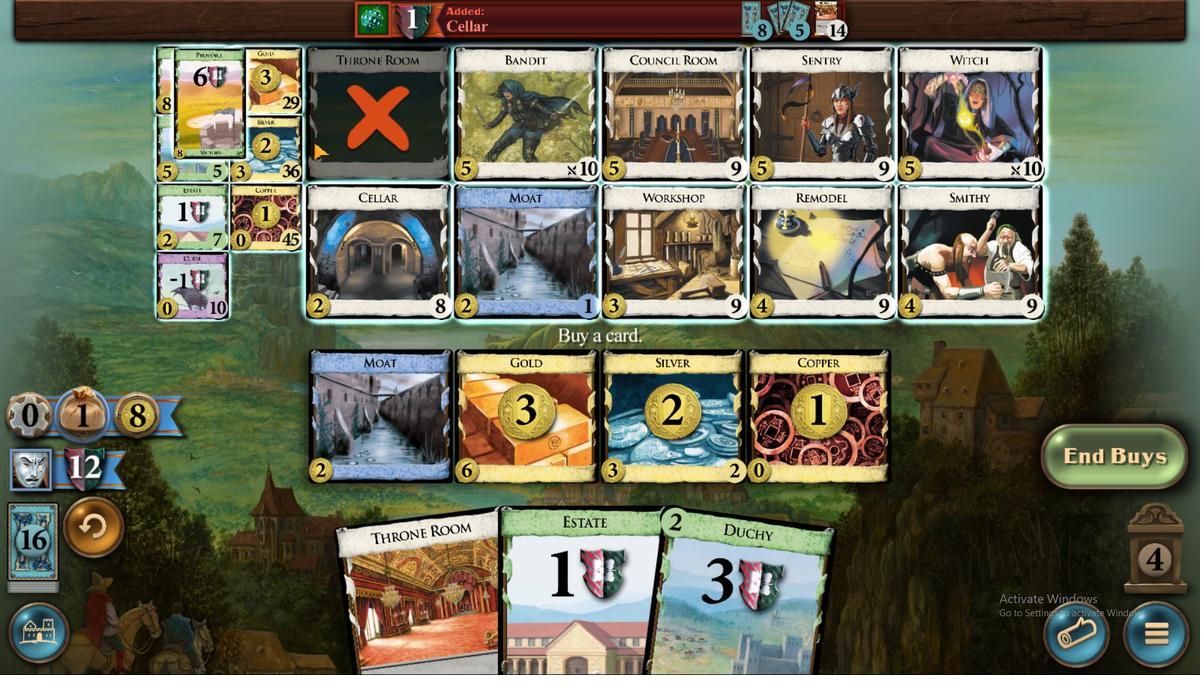 
Action: Mouse moved to (377, 459)
Screenshot: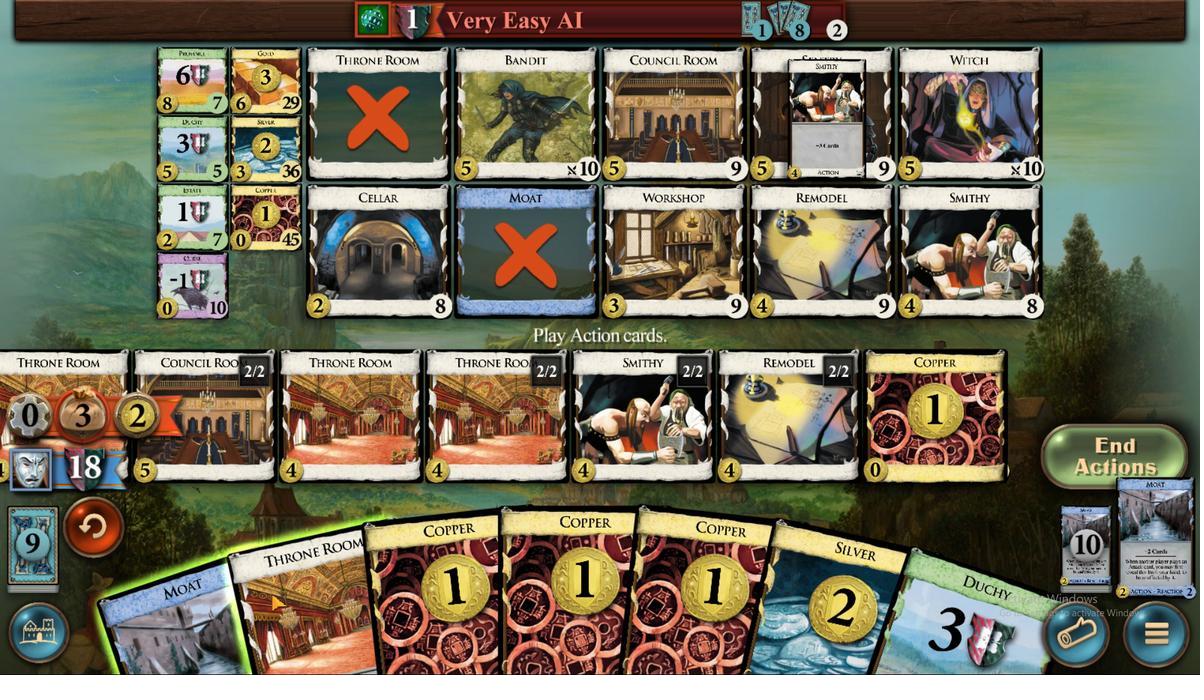 
Action: Mouse pressed left at (377, 459)
Screenshot: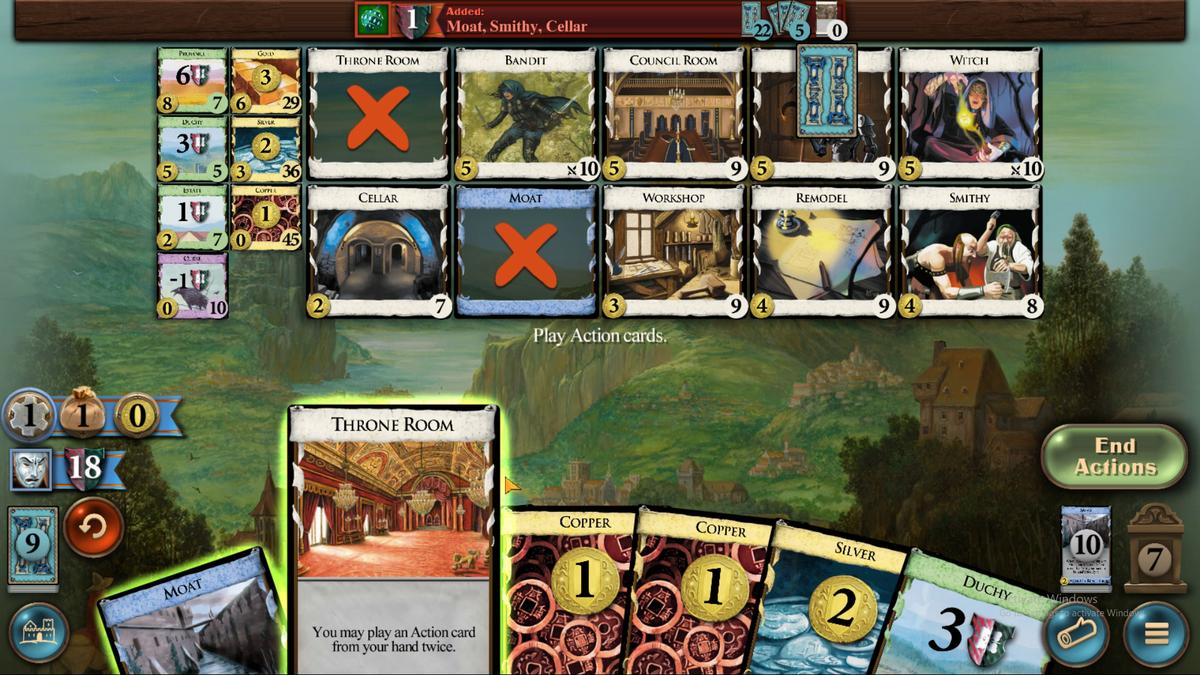 
Action: Mouse moved to (339, 465)
Screenshot: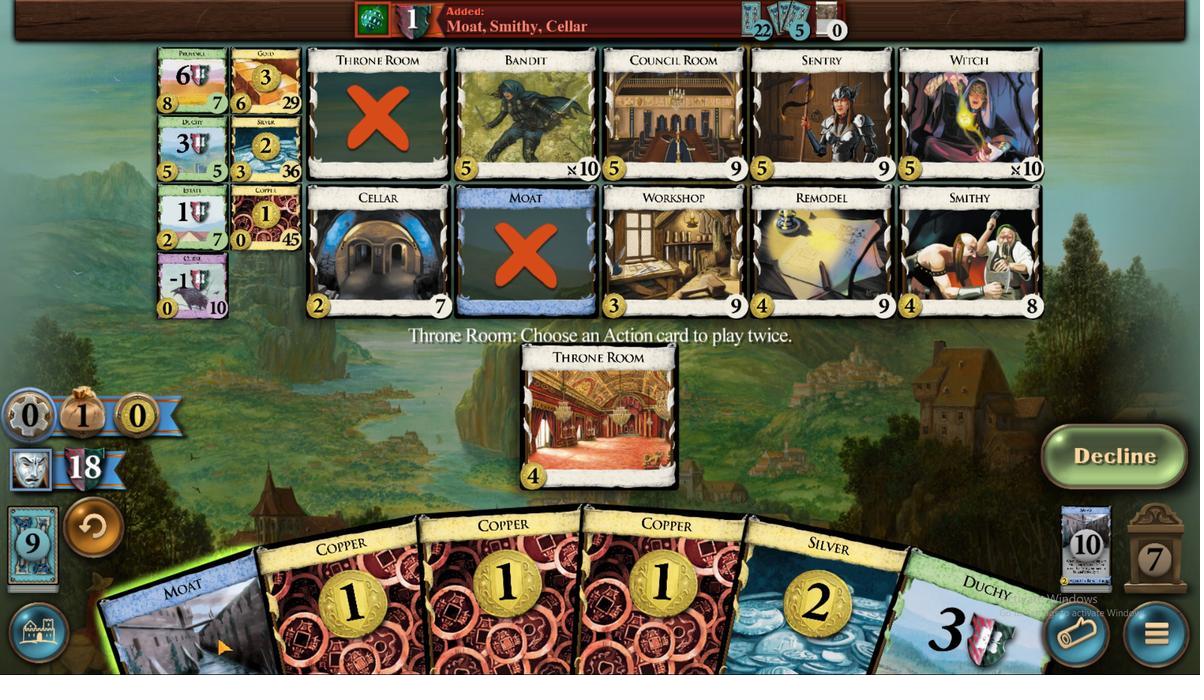 
Action: Mouse pressed left at (339, 465)
Screenshot: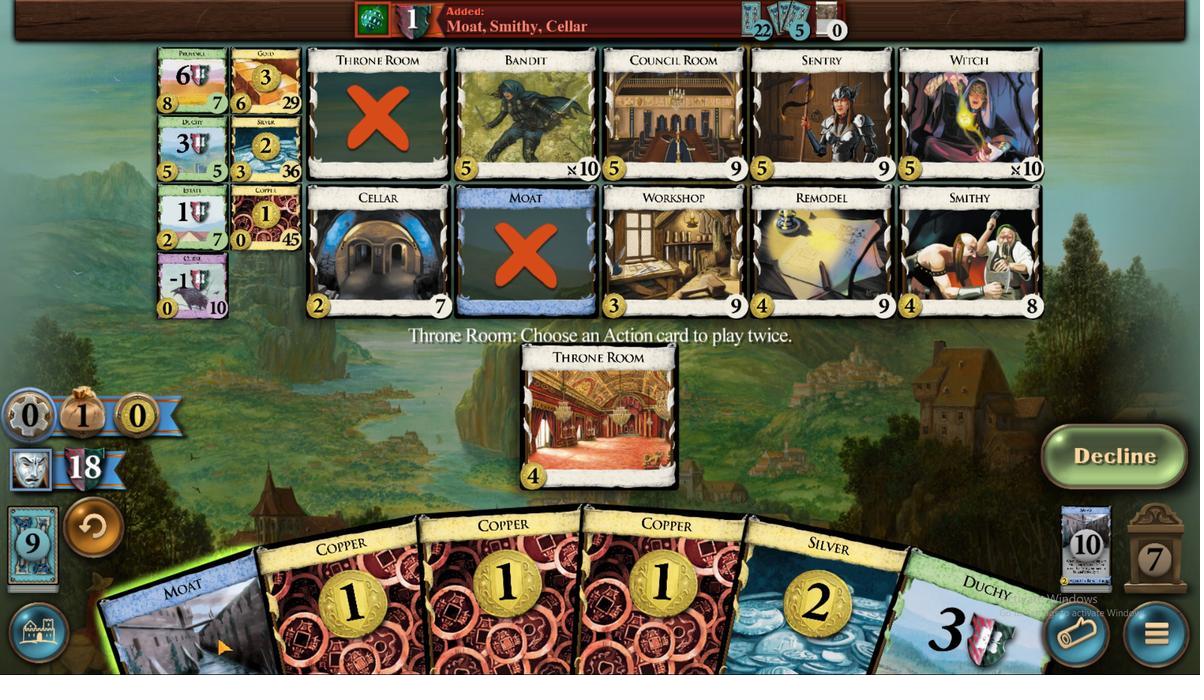 
Action: Mouse moved to (448, 462)
Screenshot: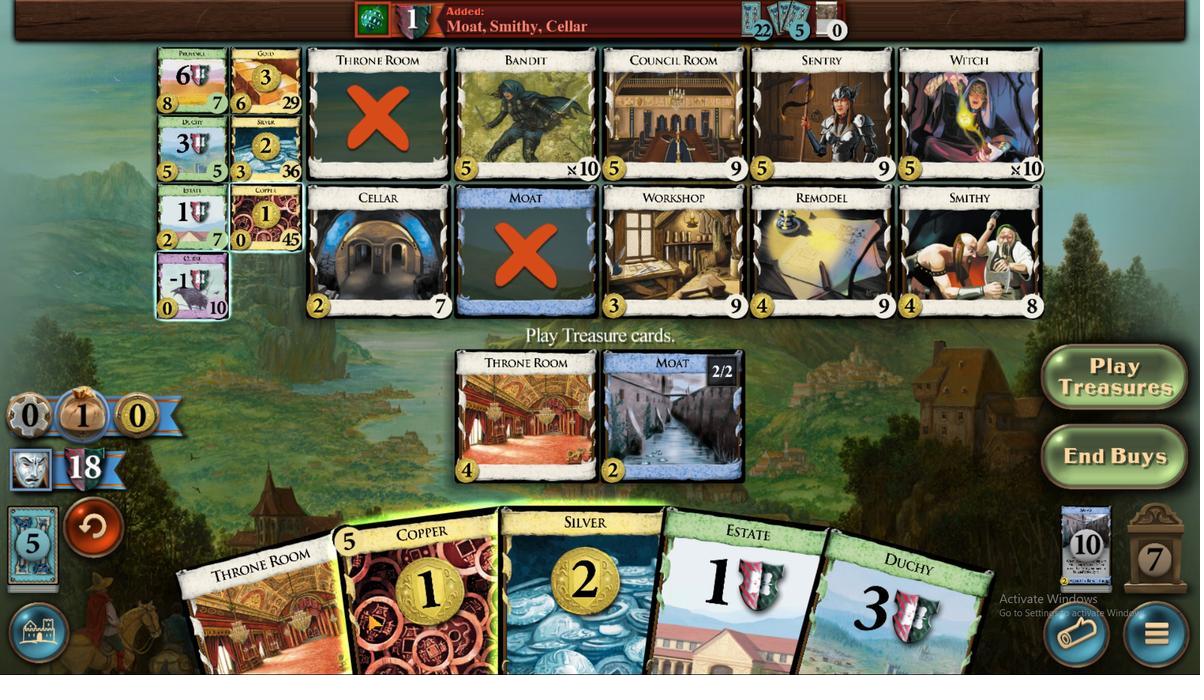 
Action: Mouse pressed left at (448, 462)
Screenshot: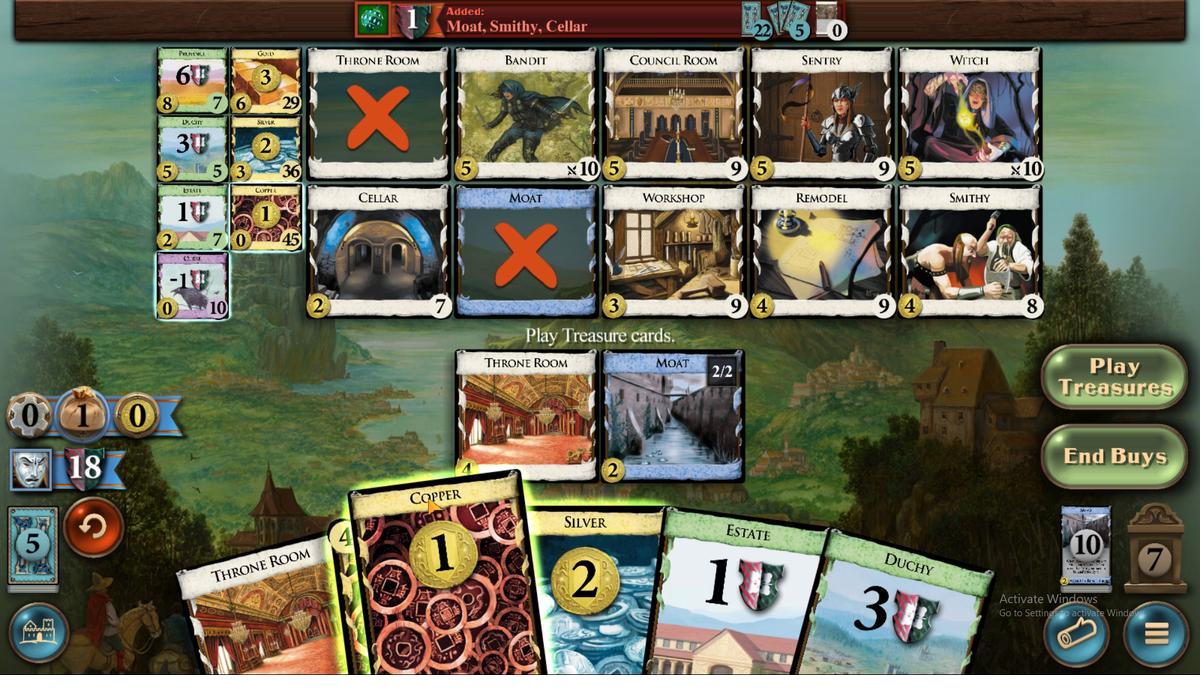 
Action: Mouse moved to (472, 464)
Screenshot: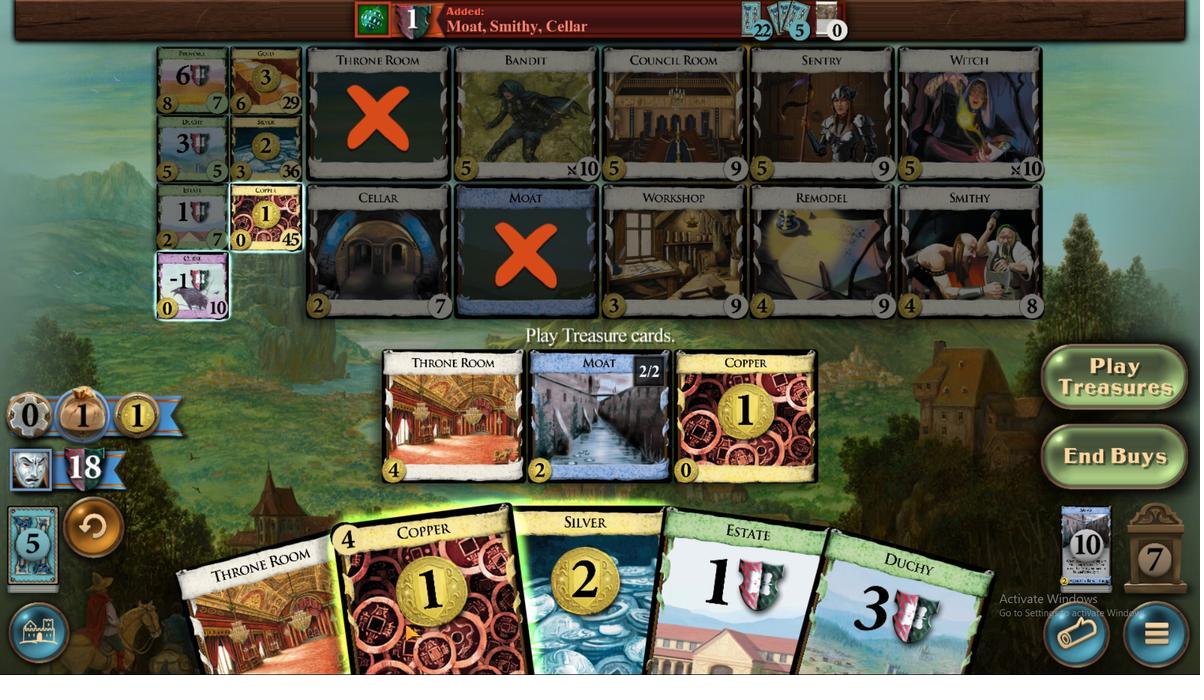 
Action: Mouse pressed left at (472, 464)
Screenshot: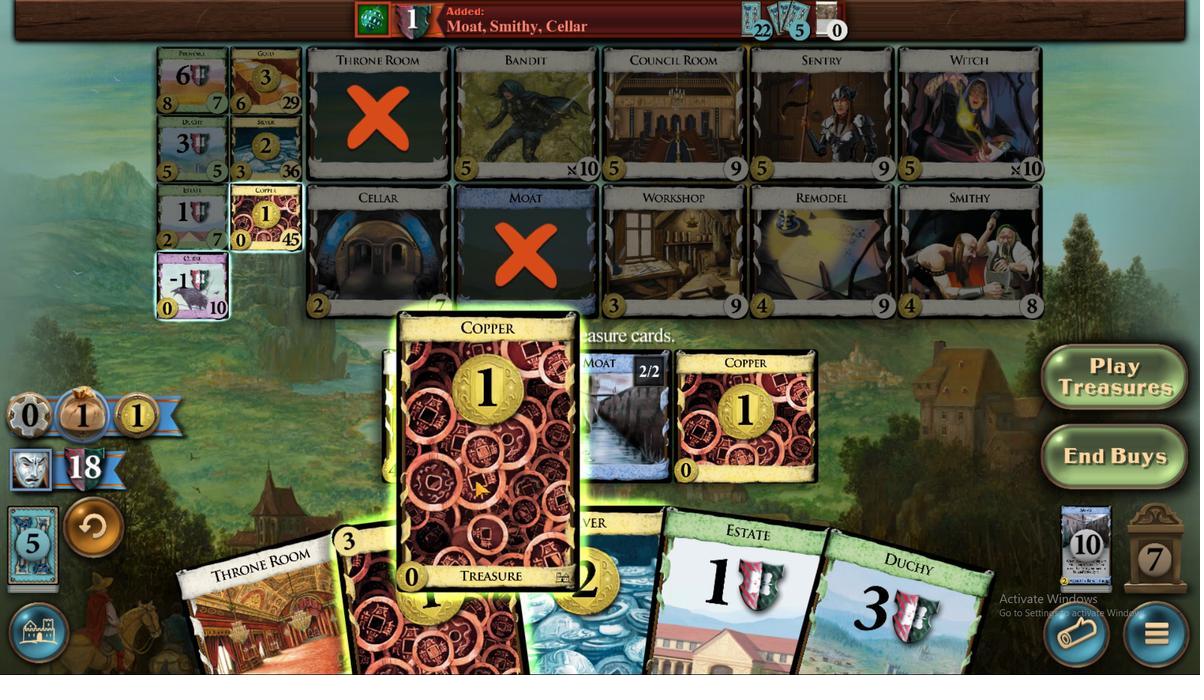 
Action: Mouse moved to (495, 460)
Screenshot: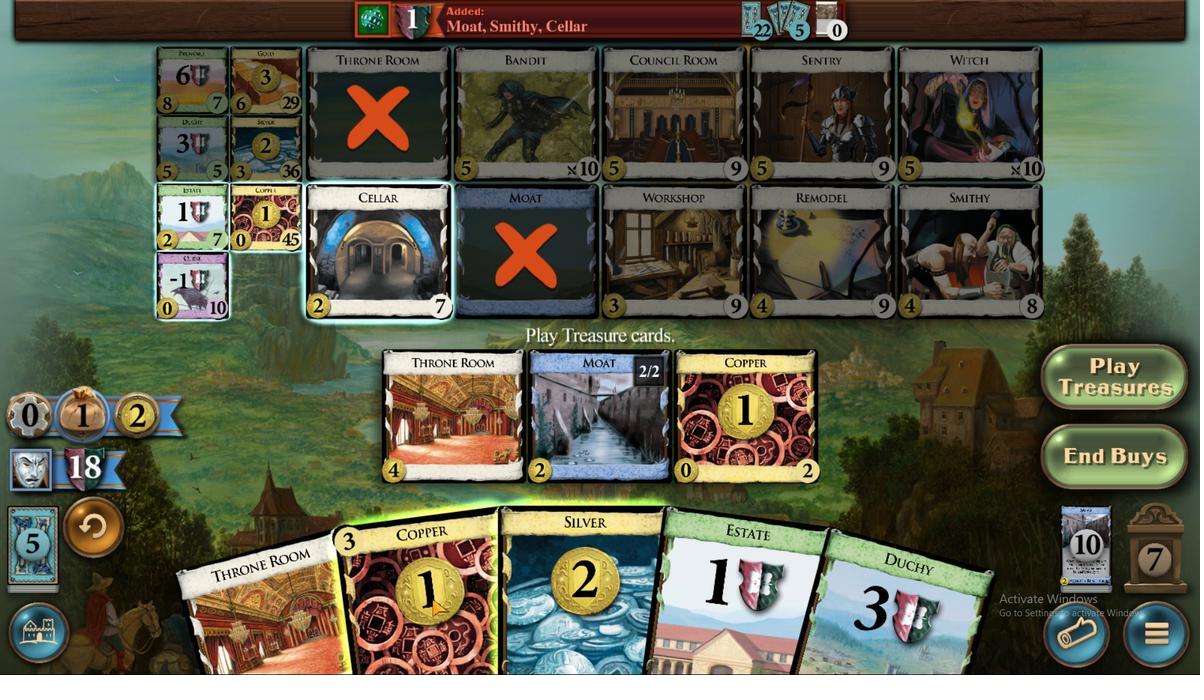 
Action: Mouse pressed left at (495, 460)
Screenshot: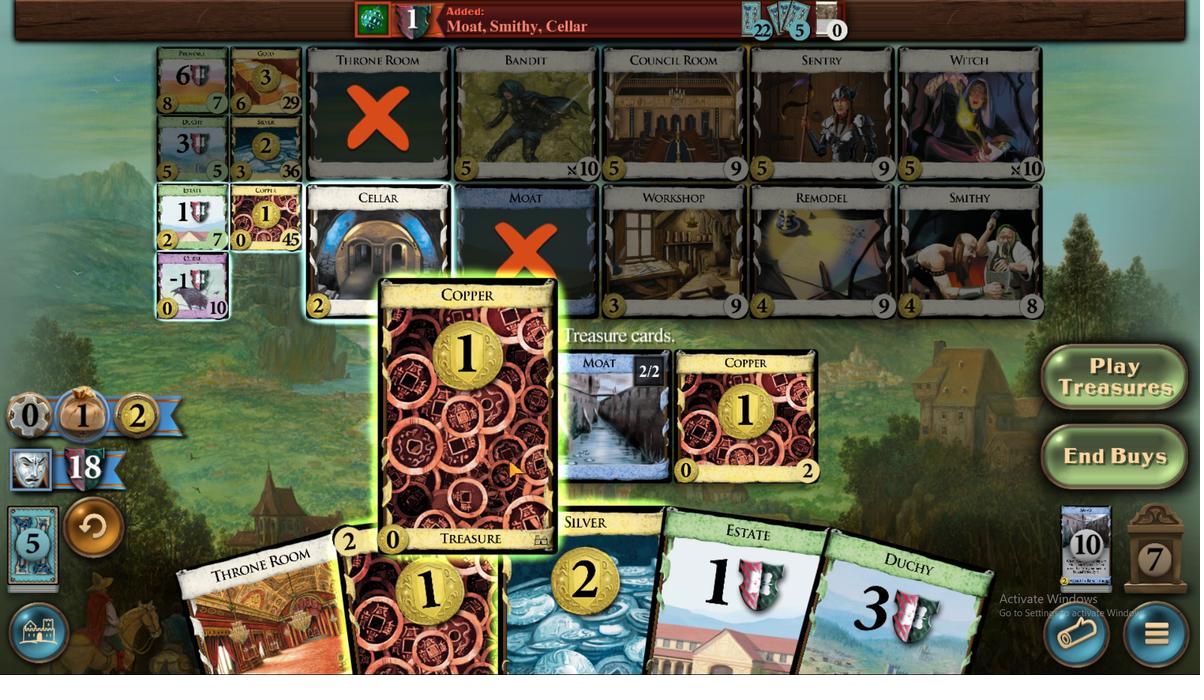 
Action: Mouse moved to (484, 459)
Screenshot: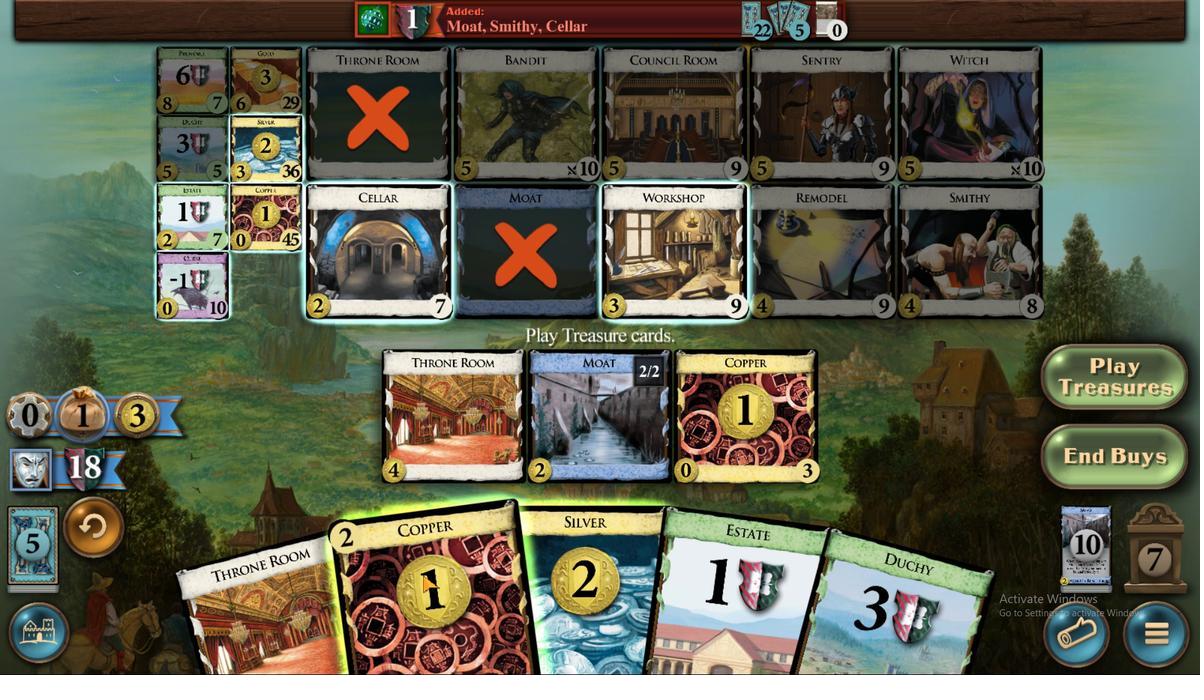 
Action: Mouse pressed left at (484, 459)
Screenshot: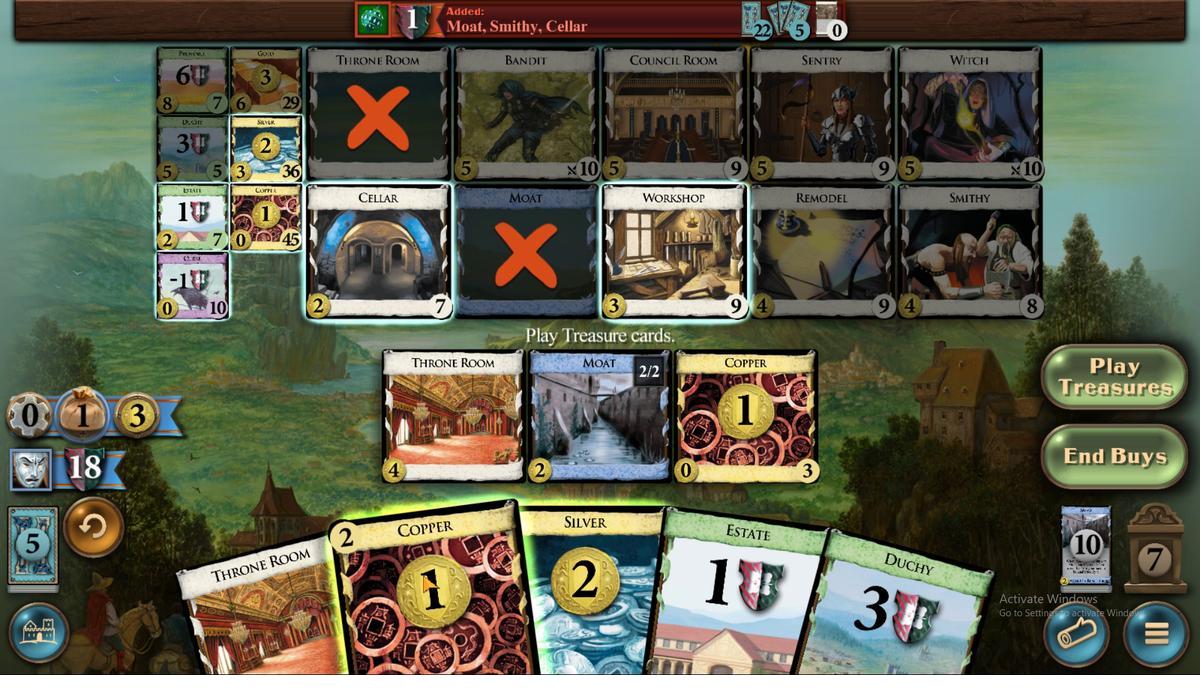 
Action: Mouse moved to (480, 464)
Screenshot: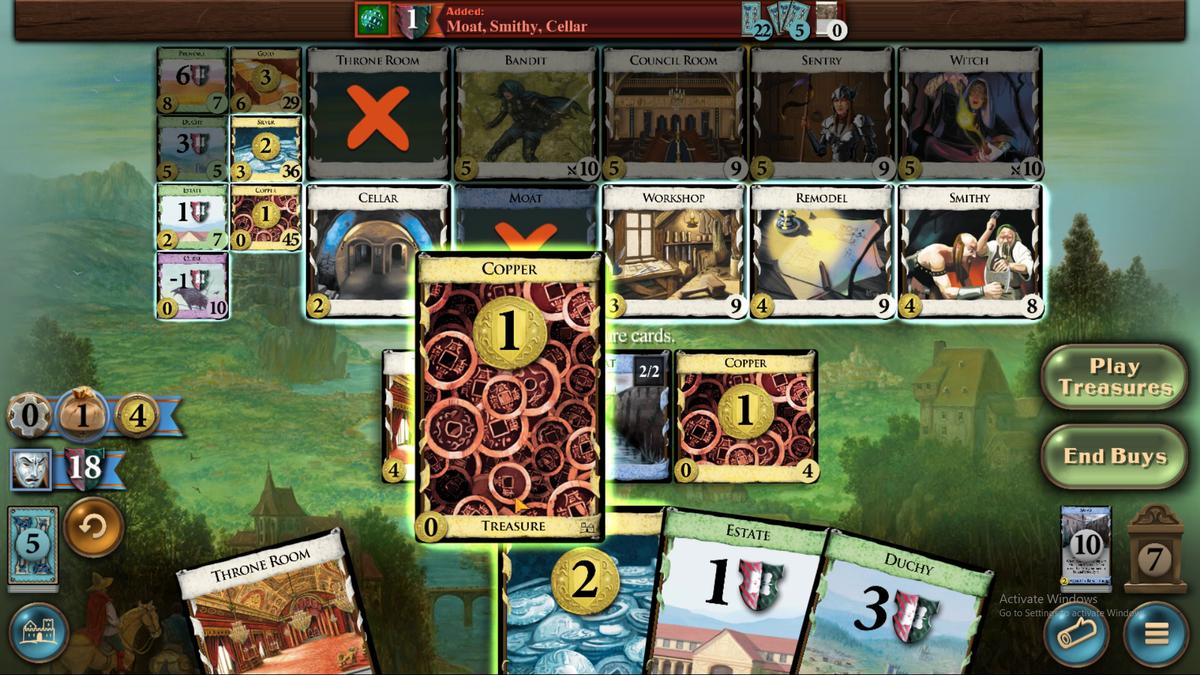 
Action: Mouse pressed left at (475, 465)
Screenshot: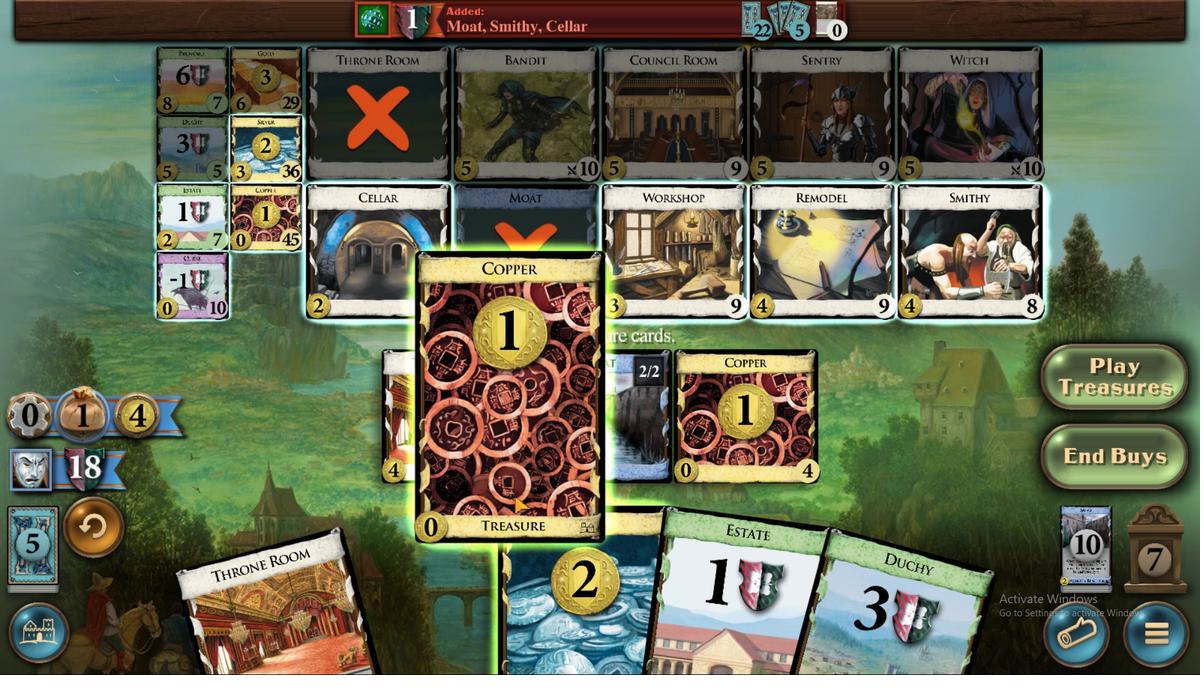 
Action: Mouse moved to (526, 459)
Screenshot: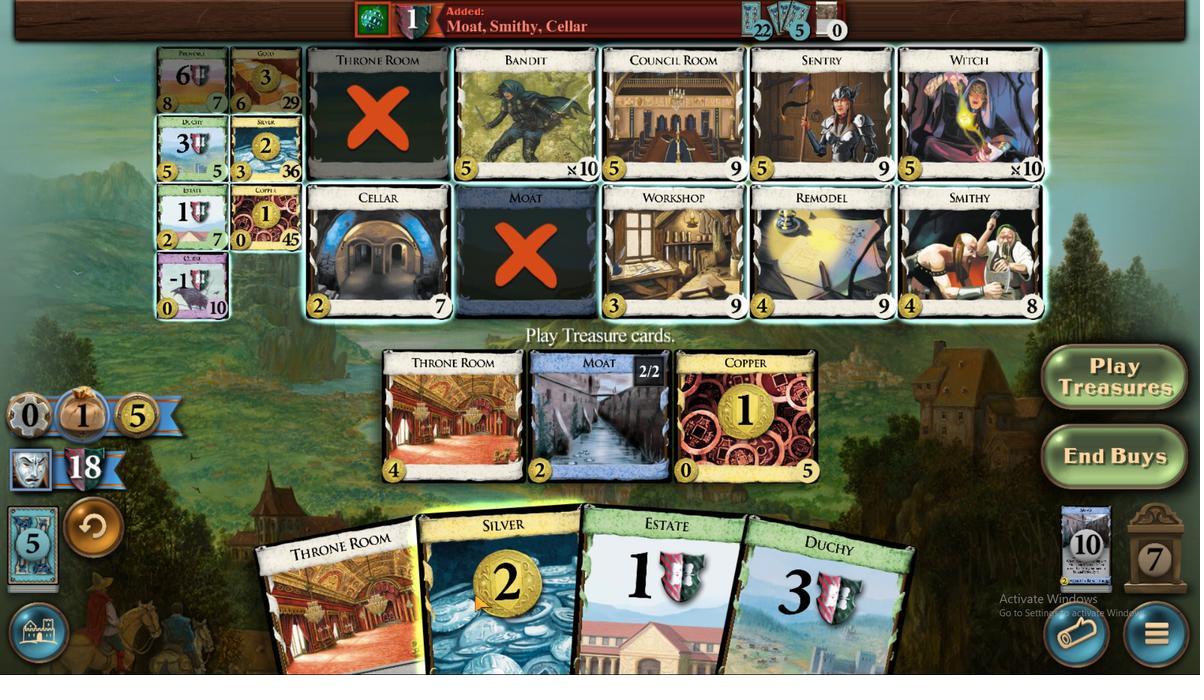 
Action: Mouse pressed left at (526, 459)
Screenshot: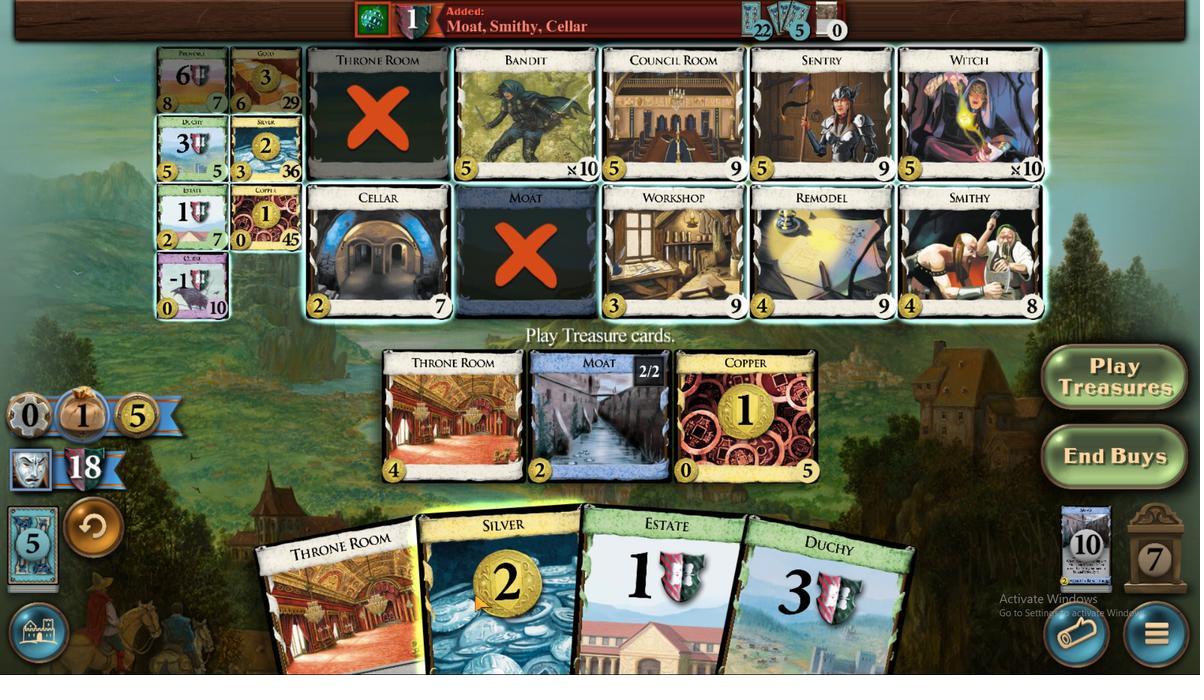 
Action: Mouse moved to (366, 391)
Screenshot: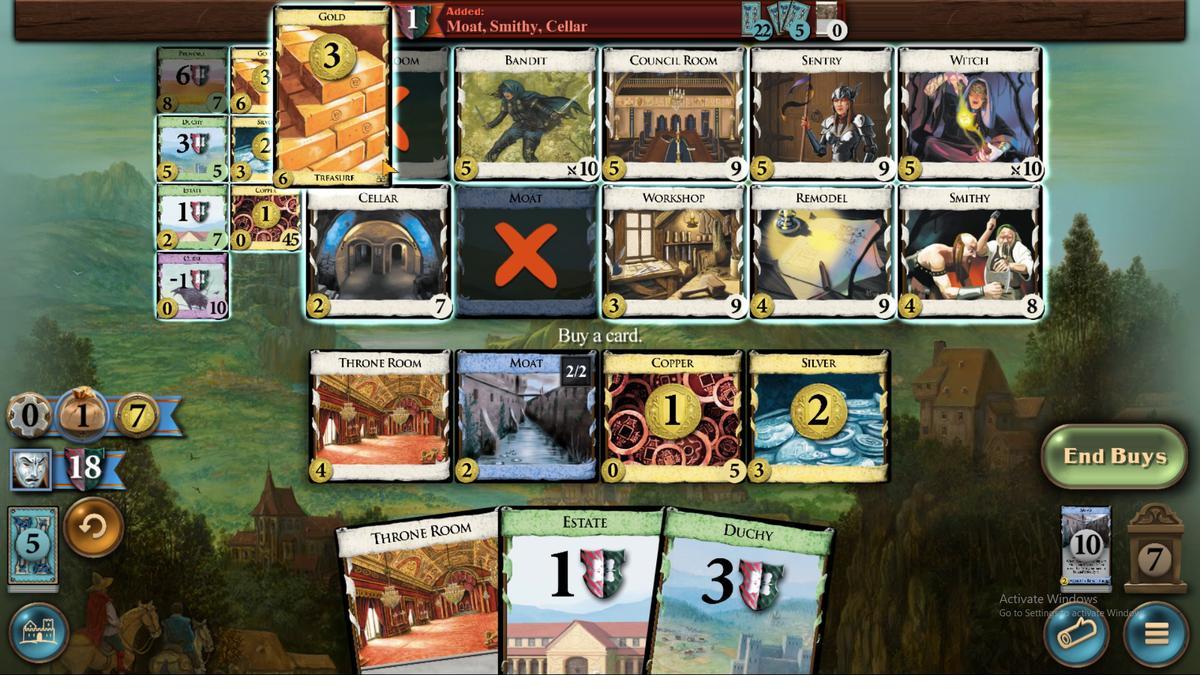 
Action: Mouse pressed left at (366, 391)
Screenshot: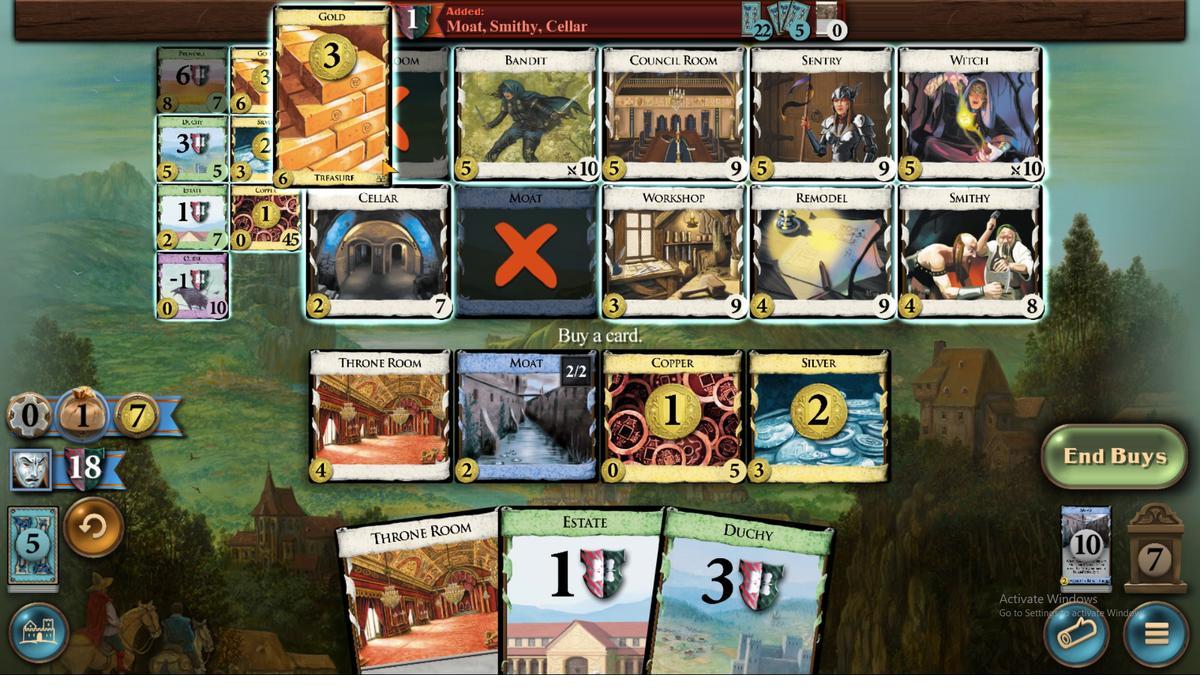 
Action: Mouse moved to (299, 463)
Screenshot: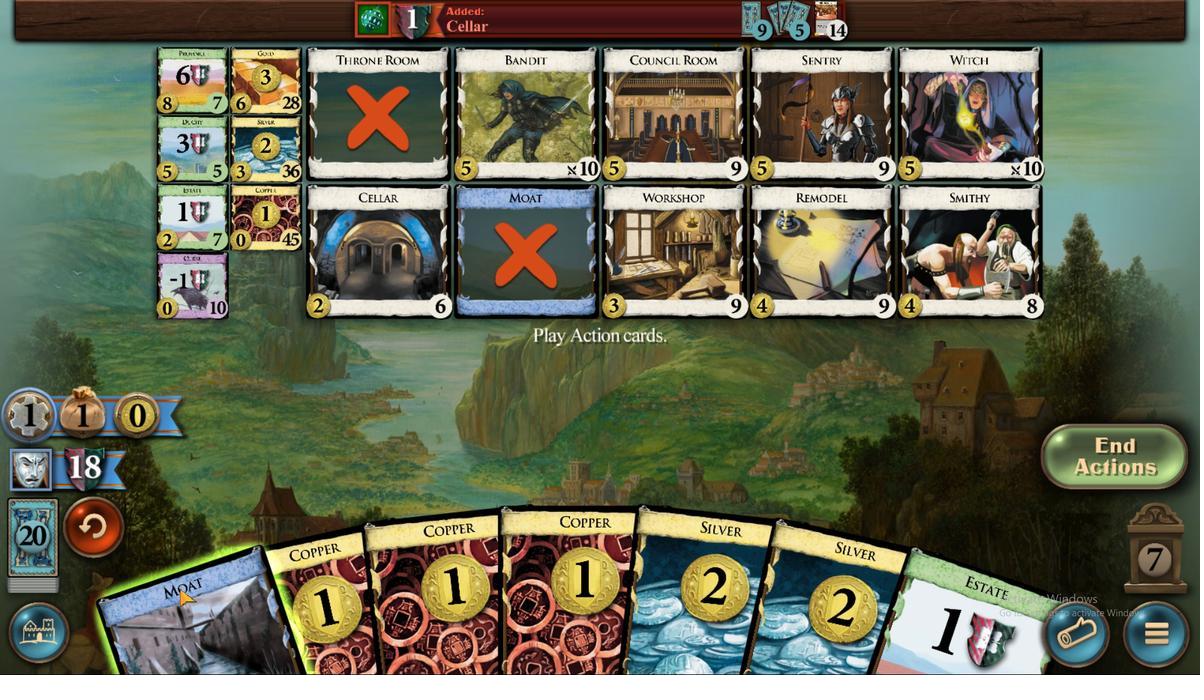 
Action: Mouse pressed left at (299, 463)
Screenshot: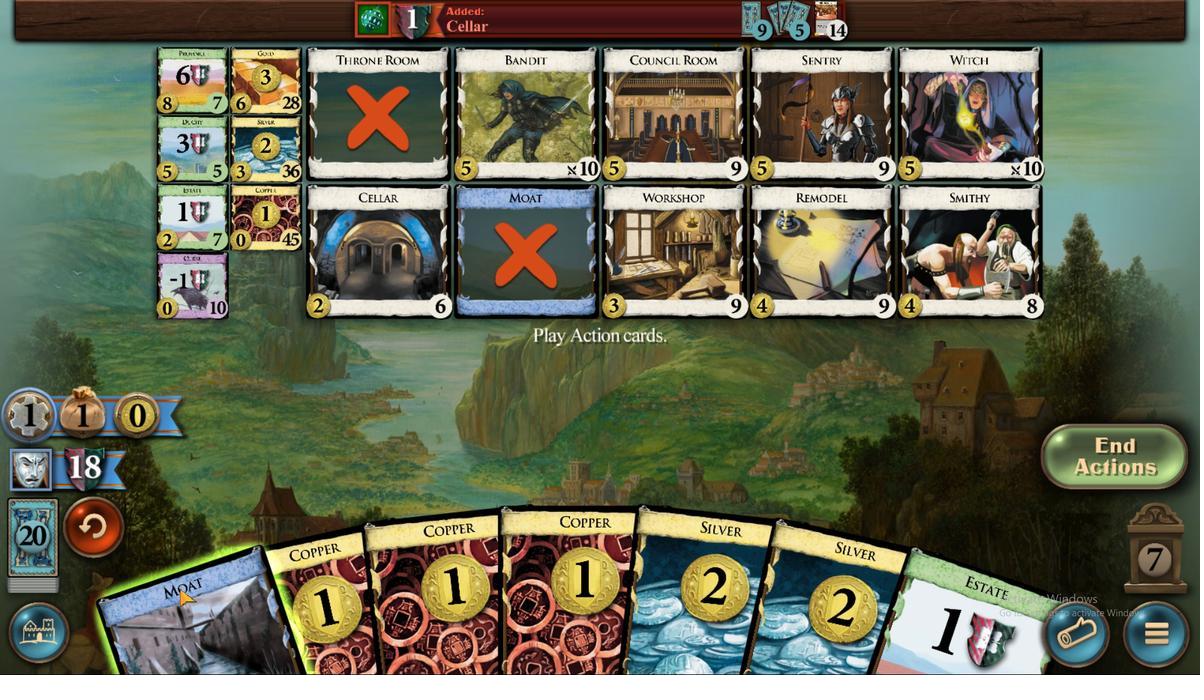 
Action: Mouse moved to (509, 457)
Screenshot: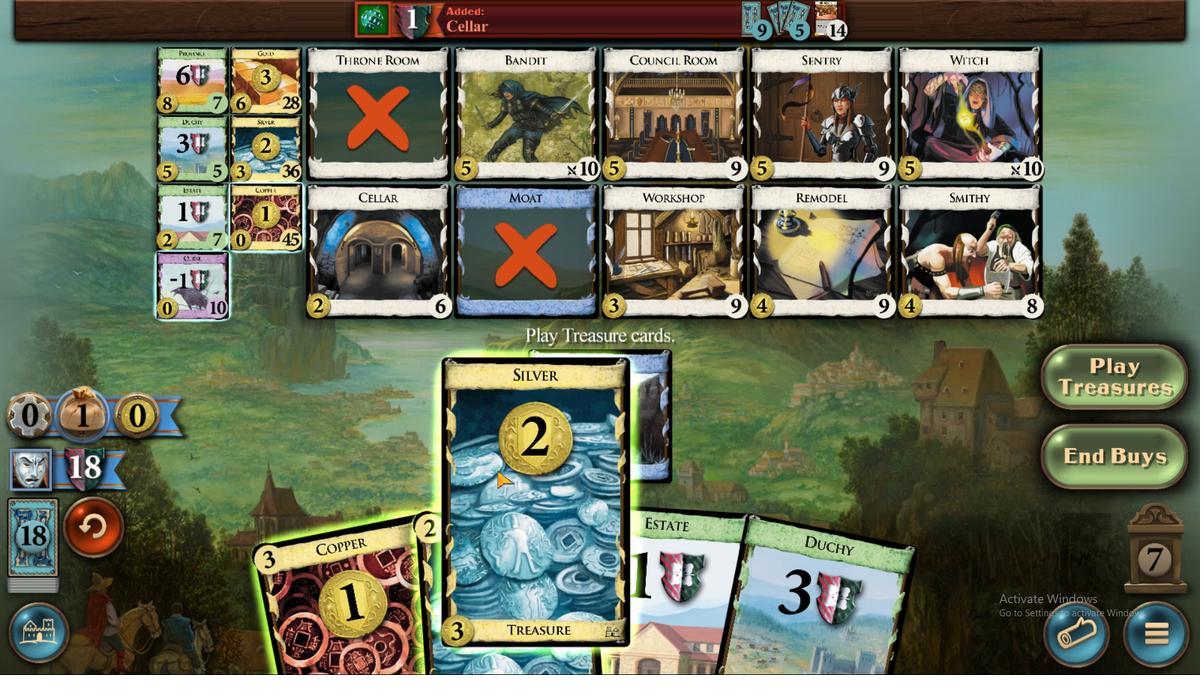 
Action: Mouse pressed left at (509, 457)
Screenshot: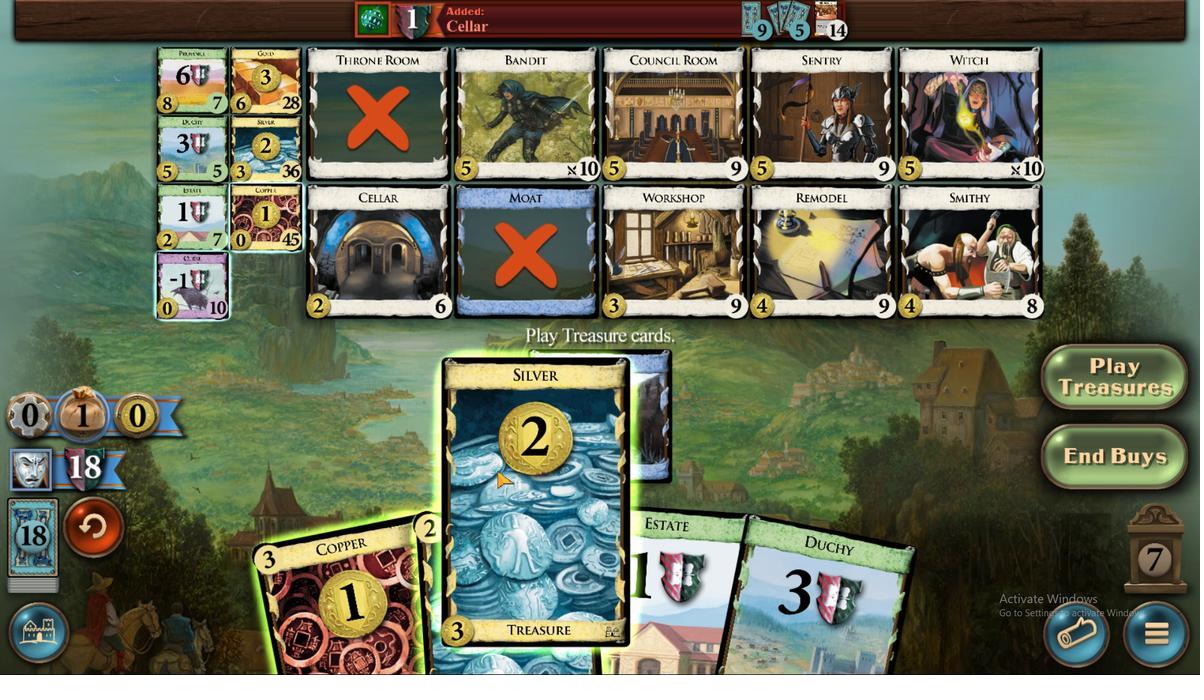 
Action: Mouse moved to (541, 455)
Screenshot: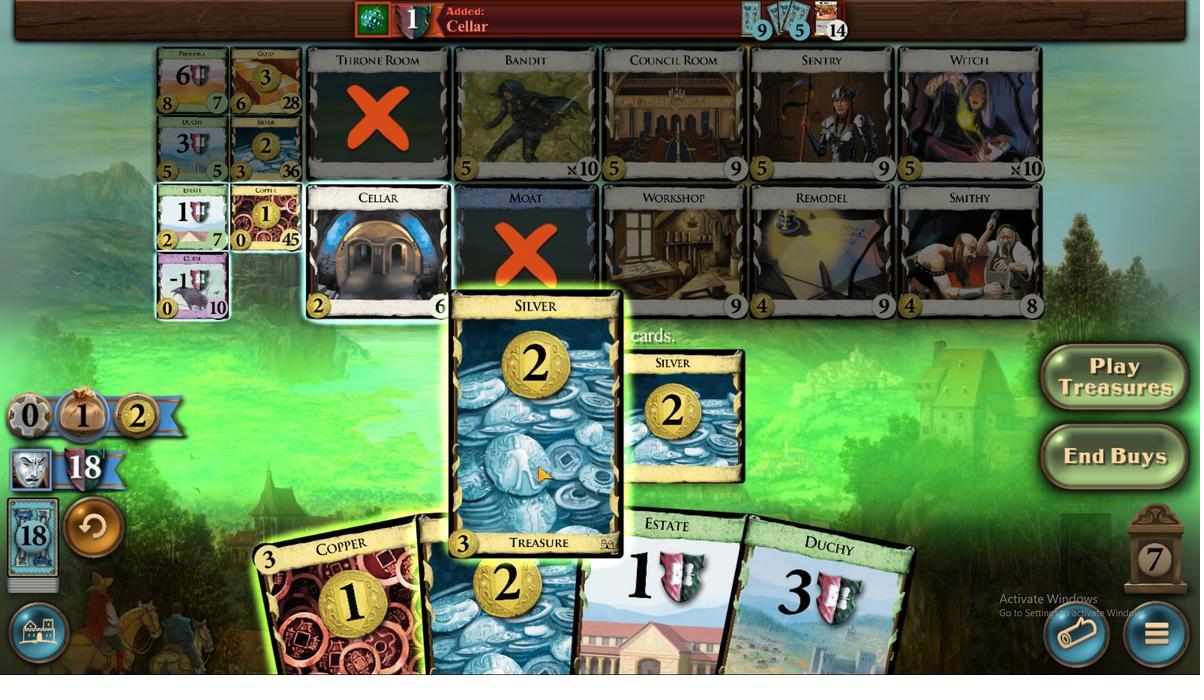 
Action: Mouse pressed left at (527, 458)
Screenshot: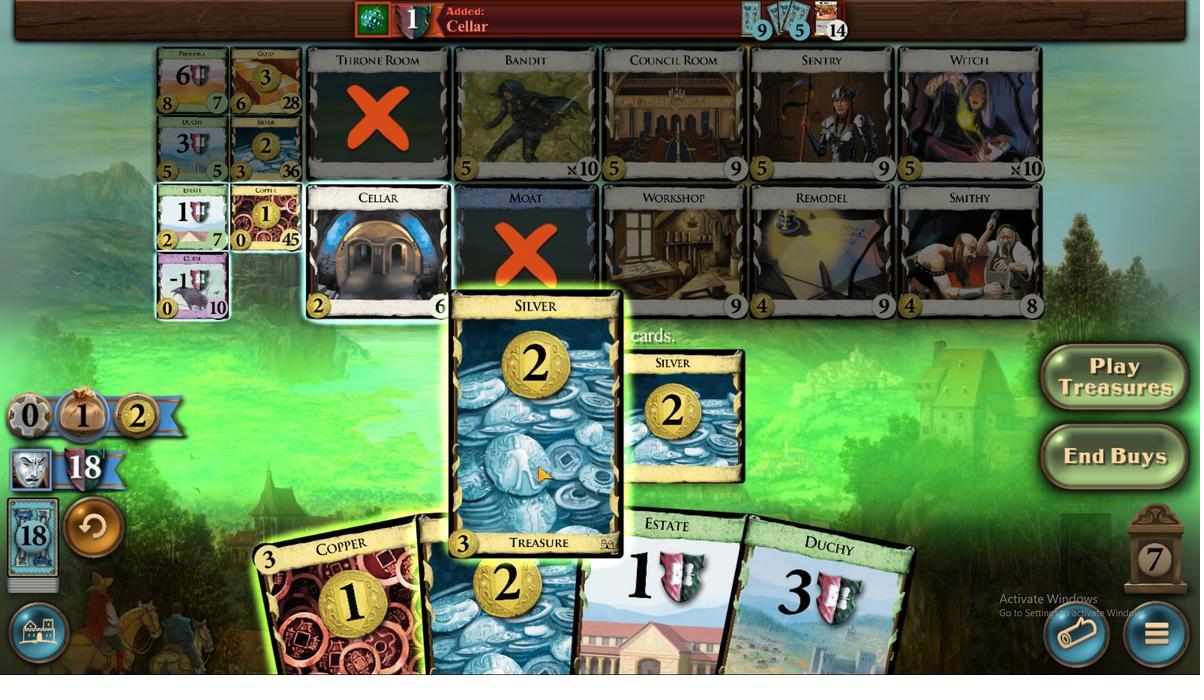 
Action: Mouse moved to (544, 459)
Screenshot: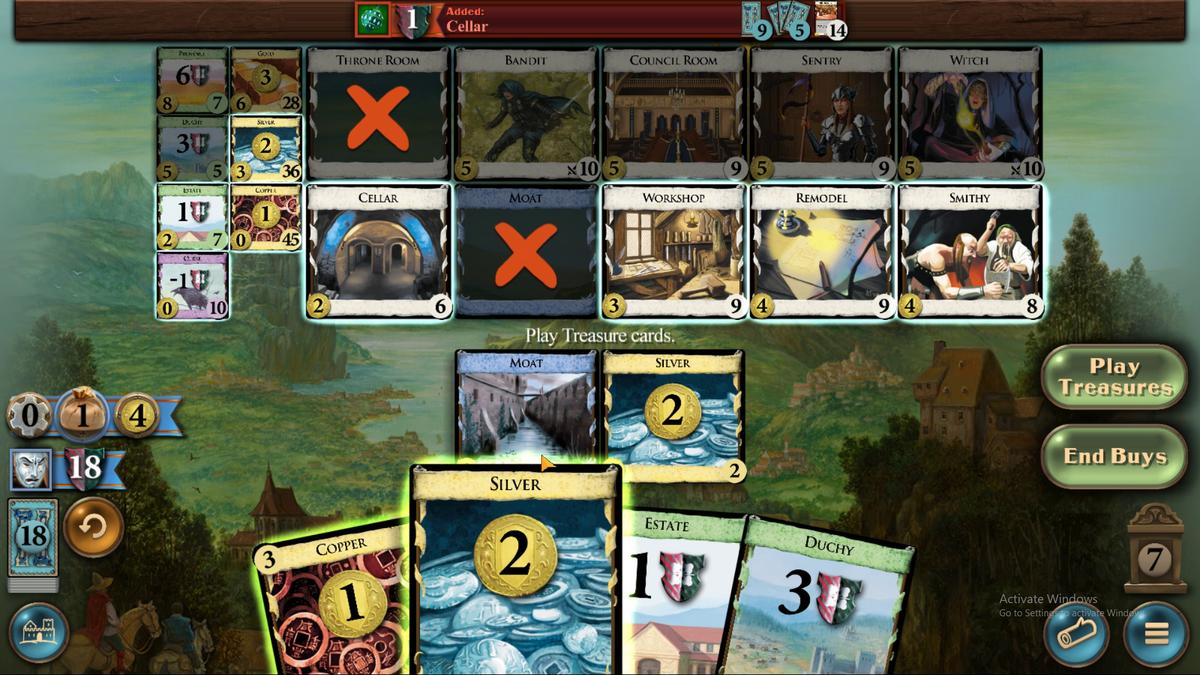 
Action: Mouse pressed left at (544, 459)
Screenshot: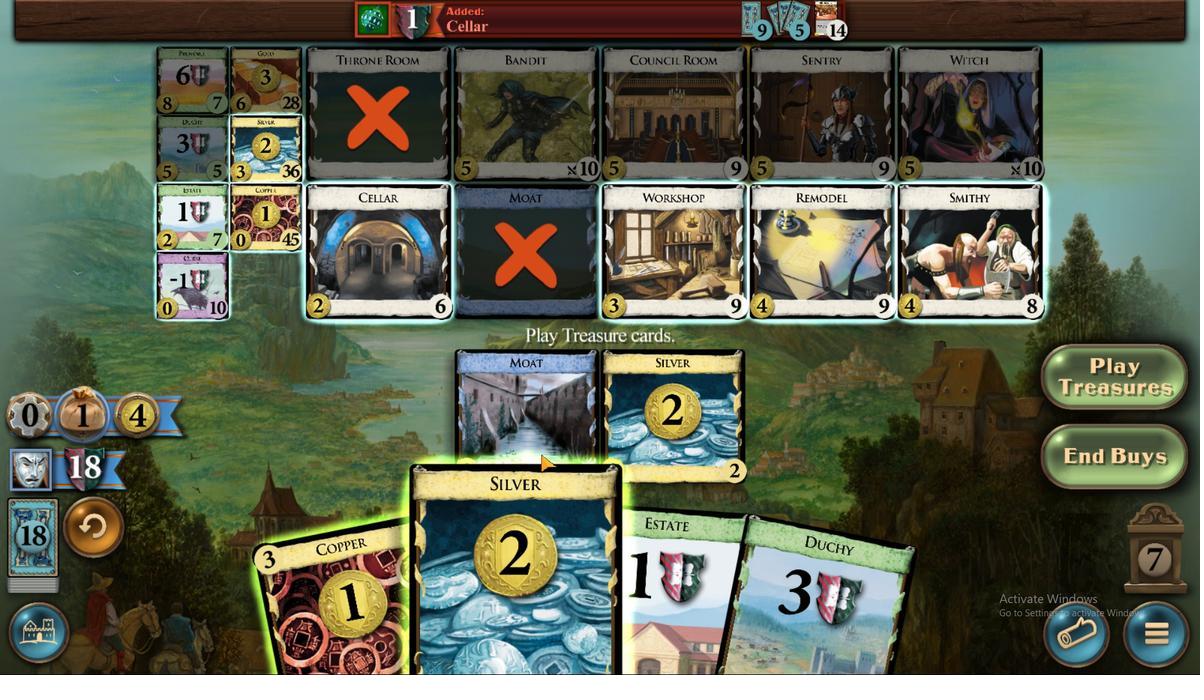 
Action: Mouse moved to (464, 461)
Screenshot: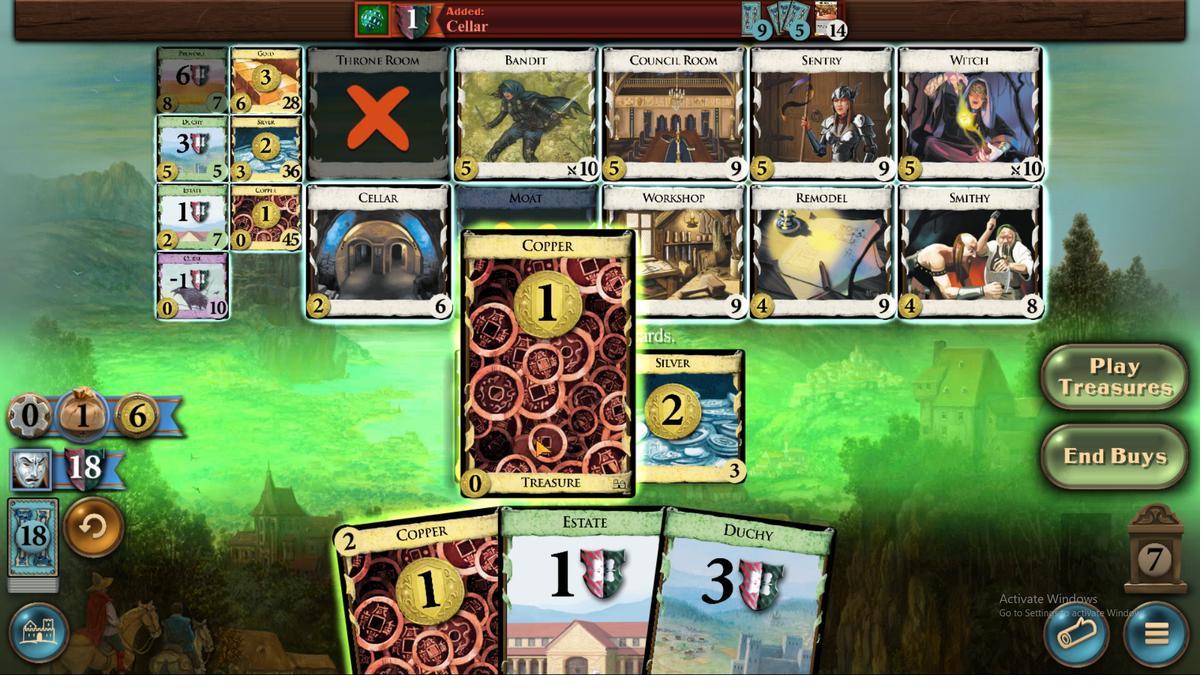 
Action: Mouse pressed left at (464, 461)
Screenshot: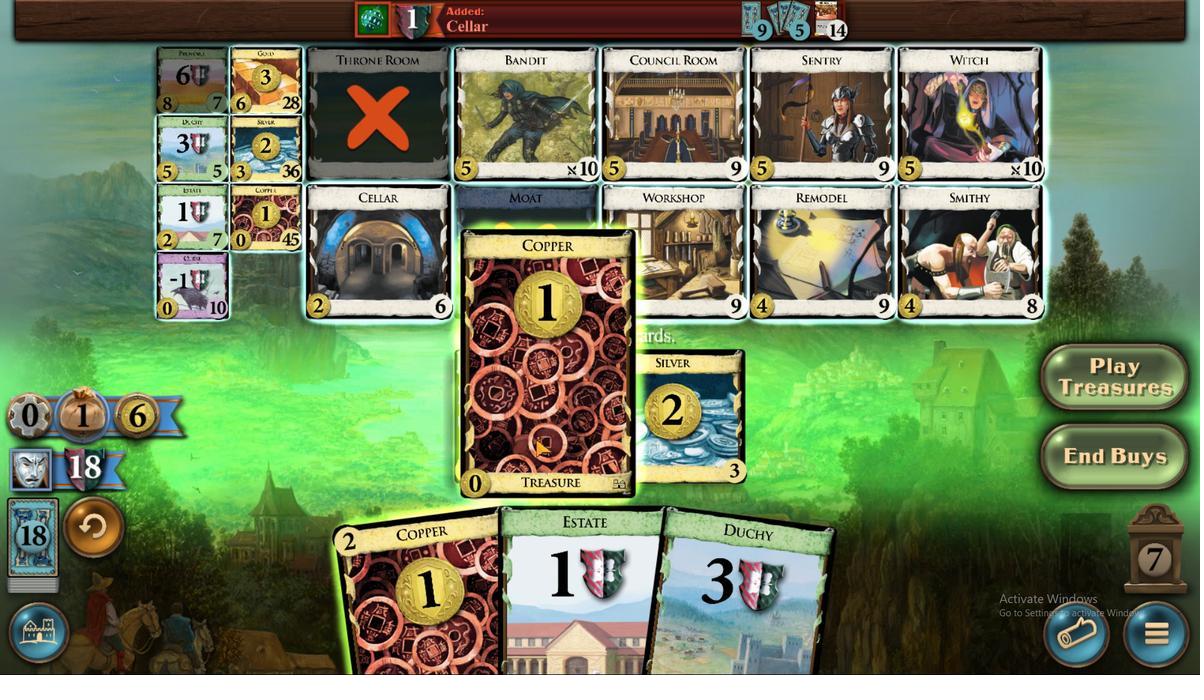
Action: Mouse moved to (499, 457)
Screenshot: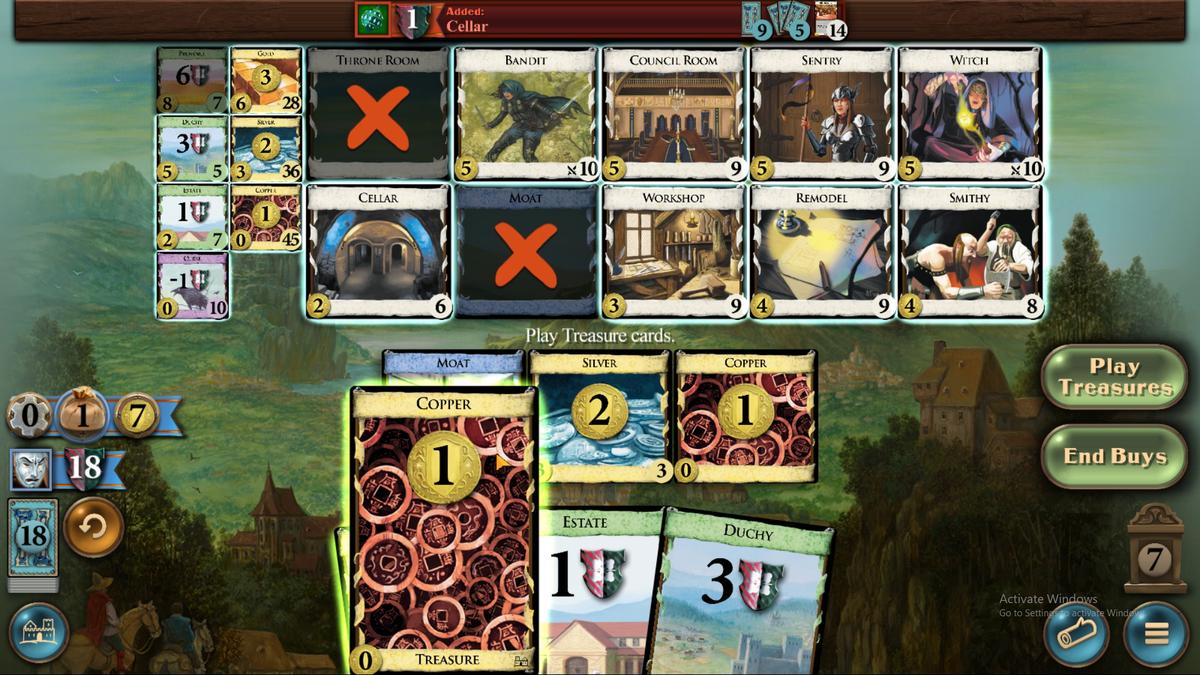
Action: Mouse pressed left at (495, 459)
Screenshot: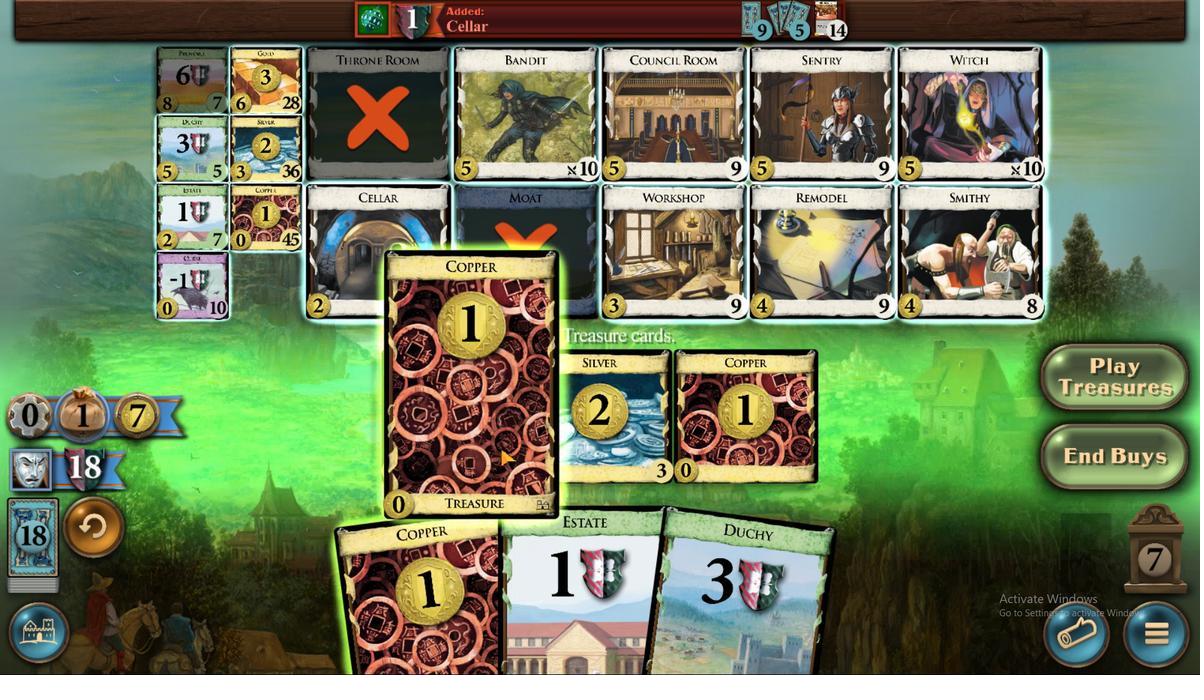 
Action: Mouse moved to (330, 392)
Screenshot: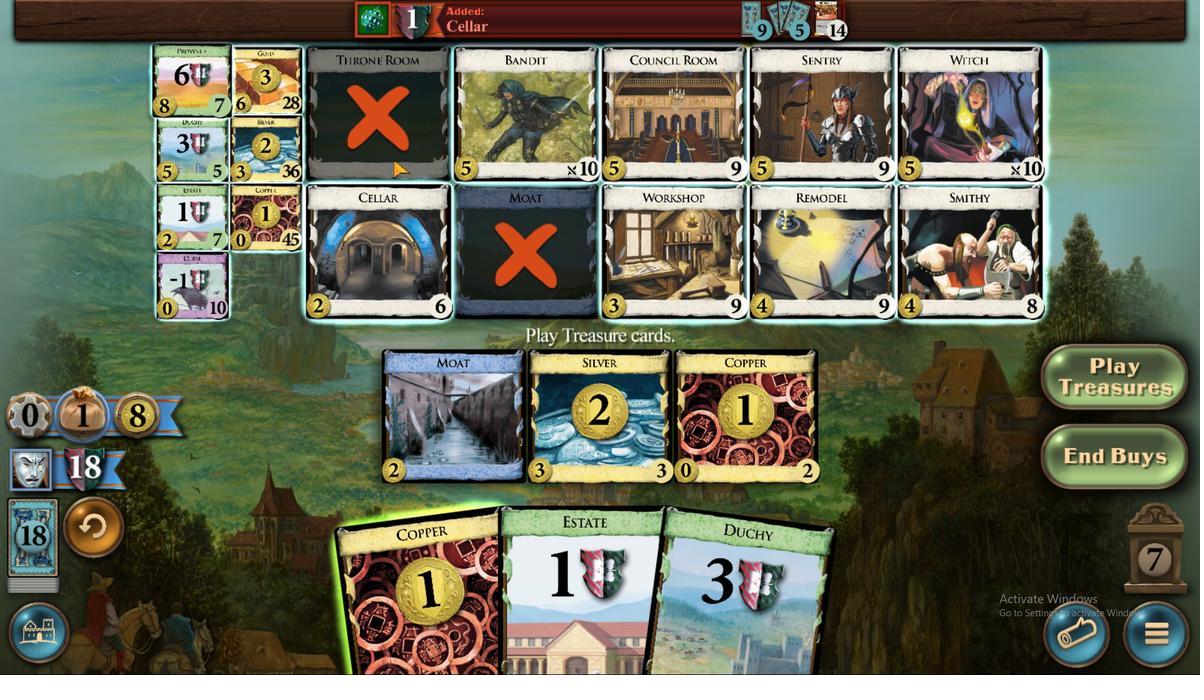 
Action: Mouse pressed left at (330, 392)
Screenshot: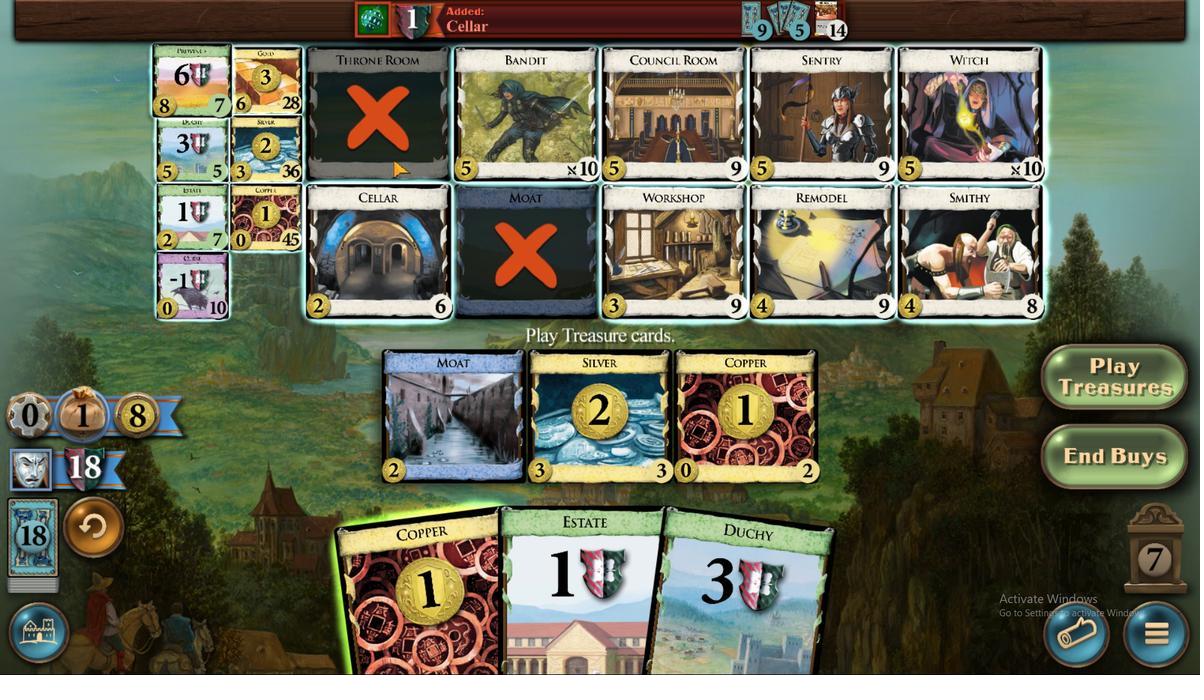 
Action: Mouse moved to (347, 461)
Screenshot: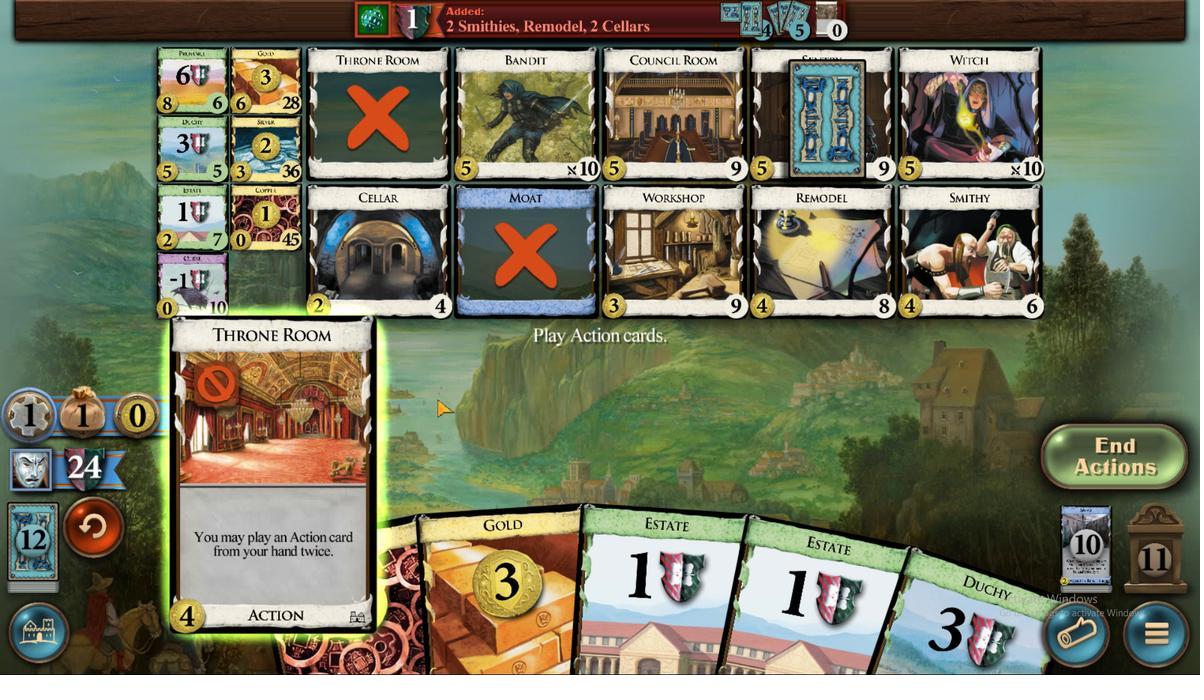 
Action: Mouse pressed left at (347, 461)
Screenshot: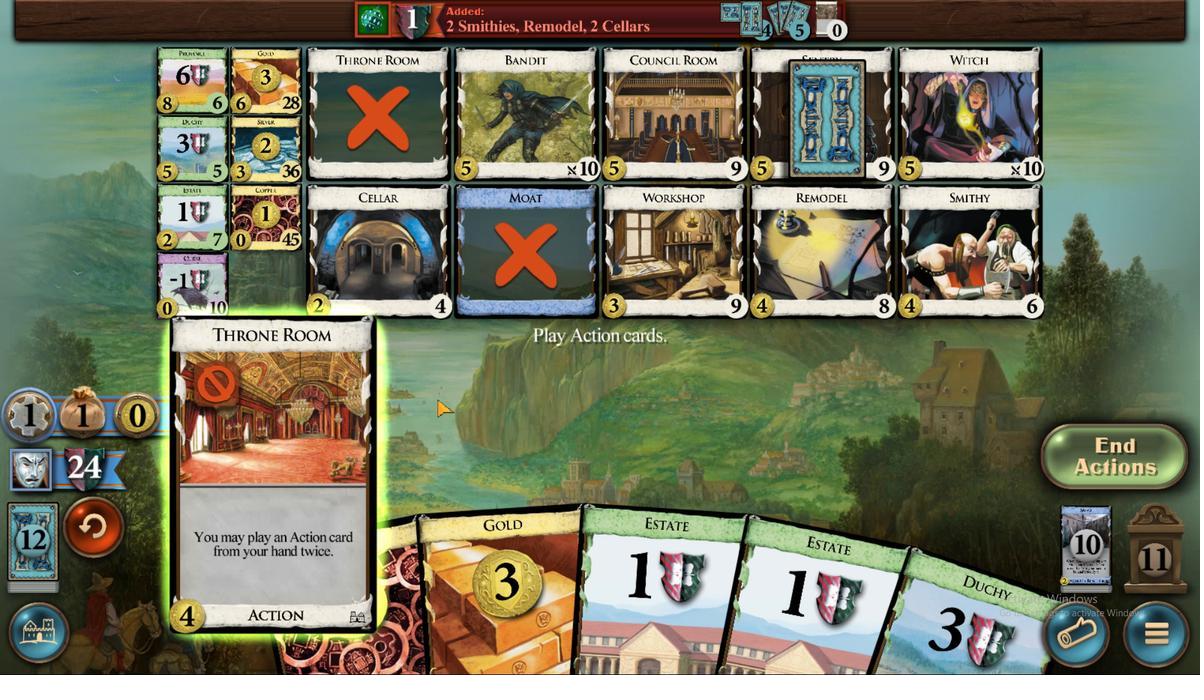 
Action: Mouse moved to (489, 459)
Screenshot: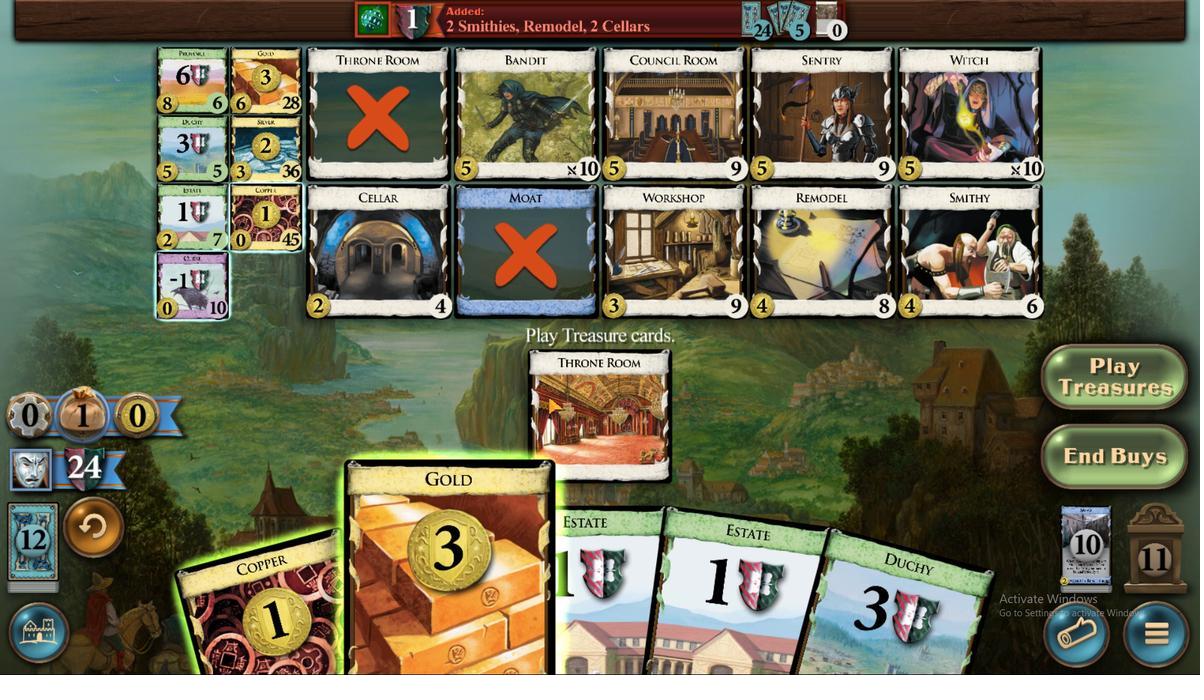 
Action: Mouse pressed left at (489, 459)
Screenshot: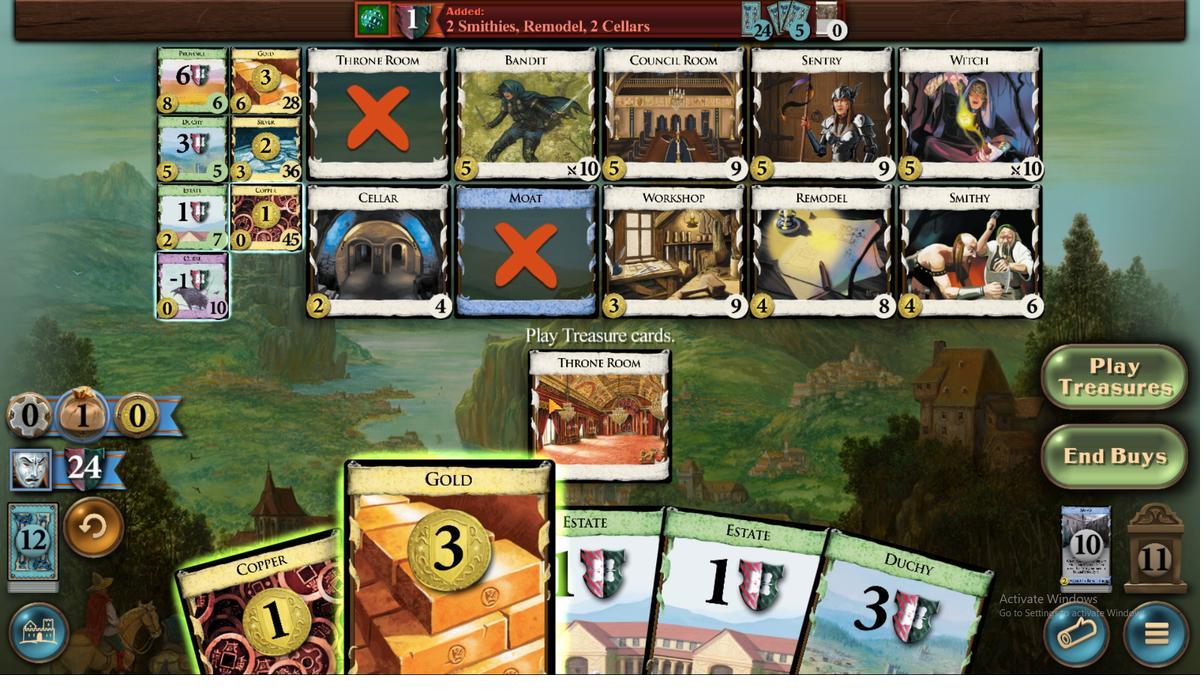 
Action: Mouse moved to (461, 454)
Screenshot: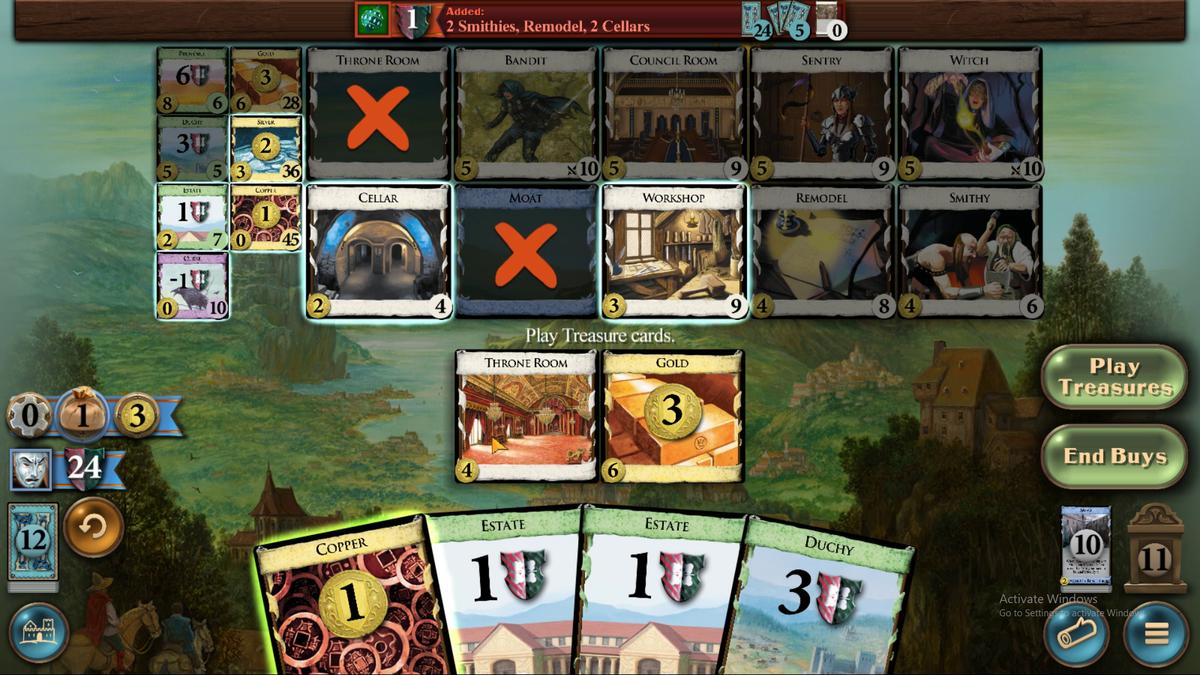 
Action: Mouse pressed left at (440, 457)
Screenshot: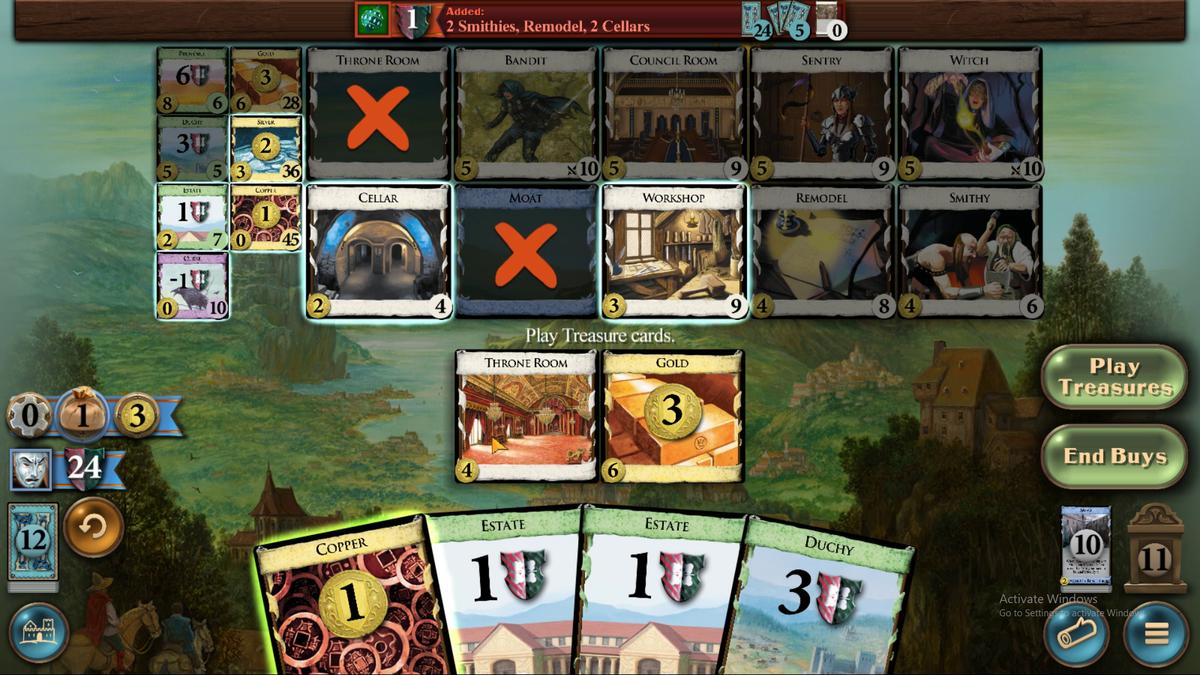 
Action: Mouse moved to (379, 399)
Screenshot: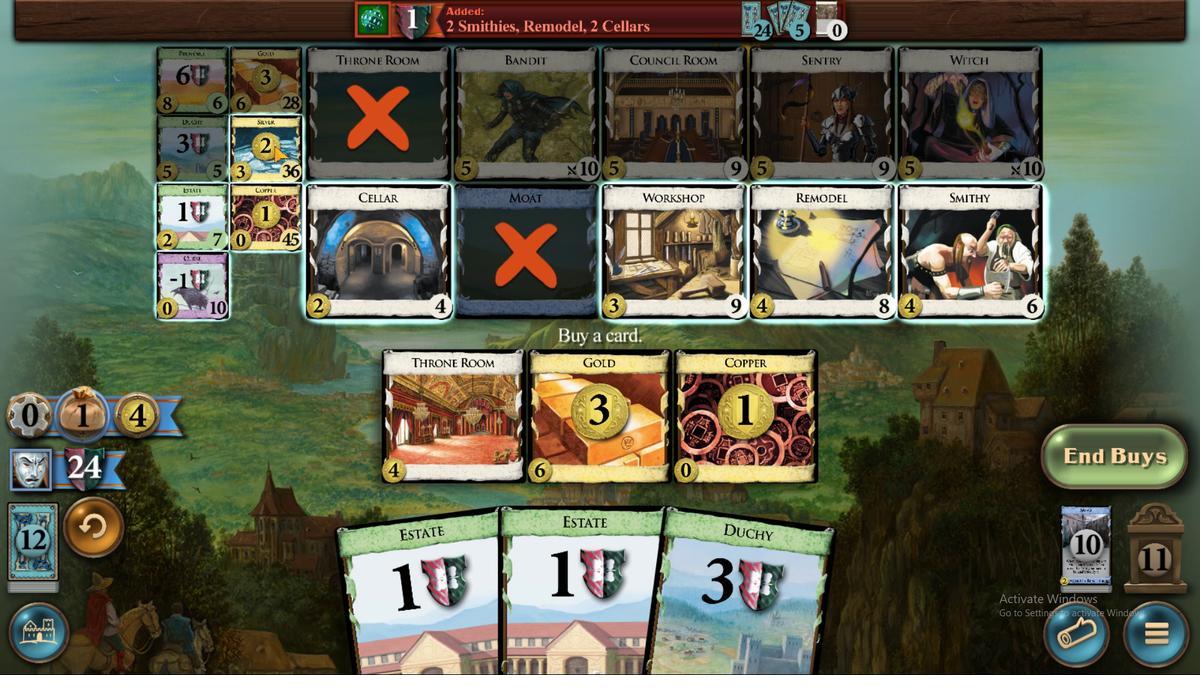 
Action: Mouse pressed left at (379, 399)
Screenshot: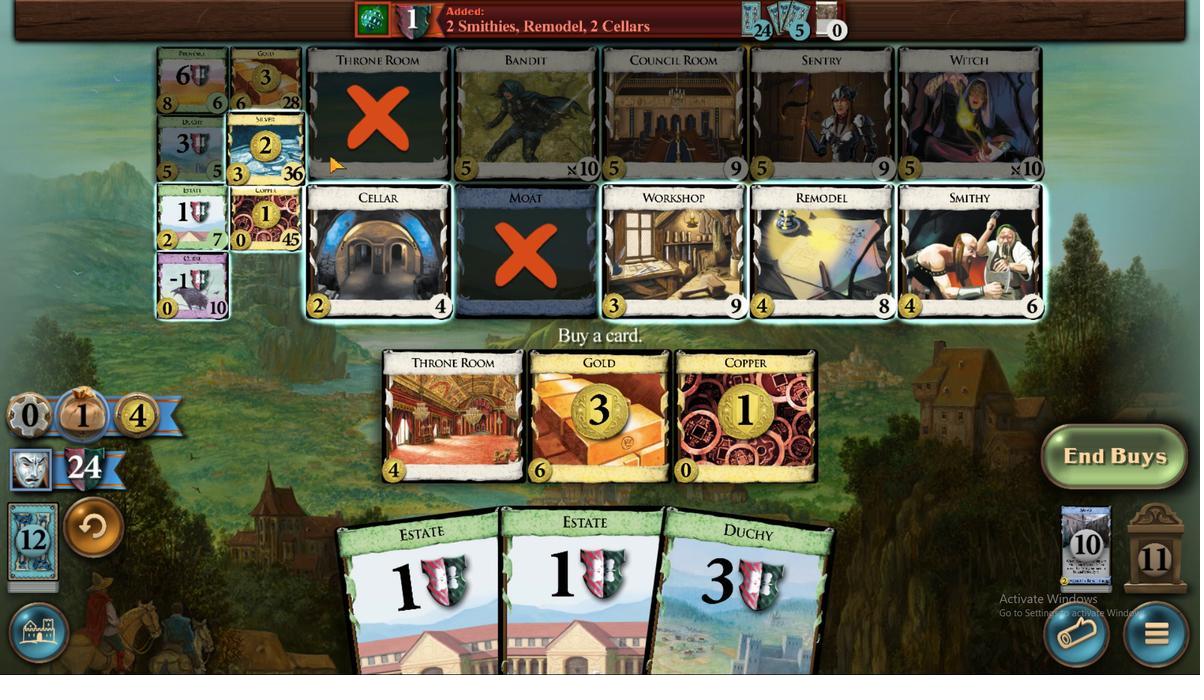 
Action: Mouse moved to (380, 459)
Screenshot: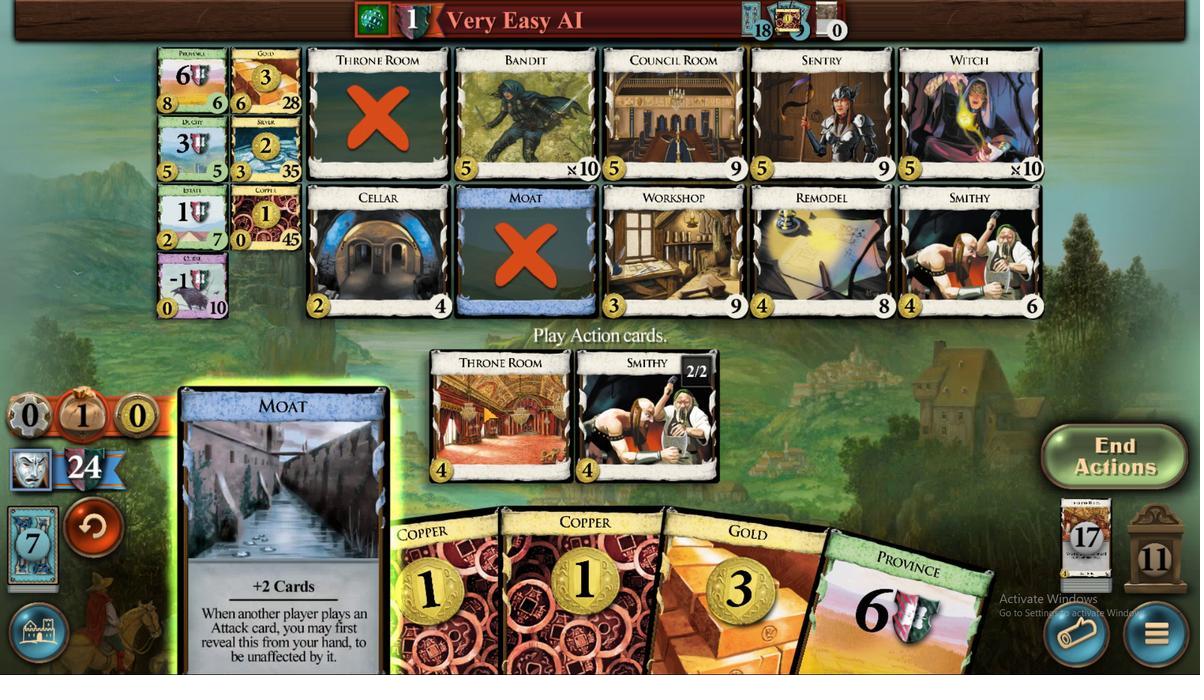 
Action: Mouse pressed left at (380, 459)
Screenshot: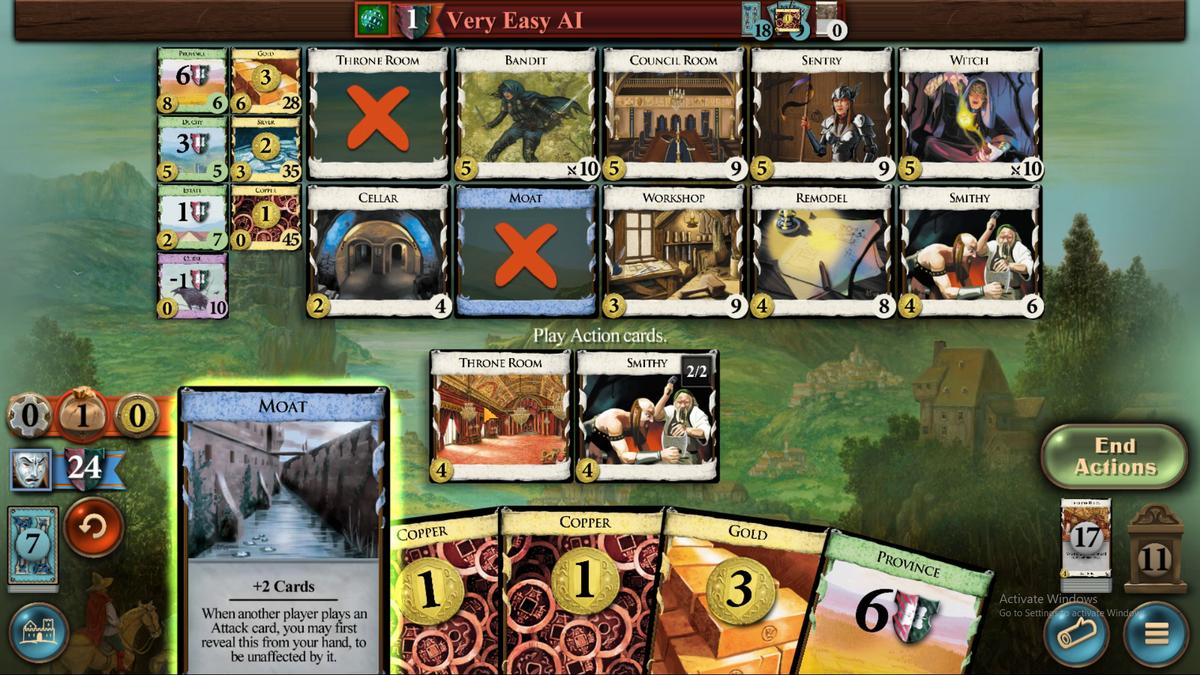 
Action: Mouse moved to (722, 459)
Screenshot: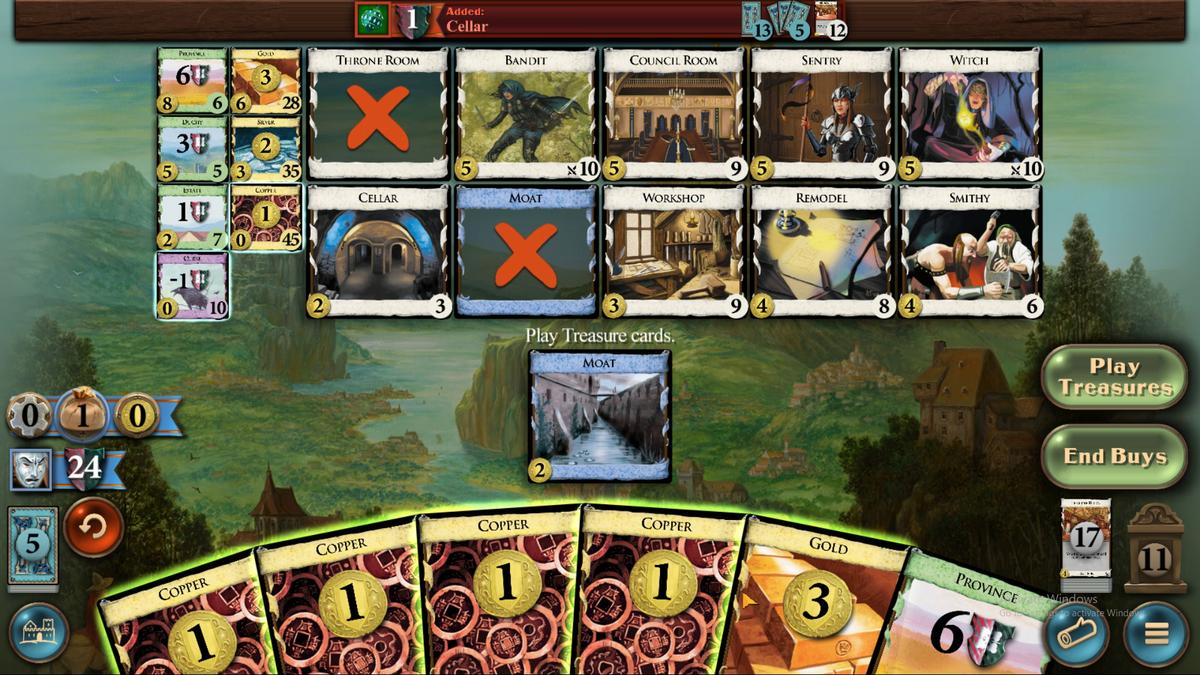 
Action: Mouse pressed left at (722, 459)
Screenshot: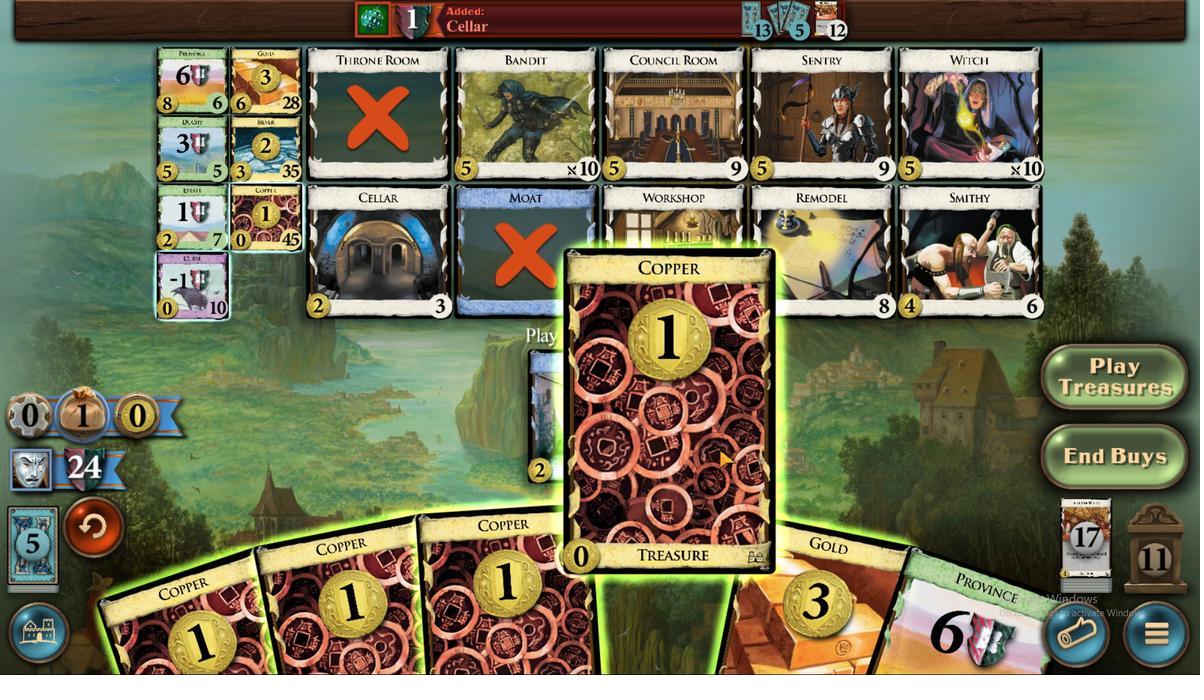 
Action: Mouse moved to (769, 462)
Screenshot: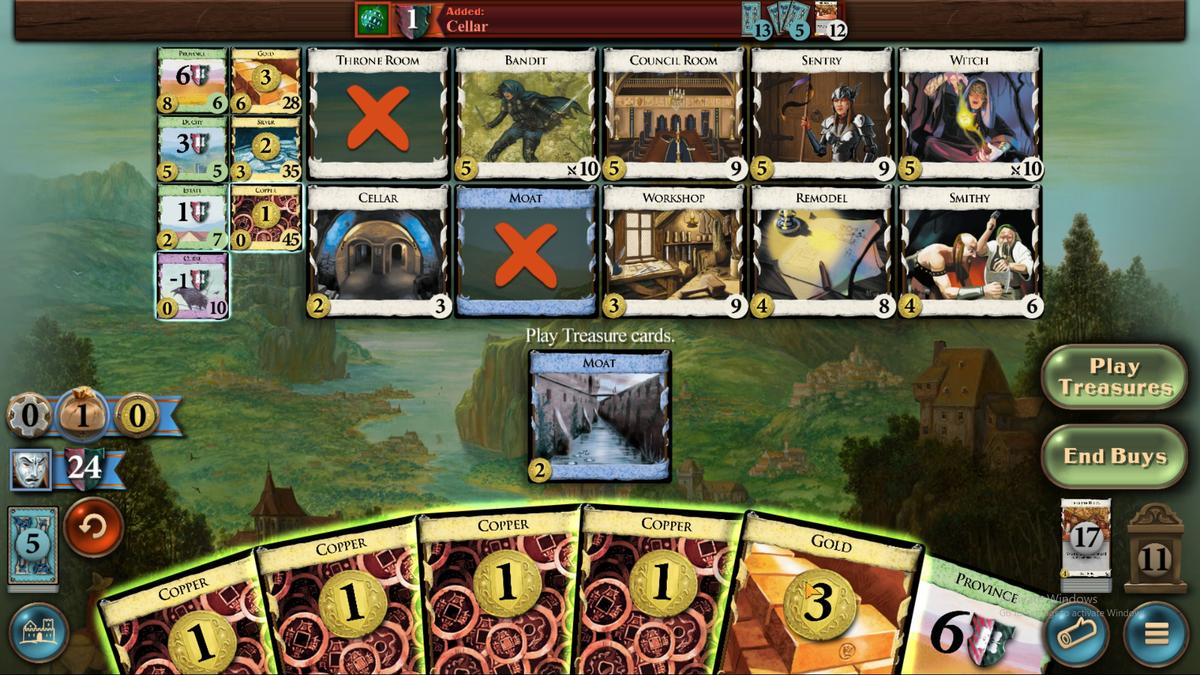 
Action: Mouse pressed left at (769, 462)
Screenshot: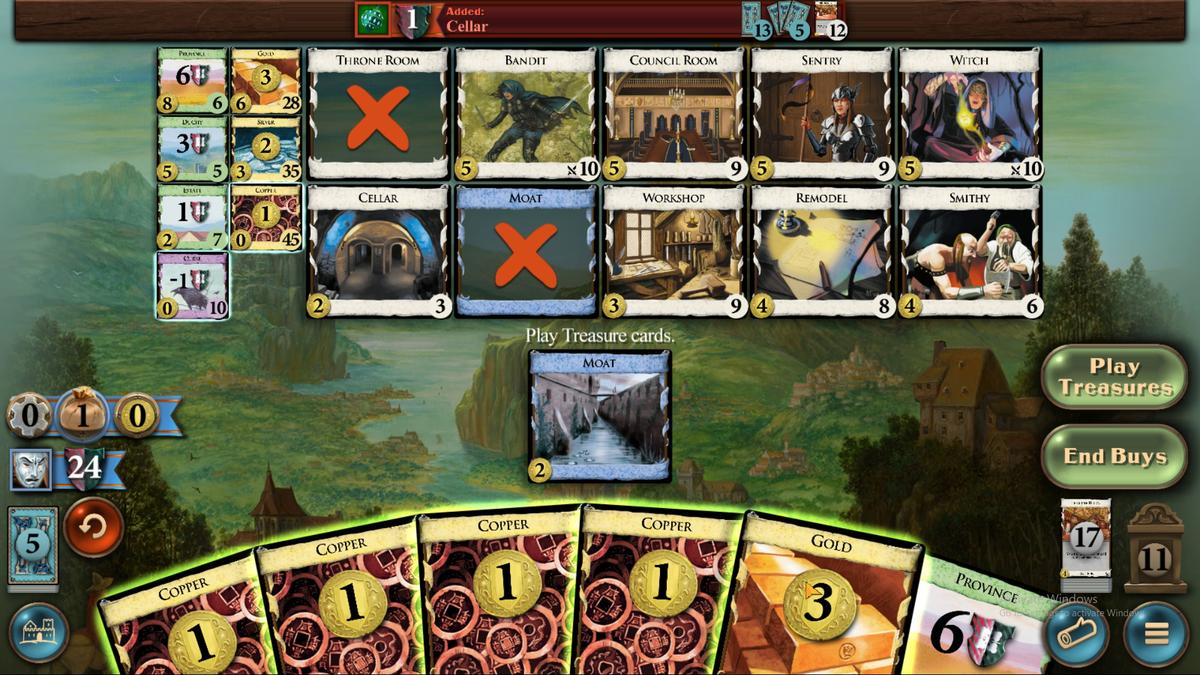 
Action: Mouse moved to (702, 462)
Screenshot: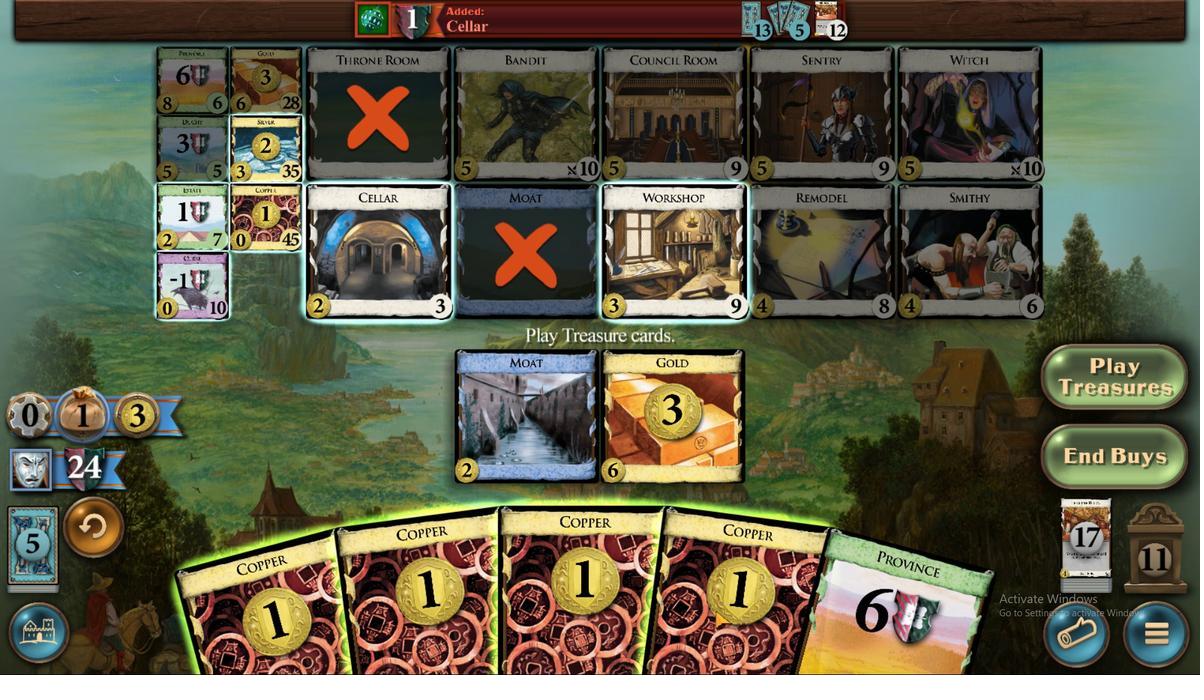 
Action: Mouse pressed left at (702, 462)
Screenshot: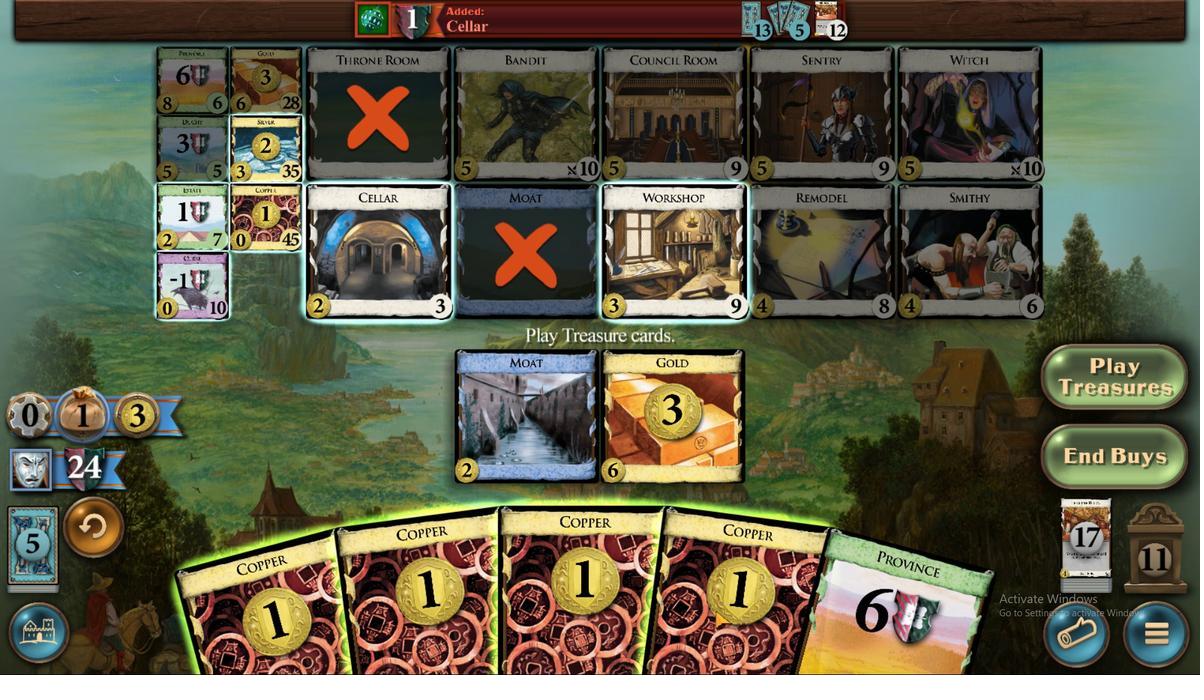 
Action: Mouse moved to (642, 457)
Screenshot: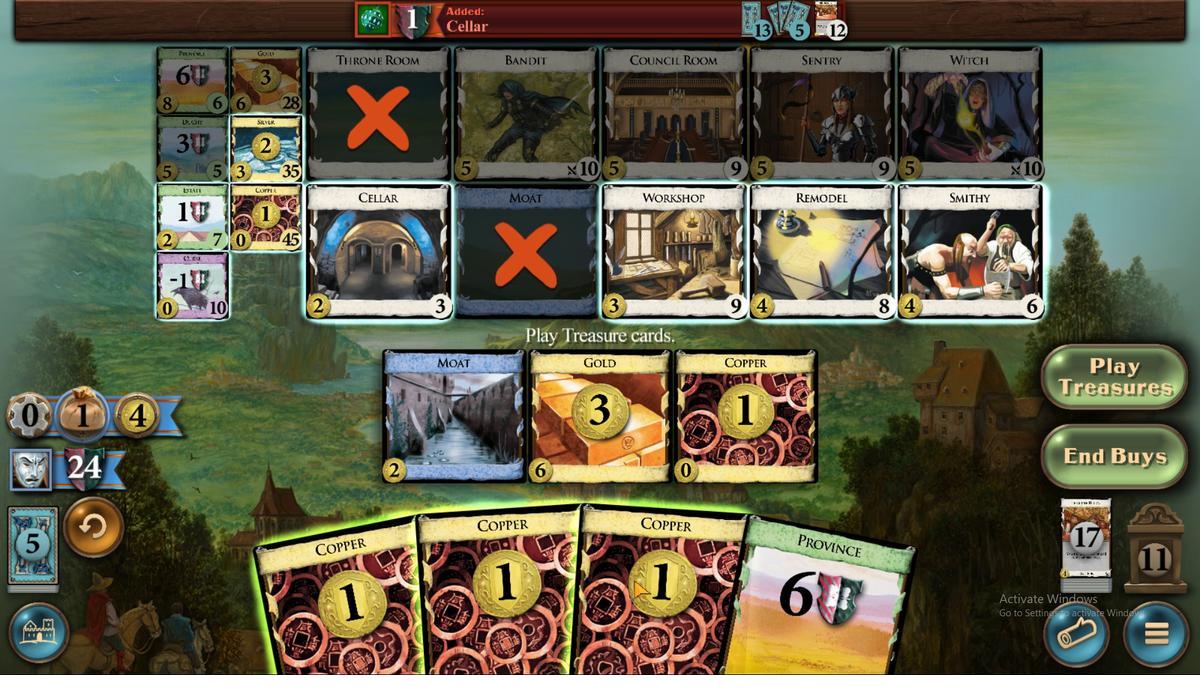 
Action: Mouse pressed left at (642, 457)
Screenshot: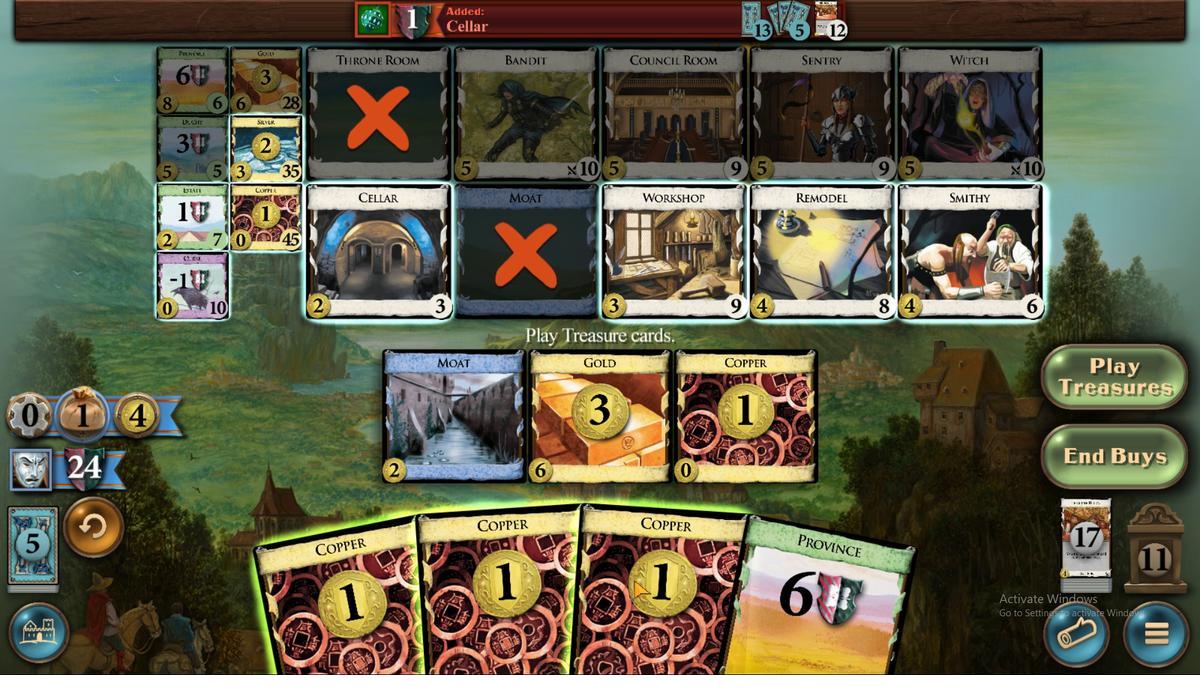 
Action: Mouse moved to (608, 455)
Screenshot: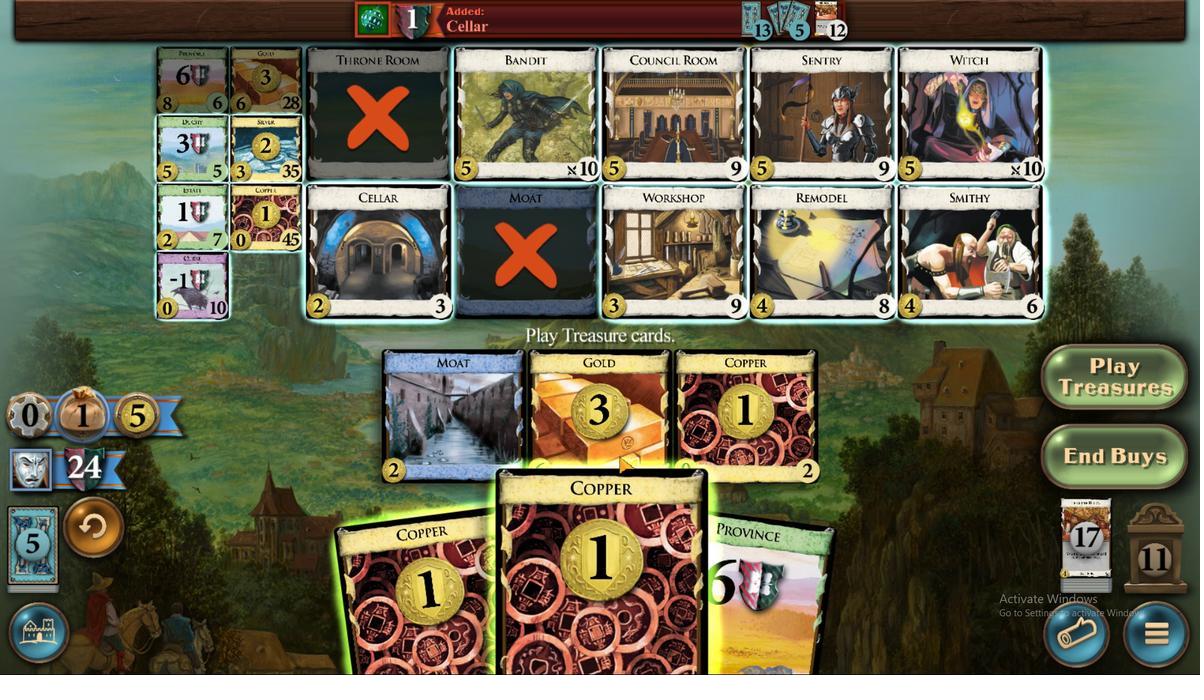 
Action: Mouse pressed left at (608, 455)
Screenshot: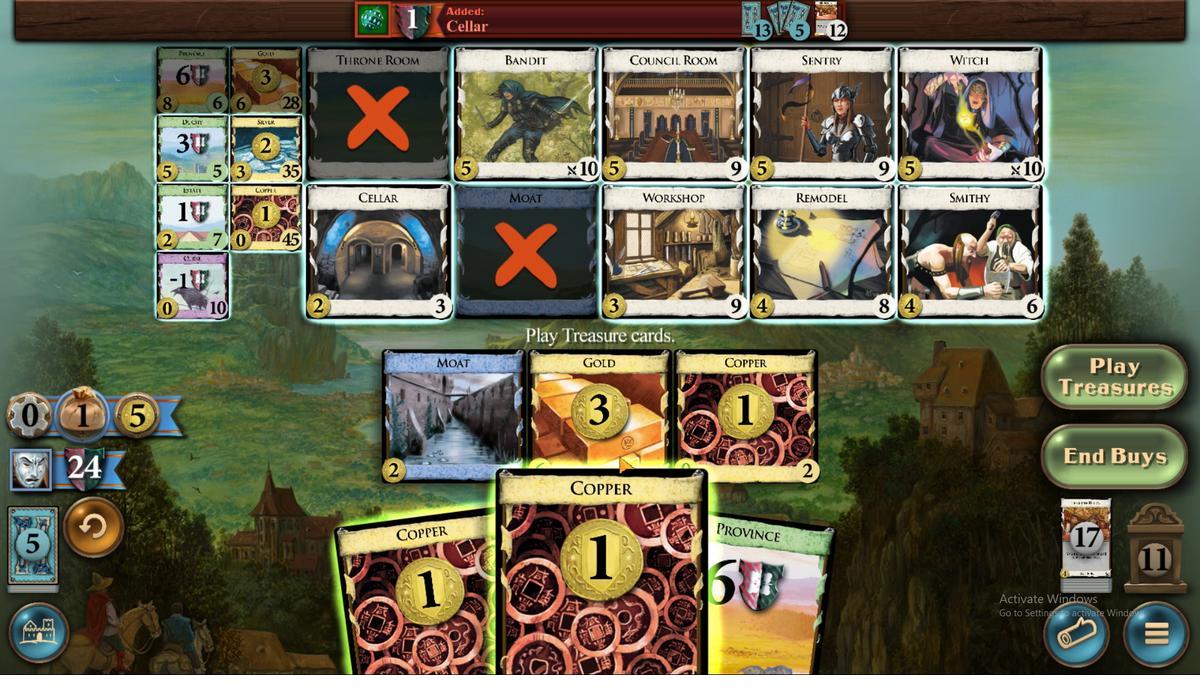 
Action: Mouse moved to (382, 390)
Screenshot: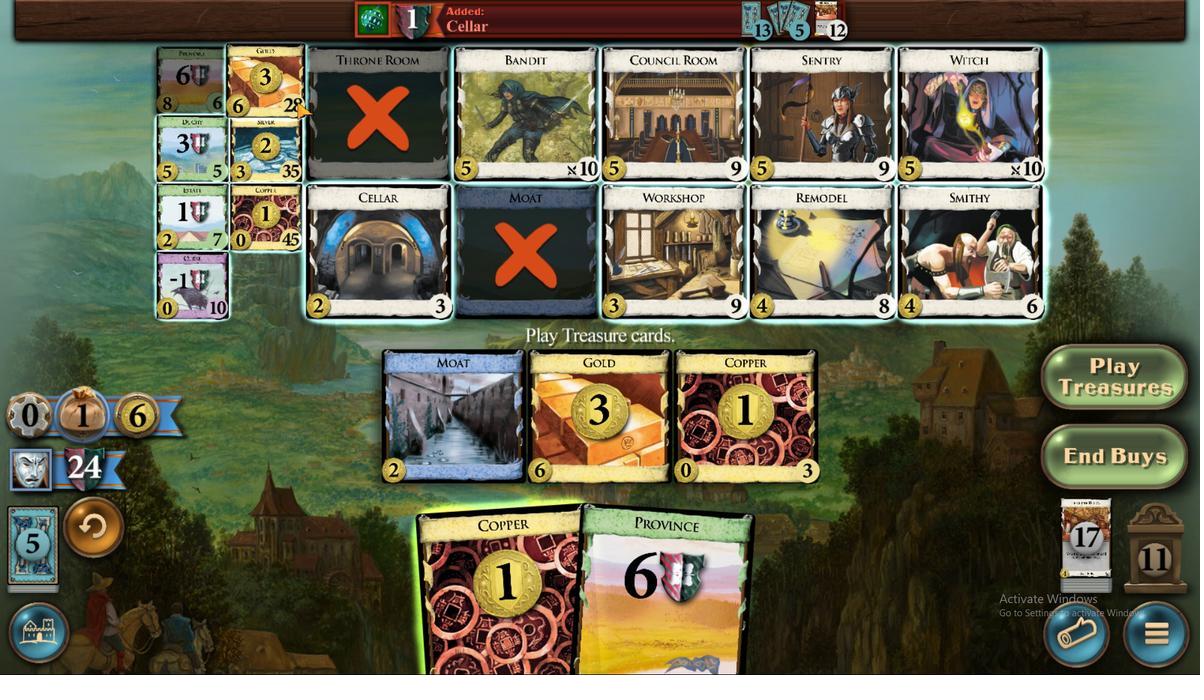 
Action: Mouse pressed left at (382, 390)
Screenshot: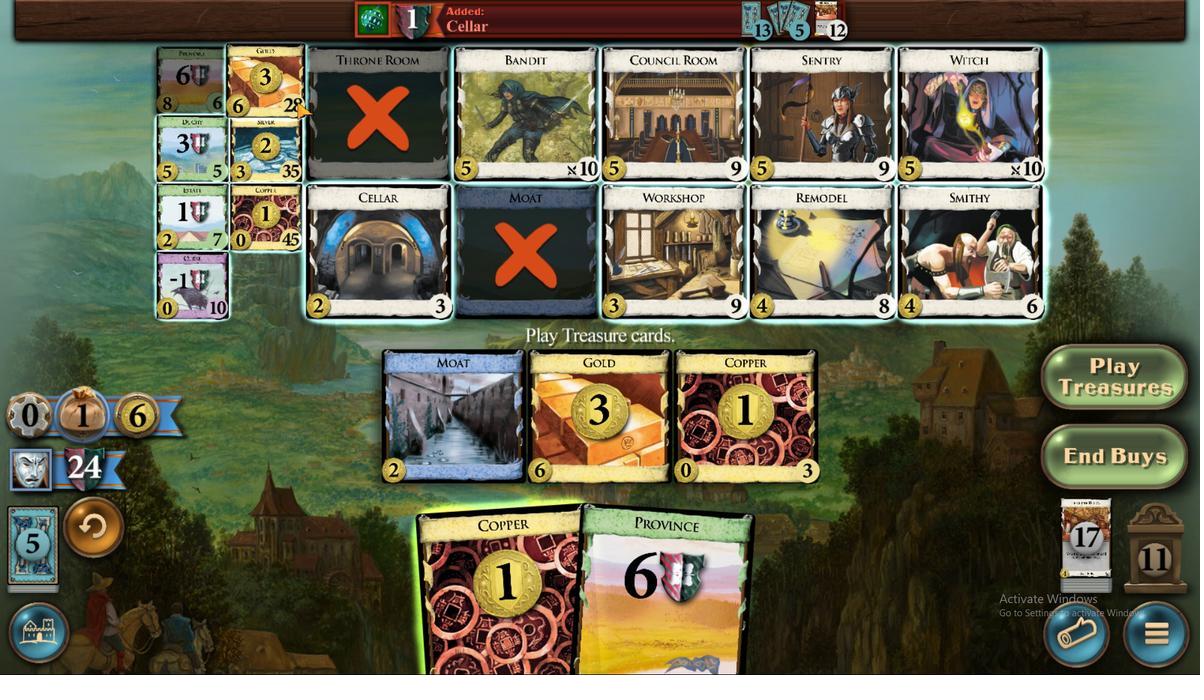 
Action: Mouse moved to (501, 460)
Screenshot: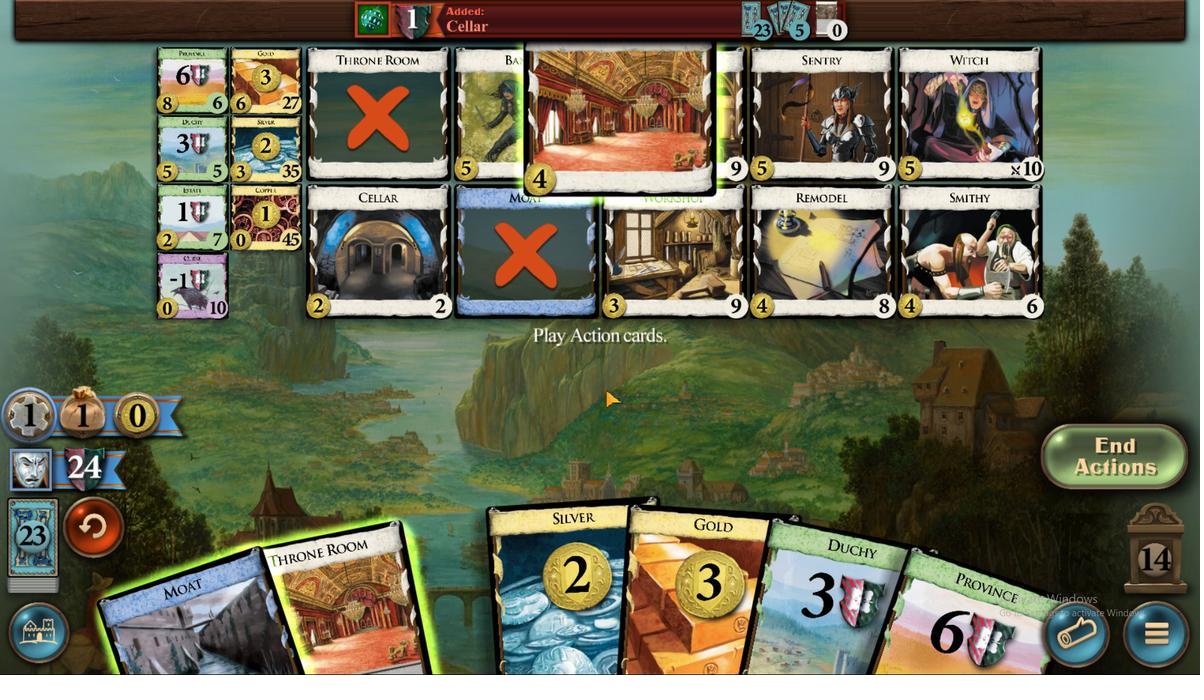 
Action: Mouse pressed left at (501, 460)
Screenshot: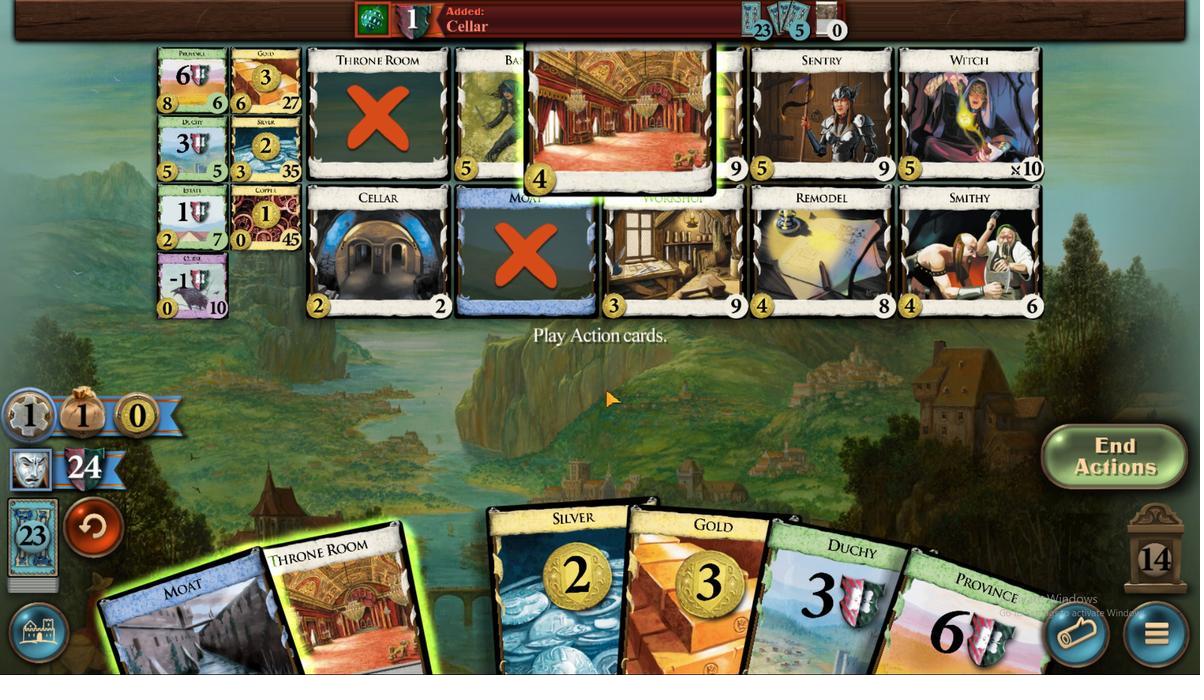 
Action: Mouse moved to (456, 461)
Screenshot: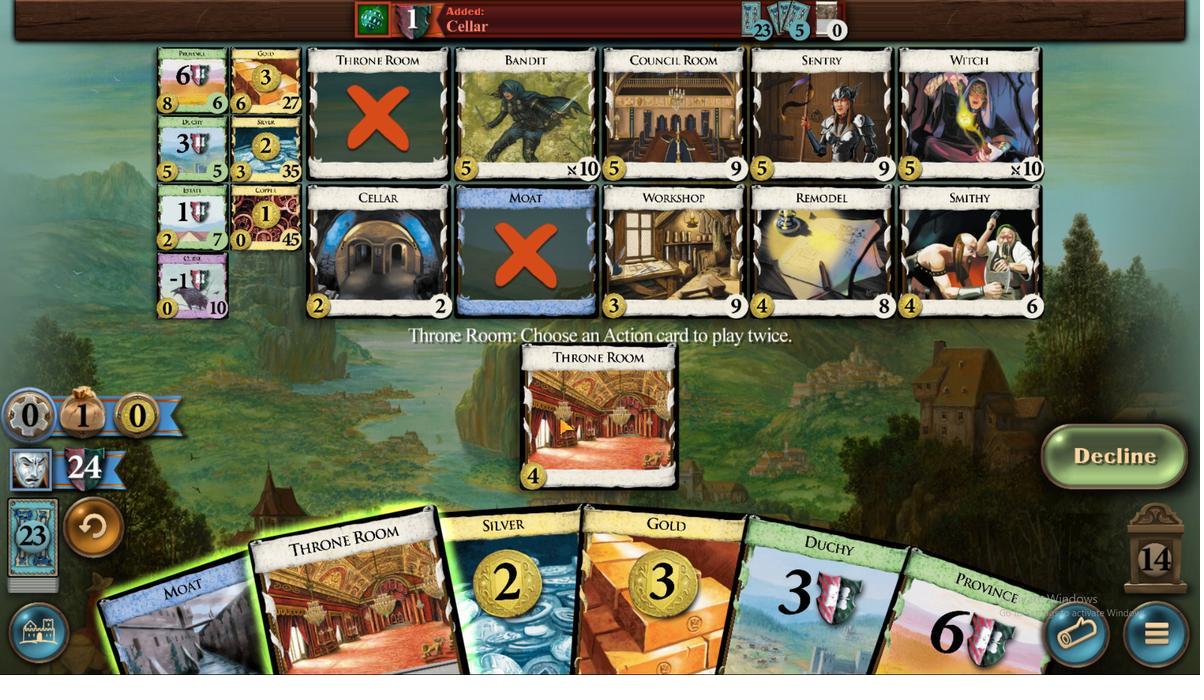 
Action: Mouse pressed left at (456, 461)
Screenshot: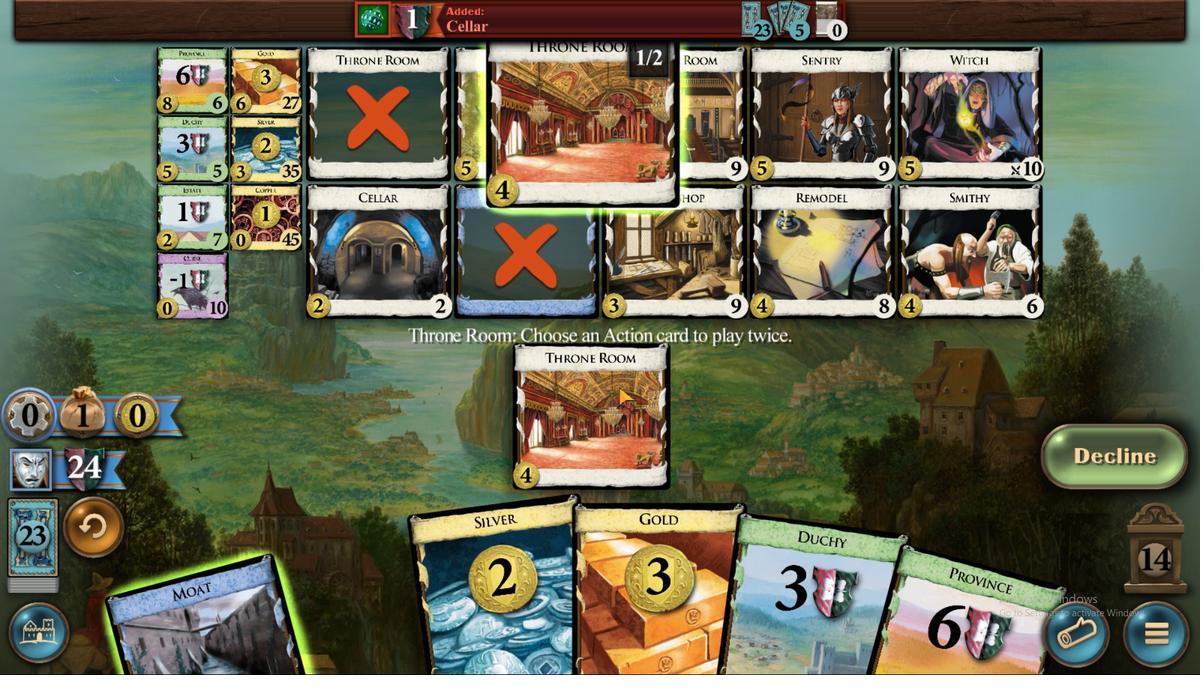 
Action: Mouse moved to (396, 459)
Screenshot: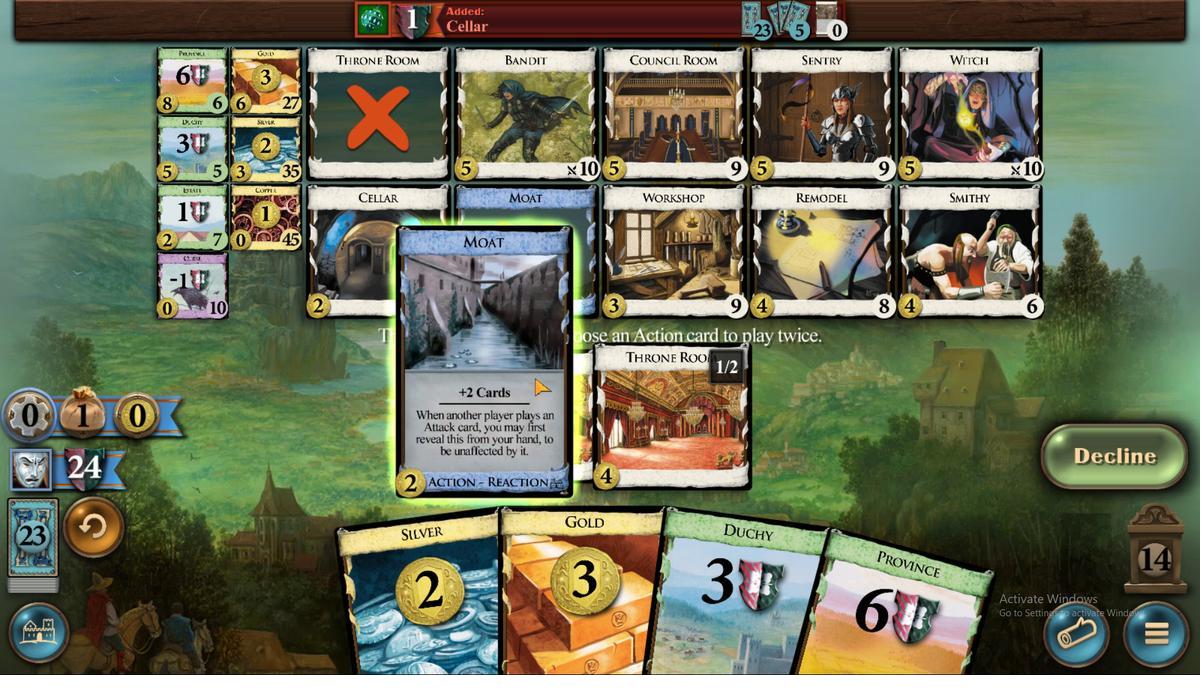 
Action: Mouse pressed left at (396, 459)
Screenshot: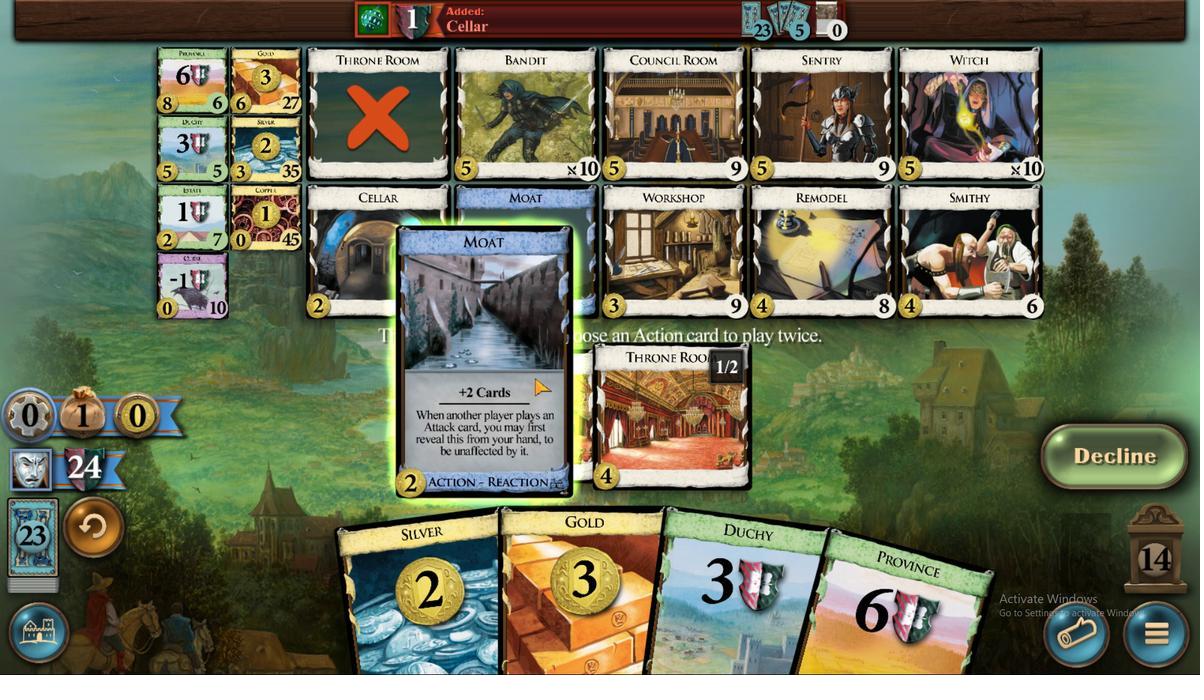 
Action: Mouse moved to (527, 459)
Screenshot: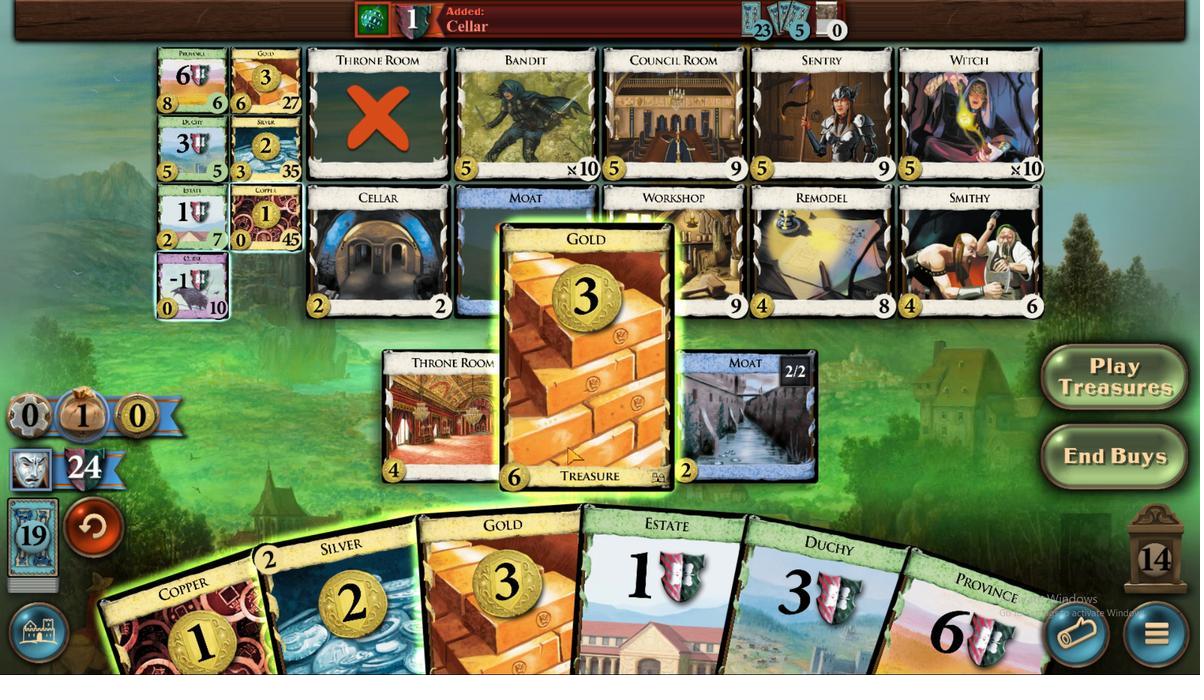 
Action: Mouse pressed left at (526, 460)
Screenshot: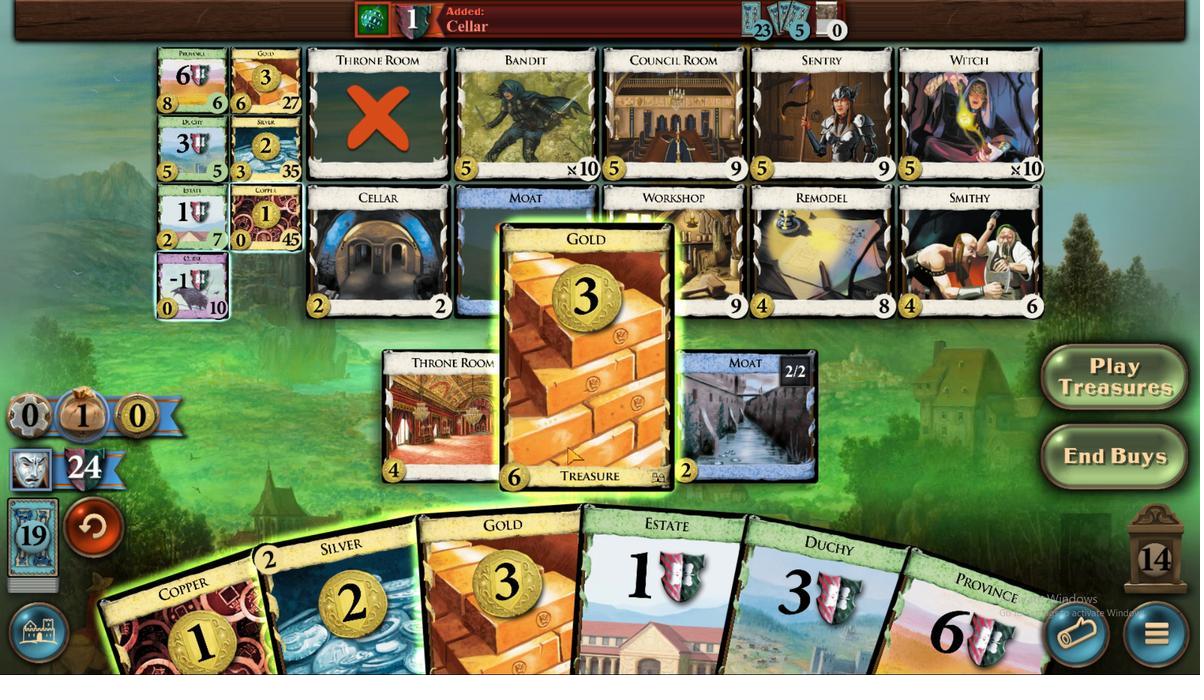 
Action: Mouse moved to (543, 457)
Screenshot: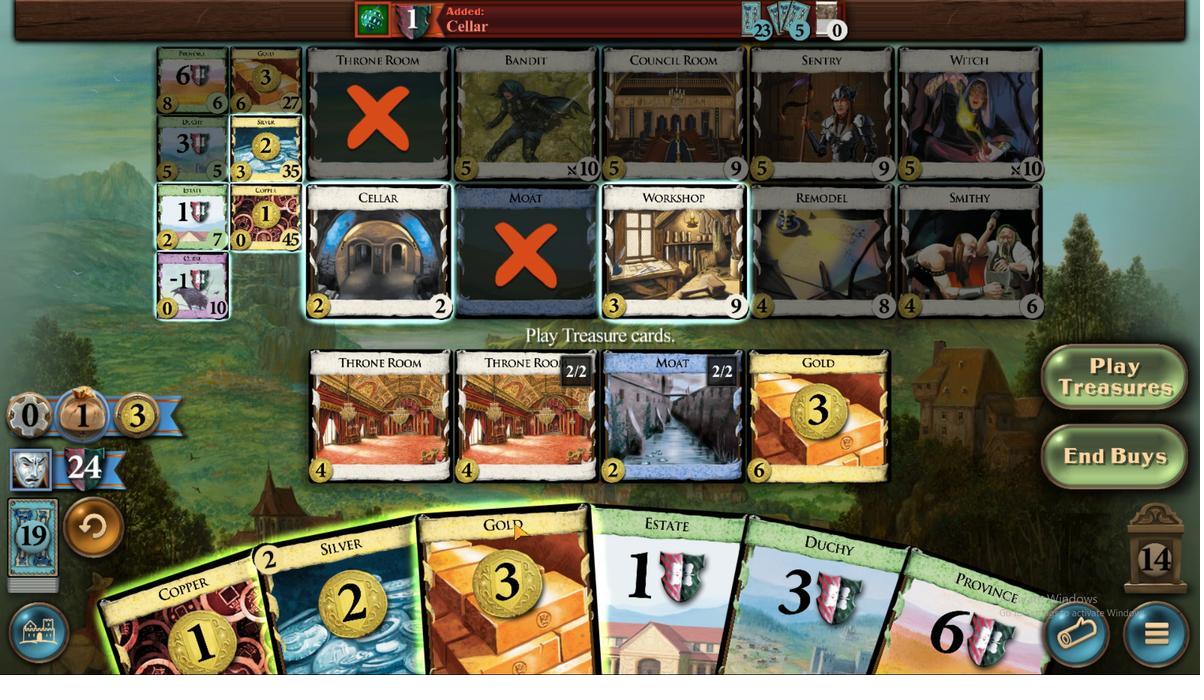 
Action: Mouse pressed left at (543, 457)
Screenshot: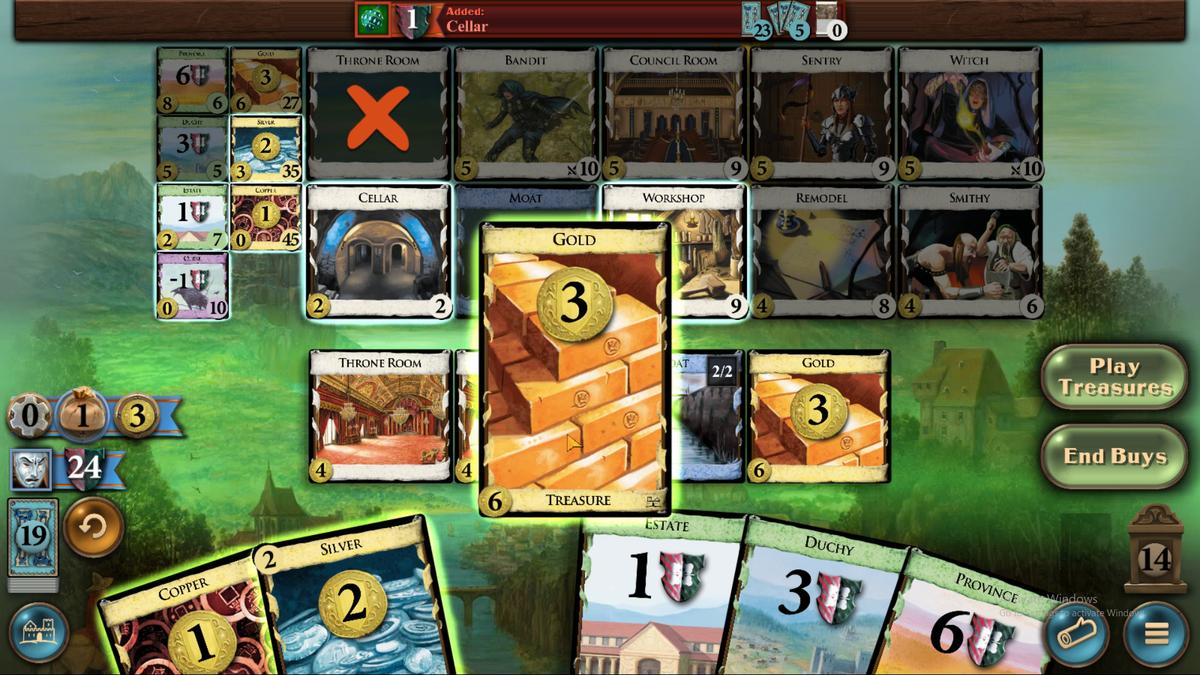 
Action: Mouse moved to (461, 457)
Screenshot: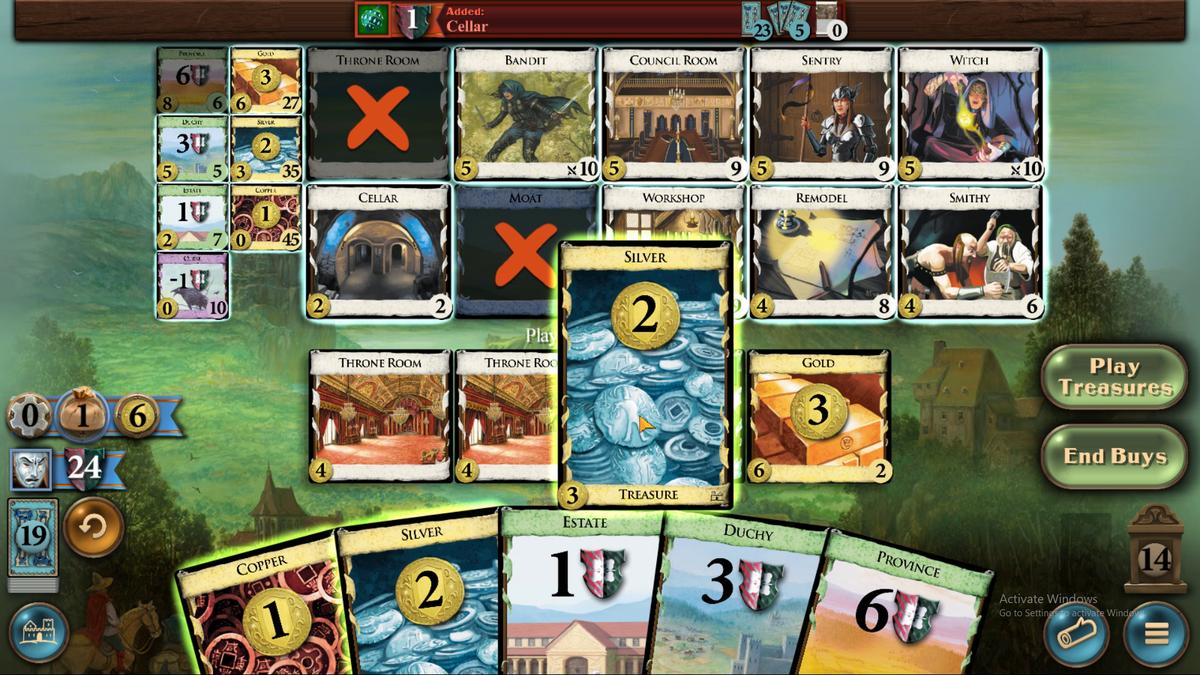 
Action: Mouse pressed left at (461, 457)
Screenshot: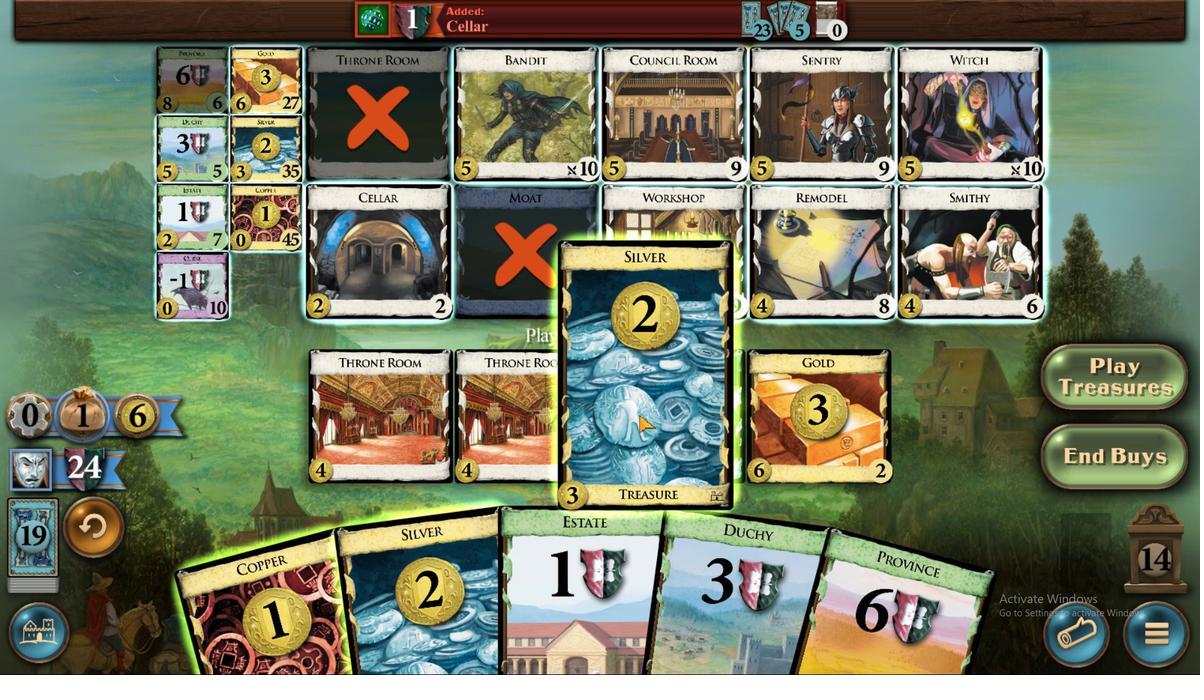 
Action: Mouse moved to (322, 391)
Screenshot: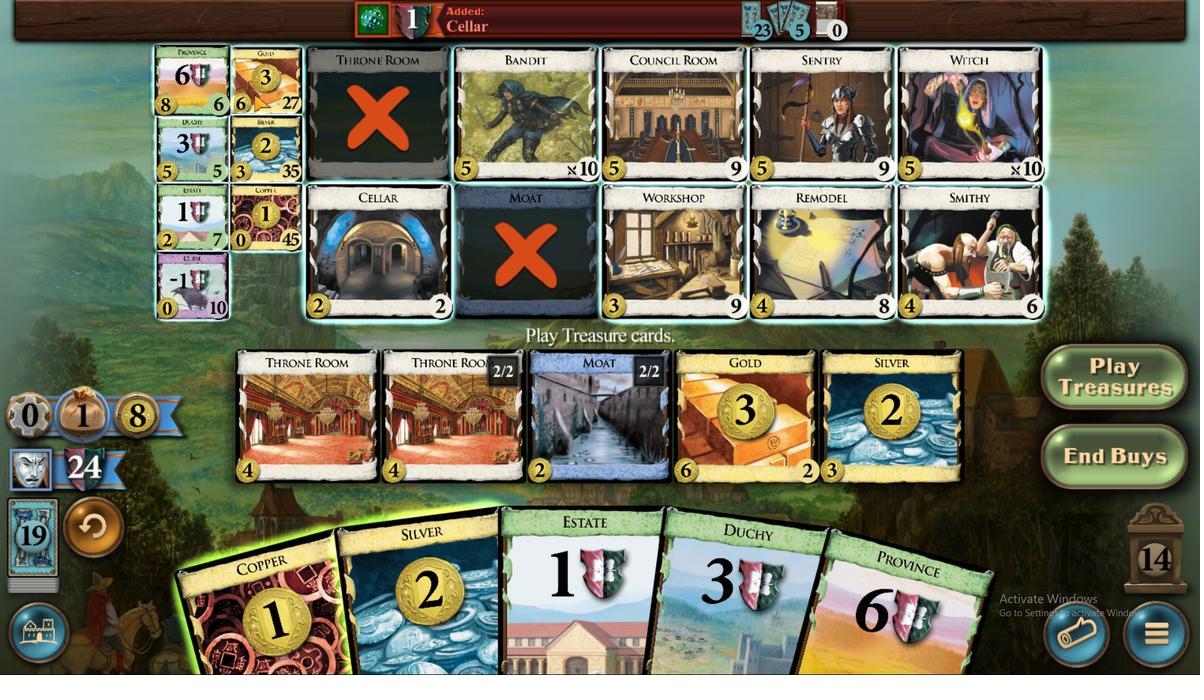
Action: Mouse pressed left at (322, 391)
Screenshot: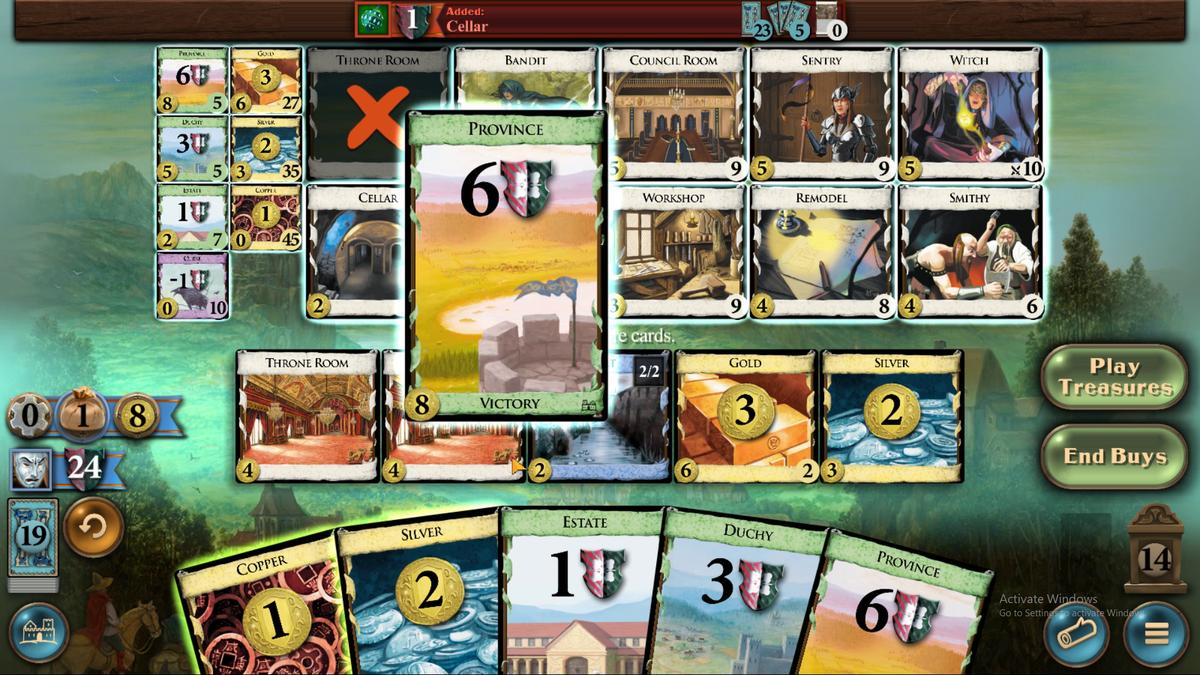 
Action: Mouse moved to (592, 456)
Screenshot: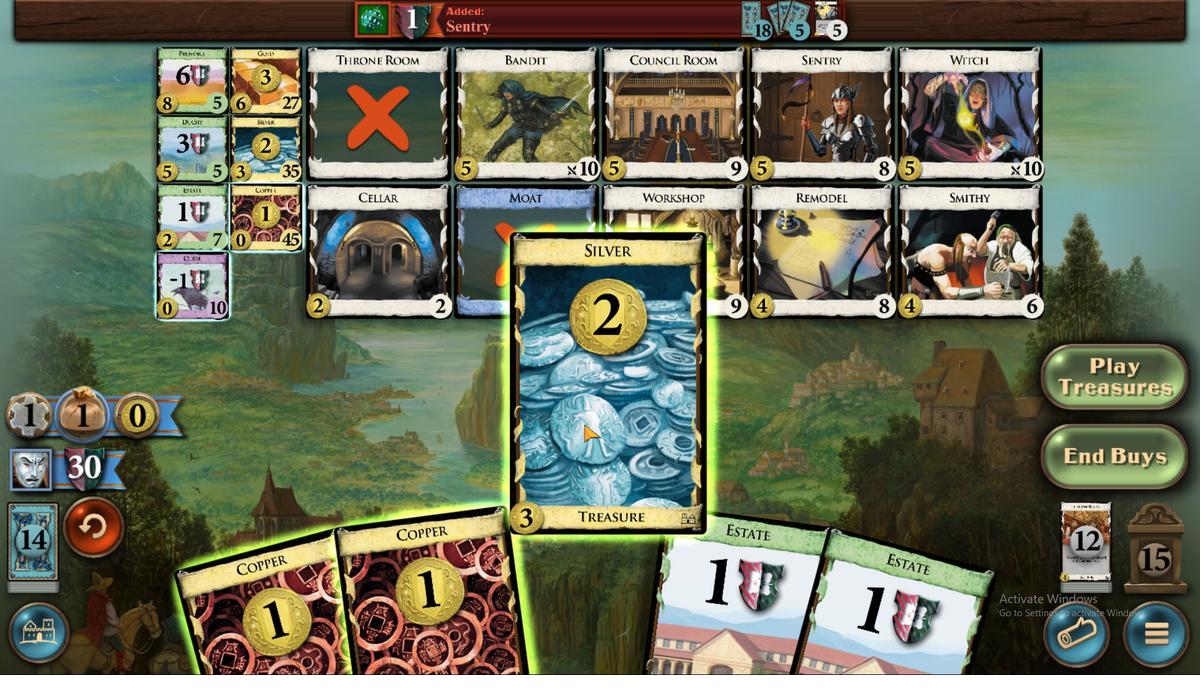 
Action: Mouse pressed left at (591, 457)
Screenshot: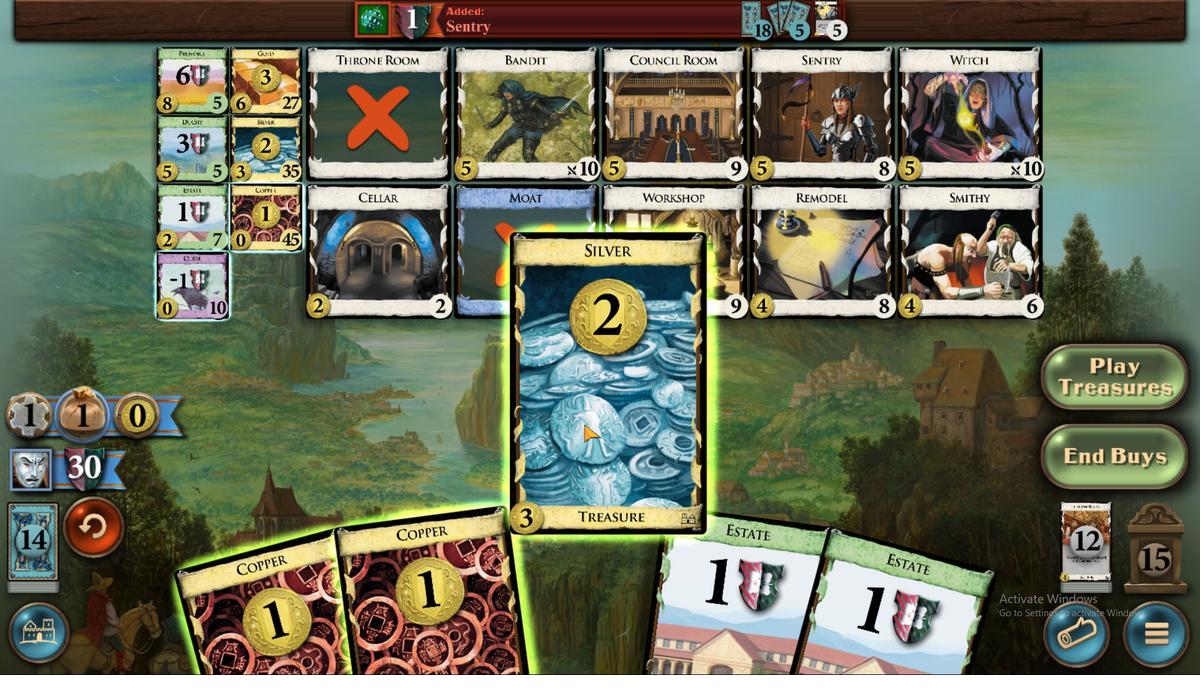 
Action: Mouse moved to (553, 455)
Screenshot: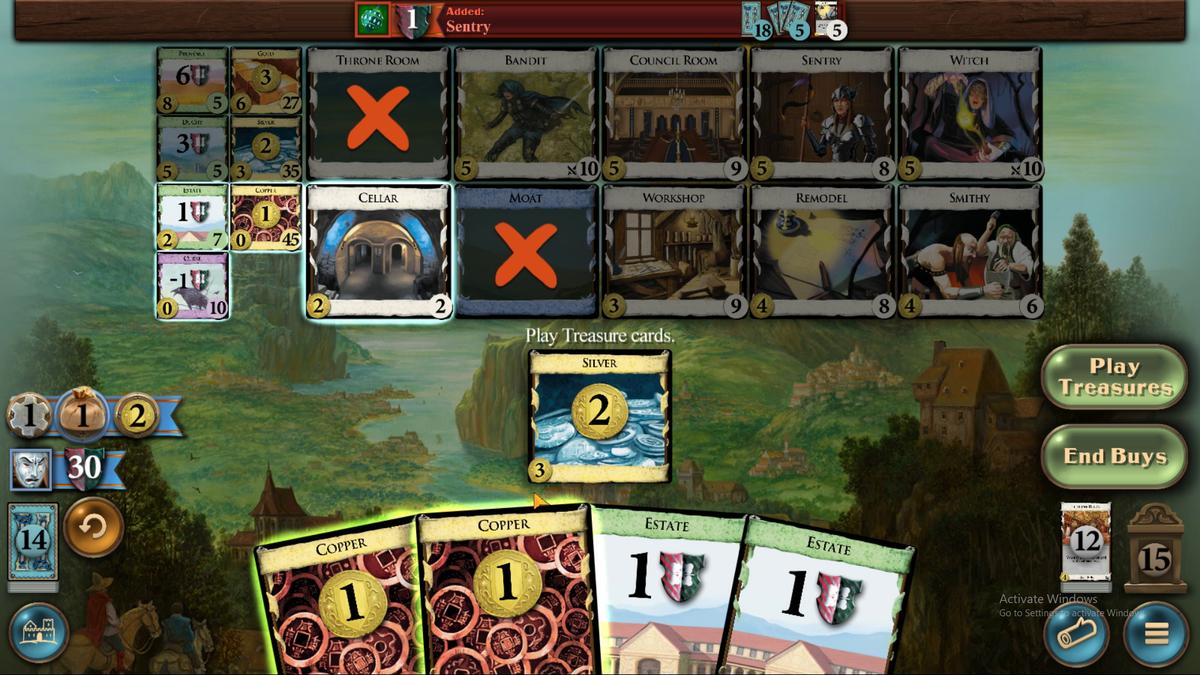 
Action: Mouse pressed left at (547, 459)
Screenshot: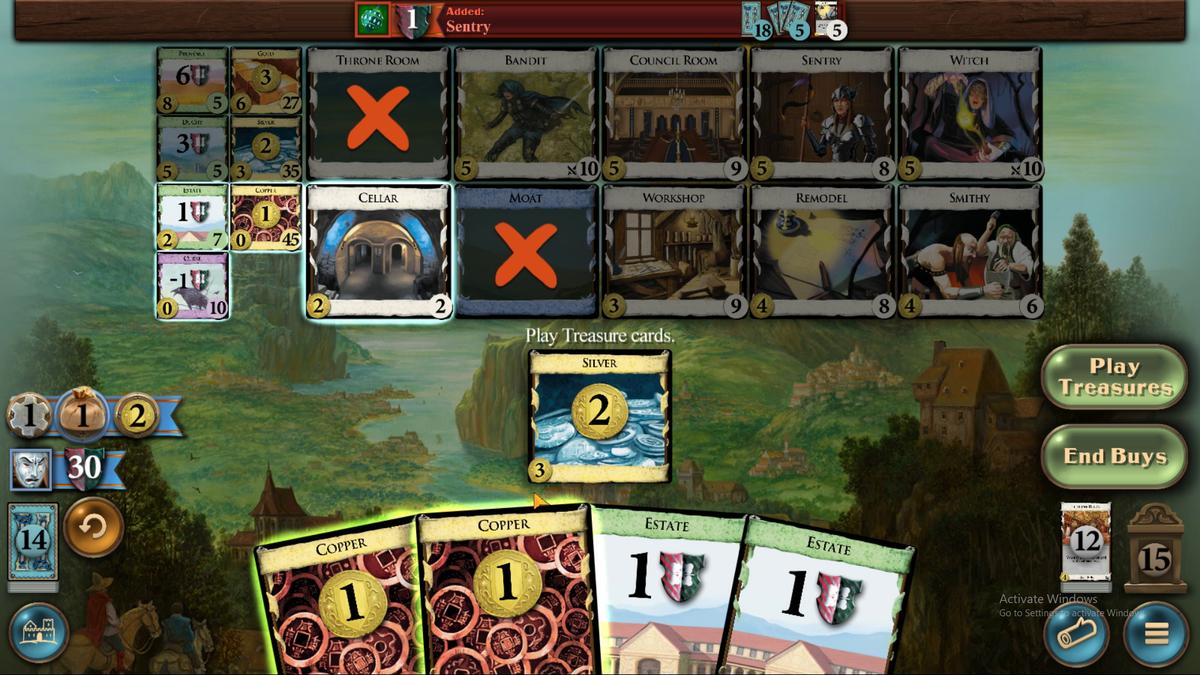 
Action: Mouse moved to (525, 455)
Screenshot: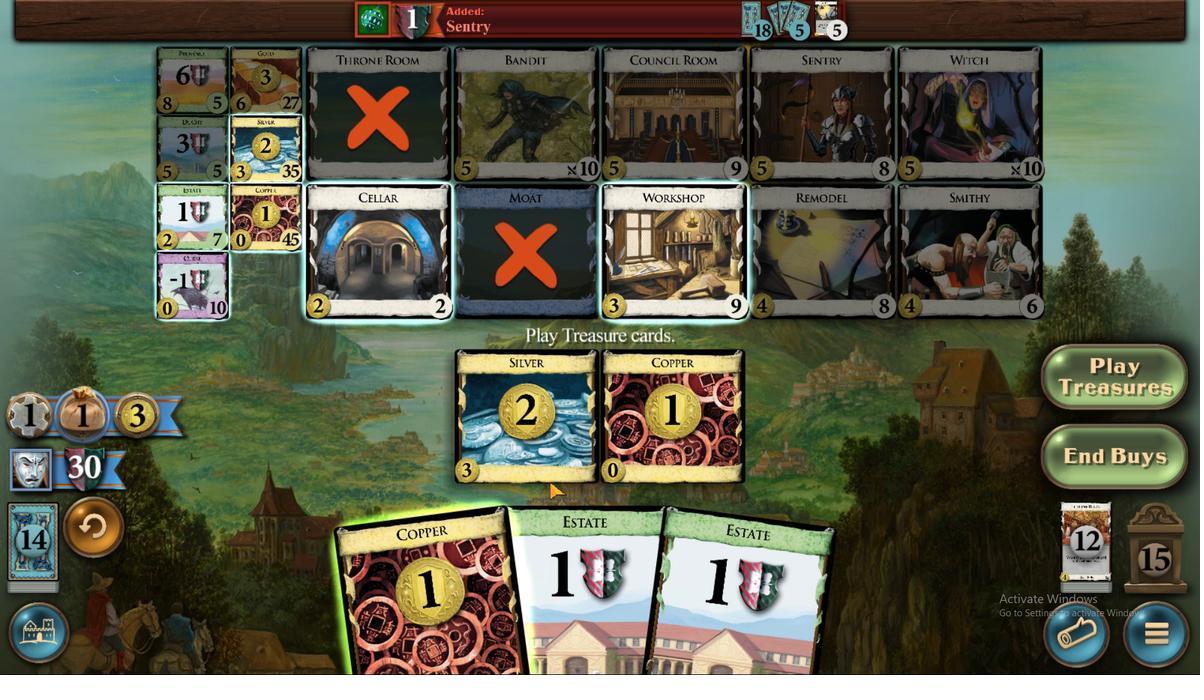 
Action: Mouse pressed left at (512, 456)
Screenshot: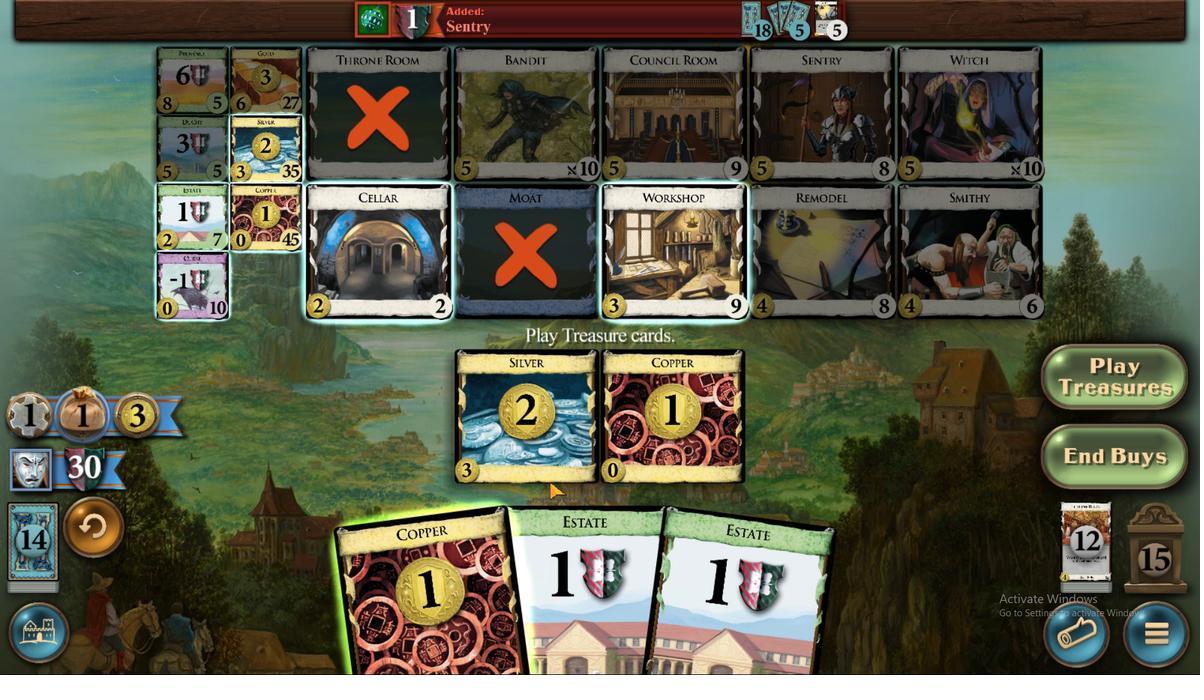 
Action: Mouse moved to (362, 400)
Screenshot: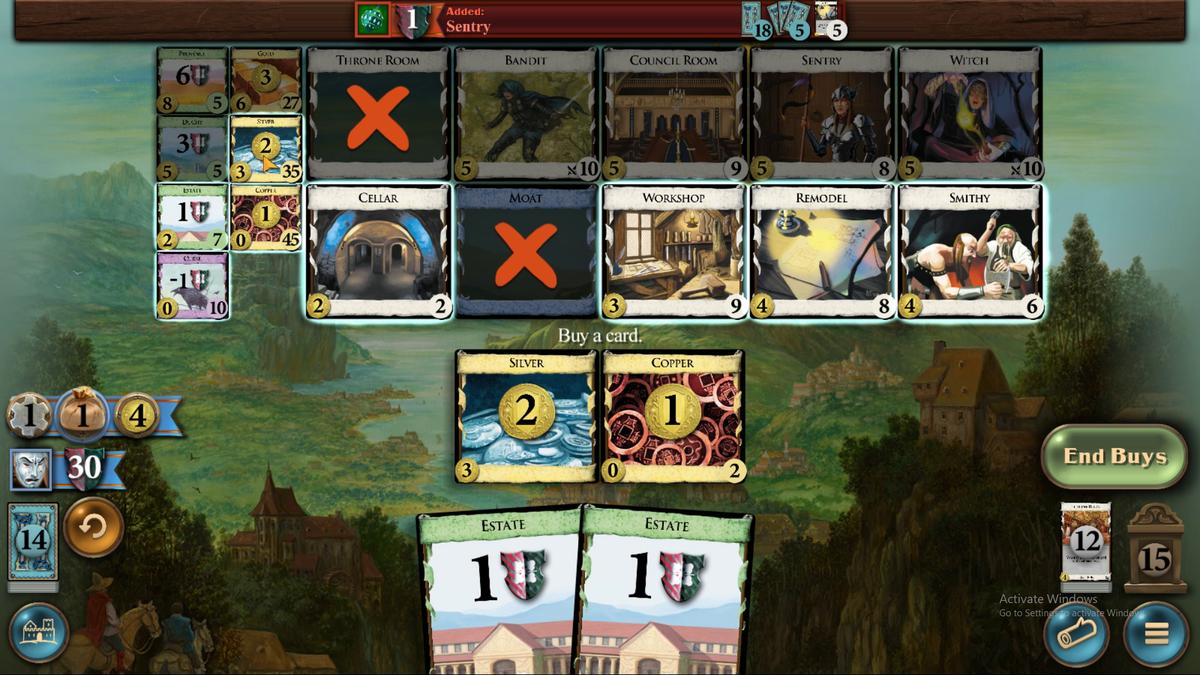 
Action: Mouse pressed left at (362, 400)
Screenshot: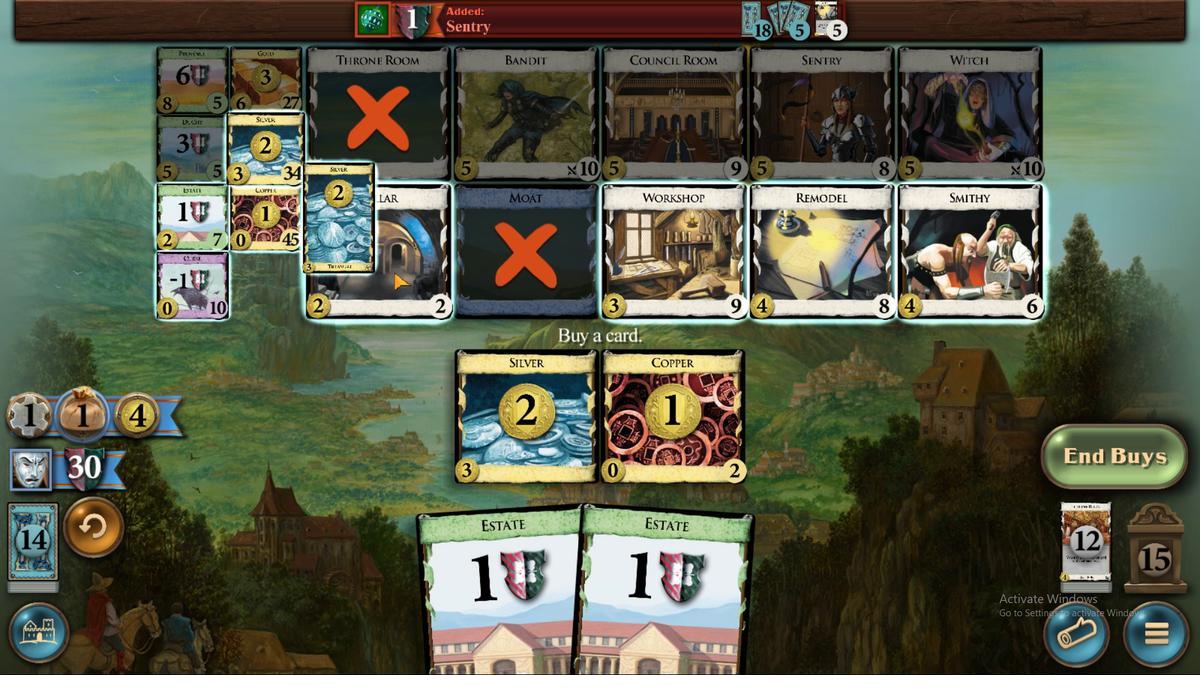 
Action: Mouse moved to (389, 463)
Screenshot: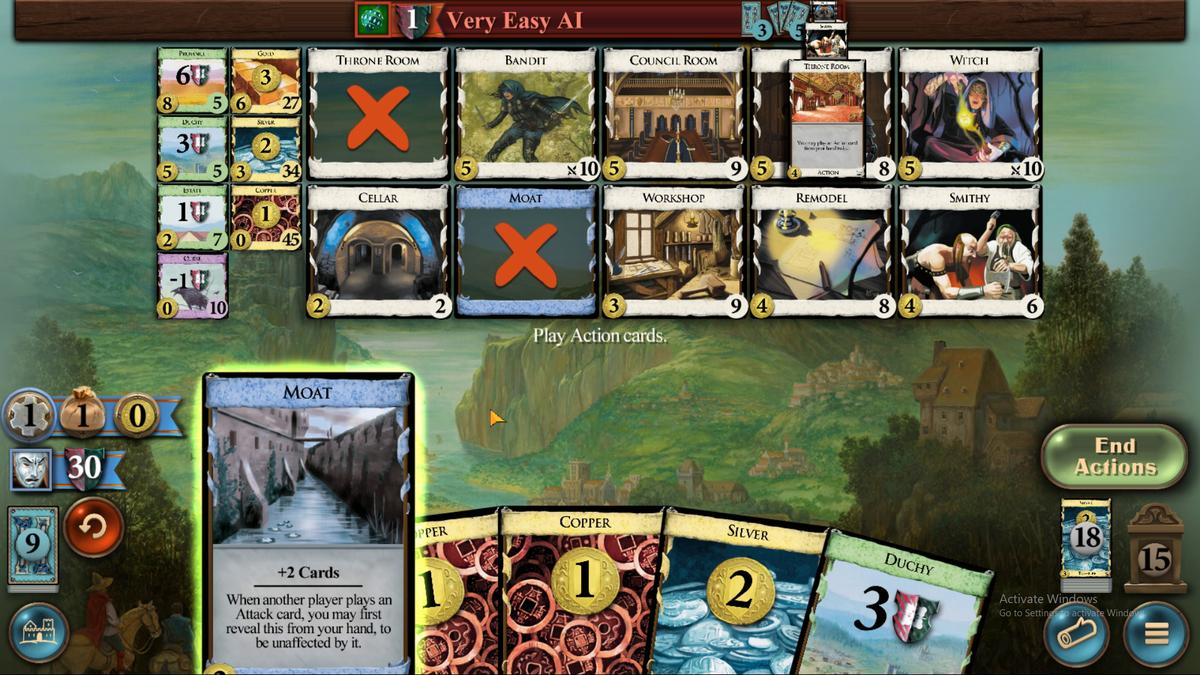 
Action: Mouse pressed left at (389, 463)
Screenshot: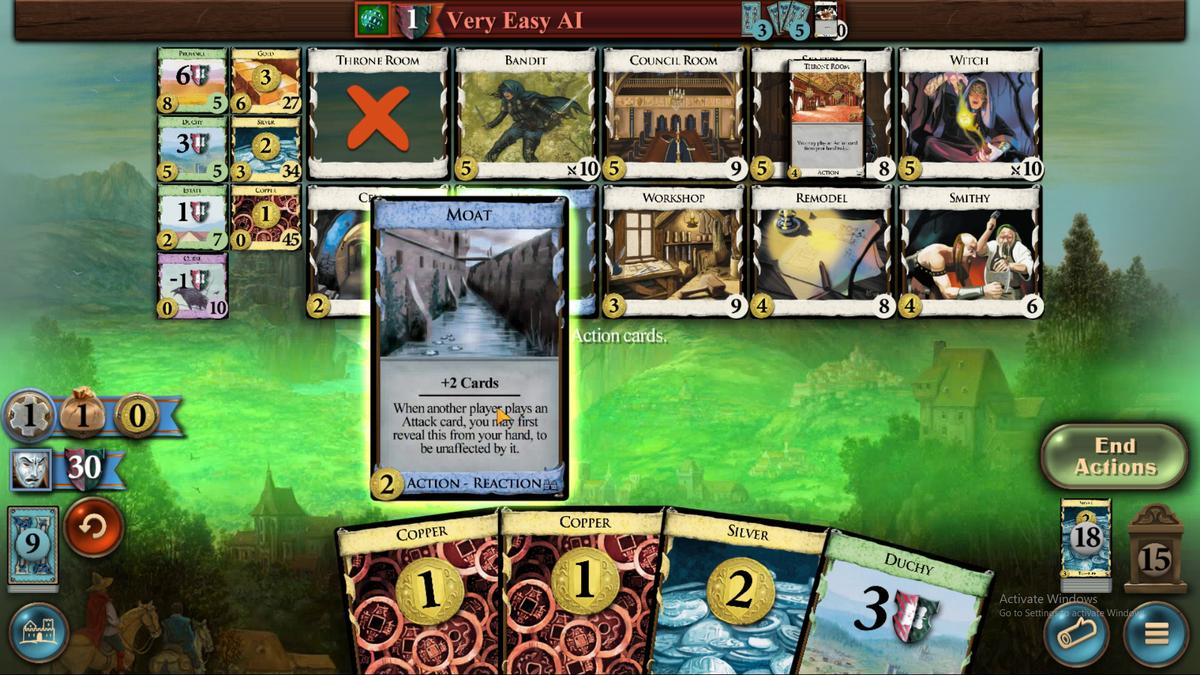 
Action: Mouse moved to (640, 453)
Screenshot: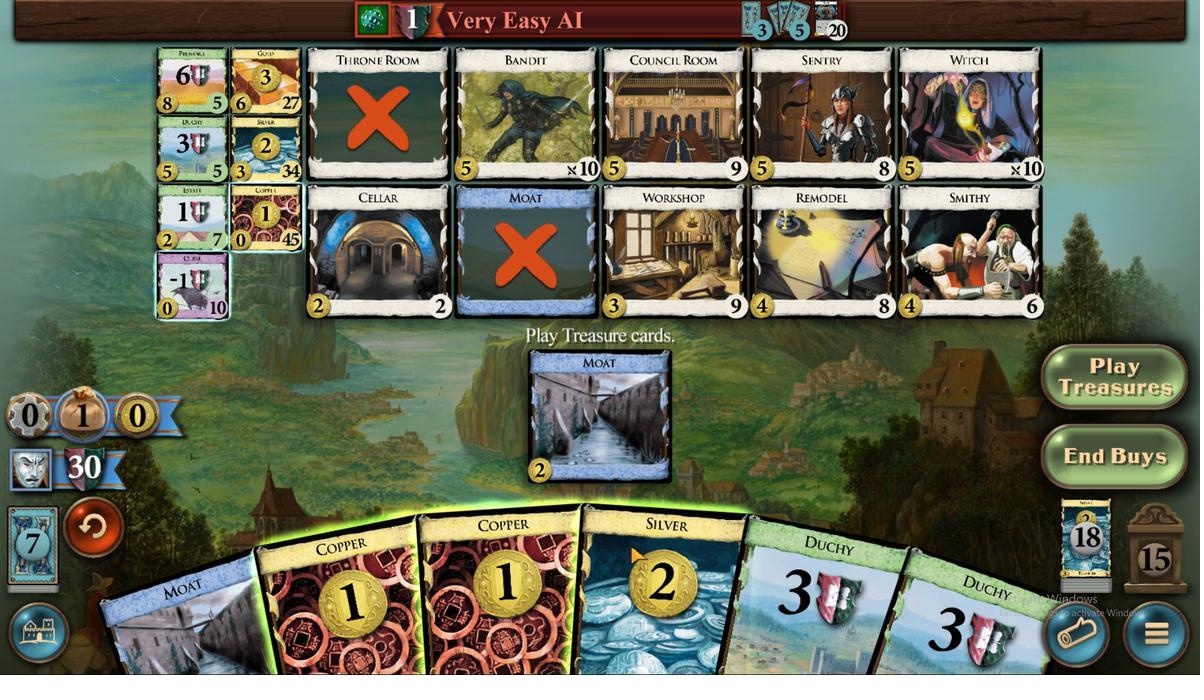 
Action: Mouse pressed left at (640, 453)
Screenshot: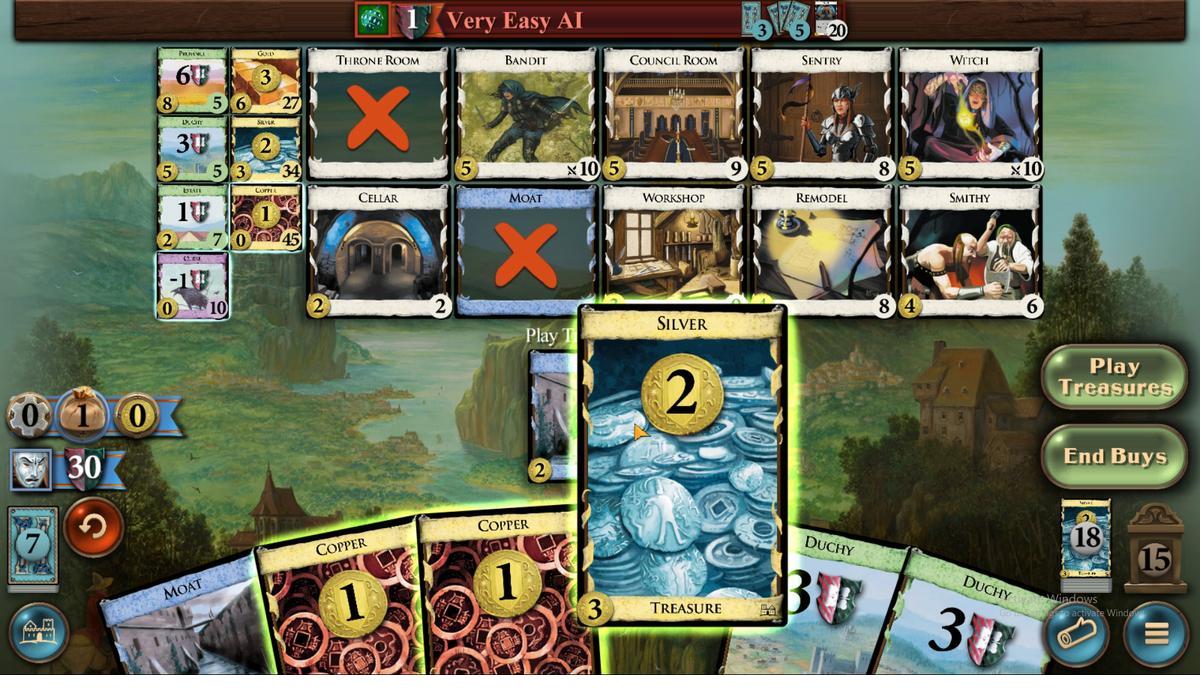 
Action: Mouse moved to (604, 455)
Screenshot: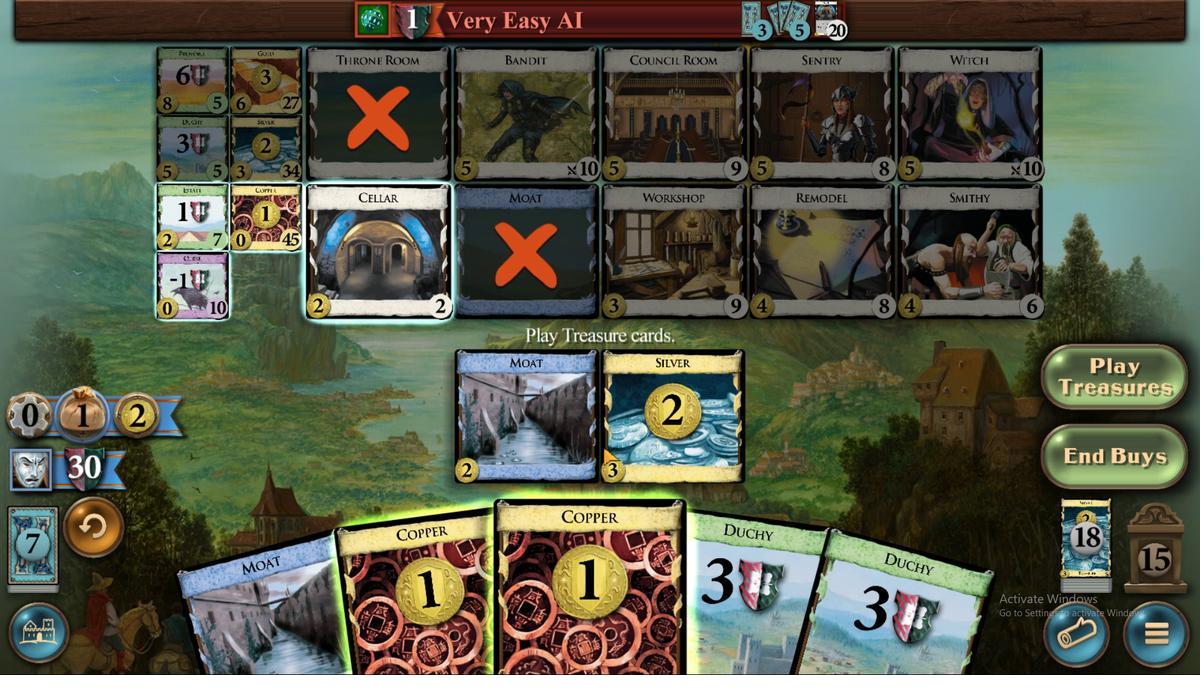 
Action: Mouse pressed left at (604, 455)
Screenshot: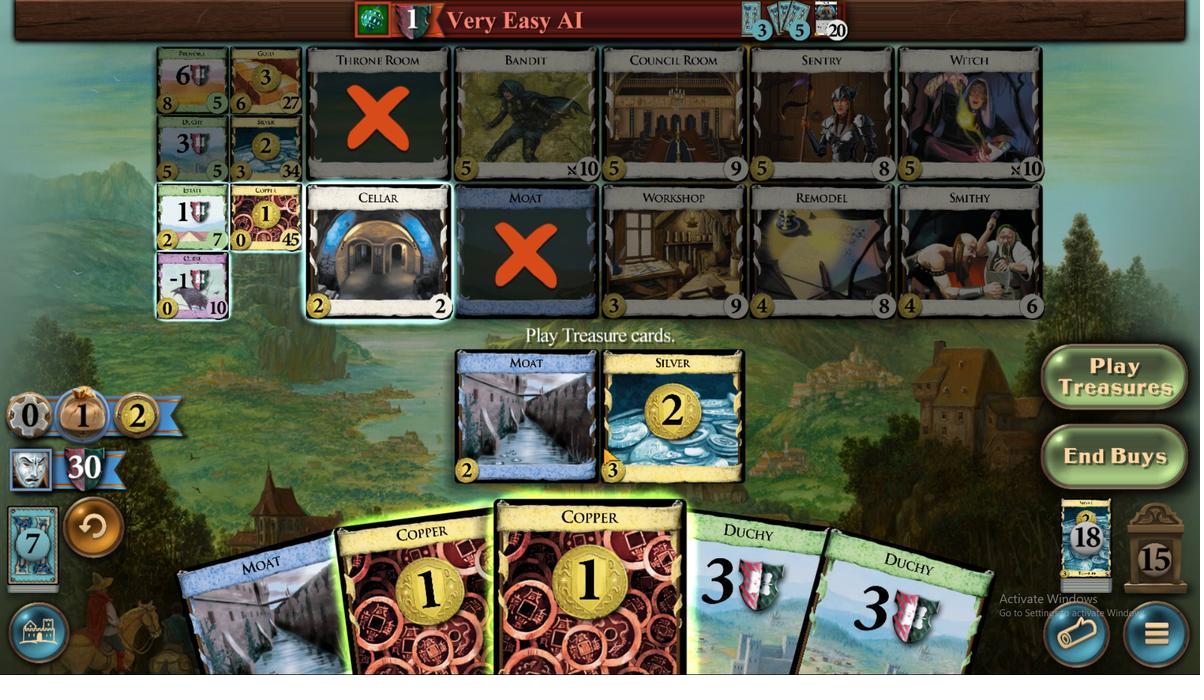 
Action: Mouse moved to (559, 455)
Screenshot: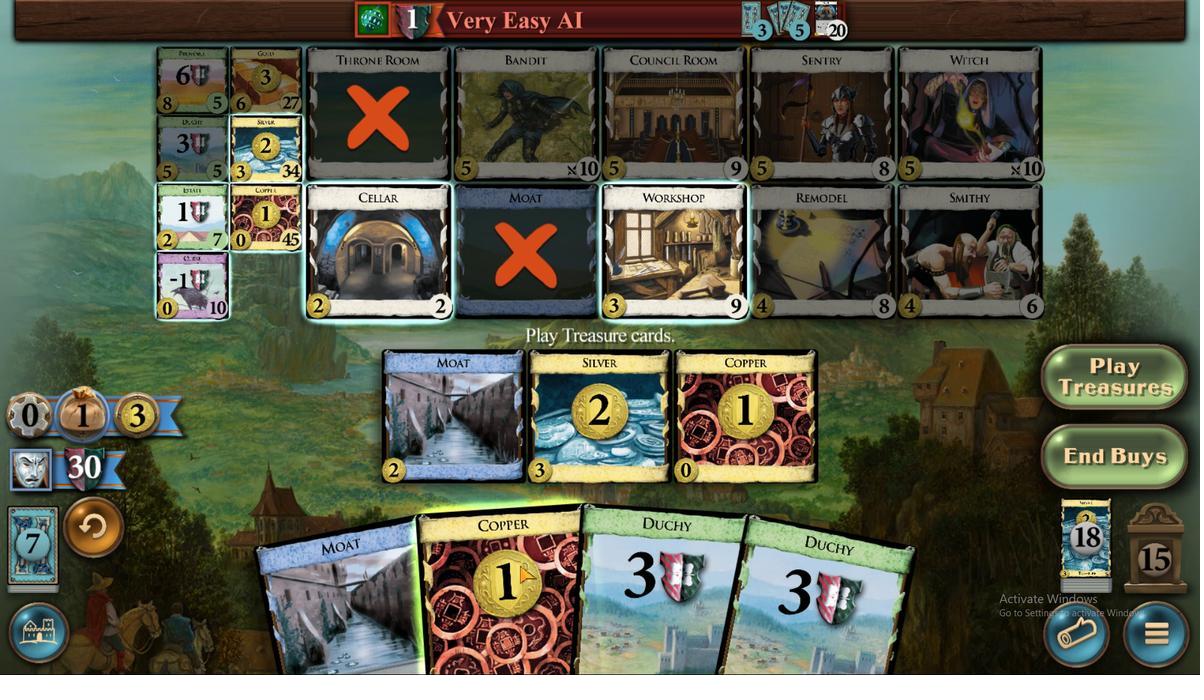
Action: Mouse pressed left at (559, 455)
Screenshot: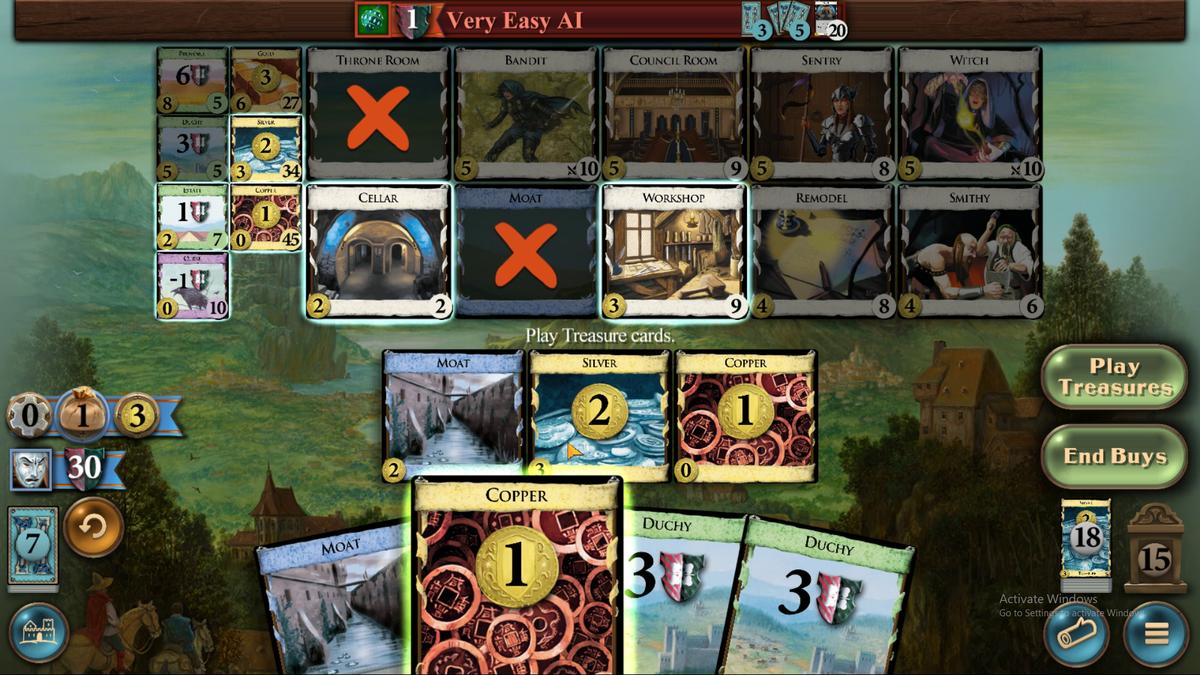 
Action: Mouse moved to (384, 397)
Screenshot: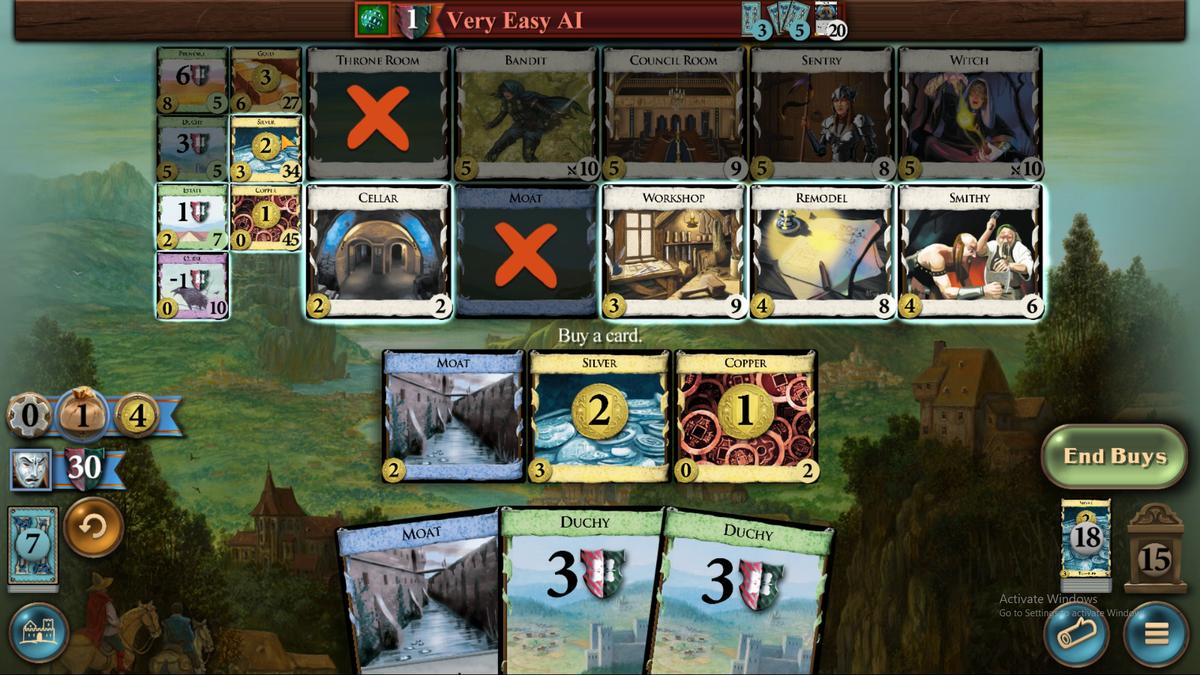 
Action: Mouse pressed left at (384, 397)
Screenshot: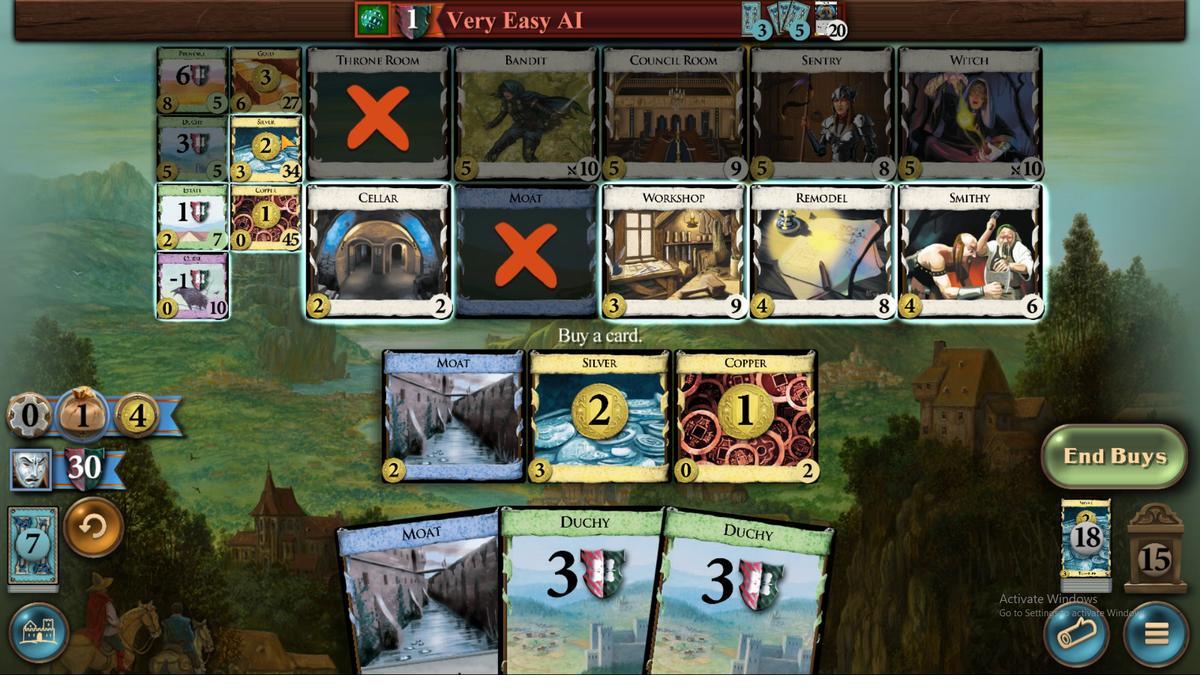 
Action: Mouse moved to (389, 460)
Screenshot: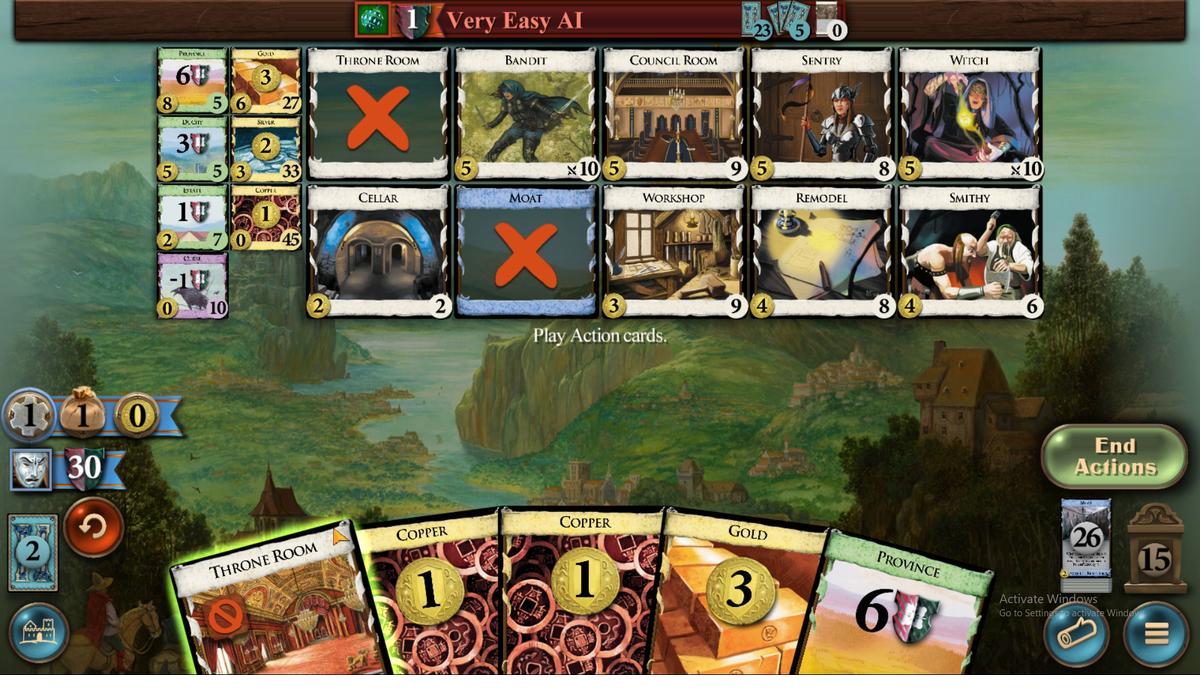 
Action: Mouse pressed left at (389, 460)
